 Task: Check a repository's "Templates" to create issues, pull requests, and more.
Action: Mouse moved to (1198, 428)
Screenshot: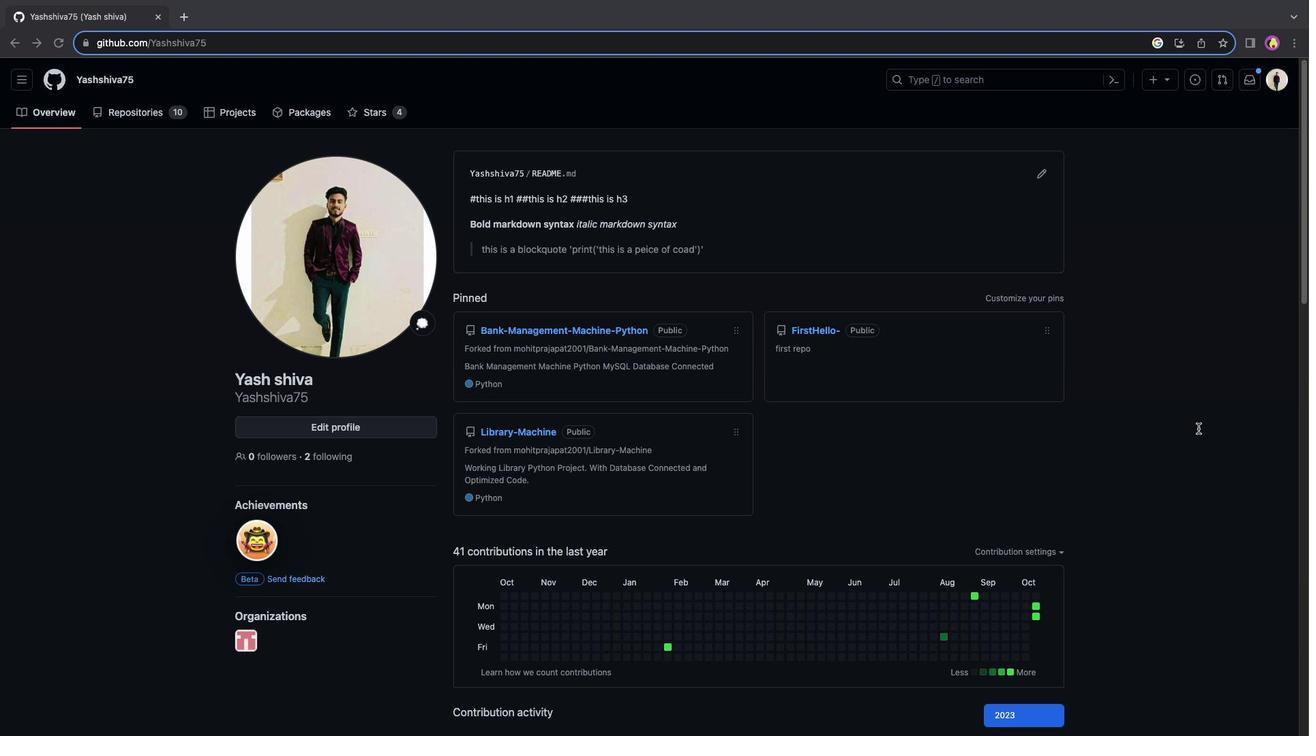 
Action: Mouse scrolled (1198, 428) with delta (0, 0)
Screenshot: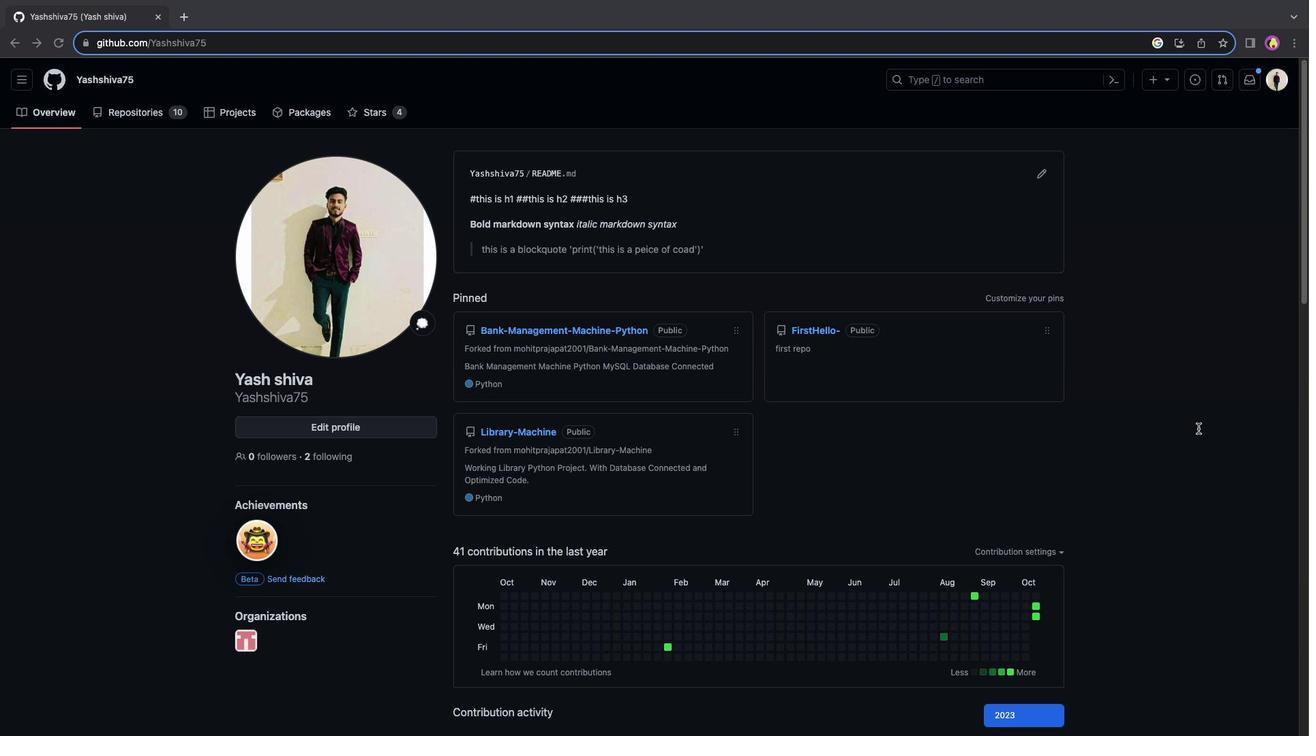 
Action: Mouse scrolled (1198, 428) with delta (0, 0)
Screenshot: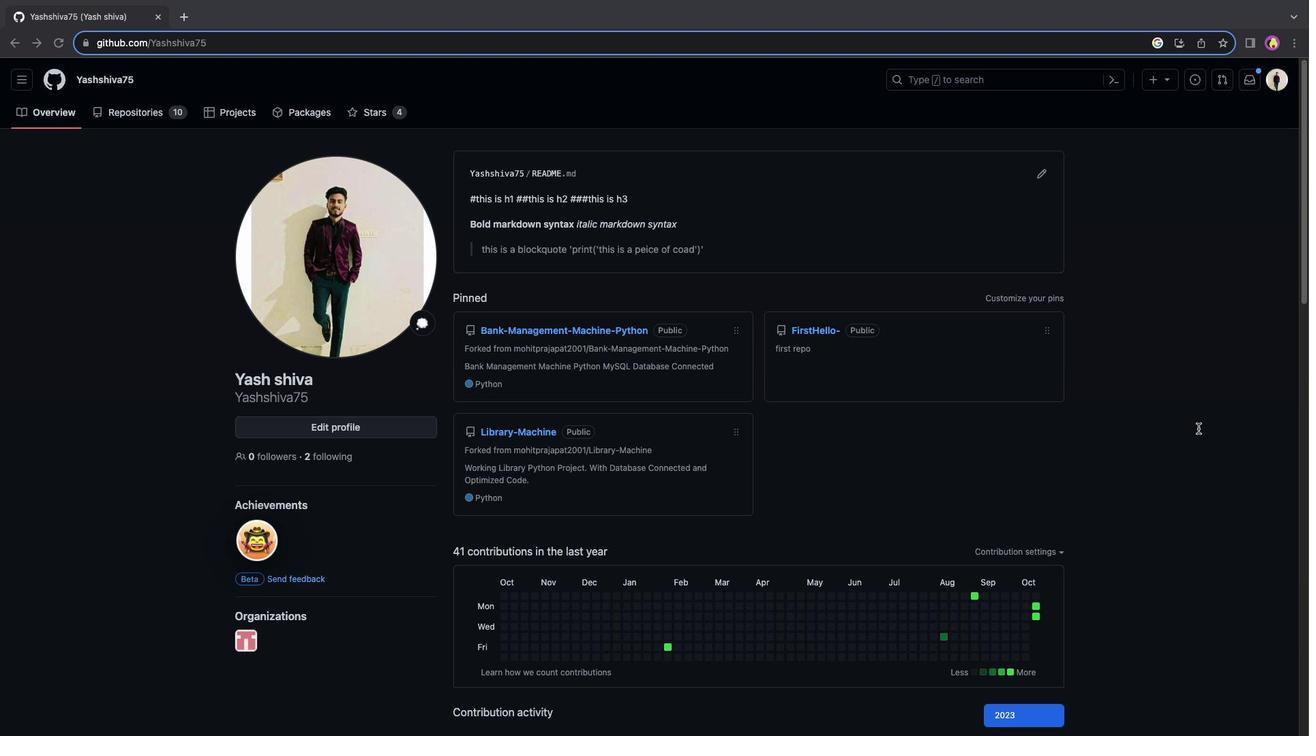 
Action: Mouse scrolled (1198, 428) with delta (0, -1)
Screenshot: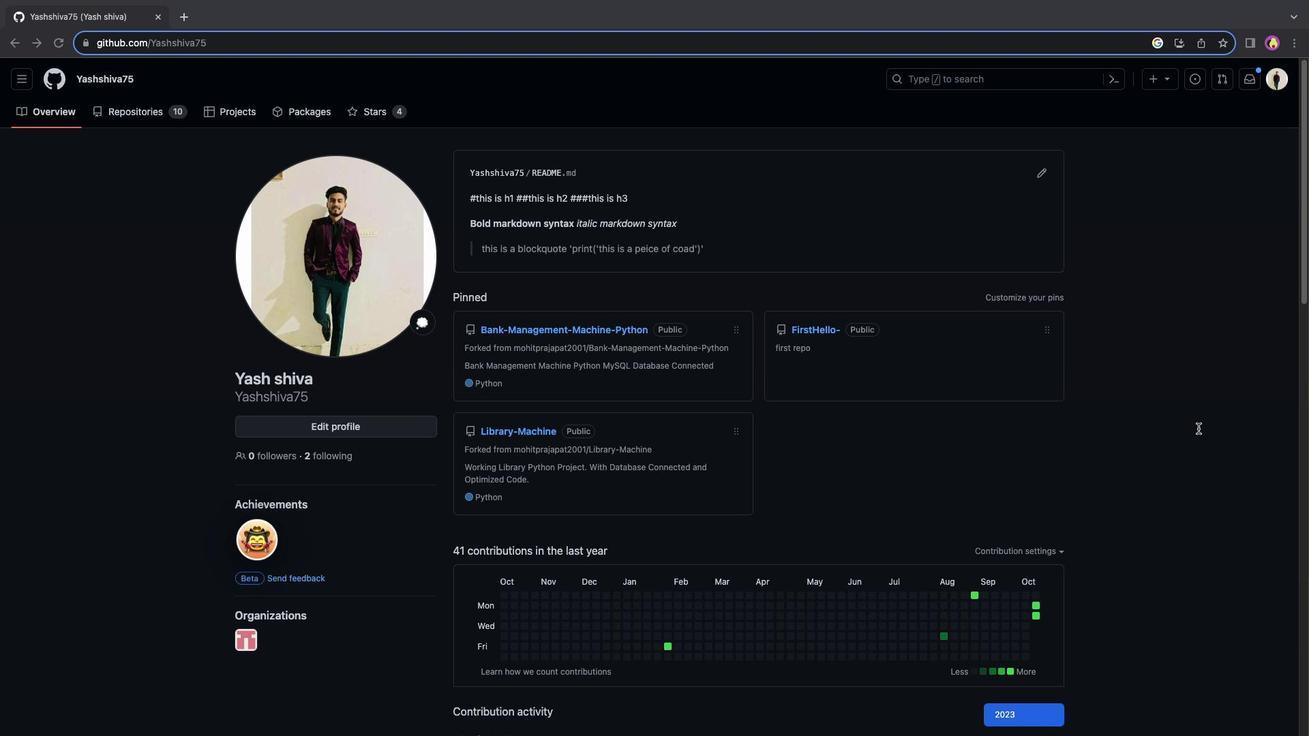 
Action: Mouse moved to (1135, 414)
Screenshot: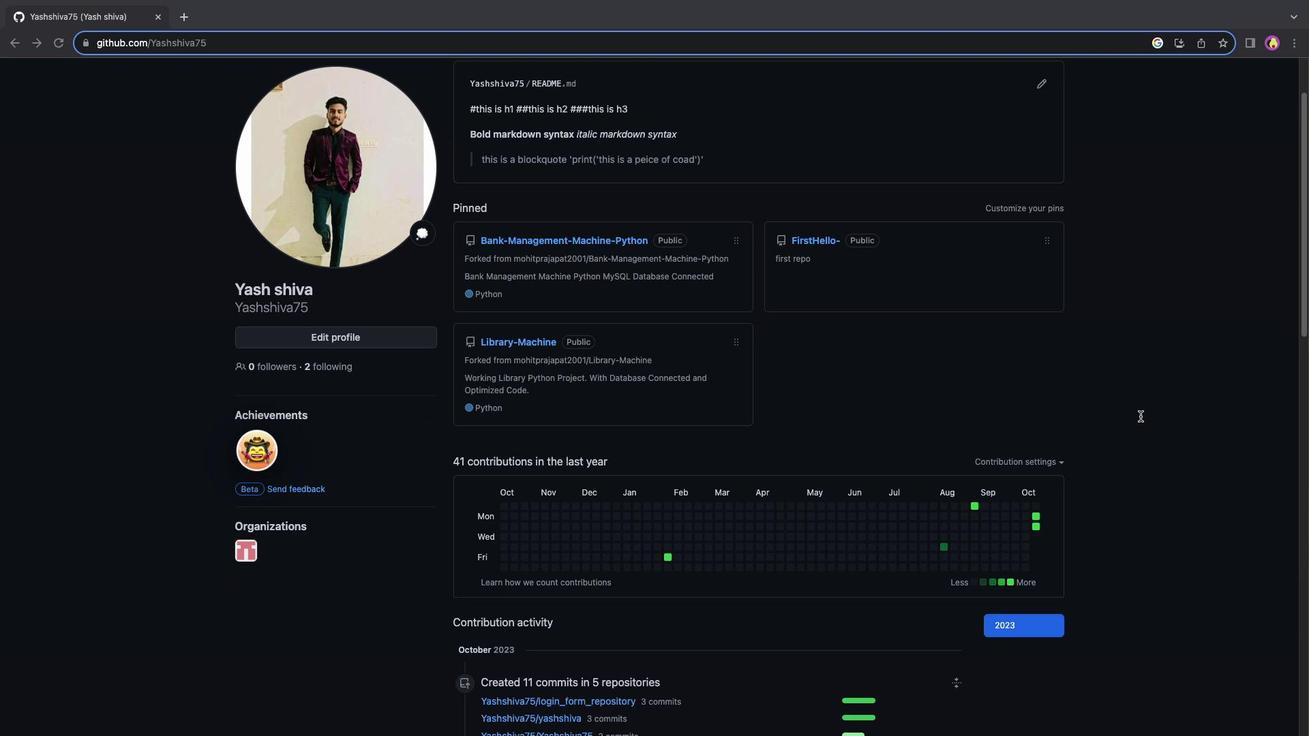 
Action: Mouse scrolled (1135, 414) with delta (0, 0)
Screenshot: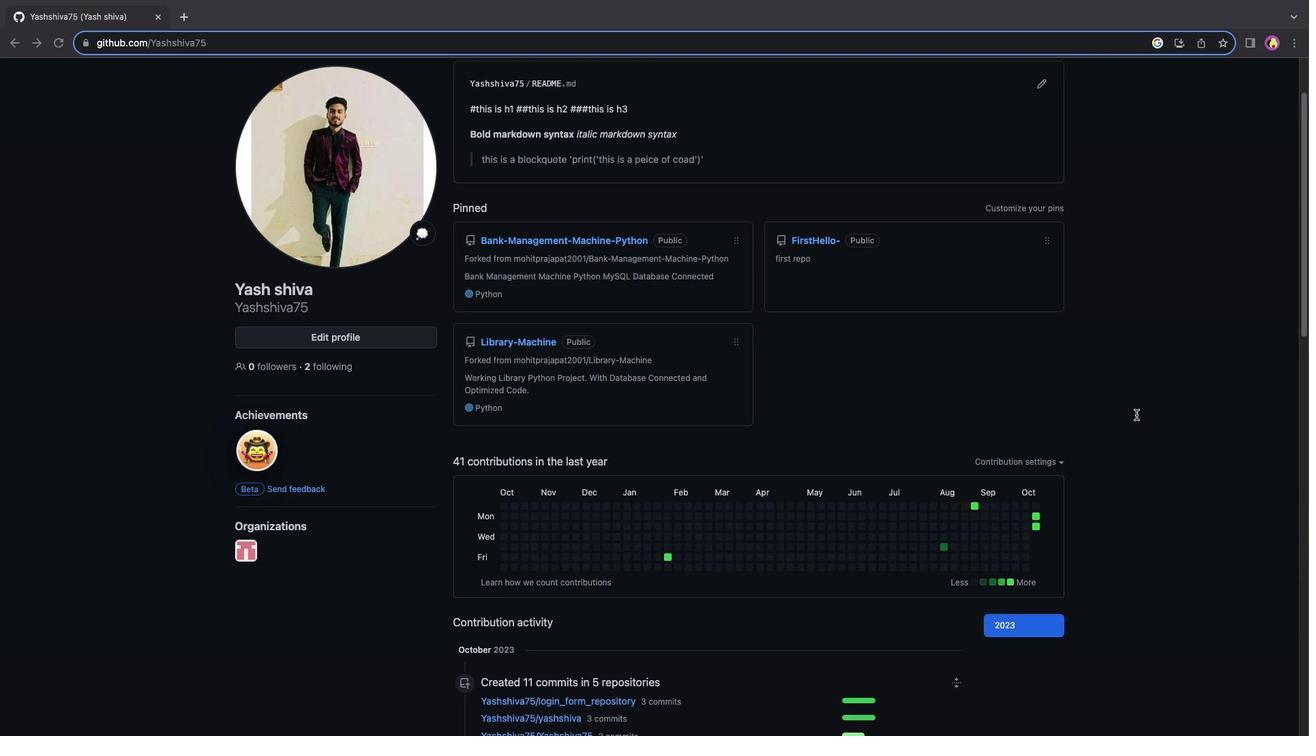 
Action: Mouse scrolled (1135, 414) with delta (0, 0)
Screenshot: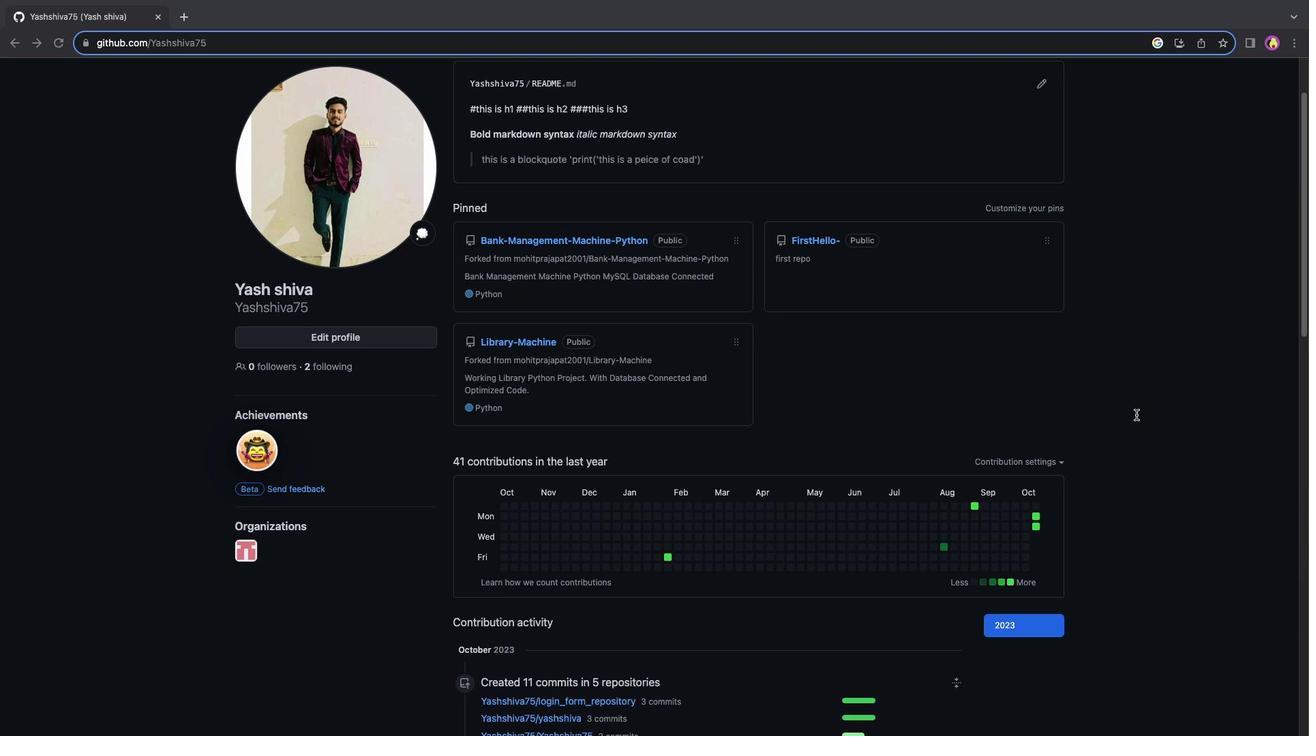 
Action: Mouse moved to (1136, 414)
Screenshot: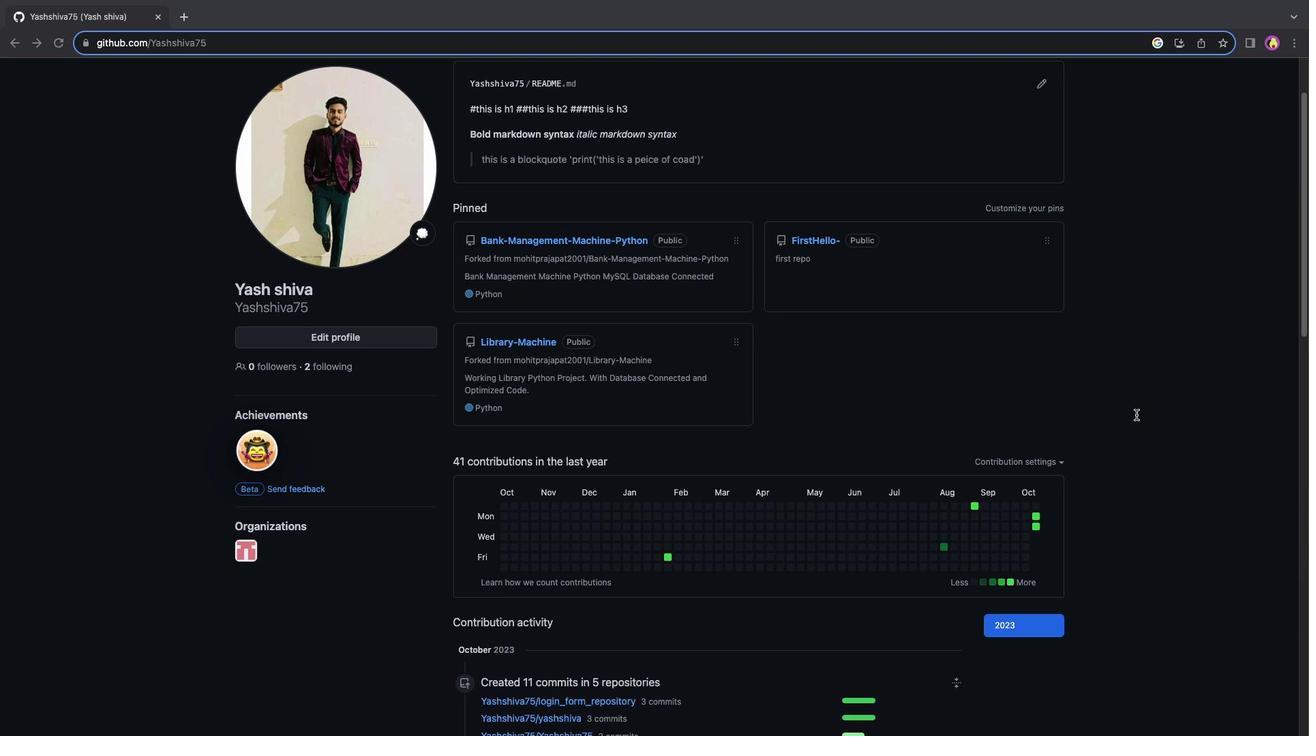 
Action: Mouse scrolled (1136, 414) with delta (0, 2)
Screenshot: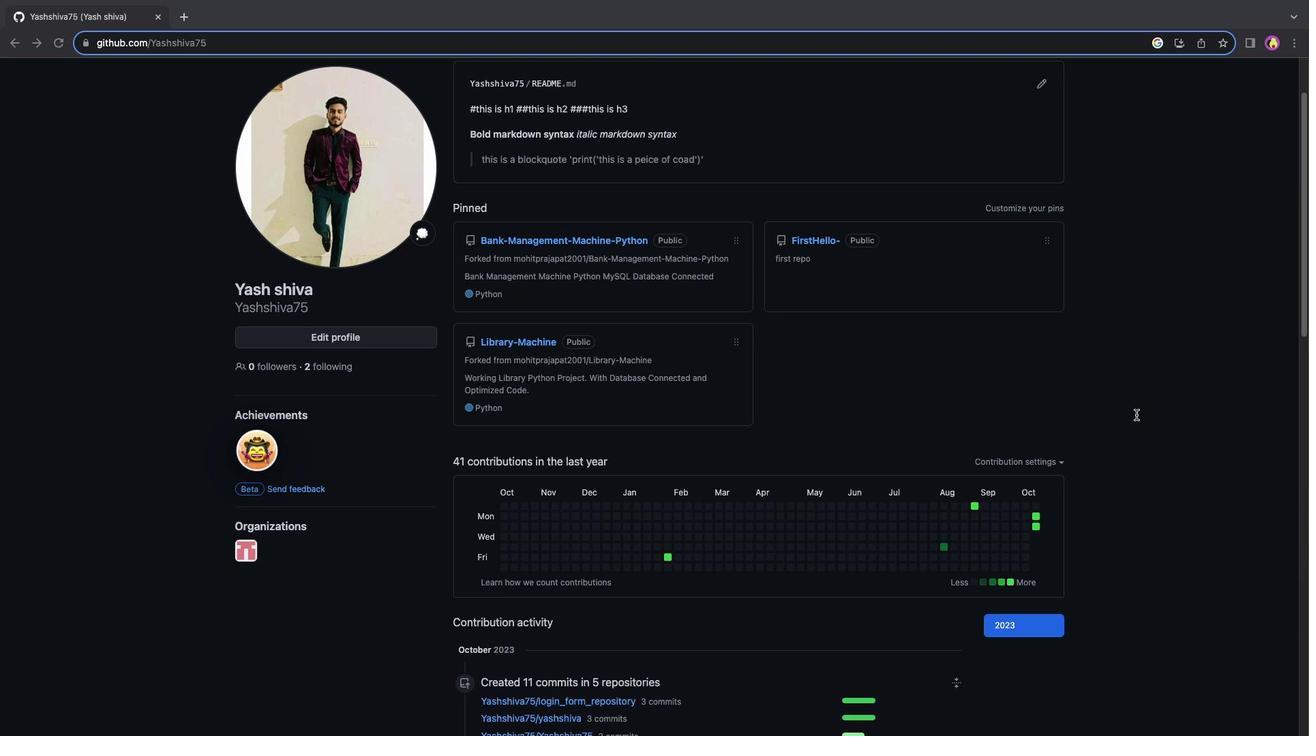 
Action: Mouse moved to (1136, 415)
Screenshot: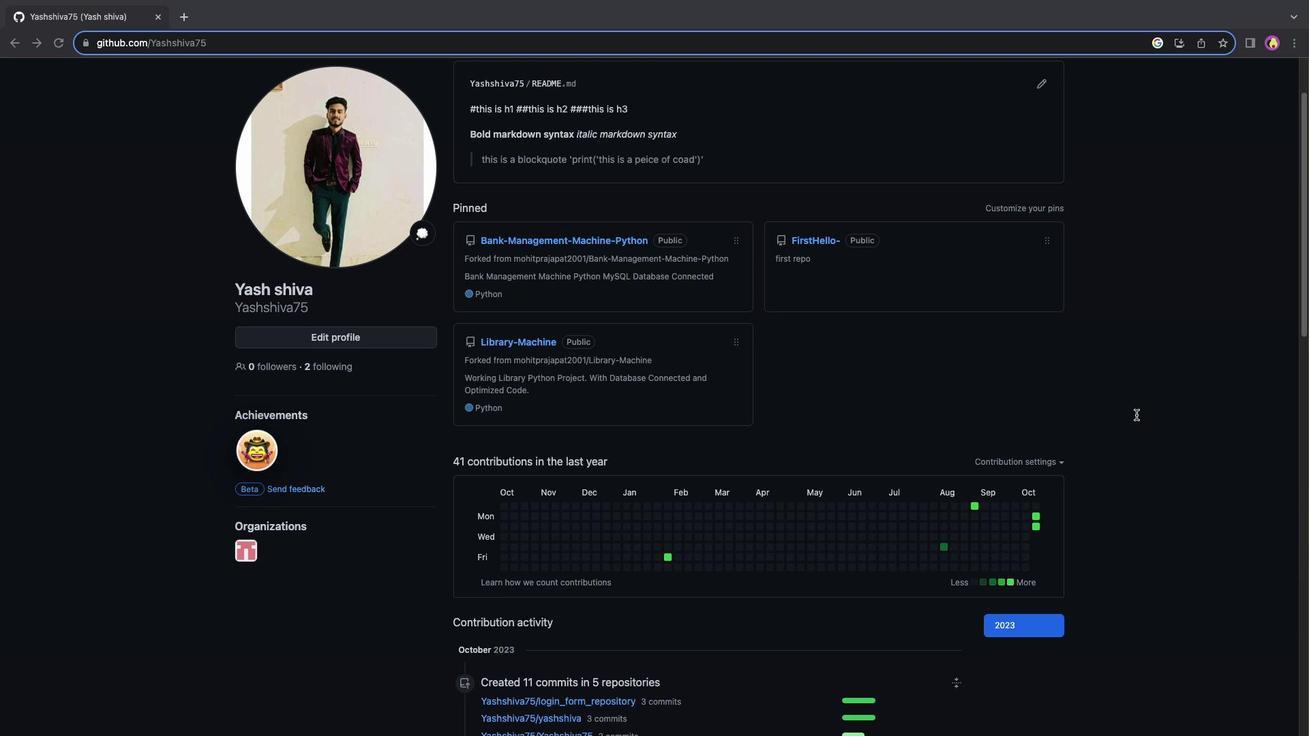 
Action: Mouse scrolled (1136, 415) with delta (0, 3)
Screenshot: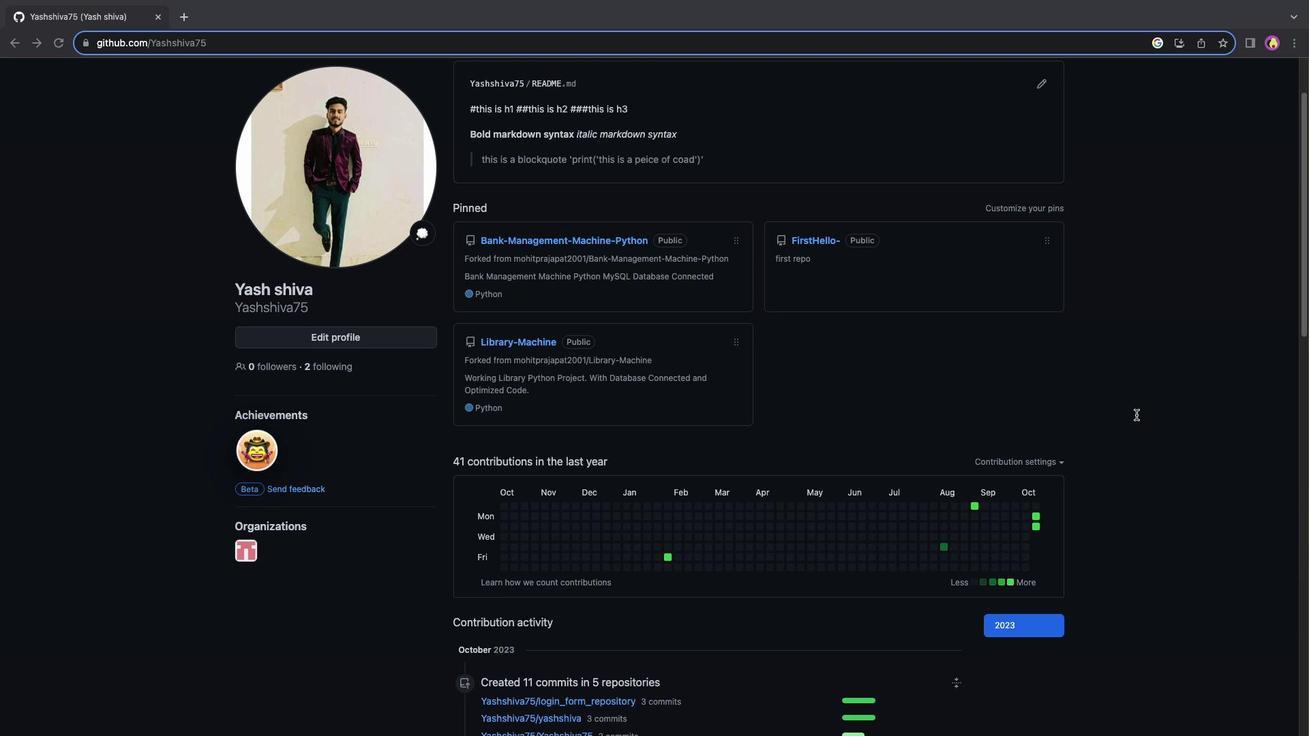 
Action: Mouse moved to (617, 334)
Screenshot: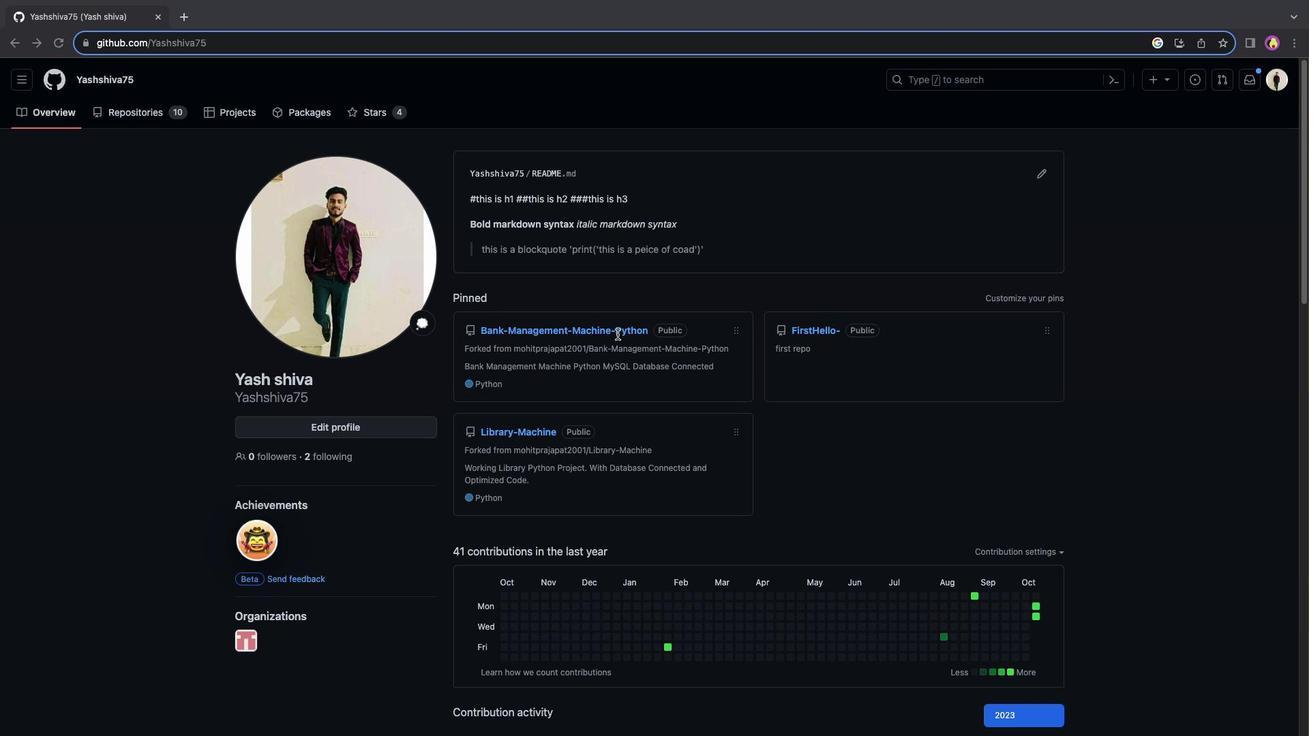 
Action: Mouse pressed left at (617, 334)
Screenshot: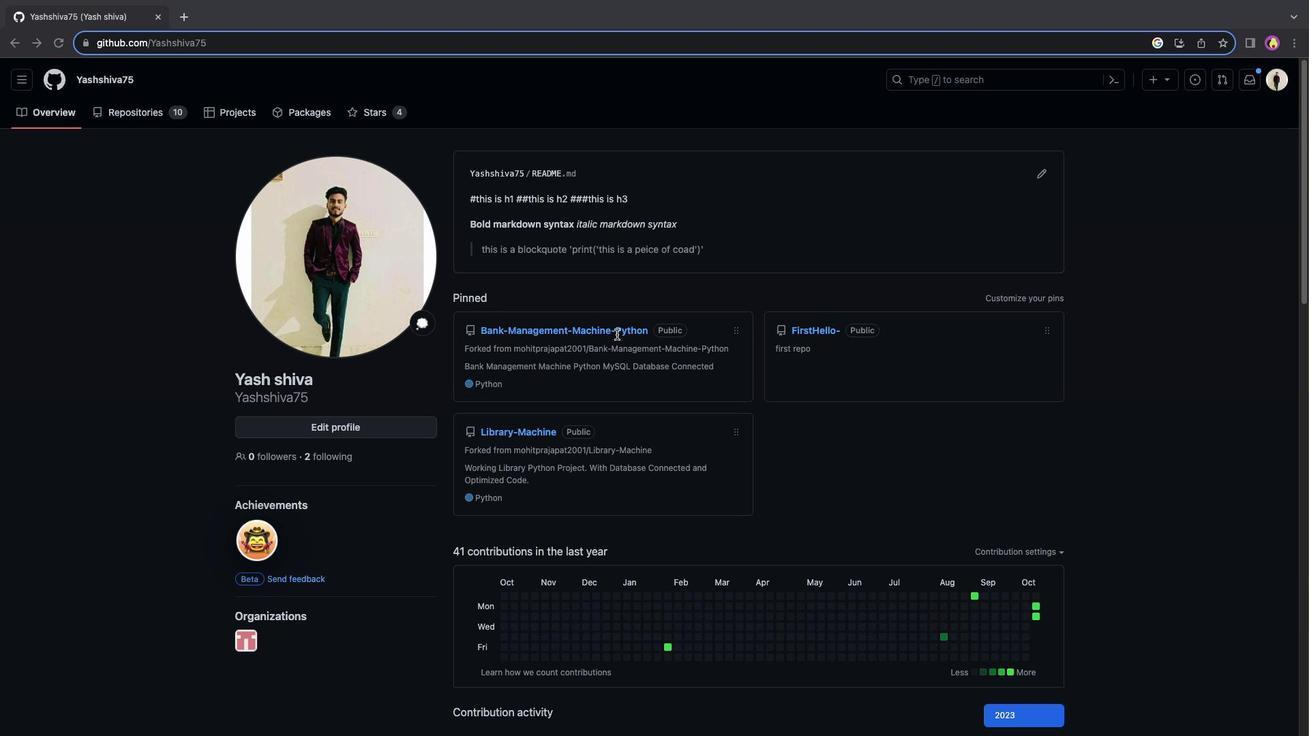 
Action: Mouse moved to (617, 331)
Screenshot: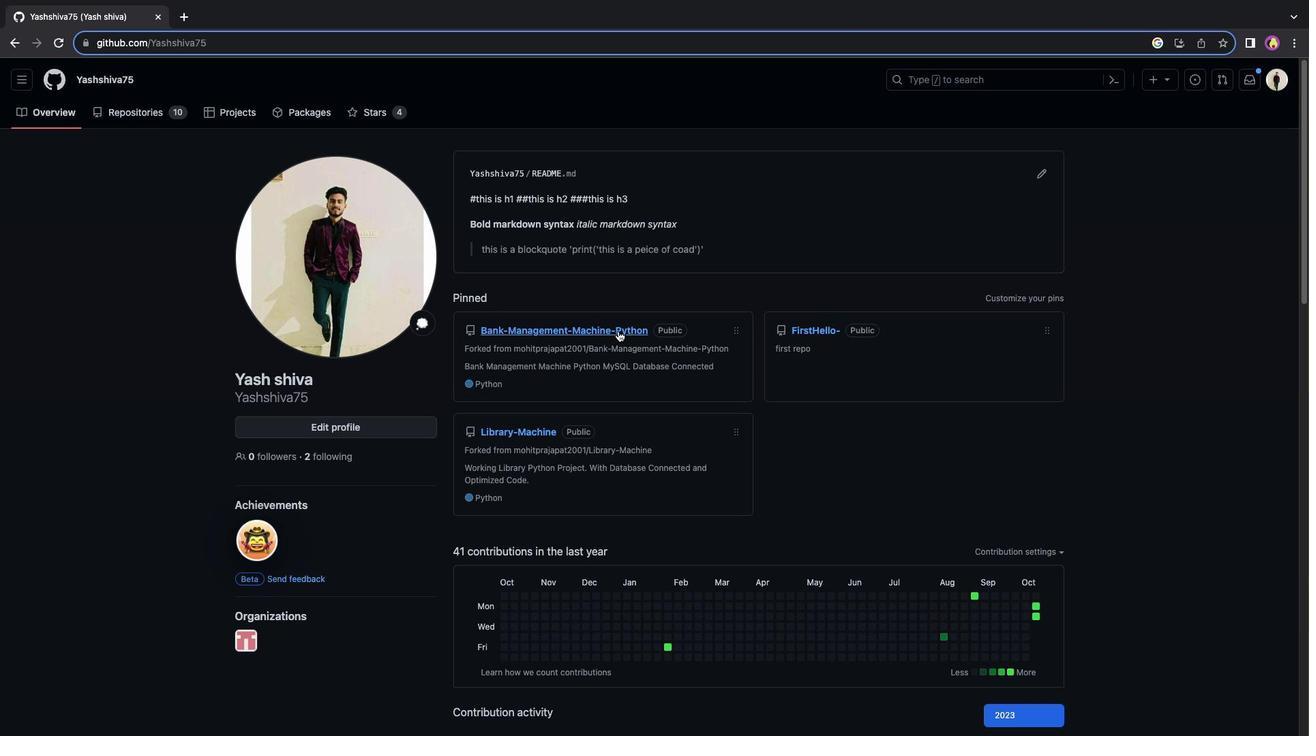 
Action: Mouse pressed left at (617, 331)
Screenshot: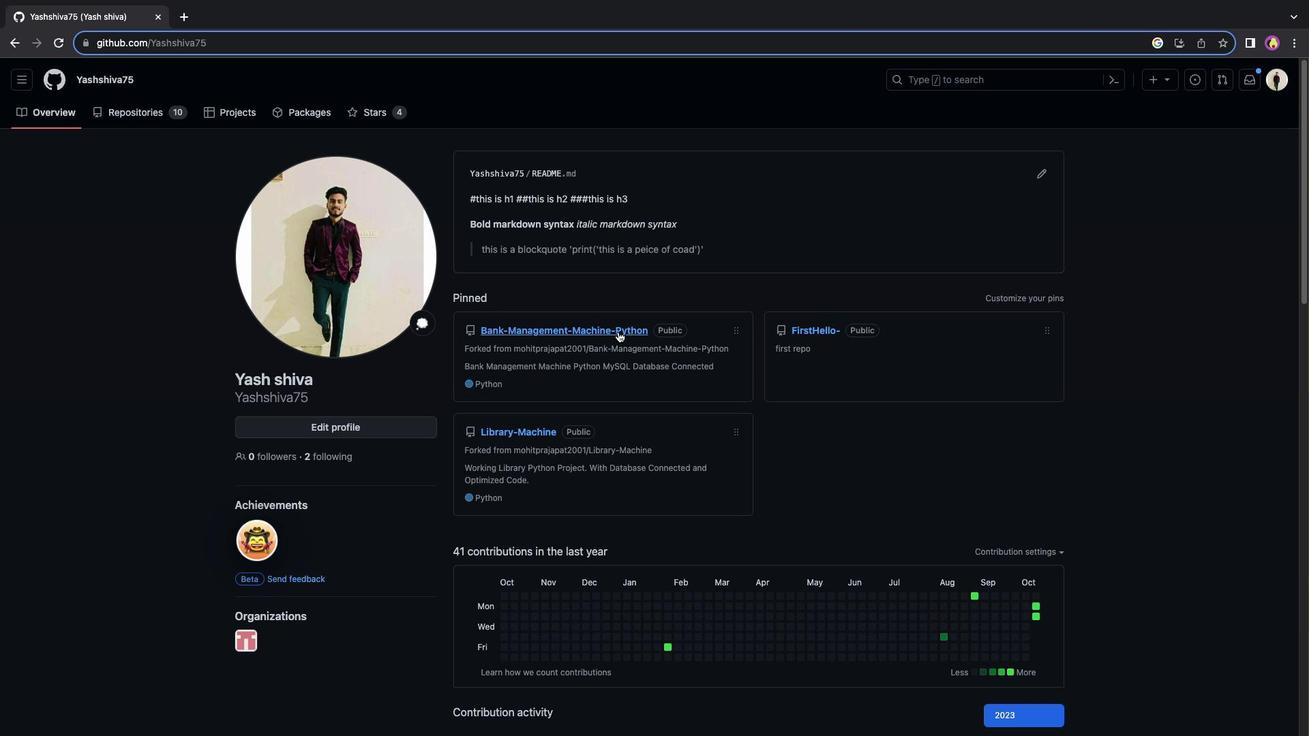 
Action: Mouse moved to (96, 111)
Screenshot: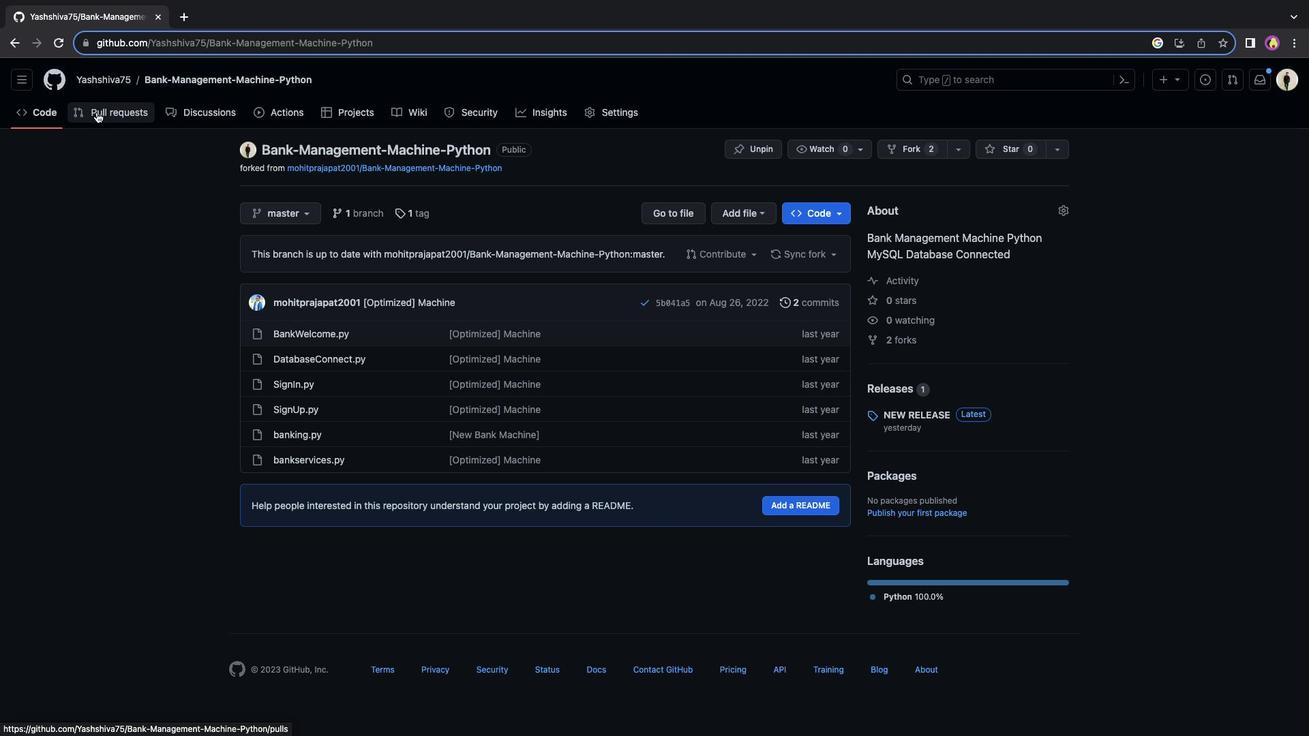 
Action: Mouse pressed left at (96, 111)
Screenshot: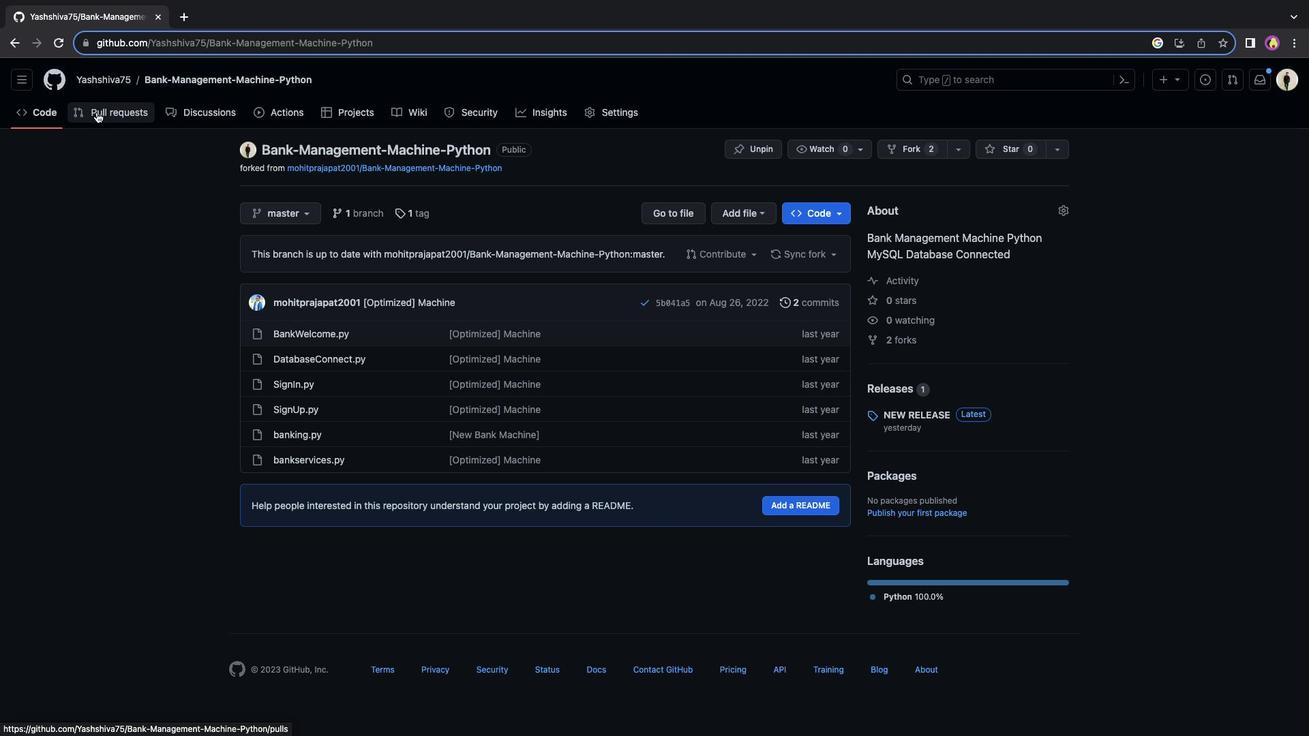 
Action: Mouse moved to (169, 77)
Screenshot: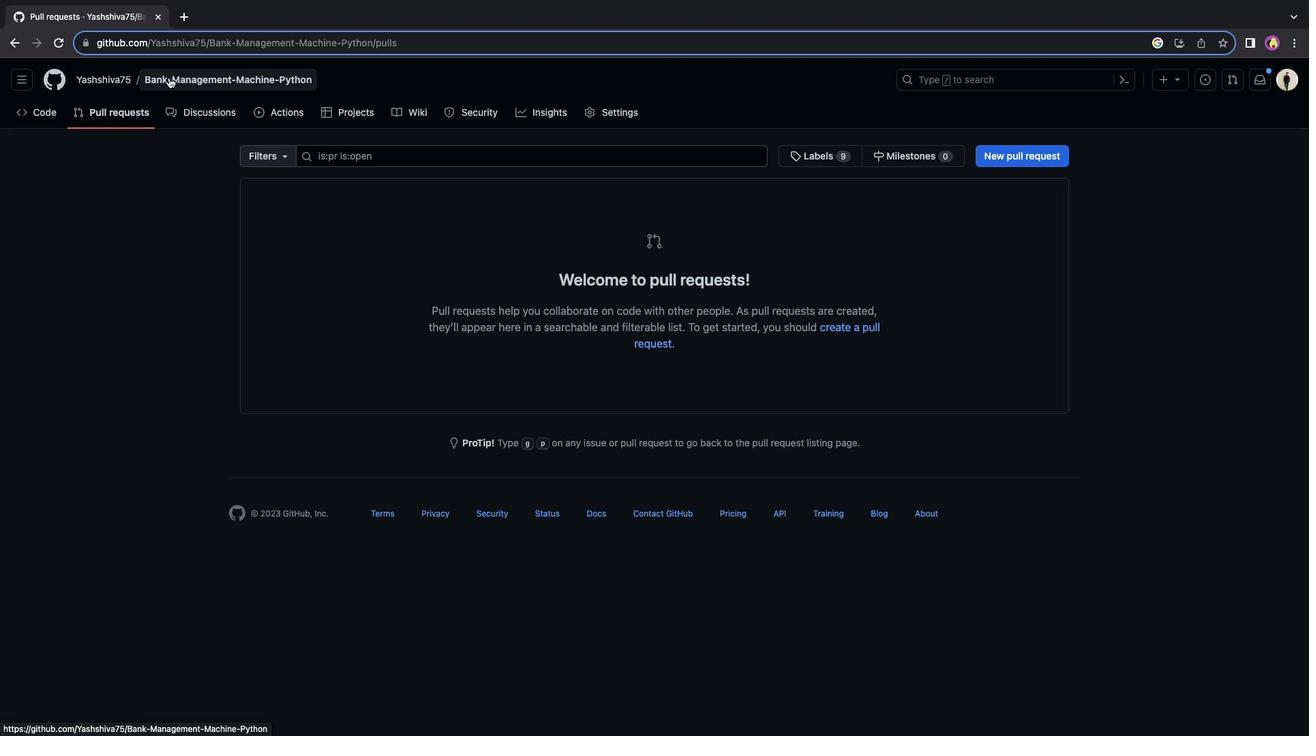 
Action: Mouse pressed left at (169, 77)
Screenshot: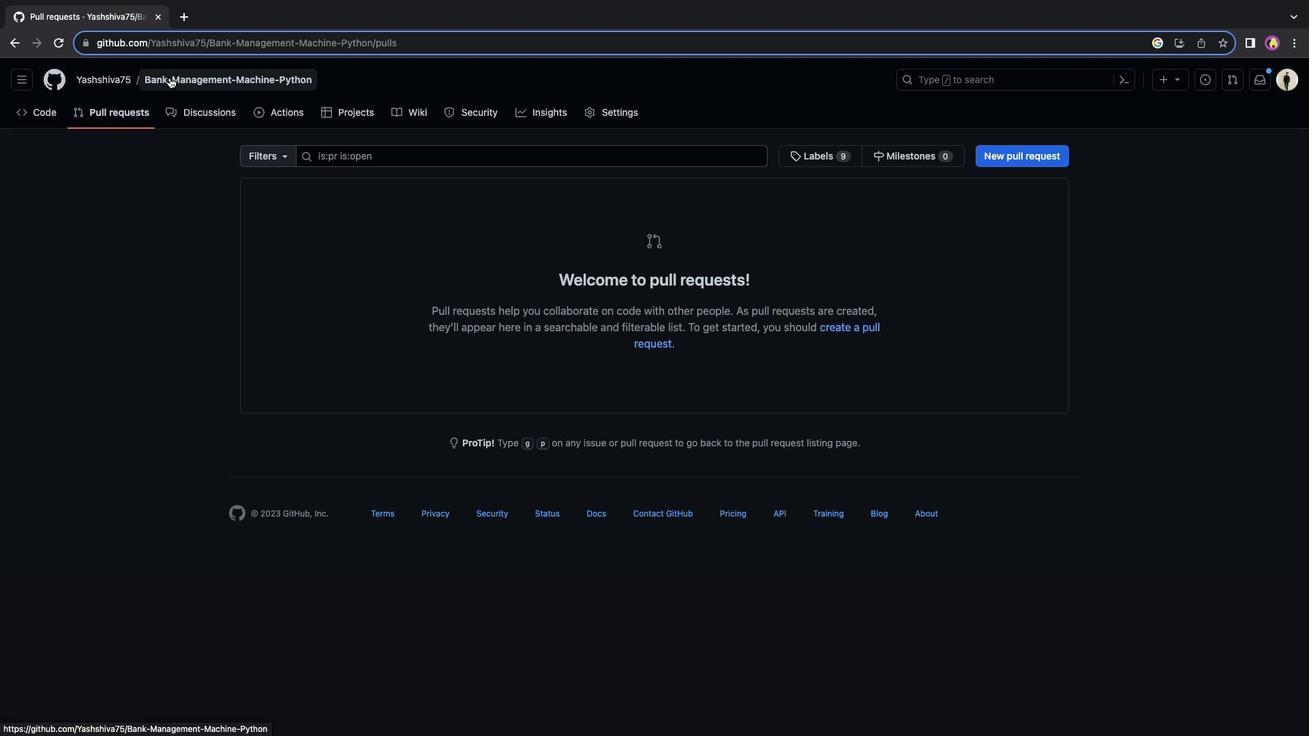 
Action: Mouse moved to (396, 47)
Screenshot: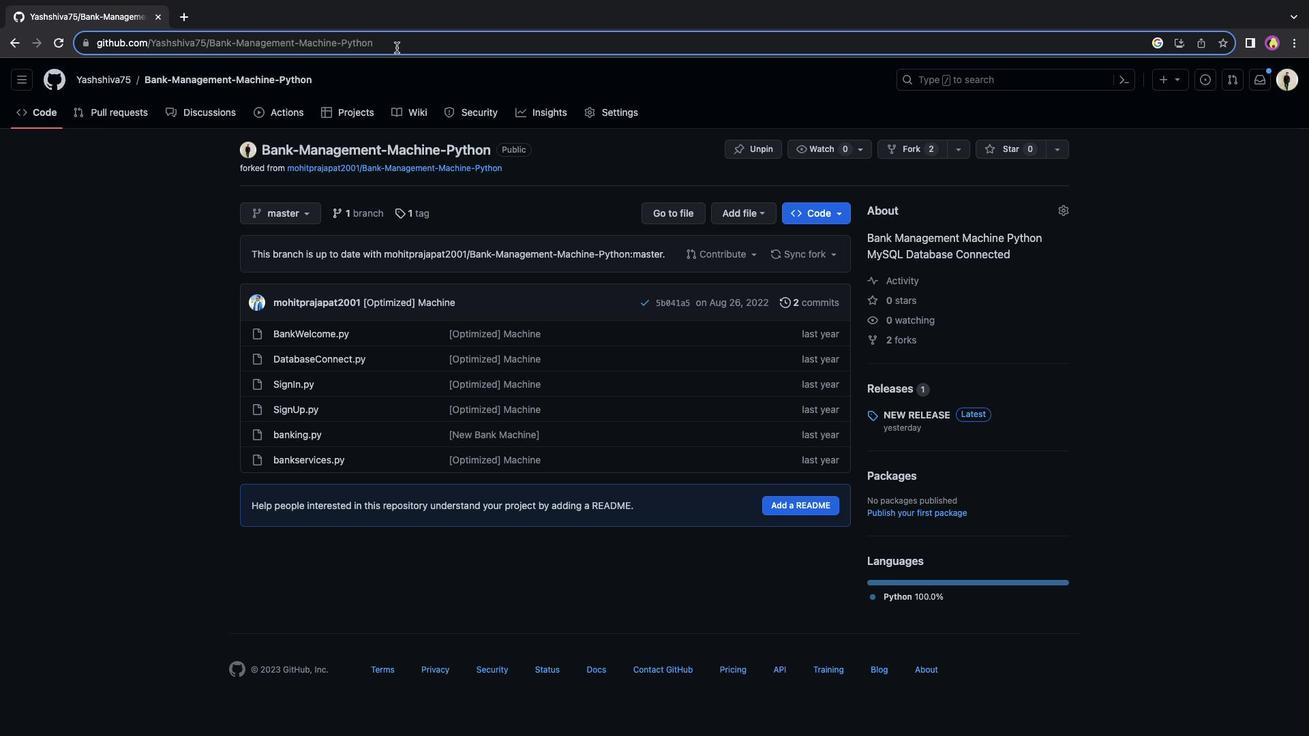 
Action: Mouse pressed left at (396, 47)
Screenshot: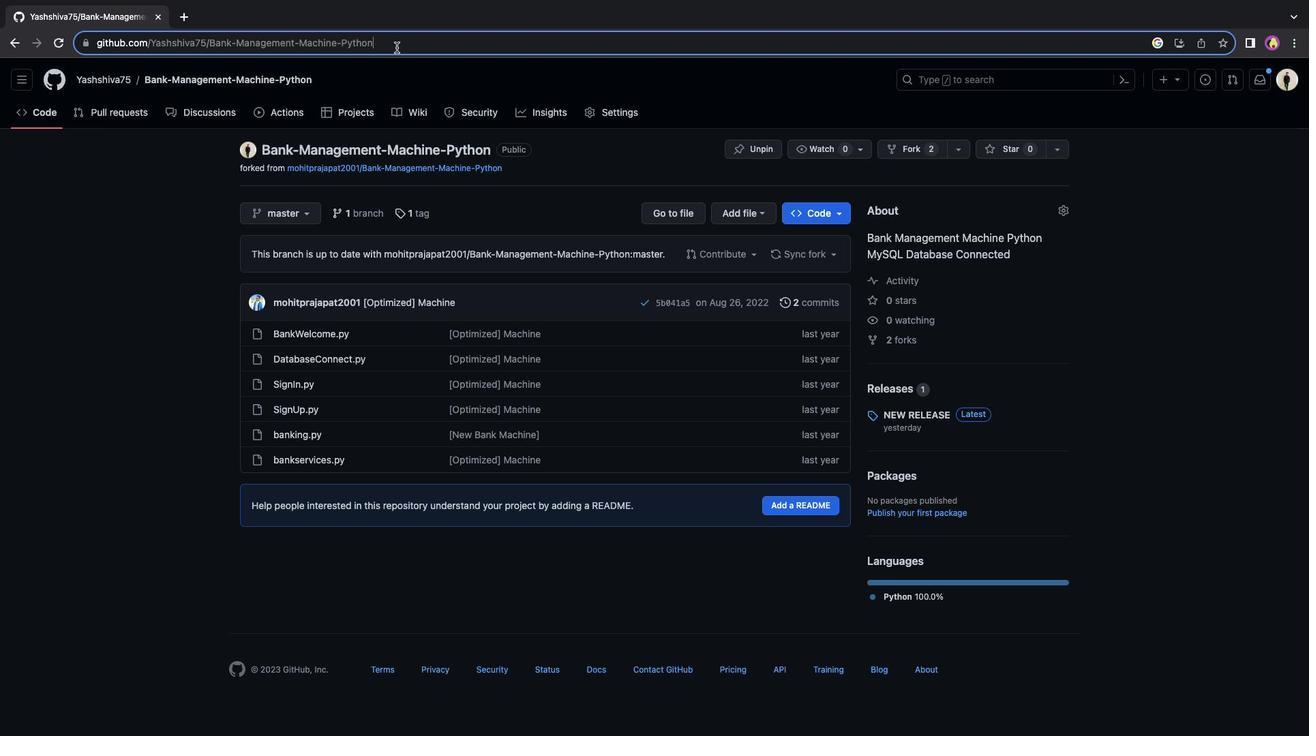 
Action: Mouse moved to (395, 47)
Screenshot: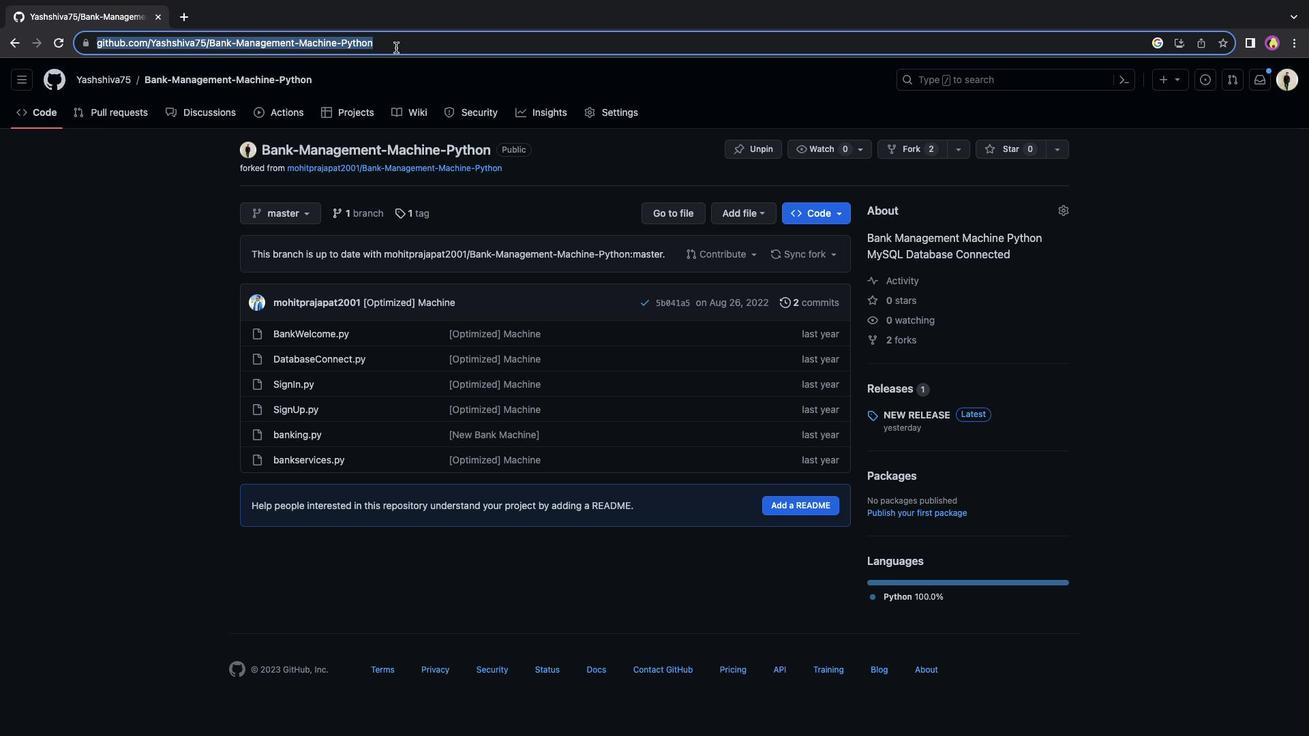
Action: Mouse pressed left at (395, 47)
Screenshot: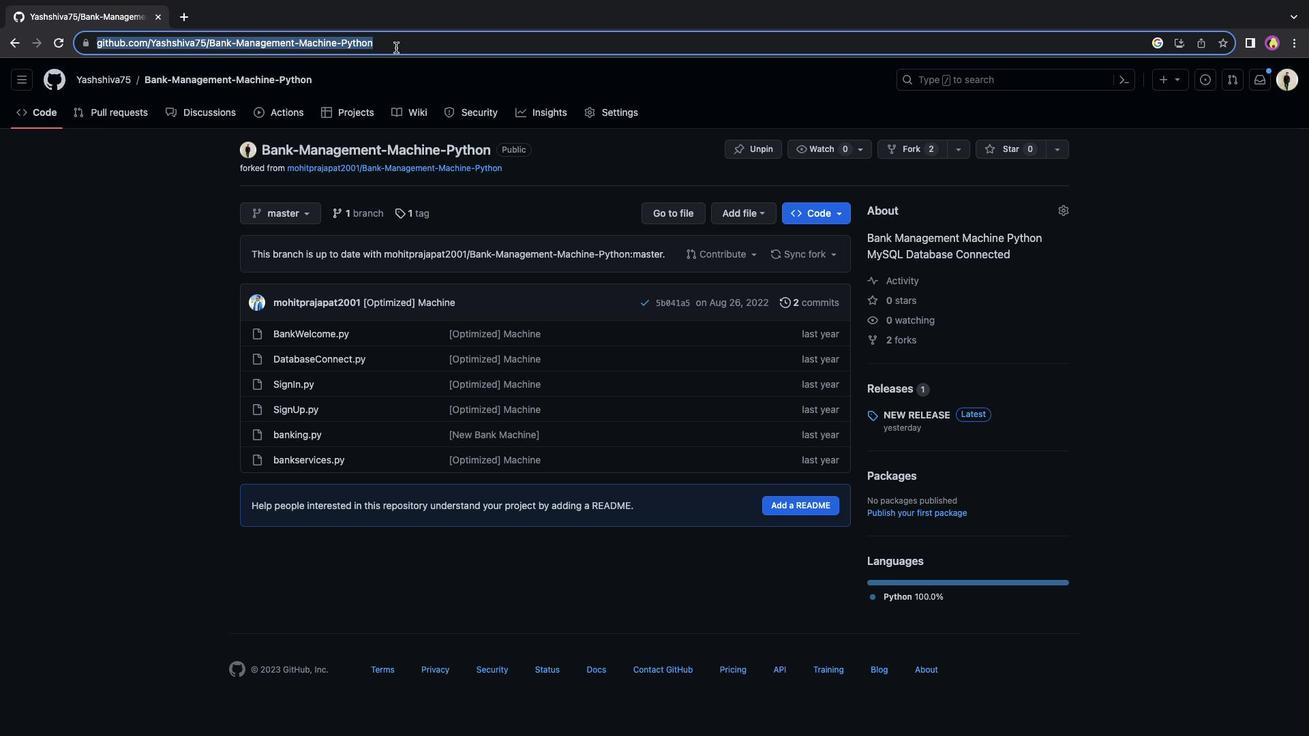 
Action: Mouse moved to (395, 47)
Screenshot: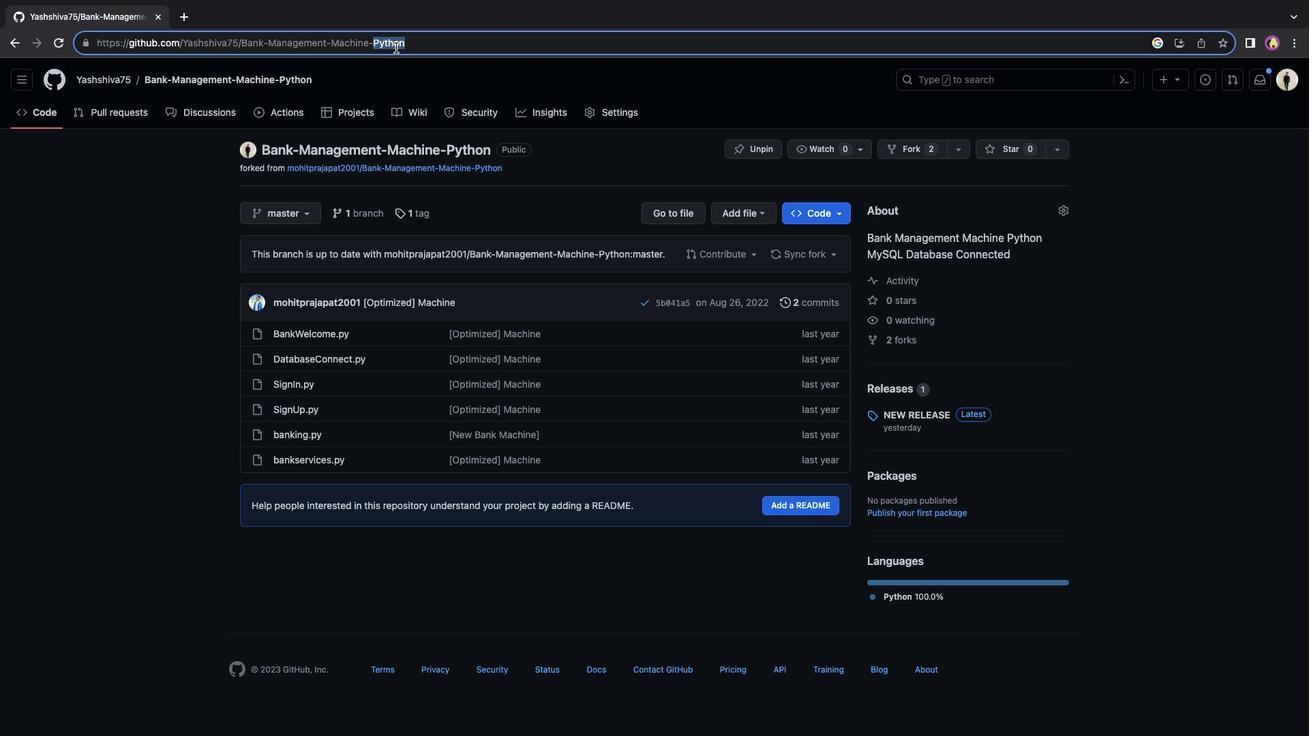 
Action: Mouse pressed left at (395, 47)
Screenshot: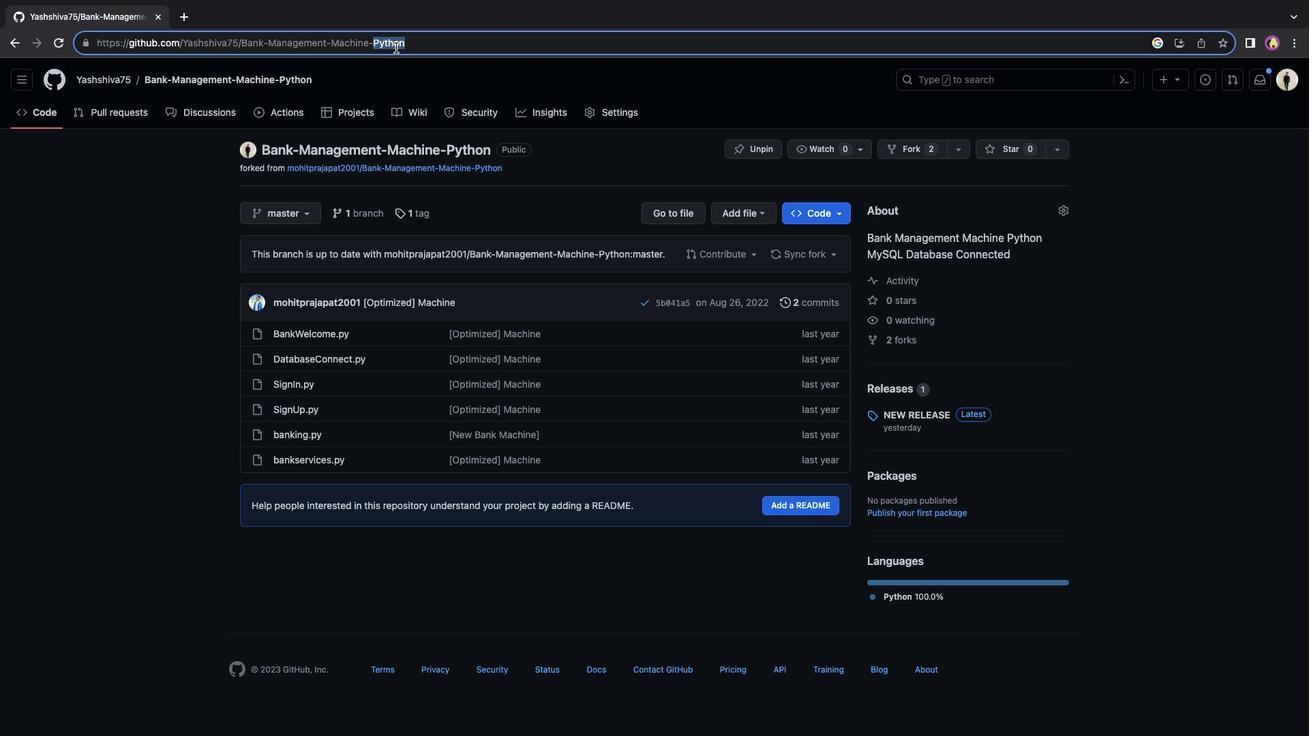 
Action: Mouse pressed left at (395, 47)
Screenshot: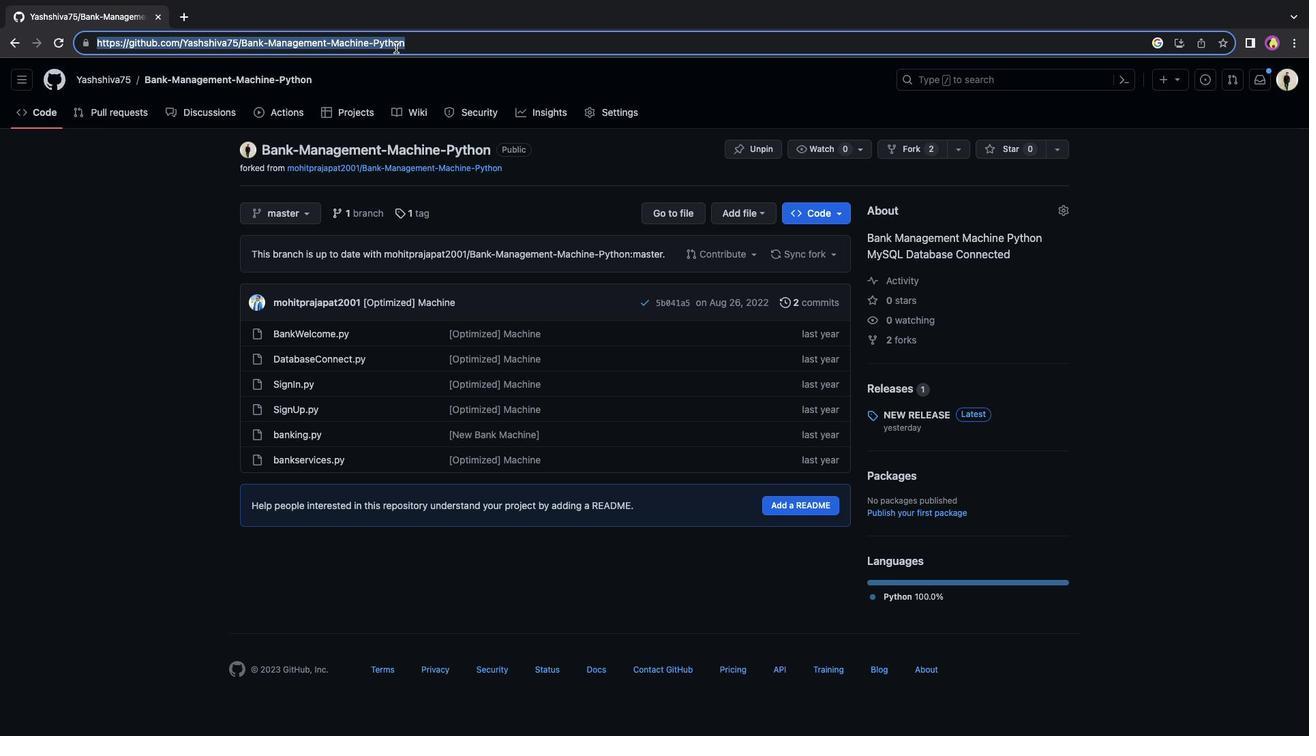 
Action: Mouse moved to (394, 47)
Screenshot: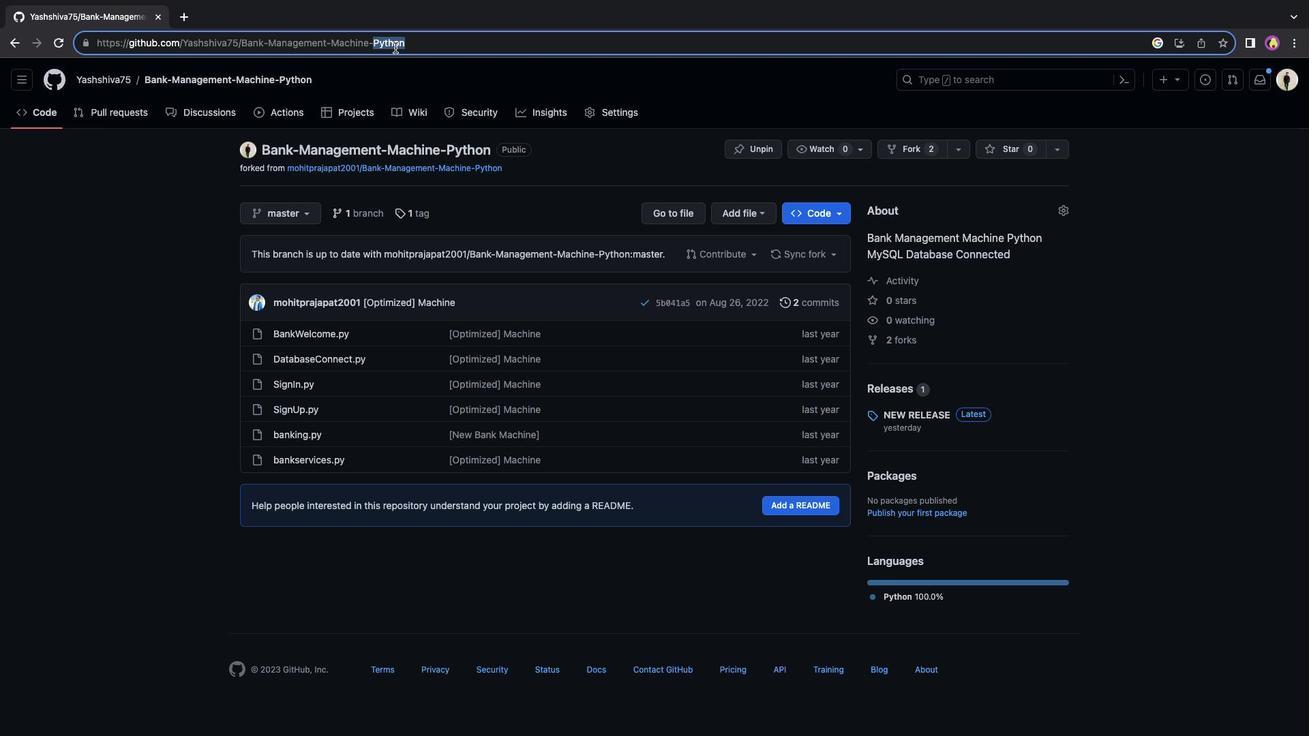 
Action: Mouse pressed left at (394, 47)
Screenshot: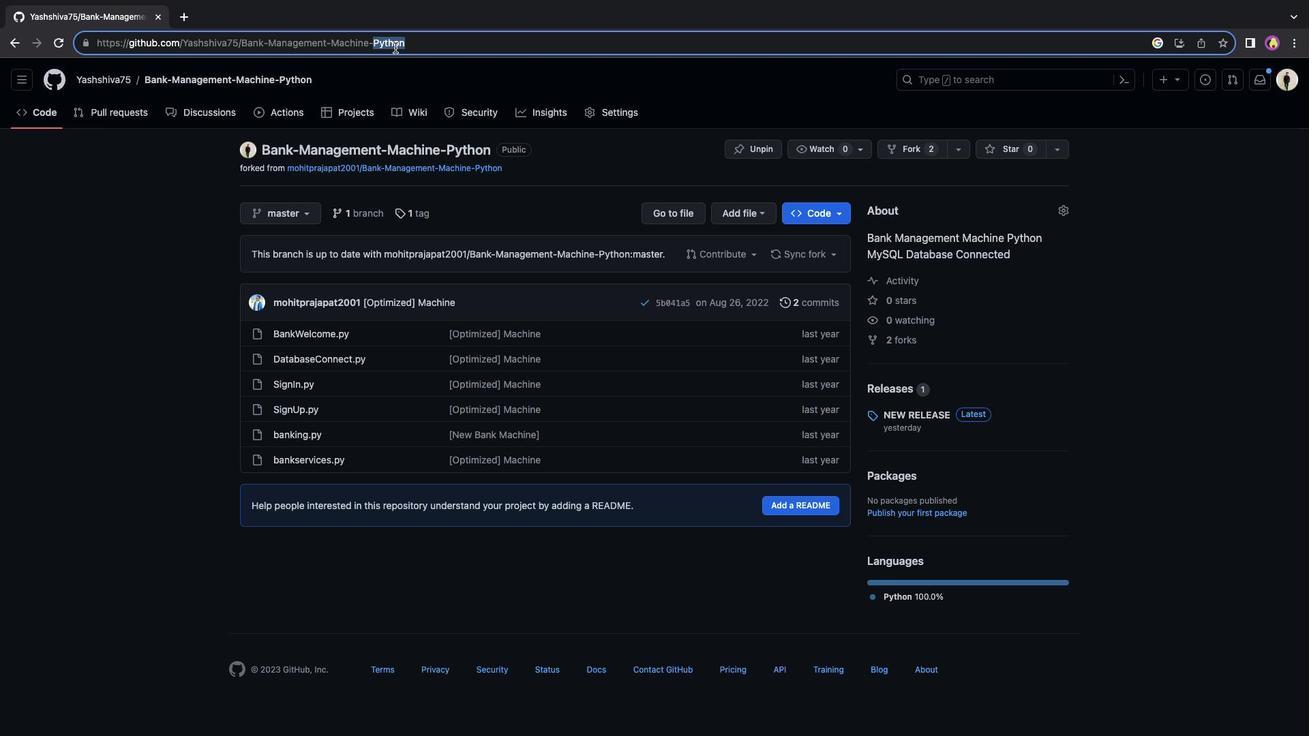 
Action: Mouse moved to (415, 39)
Screenshot: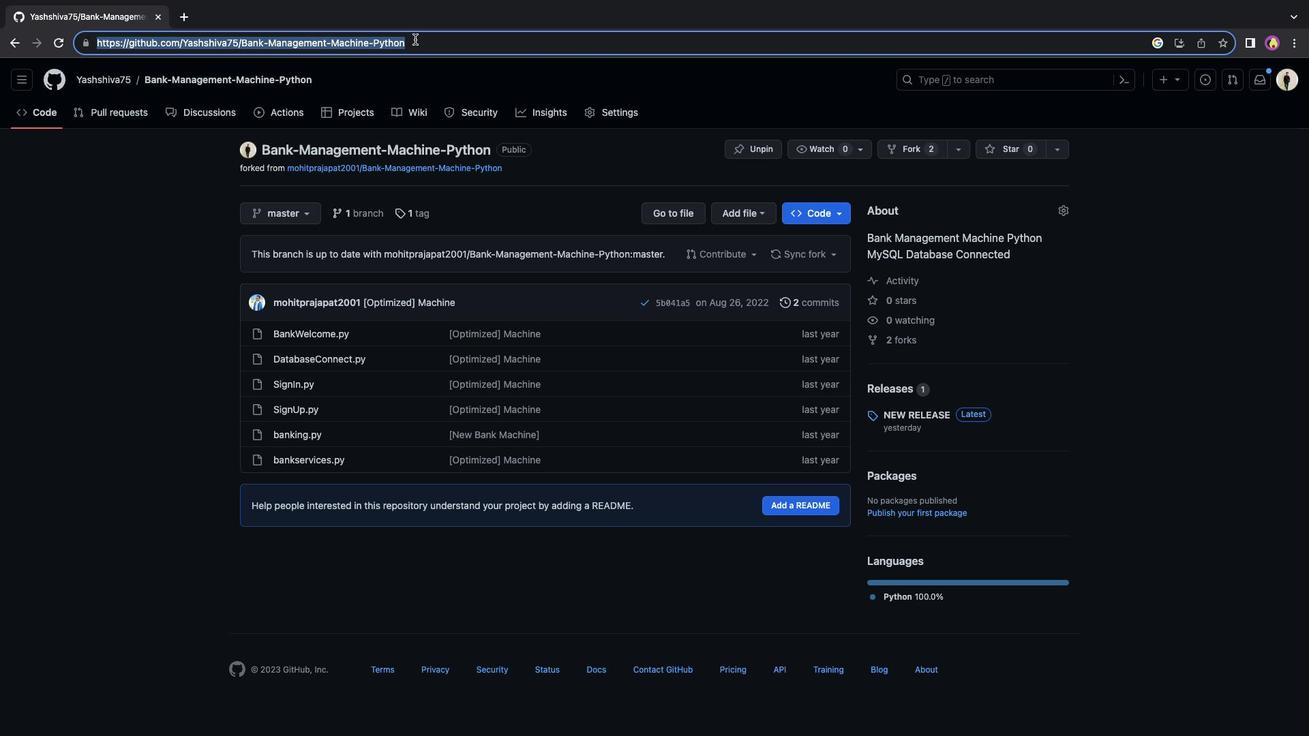 
Action: Mouse pressed left at (415, 39)
Screenshot: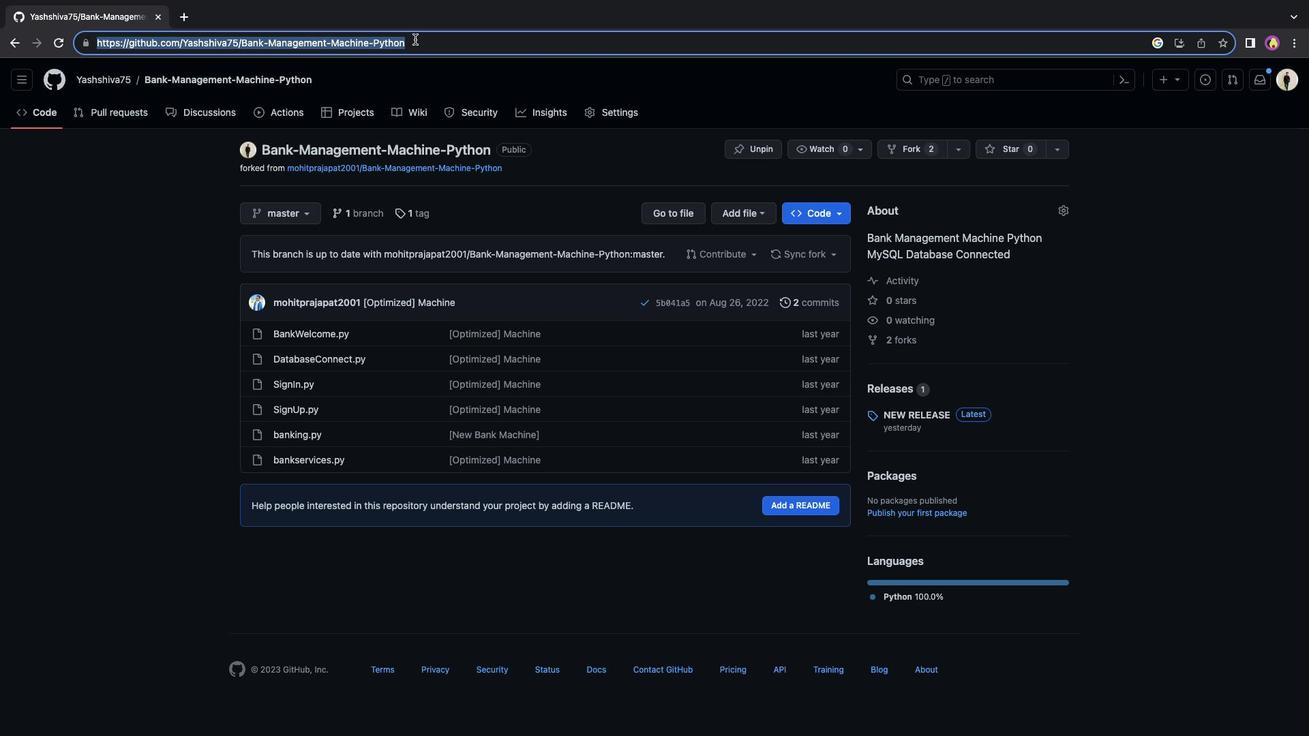 
Action: Mouse moved to (415, 39)
Screenshot: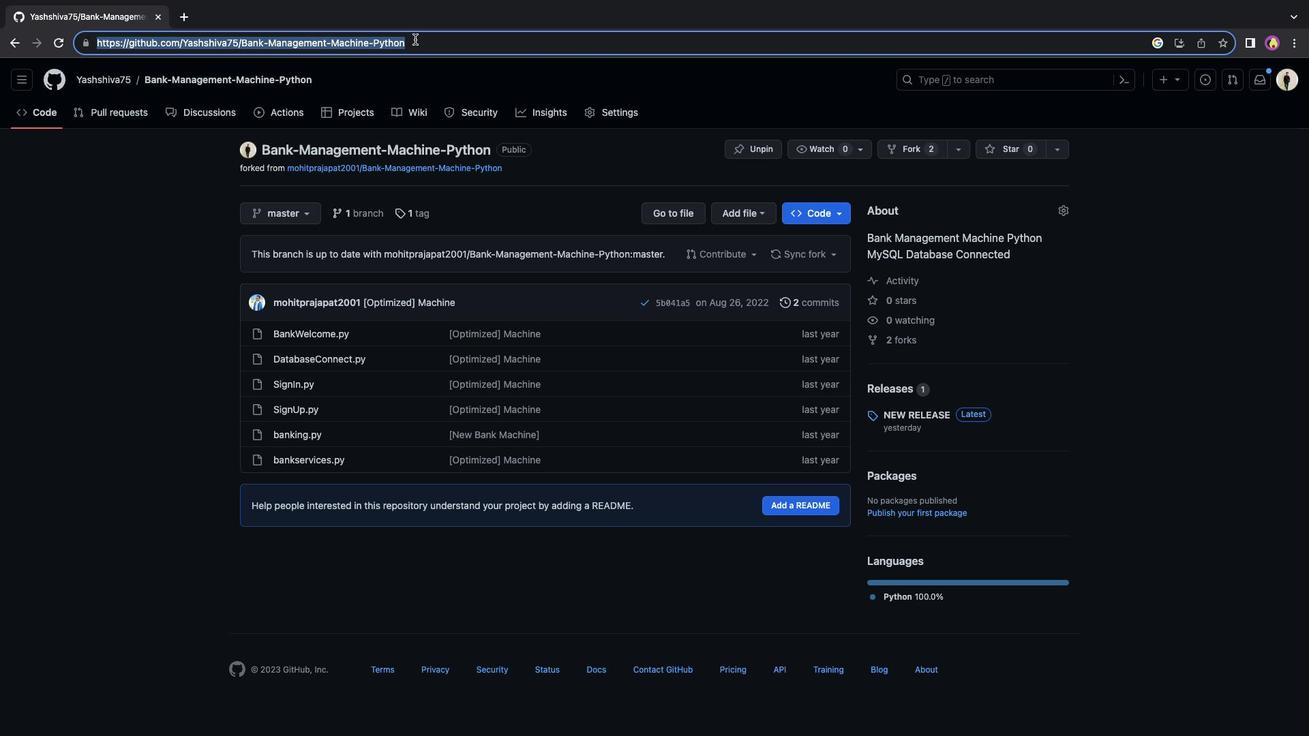 
Action: Mouse pressed left at (415, 39)
Screenshot: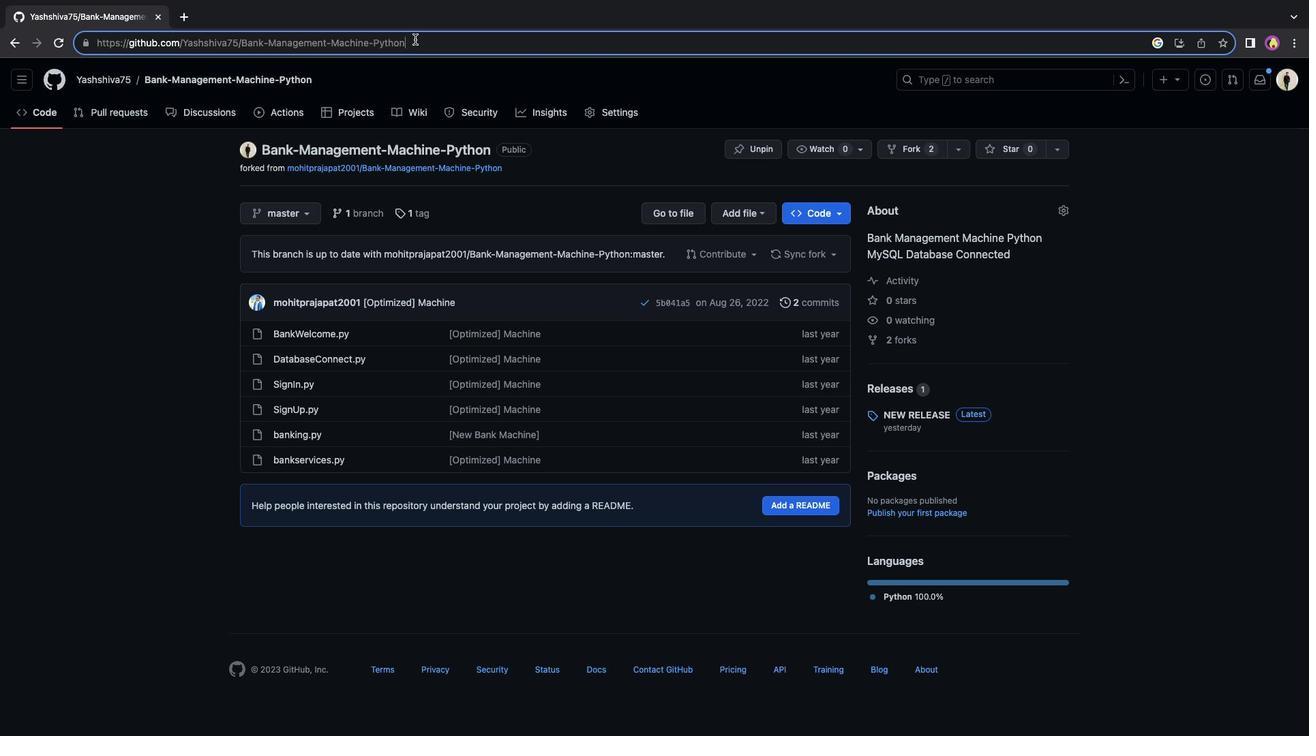 
Action: Mouse moved to (212, 40)
Screenshot: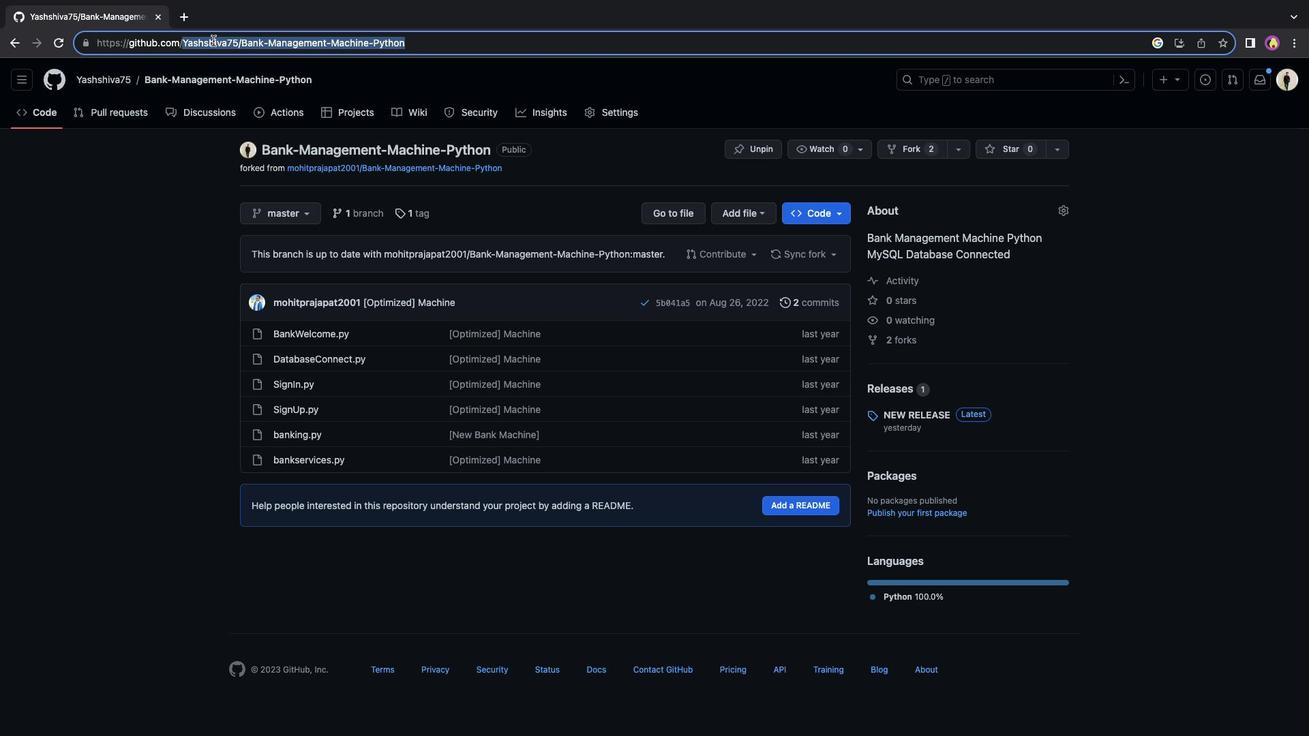 
Action: Key pressed 'F'Key.enter
Screenshot: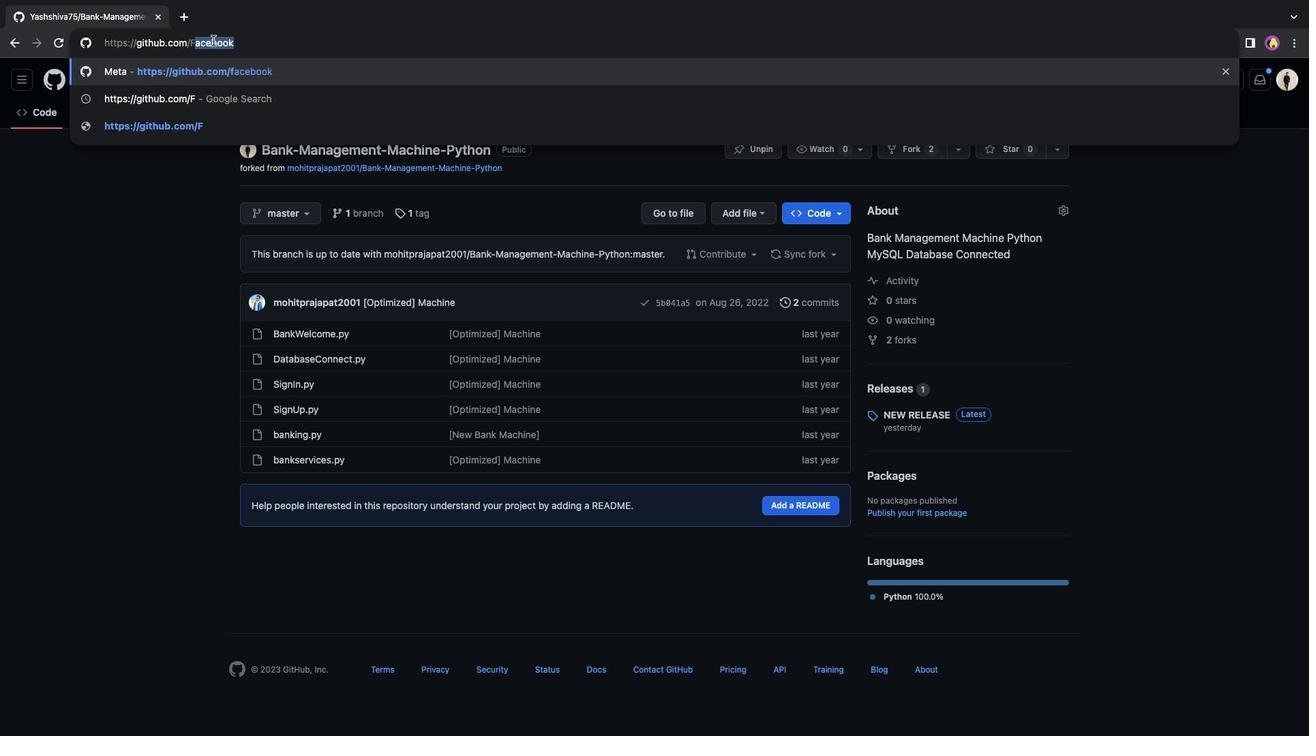 
Action: Mouse moved to (267, 289)
Screenshot: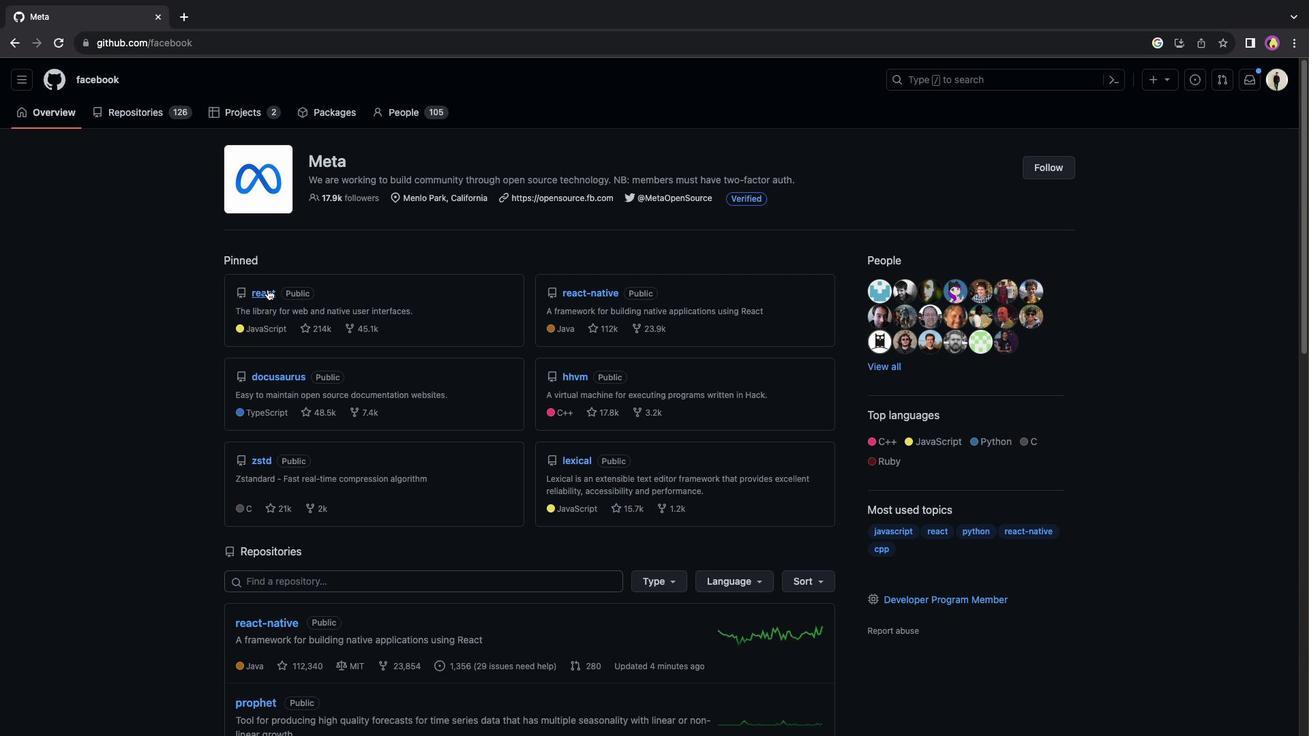 
Action: Mouse pressed left at (267, 289)
Screenshot: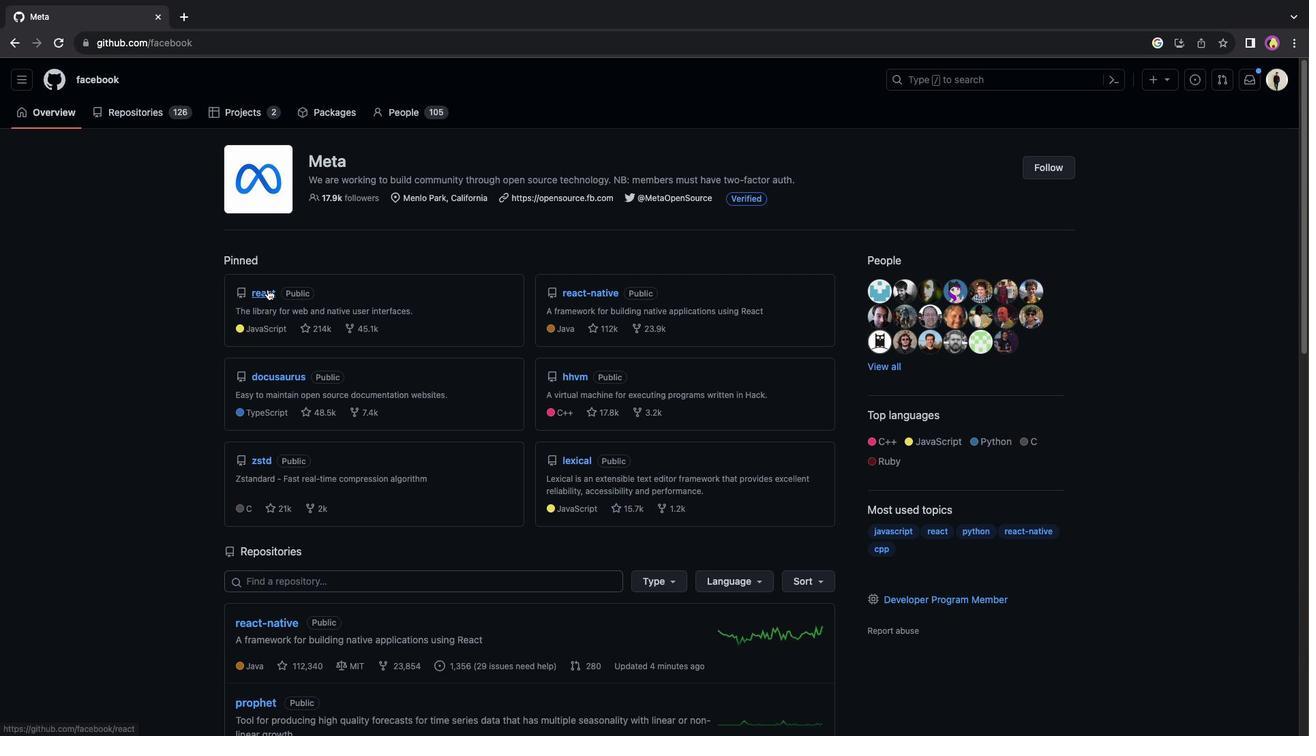 
Action: Mouse moved to (124, 120)
Screenshot: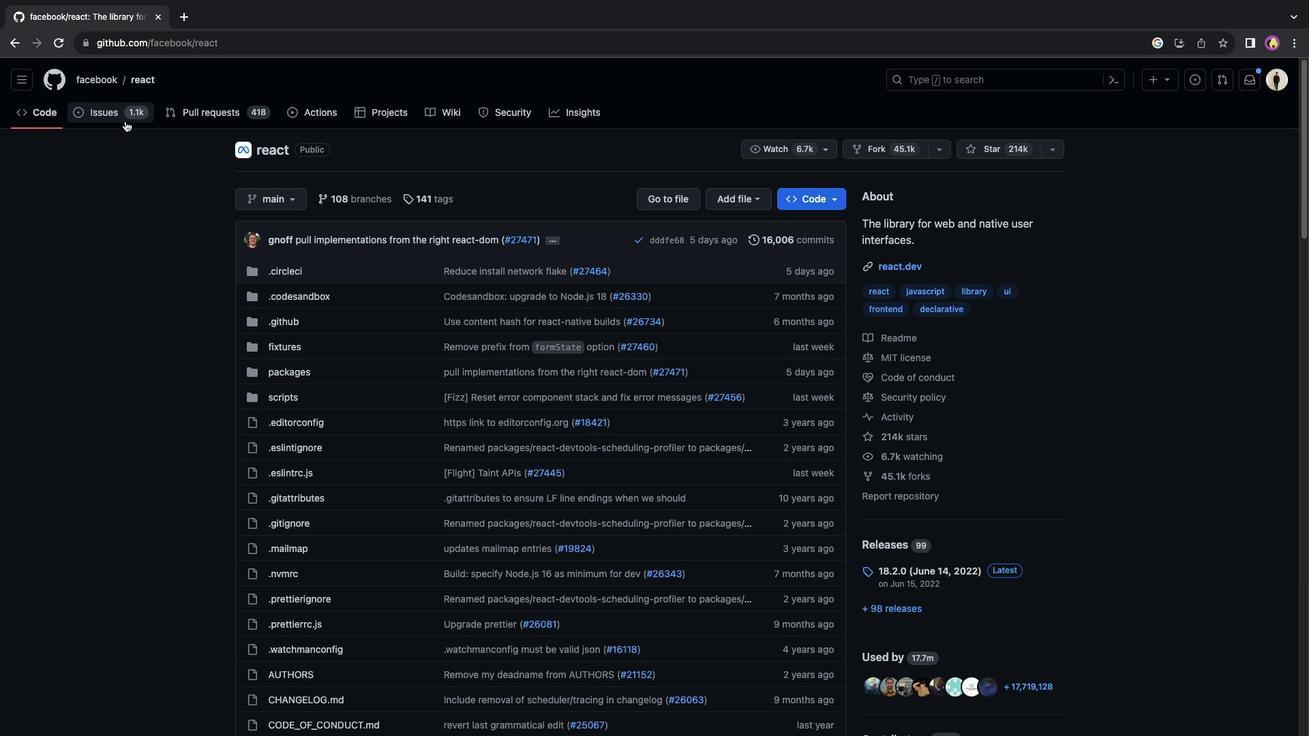 
Action: Mouse pressed left at (124, 120)
Screenshot: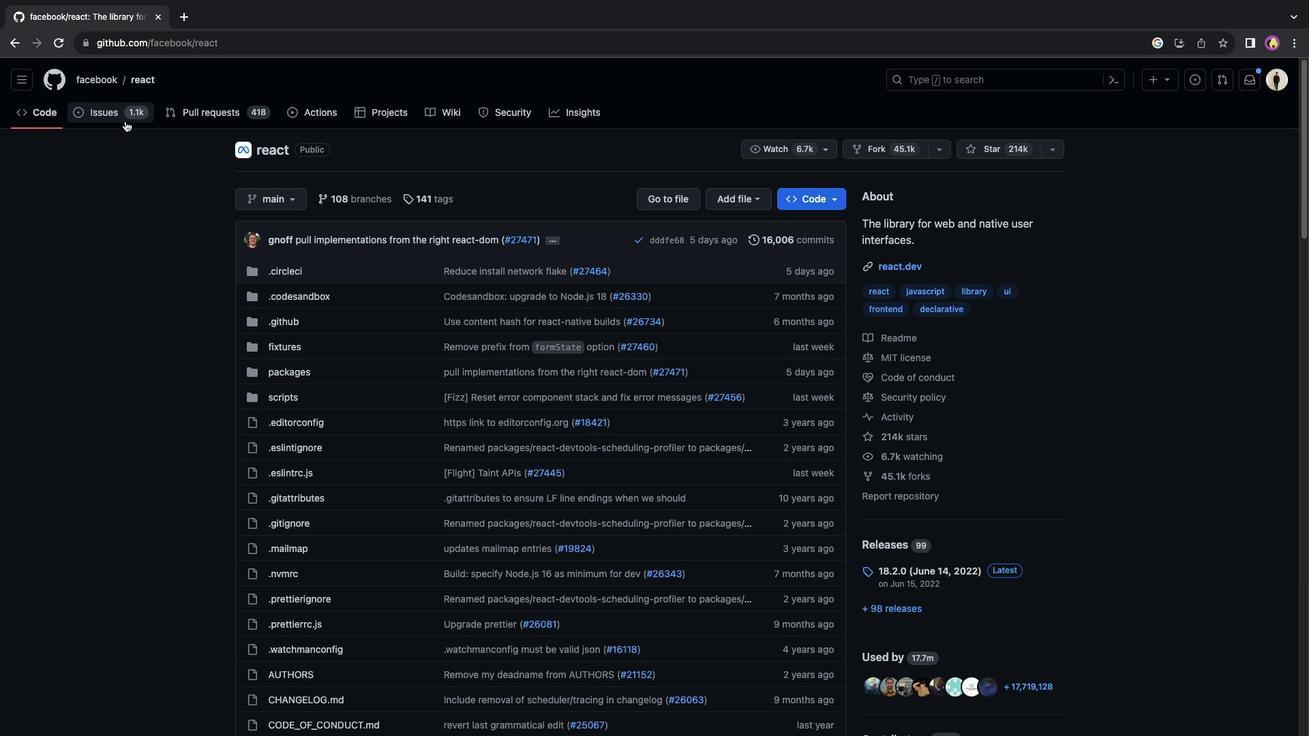
Action: Mouse moved to (303, 227)
Screenshot: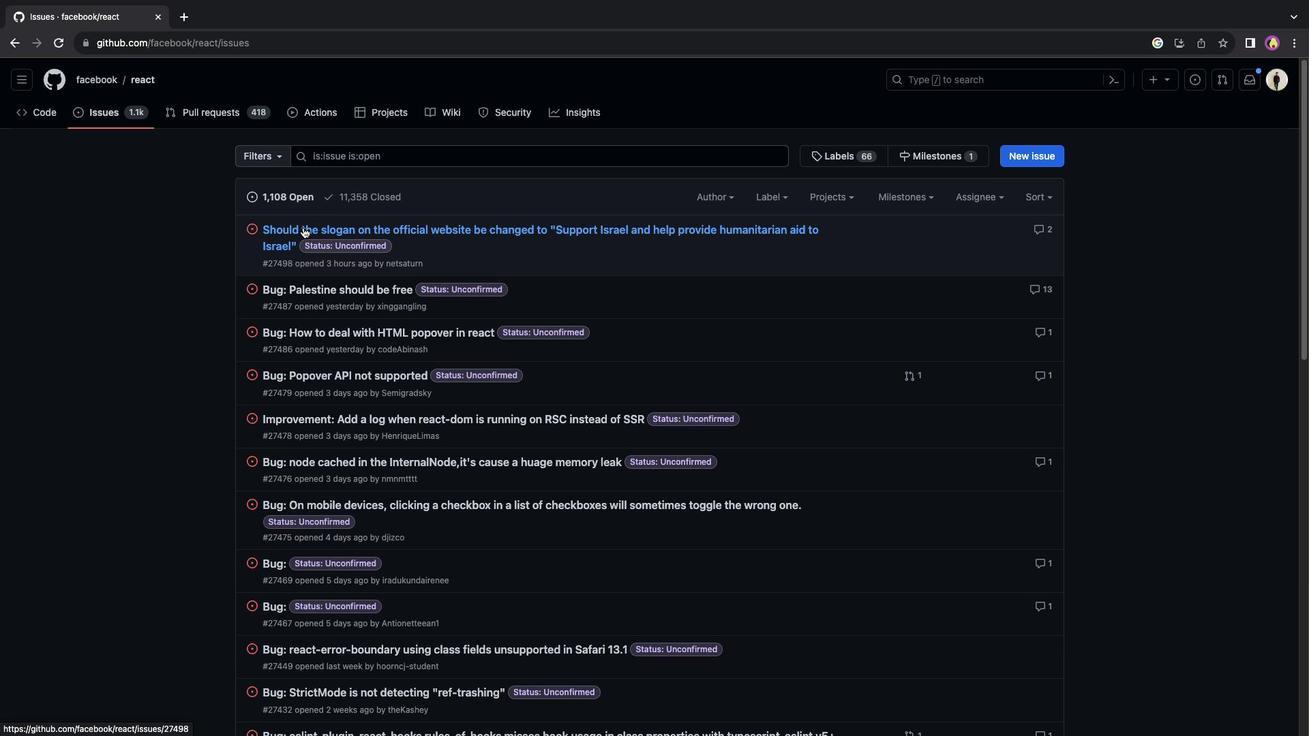 
Action: Mouse pressed left at (303, 227)
Screenshot: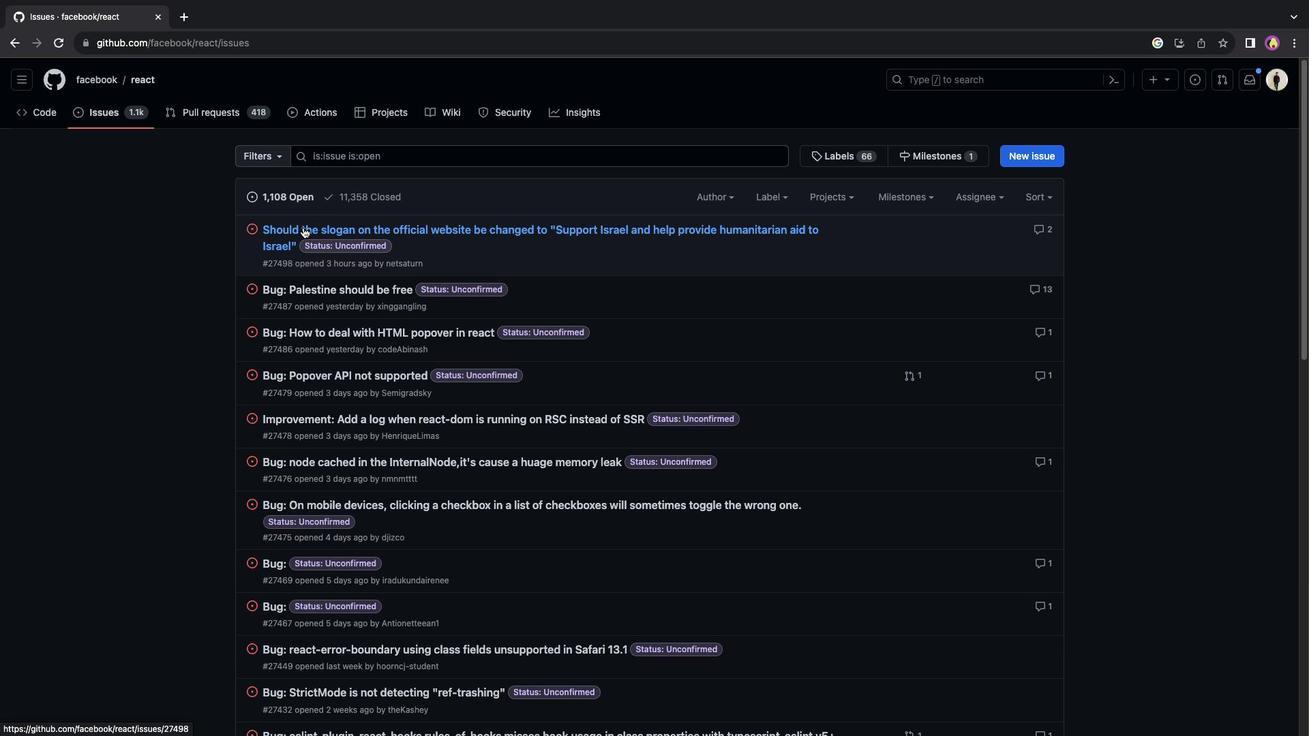 
Action: Mouse moved to (703, 362)
Screenshot: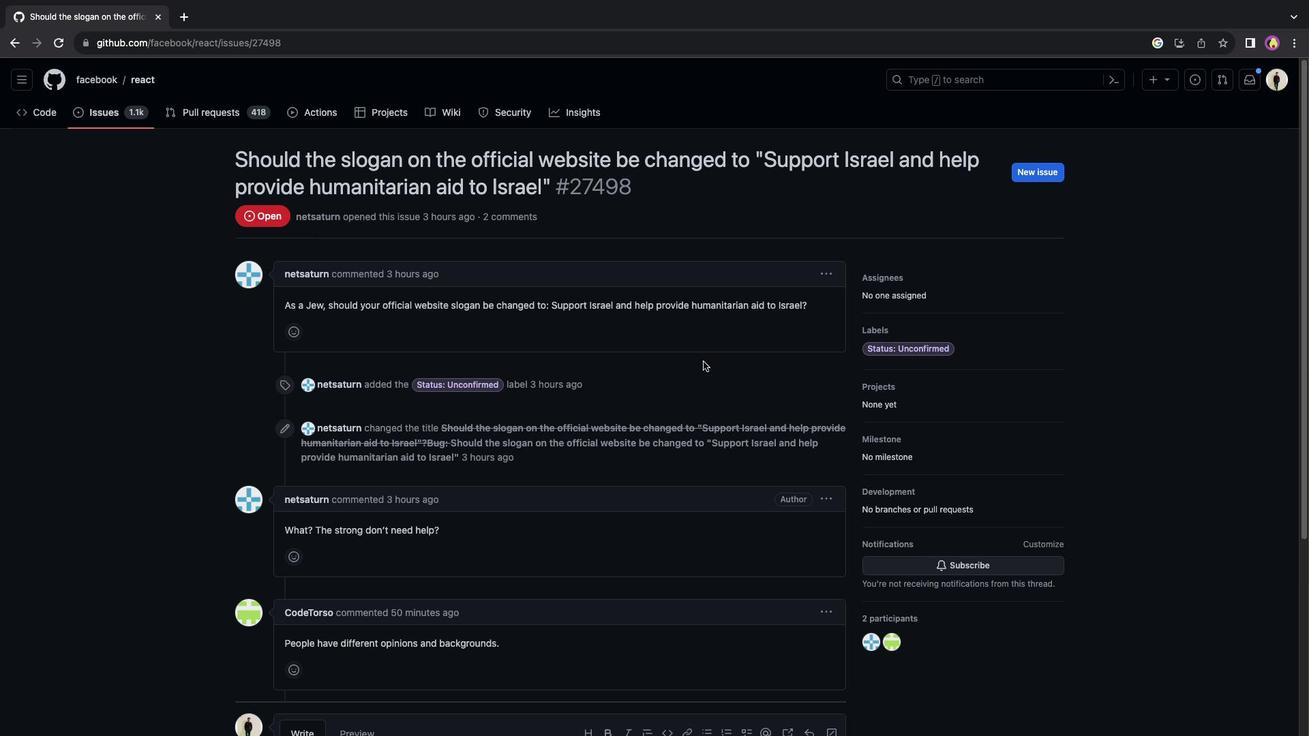 
Action: Mouse scrolled (703, 362) with delta (0, 0)
Screenshot: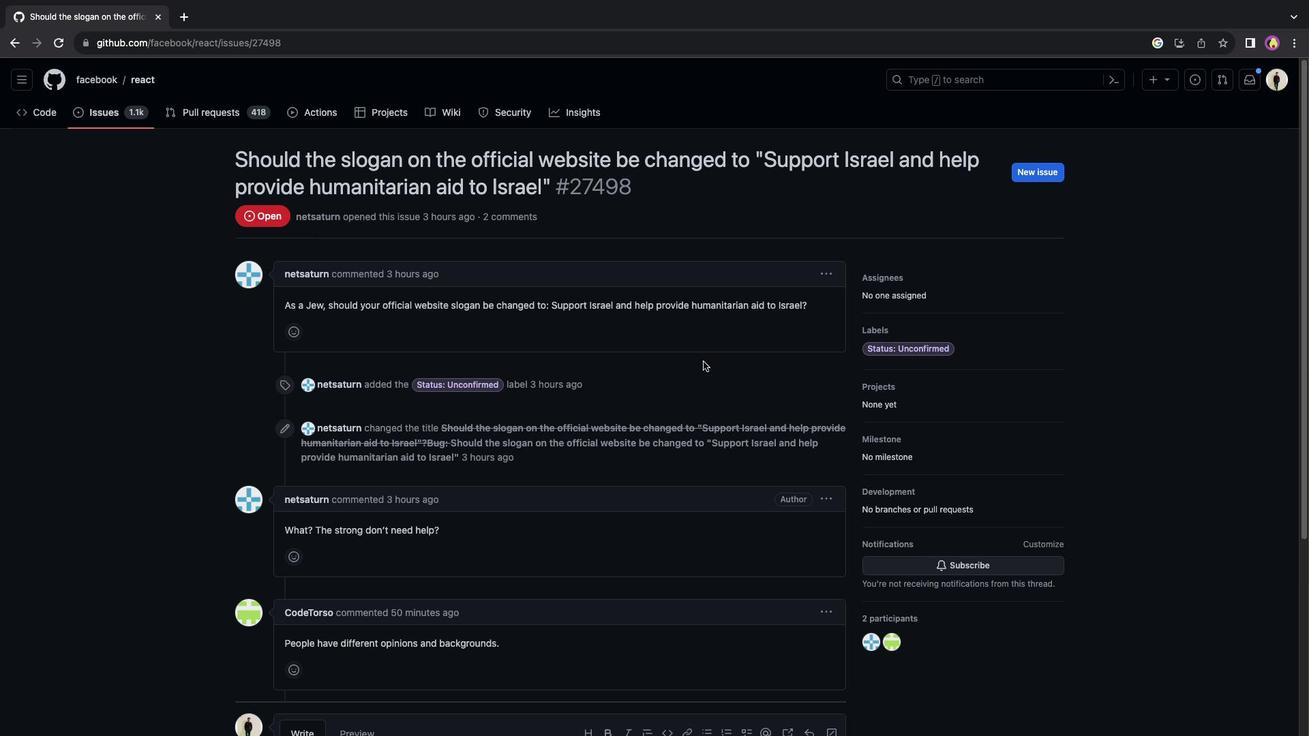 
Action: Mouse scrolled (703, 362) with delta (0, 0)
Screenshot: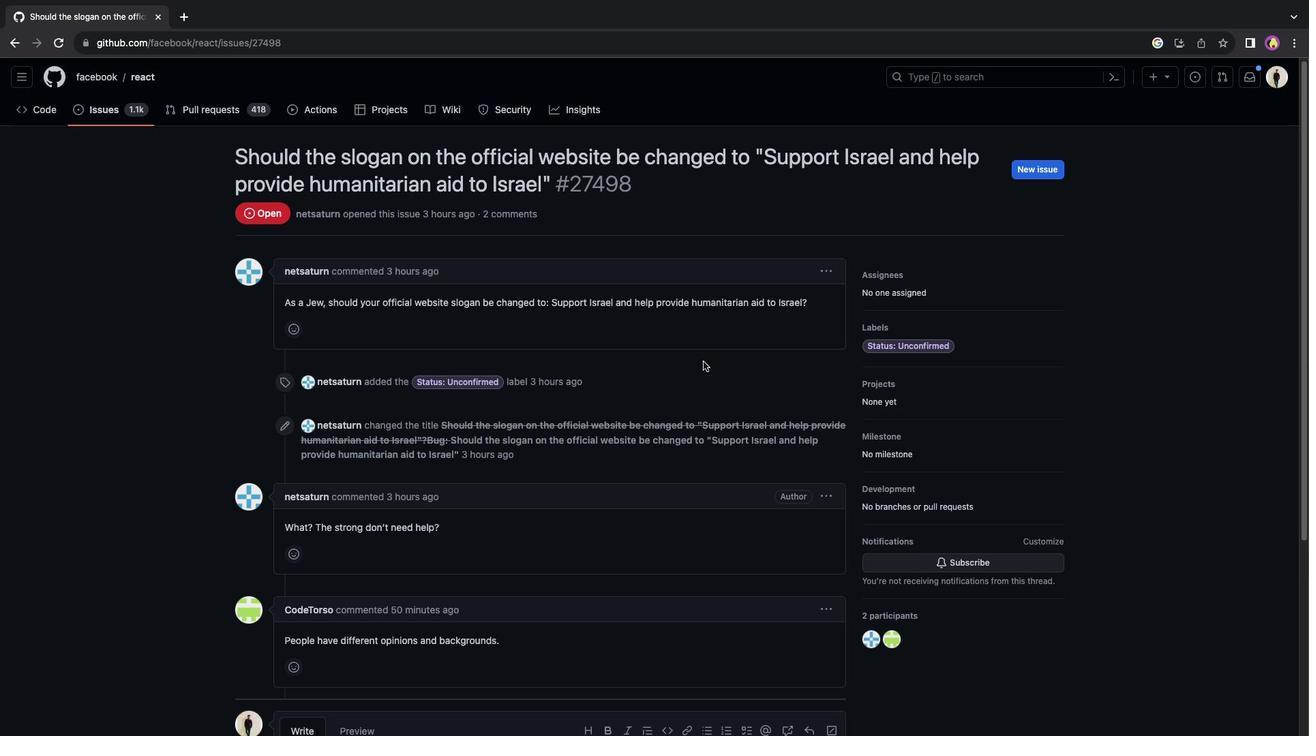 
Action: Mouse scrolled (703, 362) with delta (0, 0)
Screenshot: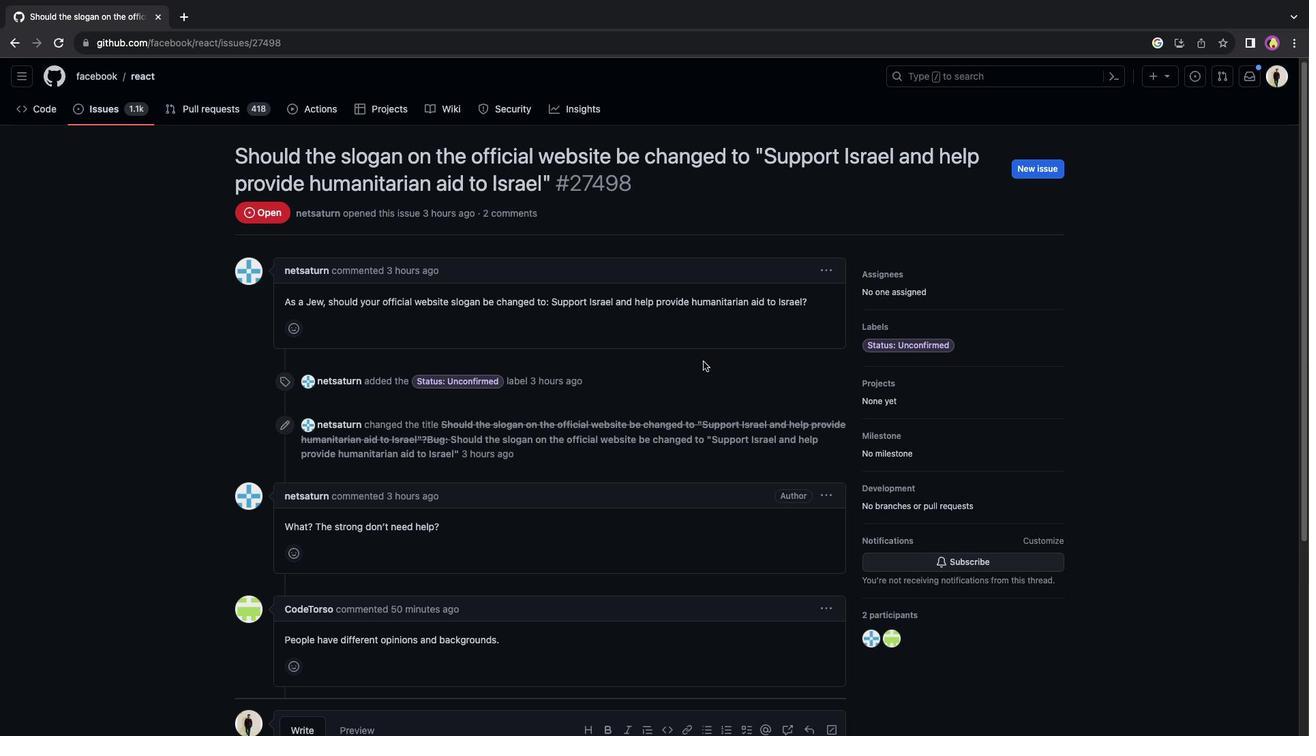 
Action: Mouse moved to (702, 364)
Screenshot: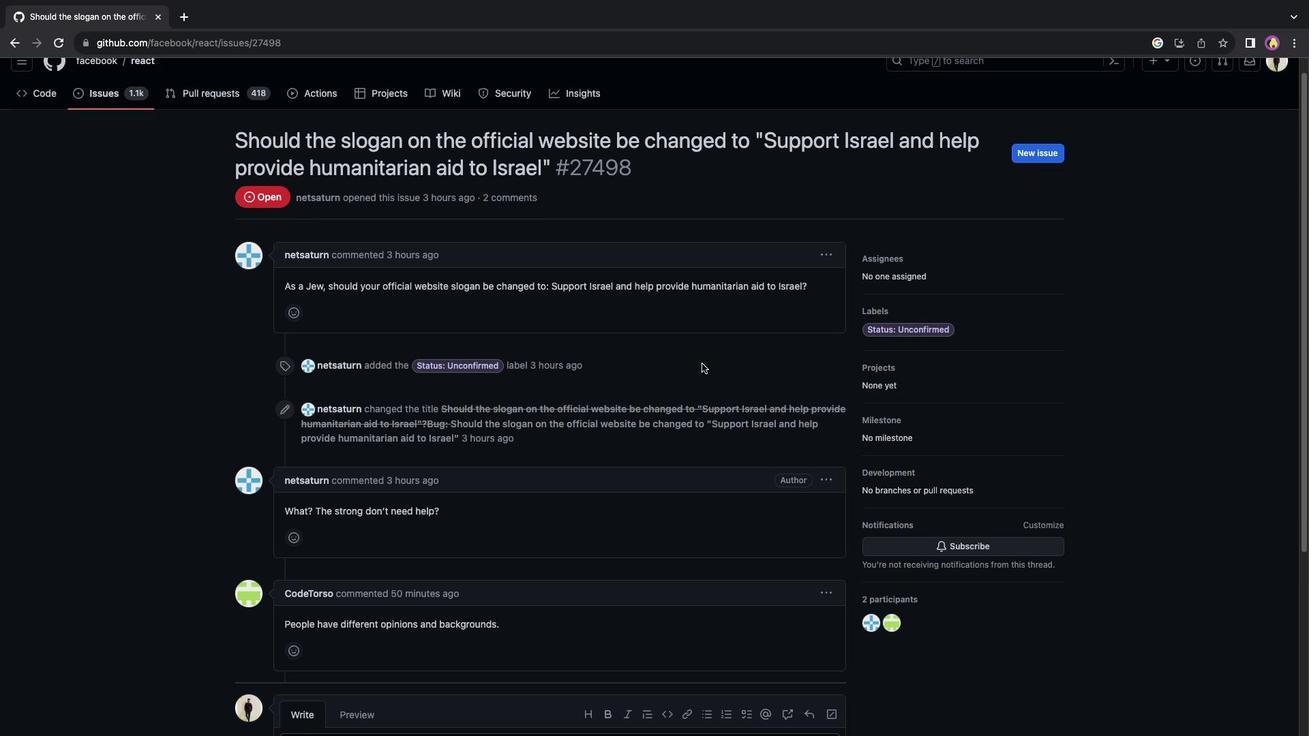 
Action: Mouse scrolled (702, 364) with delta (0, 0)
Screenshot: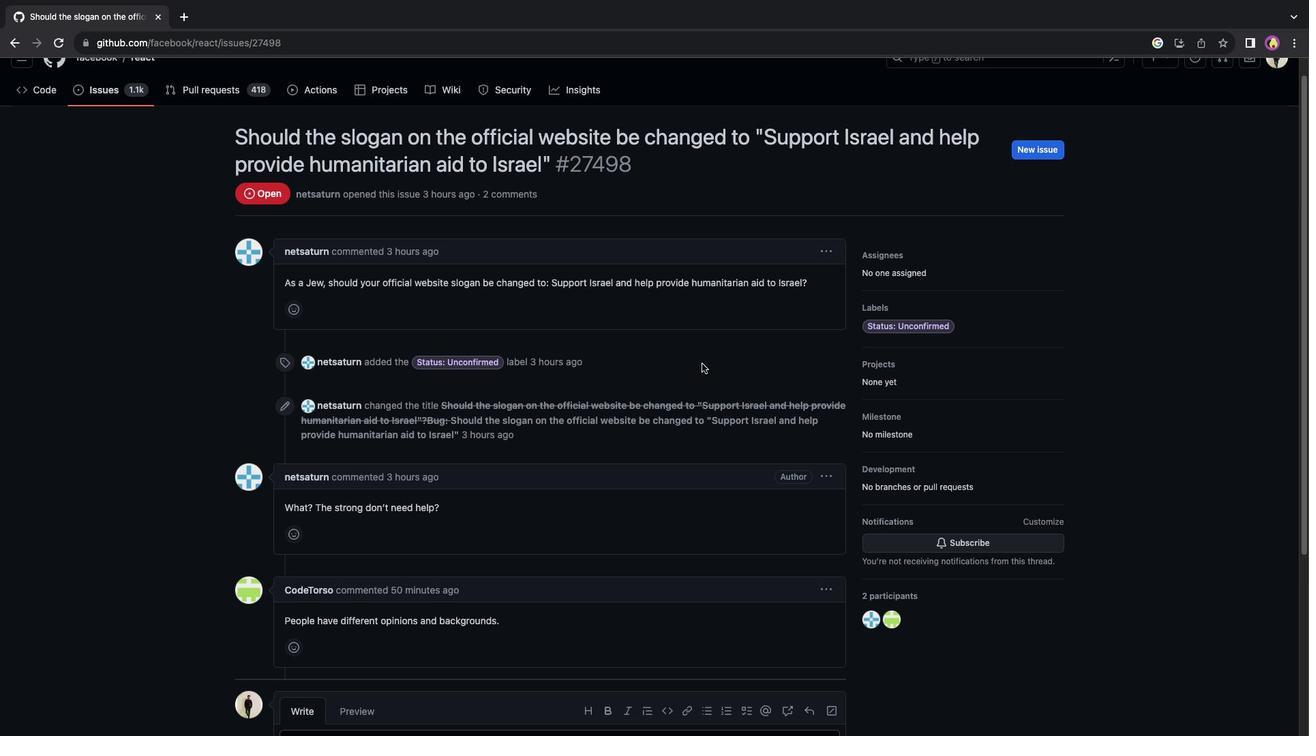 
Action: Mouse scrolled (702, 364) with delta (0, 0)
Screenshot: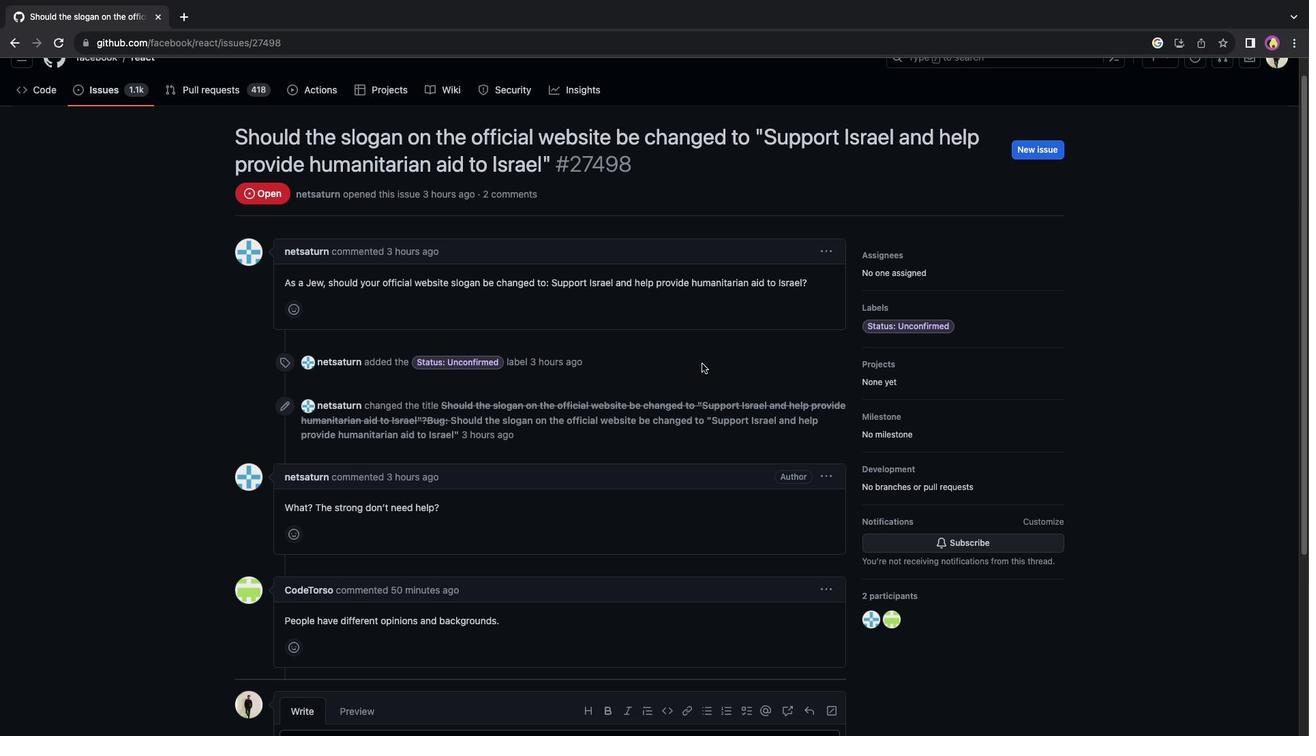 
Action: Mouse scrolled (702, 364) with delta (0, -1)
Screenshot: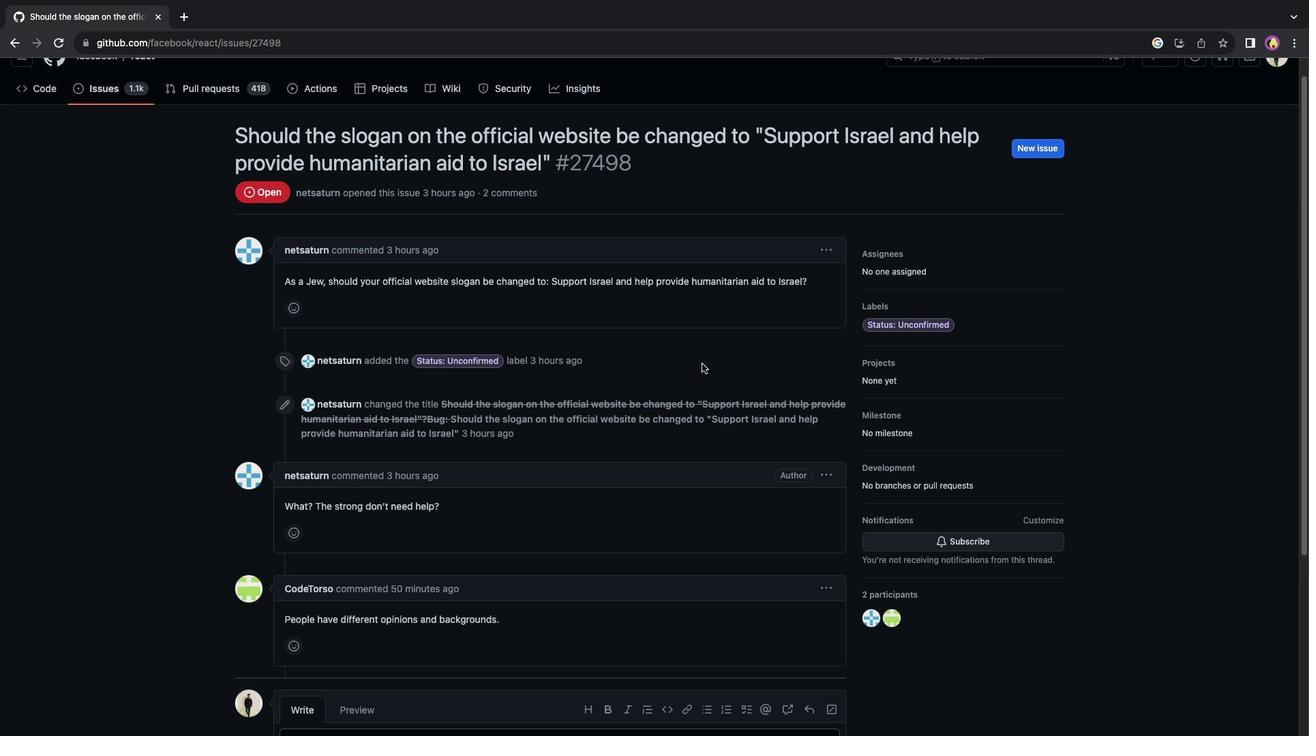 
Action: Mouse scrolled (702, 364) with delta (0, 0)
Screenshot: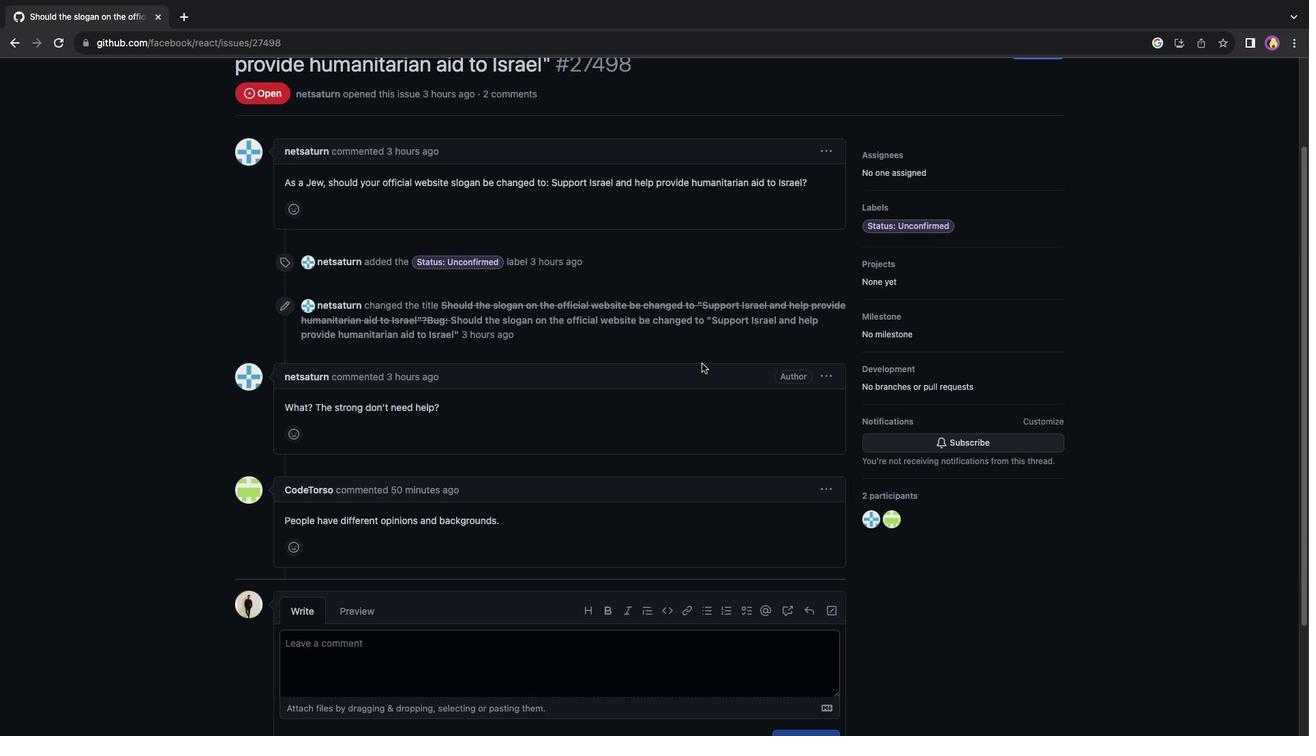 
Action: Mouse scrolled (702, 364) with delta (0, 0)
Screenshot: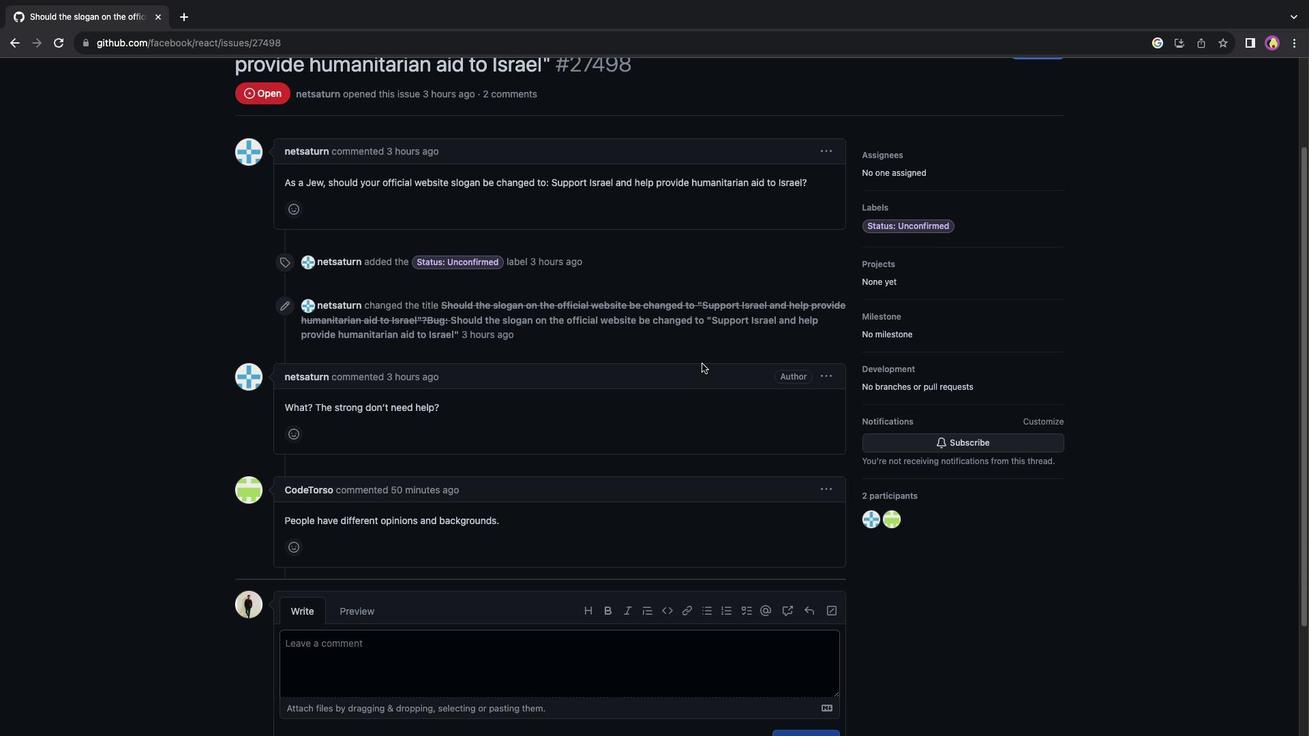 
Action: Mouse scrolled (702, 364) with delta (0, -1)
Screenshot: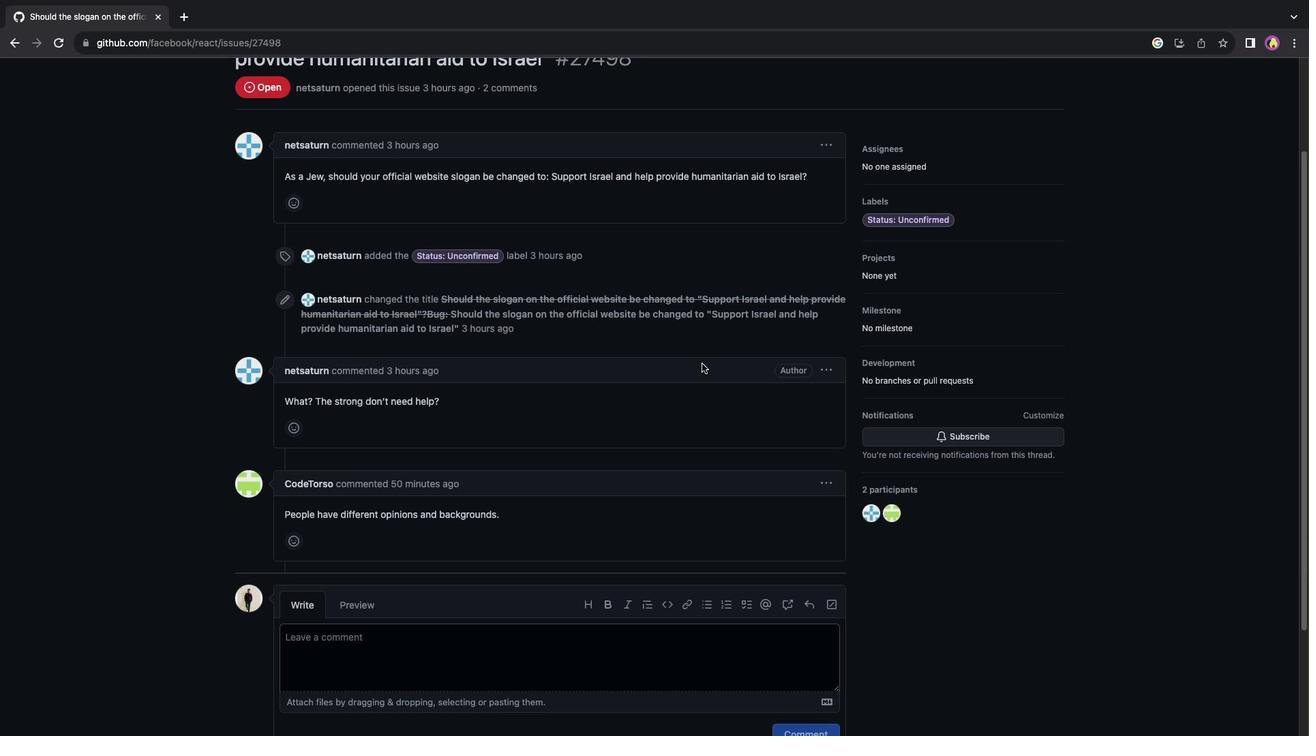 
Action: Mouse scrolled (702, 364) with delta (0, 0)
Screenshot: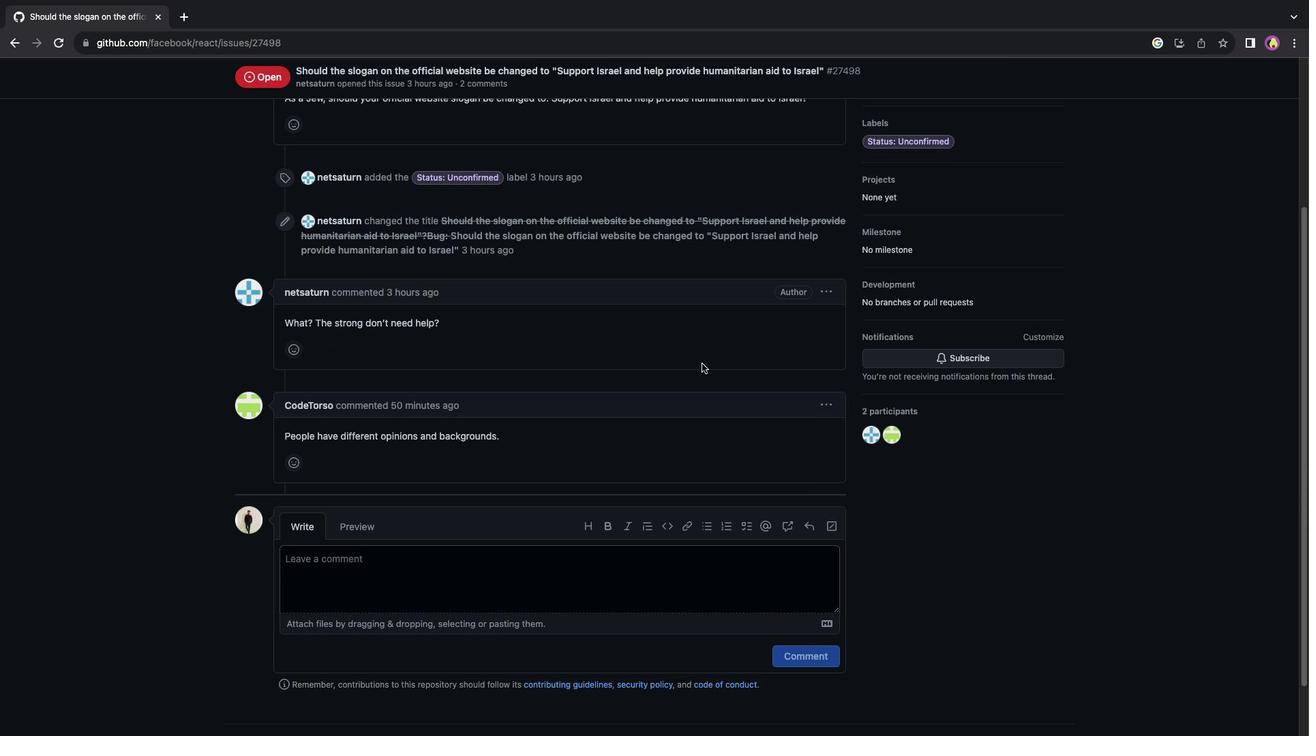 
Action: Mouse scrolled (702, 364) with delta (0, 0)
Screenshot: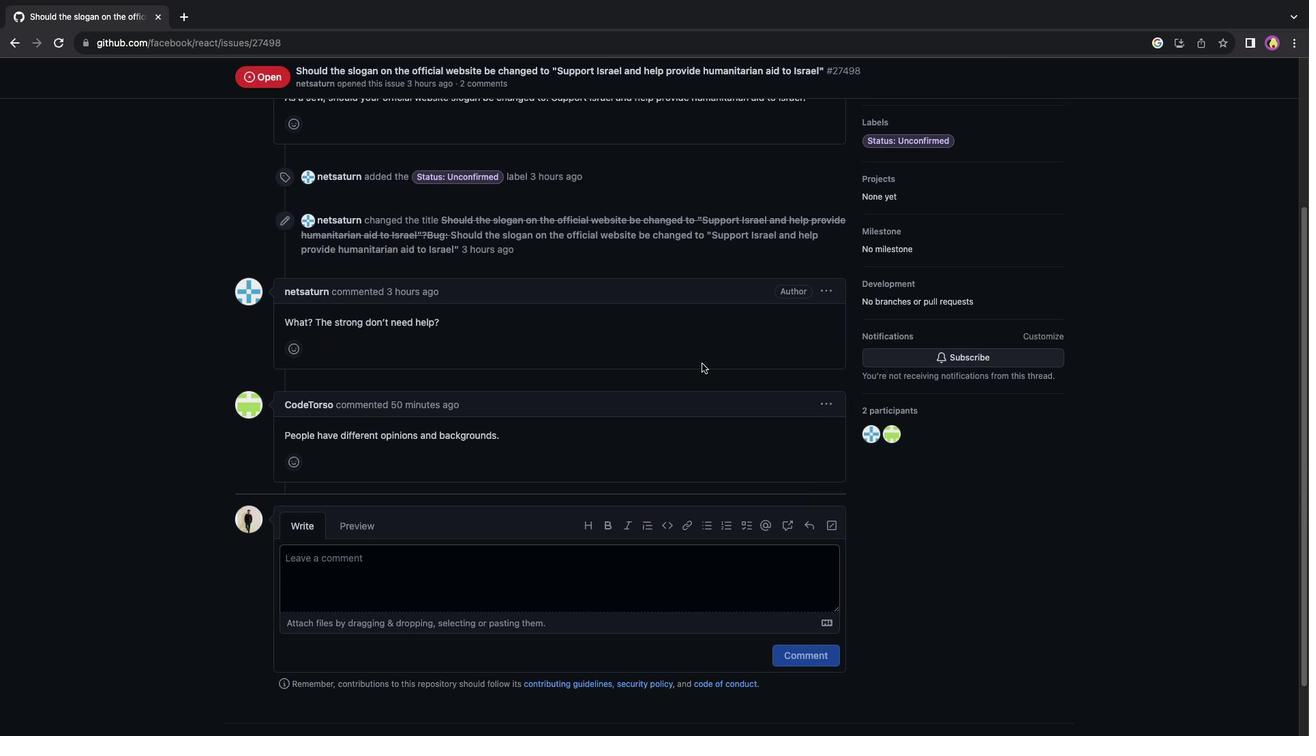 
Action: Mouse scrolled (702, 364) with delta (0, -1)
Screenshot: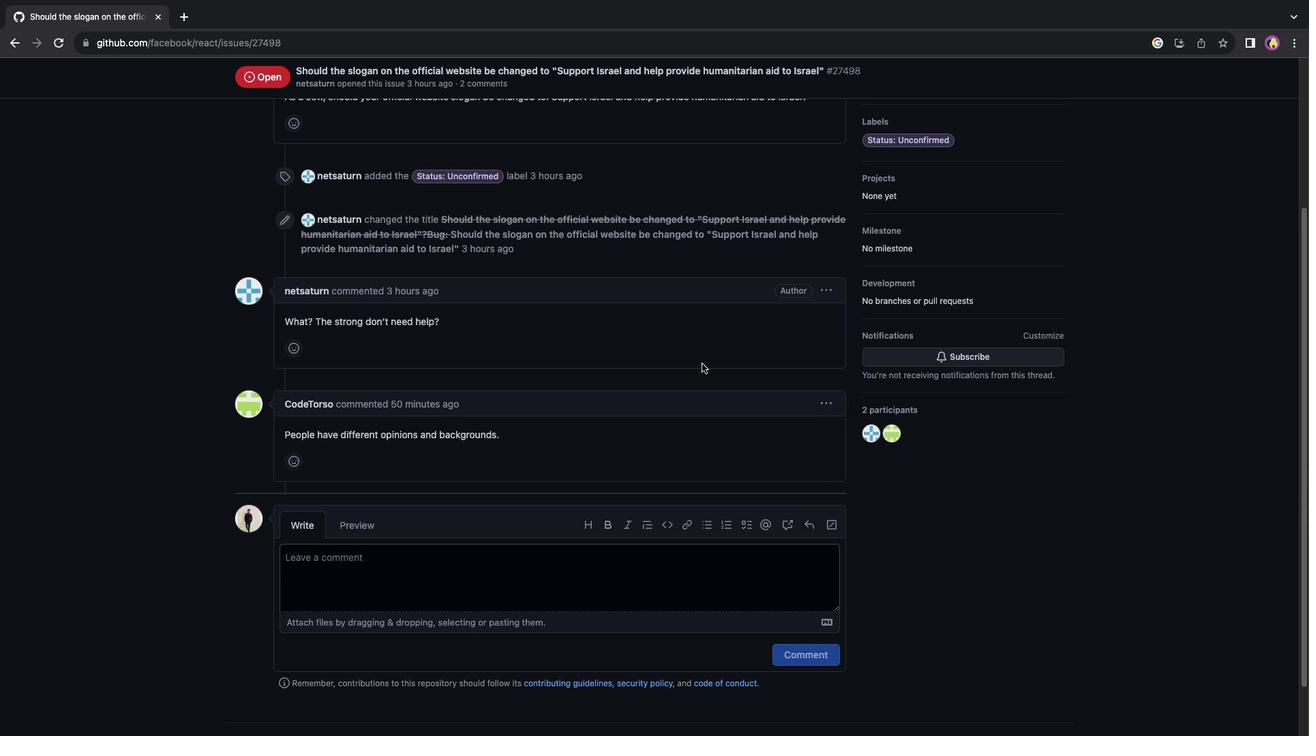 
Action: Mouse scrolled (702, 364) with delta (0, 0)
Screenshot: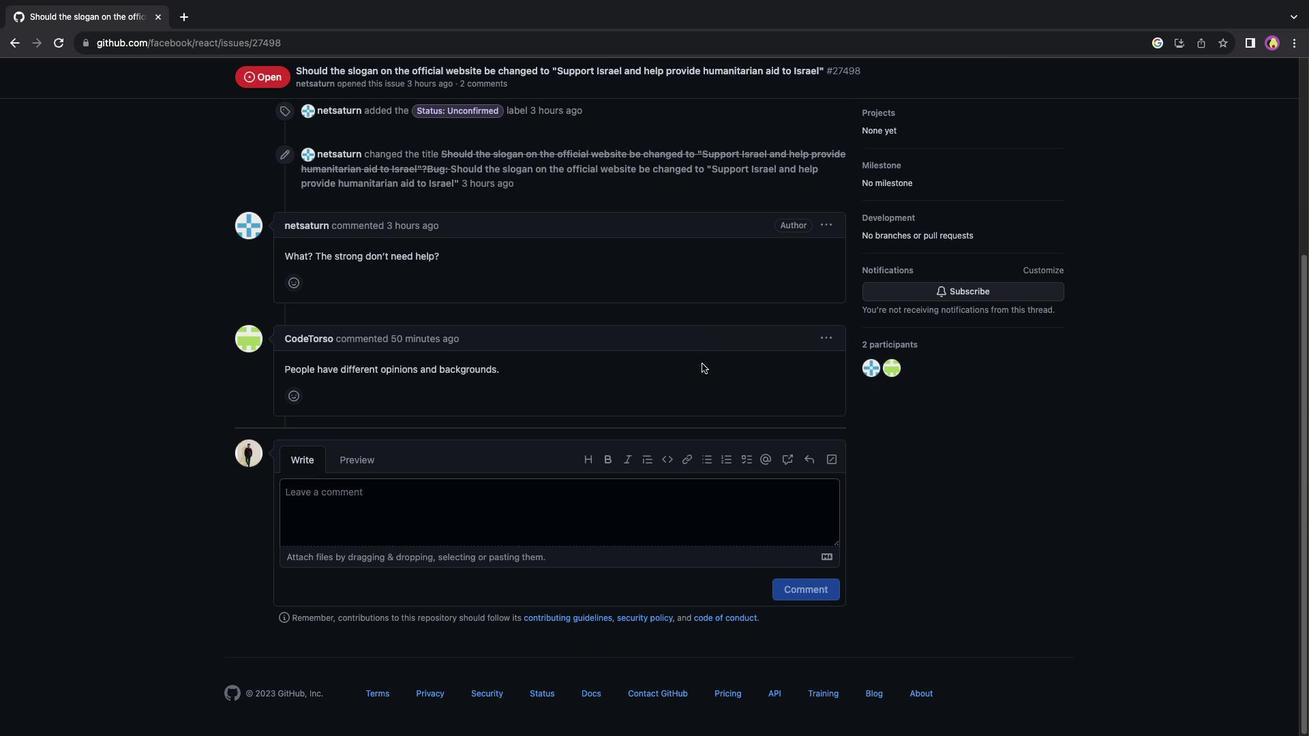 
Action: Mouse scrolled (702, 364) with delta (0, 0)
Screenshot: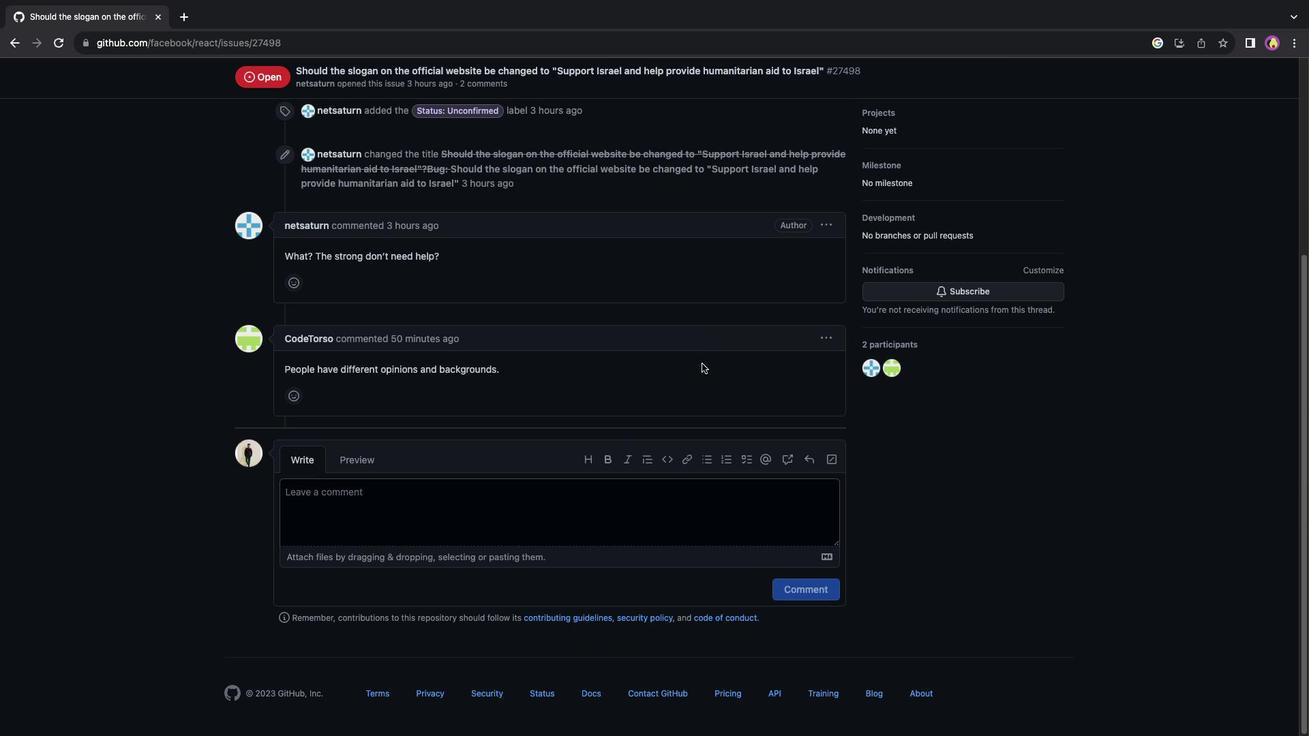 
Action: Mouse scrolled (702, 364) with delta (0, 0)
Screenshot: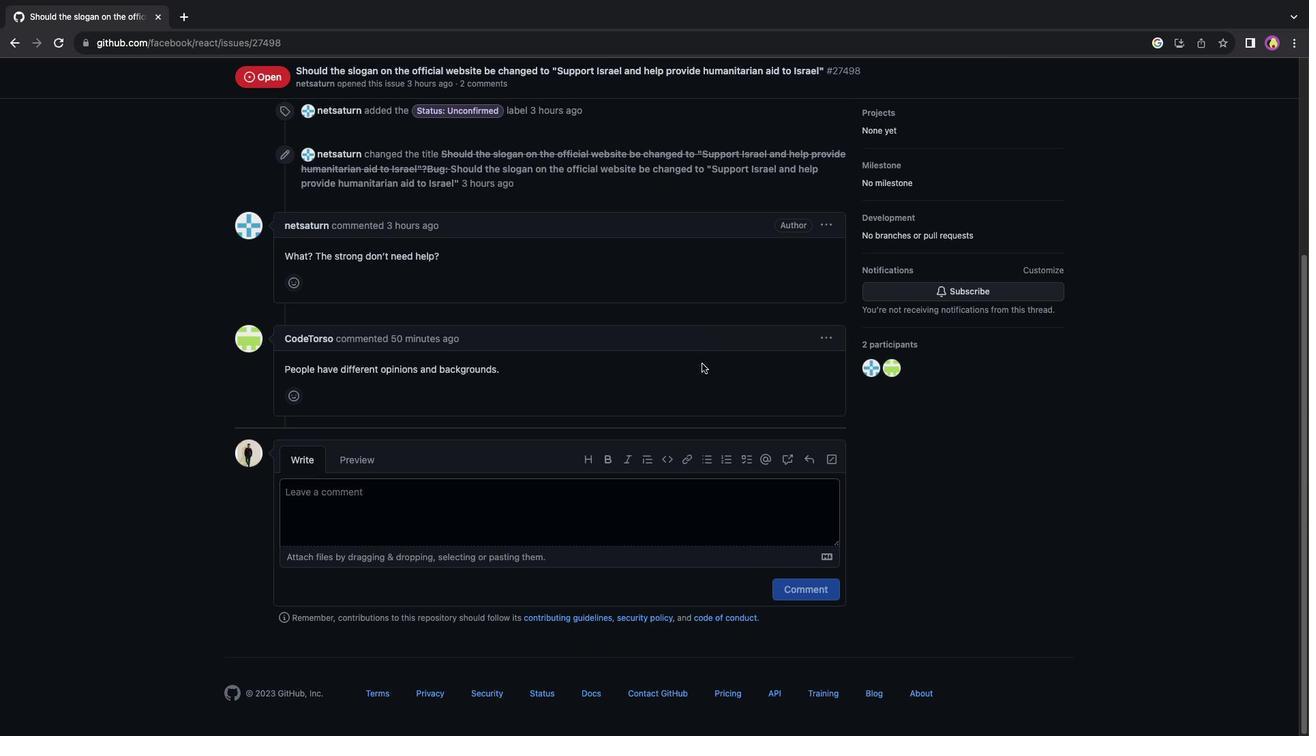 
Action: Mouse scrolled (702, 364) with delta (0, 0)
Screenshot: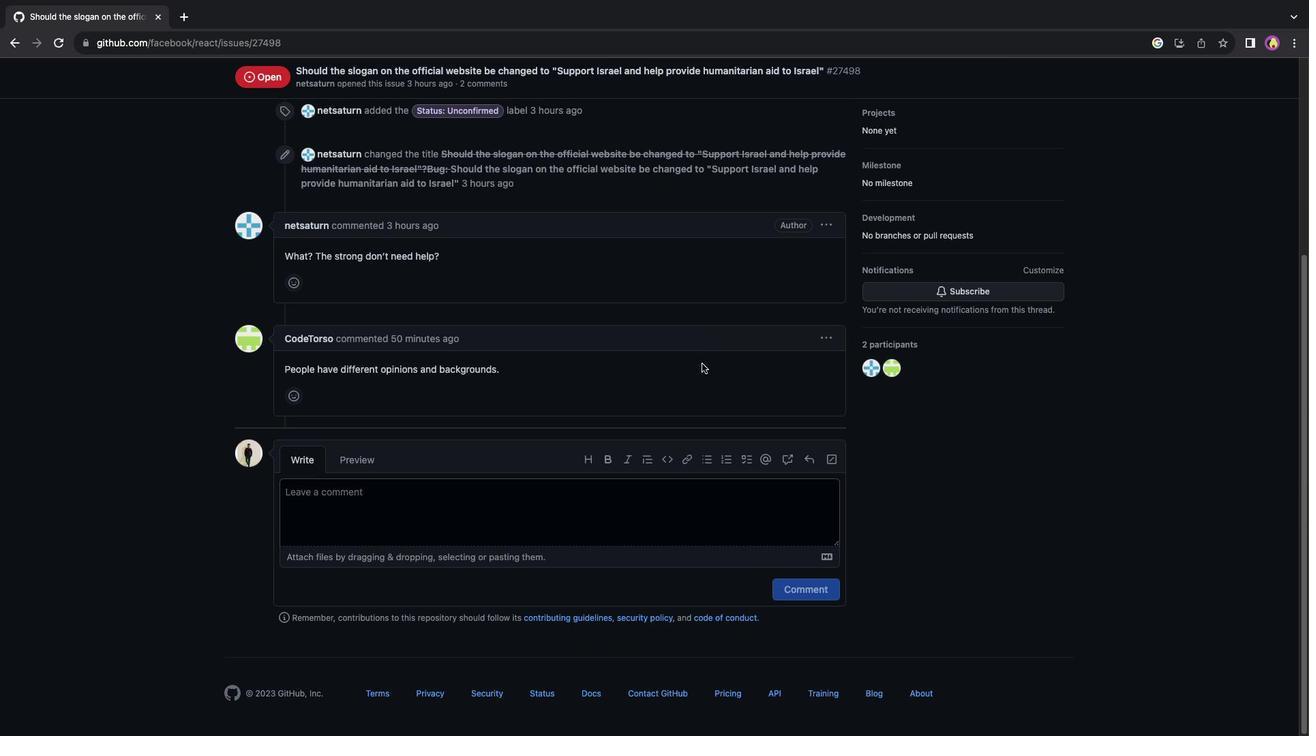 
Action: Mouse scrolled (702, 364) with delta (0, 0)
Screenshot: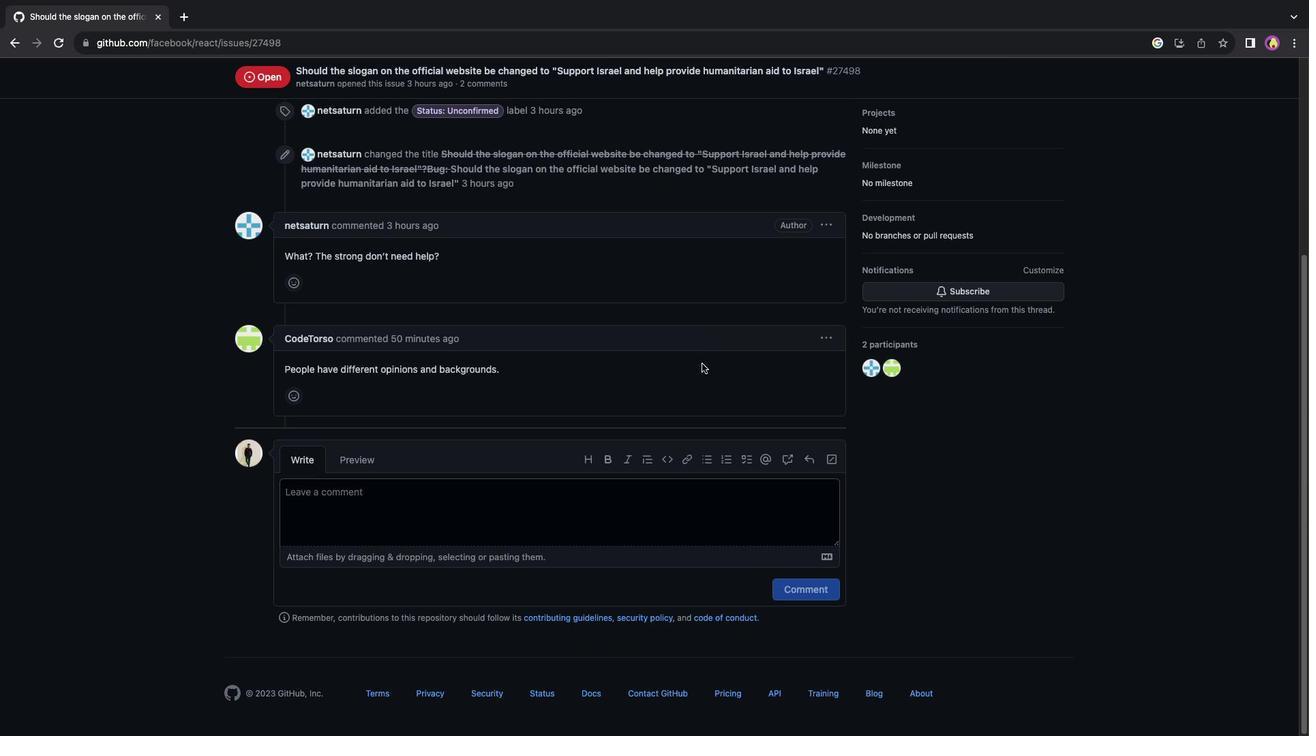 
Action: Mouse scrolled (702, 364) with delta (0, -1)
Screenshot: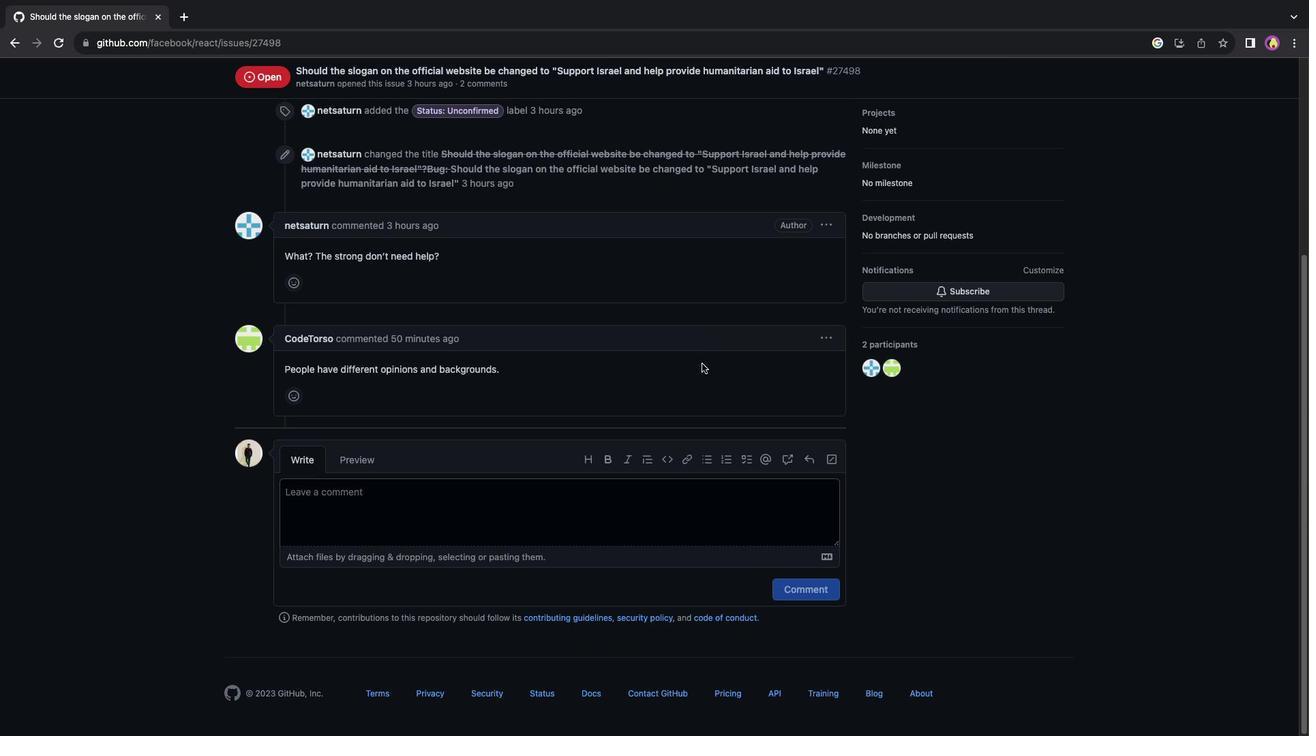 
Action: Mouse moved to (578, 317)
Screenshot: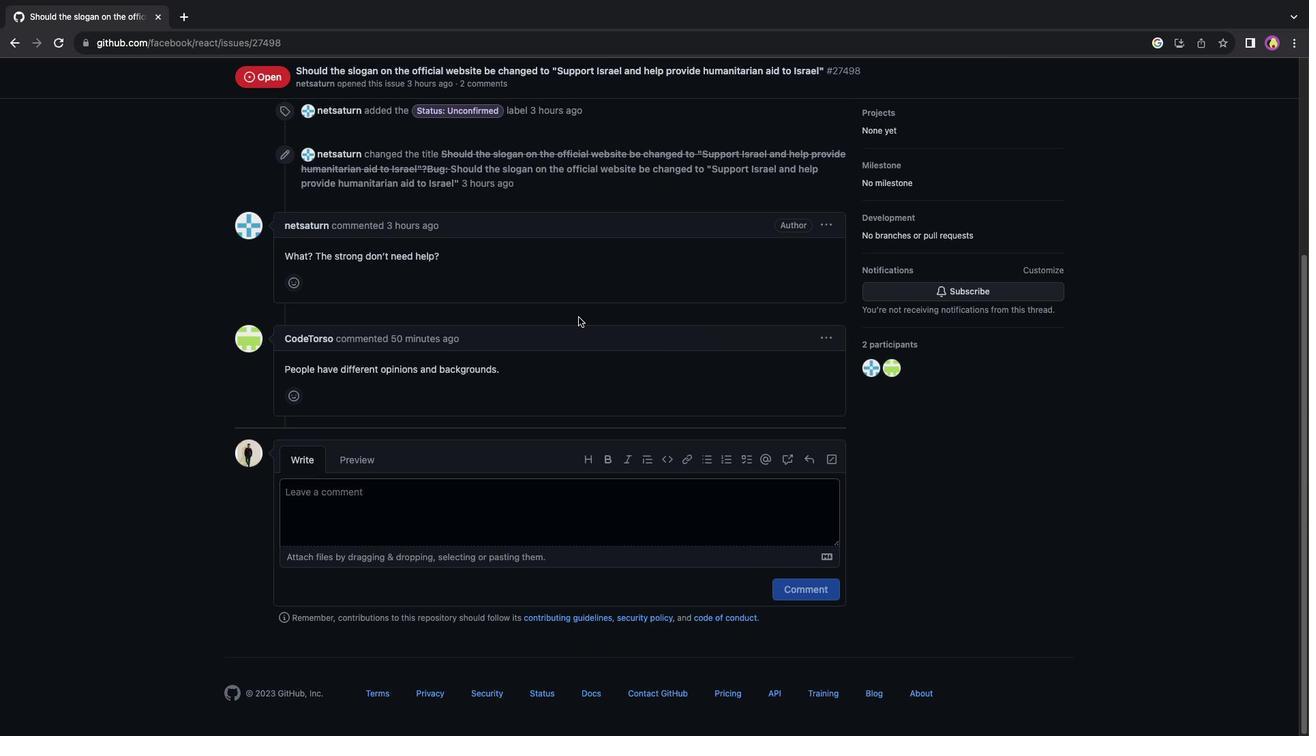 
Action: Mouse scrolled (578, 317) with delta (0, 0)
Screenshot: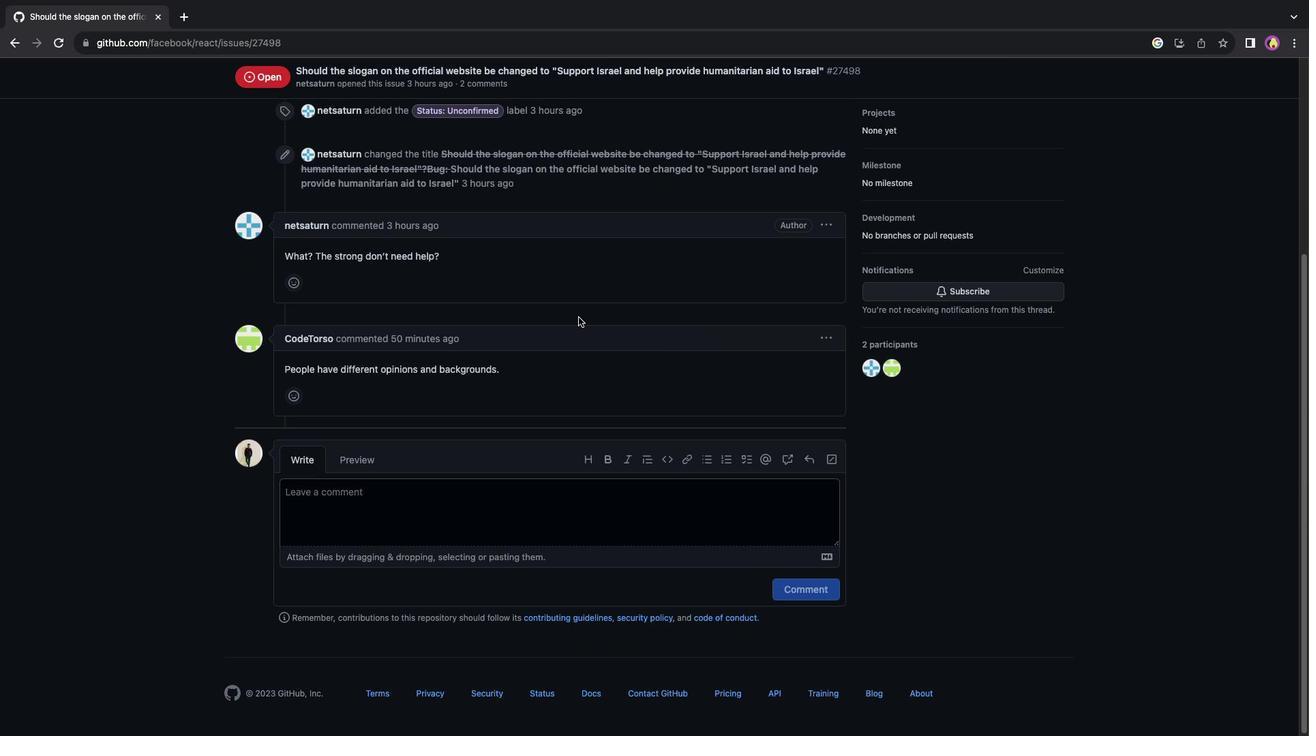 
Action: Mouse scrolled (578, 317) with delta (0, 0)
Screenshot: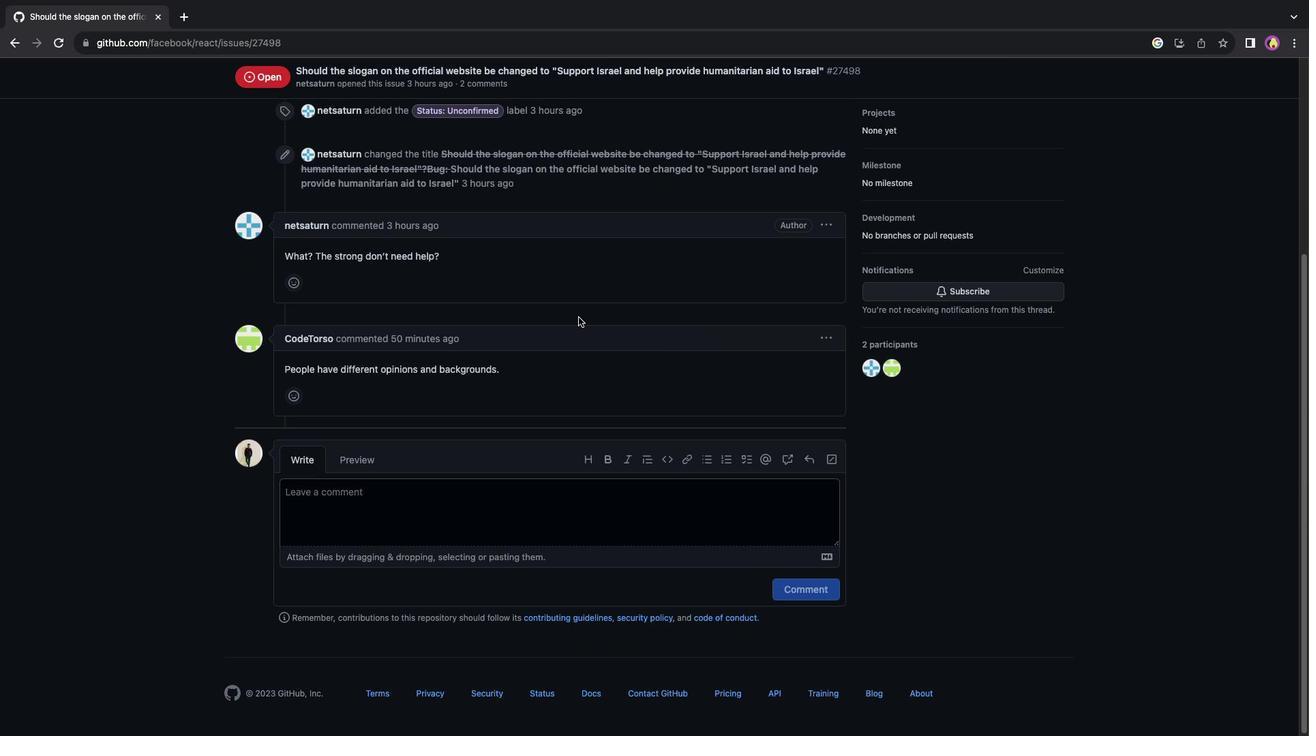 
Action: Mouse scrolled (578, 317) with delta (0, 2)
Screenshot: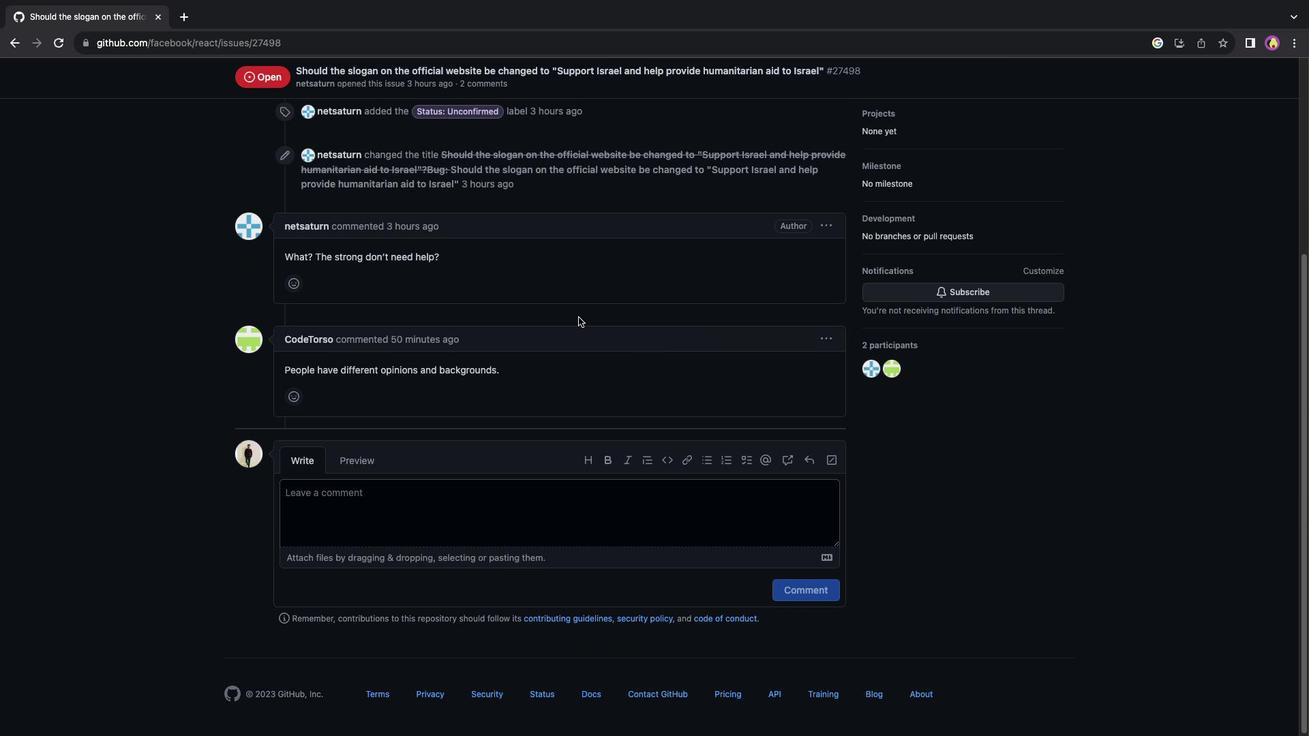 
Action: Mouse scrolled (578, 317) with delta (0, 2)
Screenshot: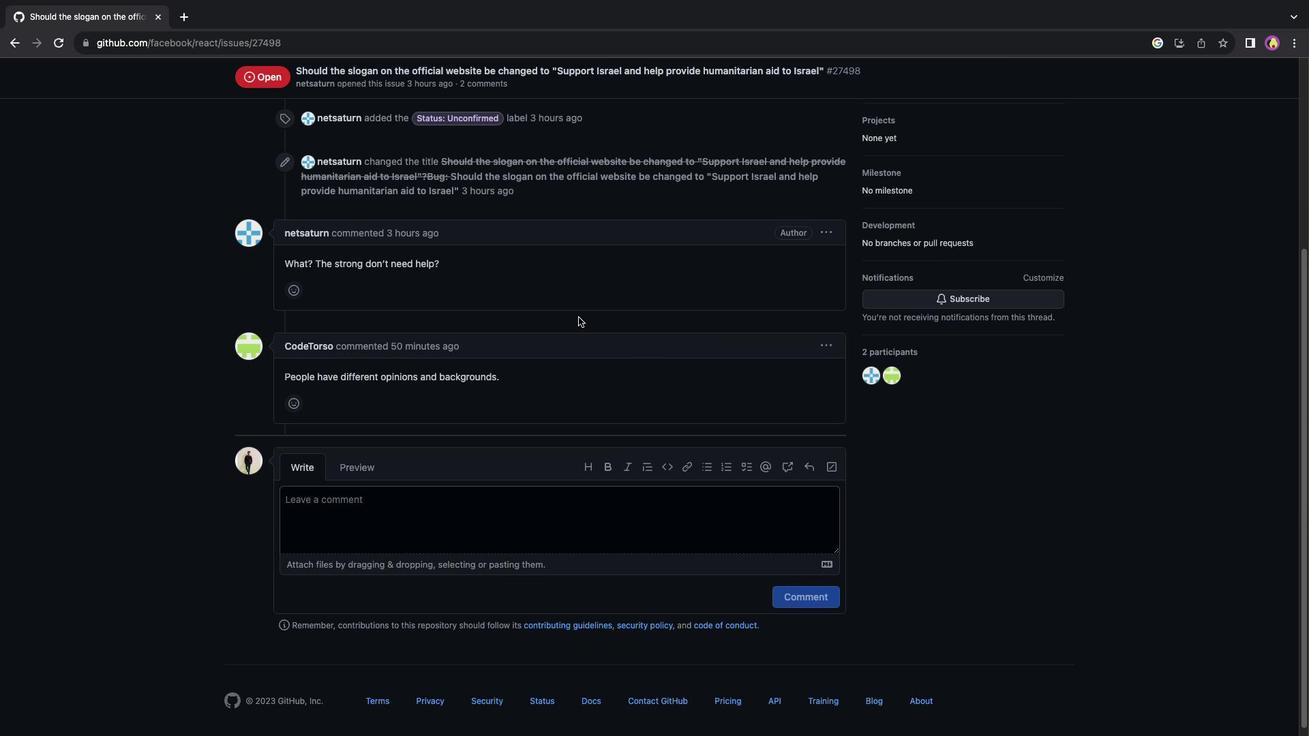 
Action: Mouse scrolled (578, 317) with delta (0, 0)
Screenshot: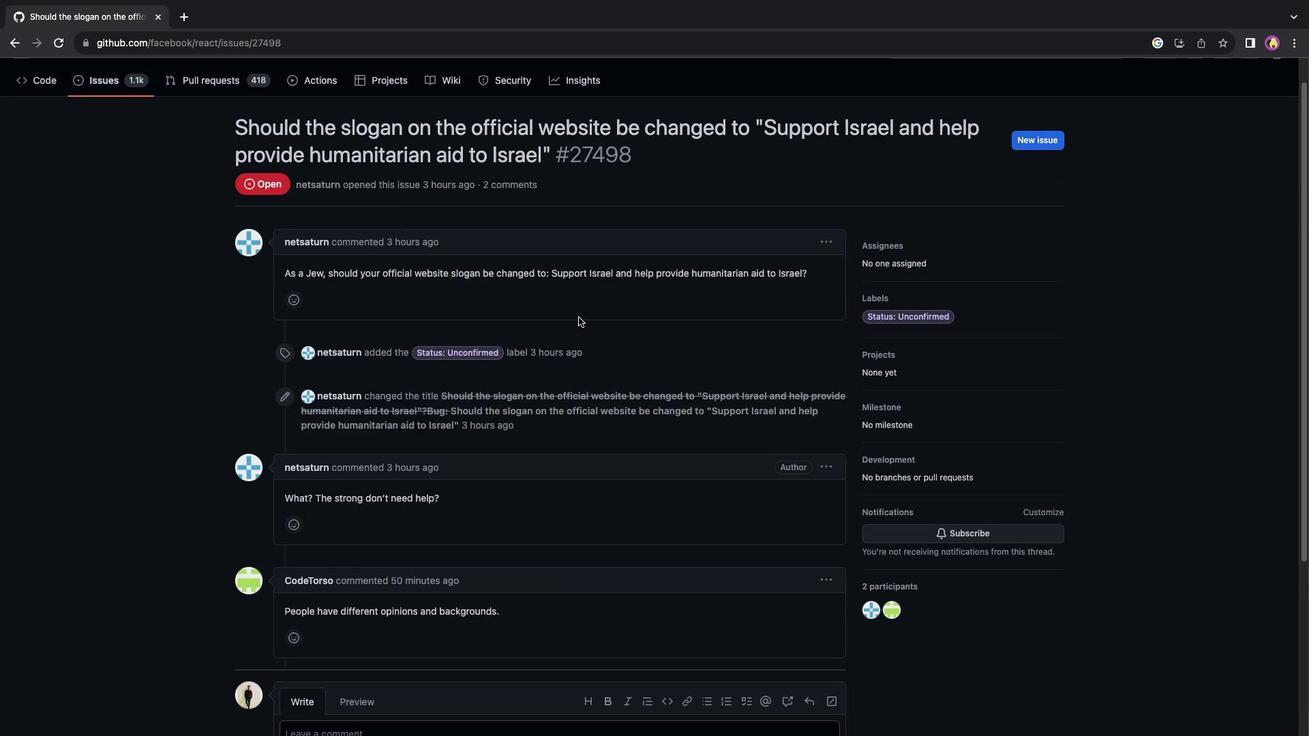 
Action: Mouse scrolled (578, 317) with delta (0, 0)
Screenshot: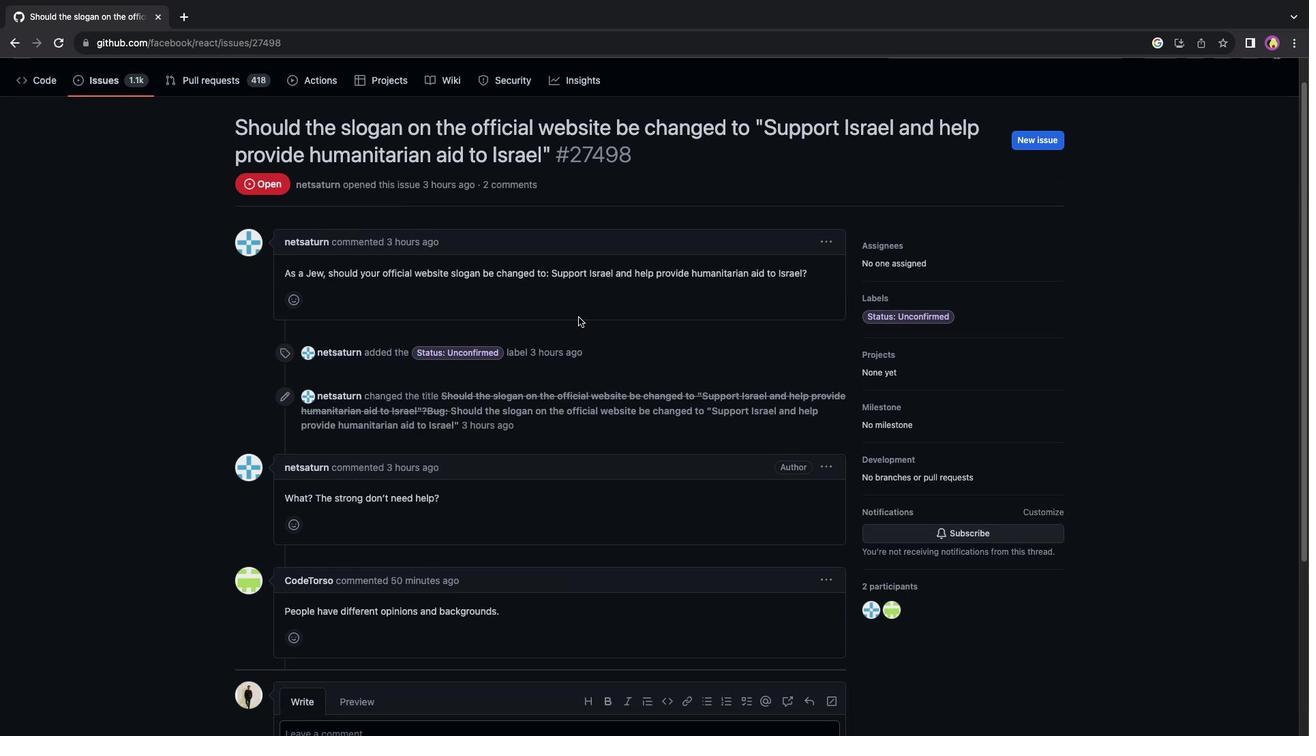
Action: Mouse scrolled (578, 317) with delta (0, 2)
Screenshot: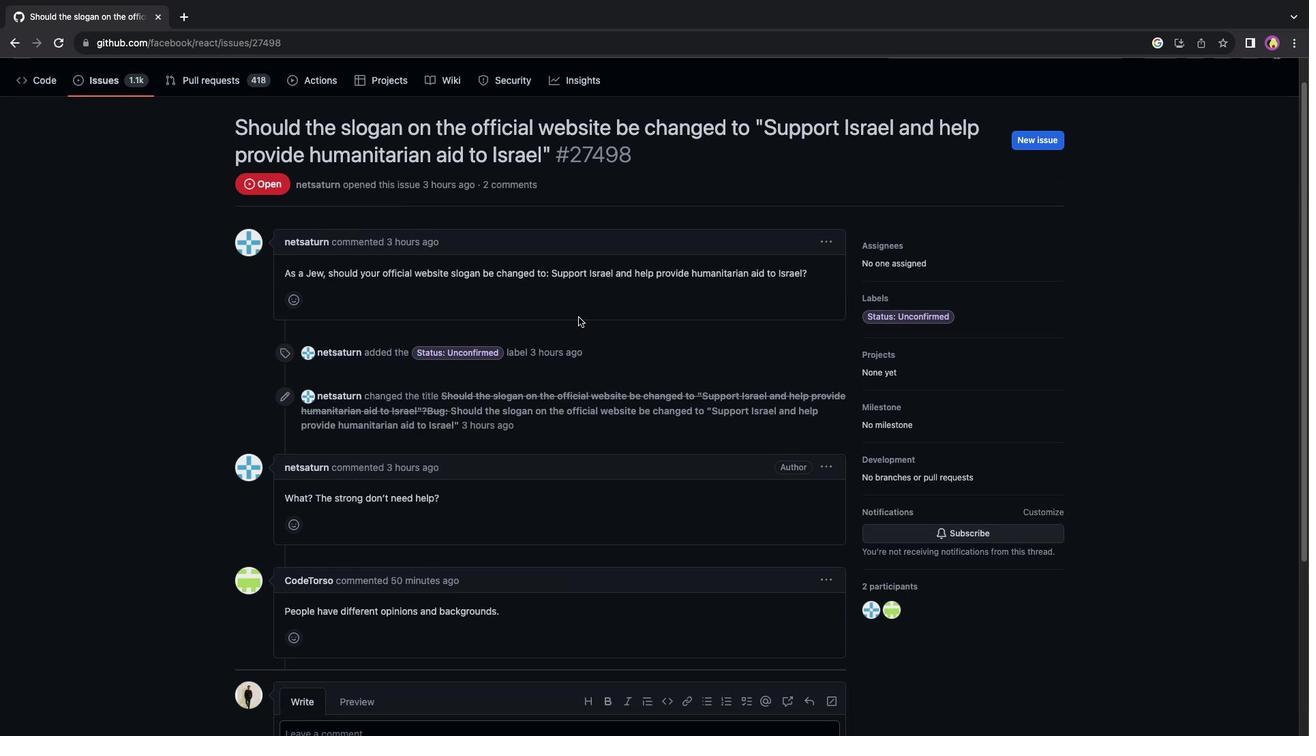
Action: Mouse scrolled (578, 317) with delta (0, 3)
Screenshot: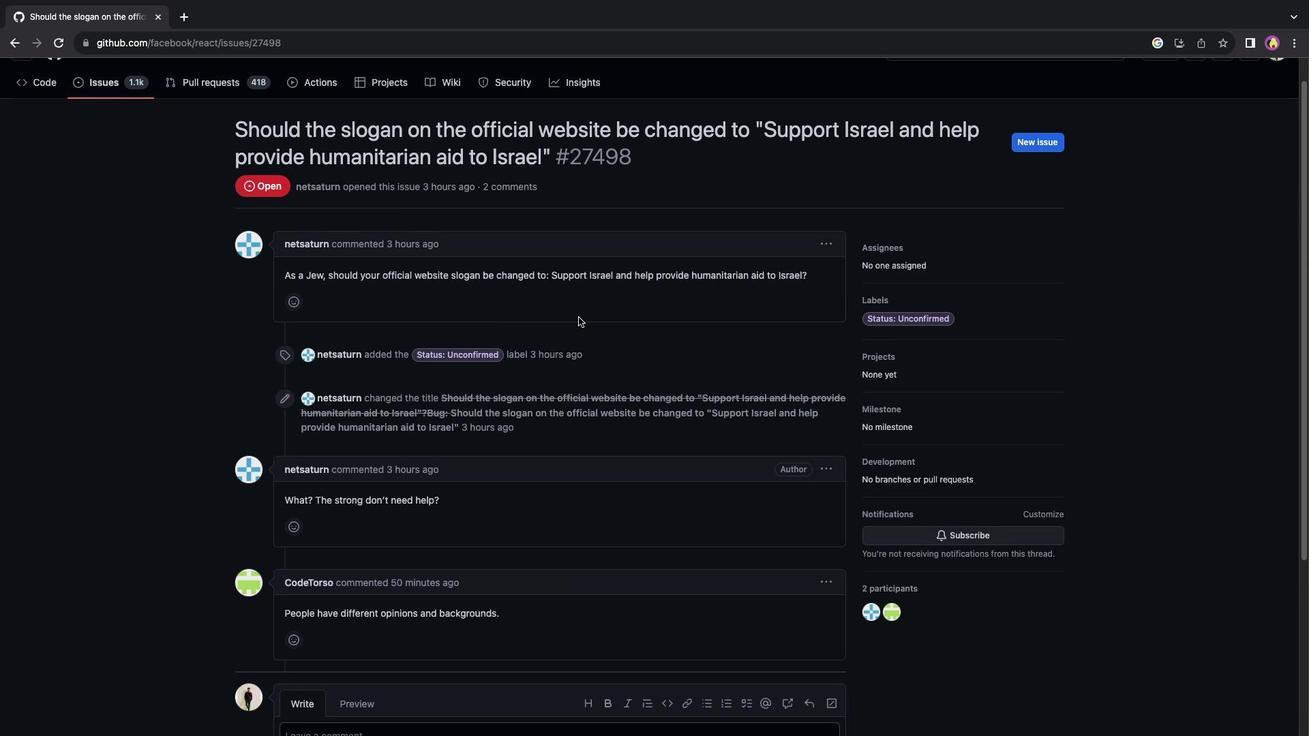 
Action: Mouse scrolled (578, 317) with delta (0, 4)
Screenshot: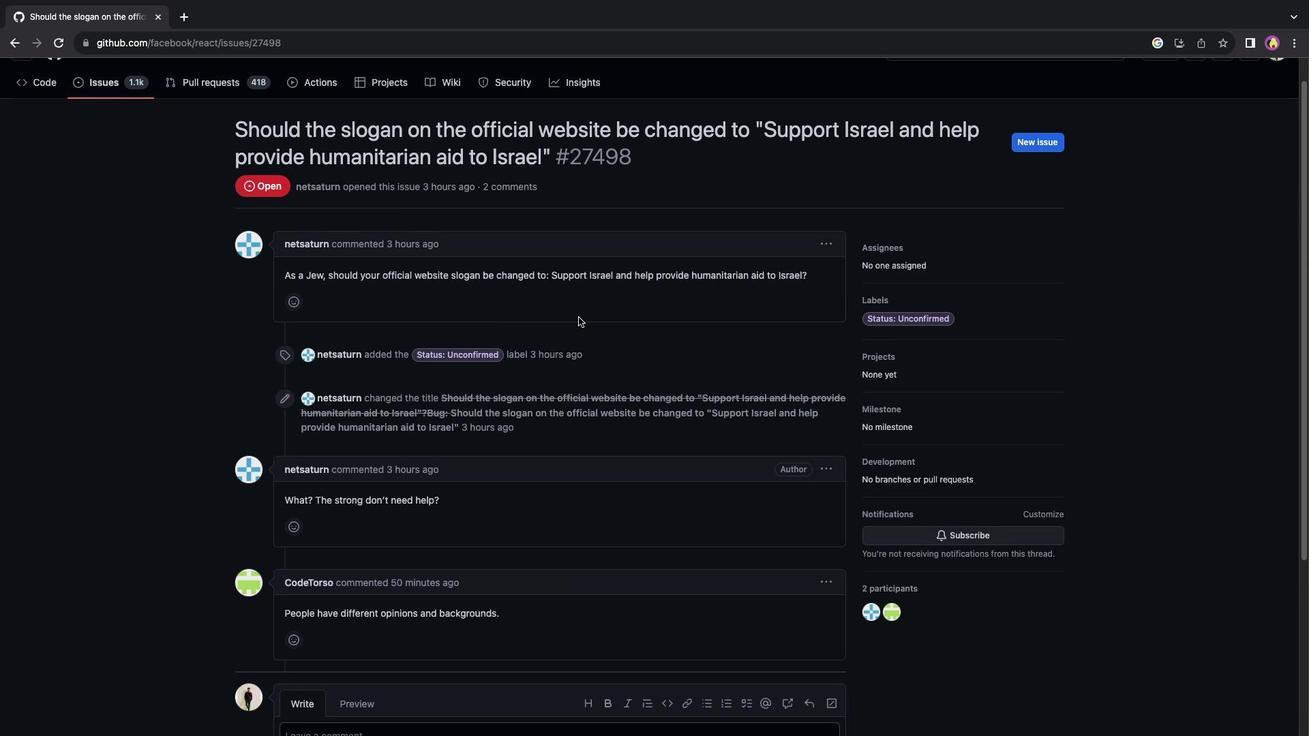 
Action: Mouse scrolled (578, 317) with delta (0, 0)
Screenshot: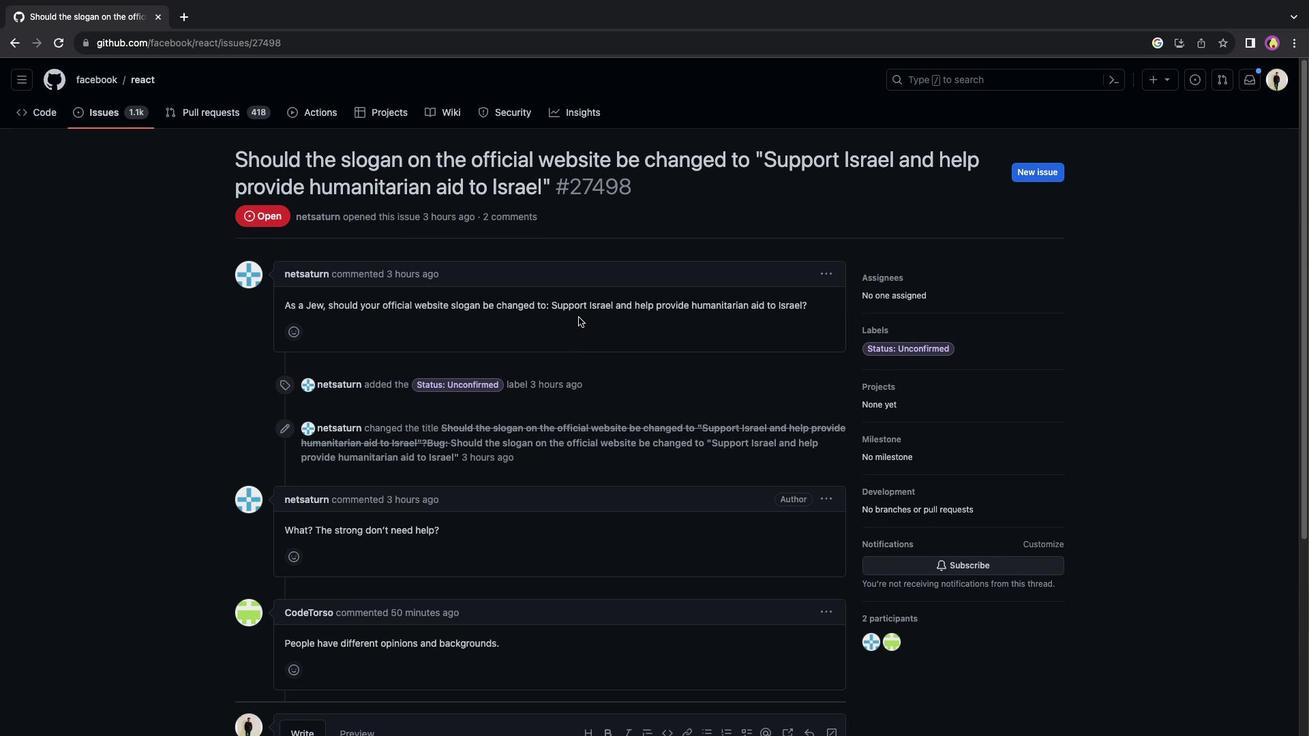 
Action: Mouse scrolled (578, 317) with delta (0, 0)
Screenshot: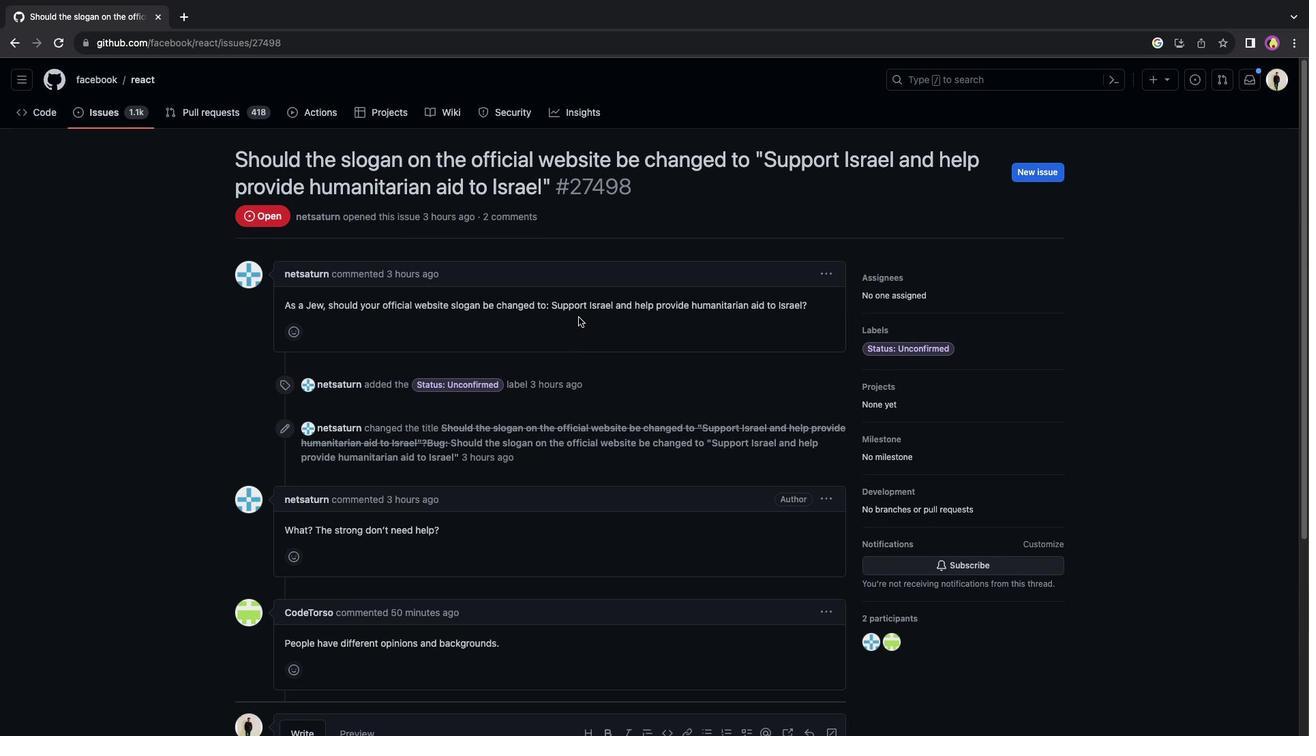 
Action: Mouse scrolled (578, 317) with delta (0, 2)
Screenshot: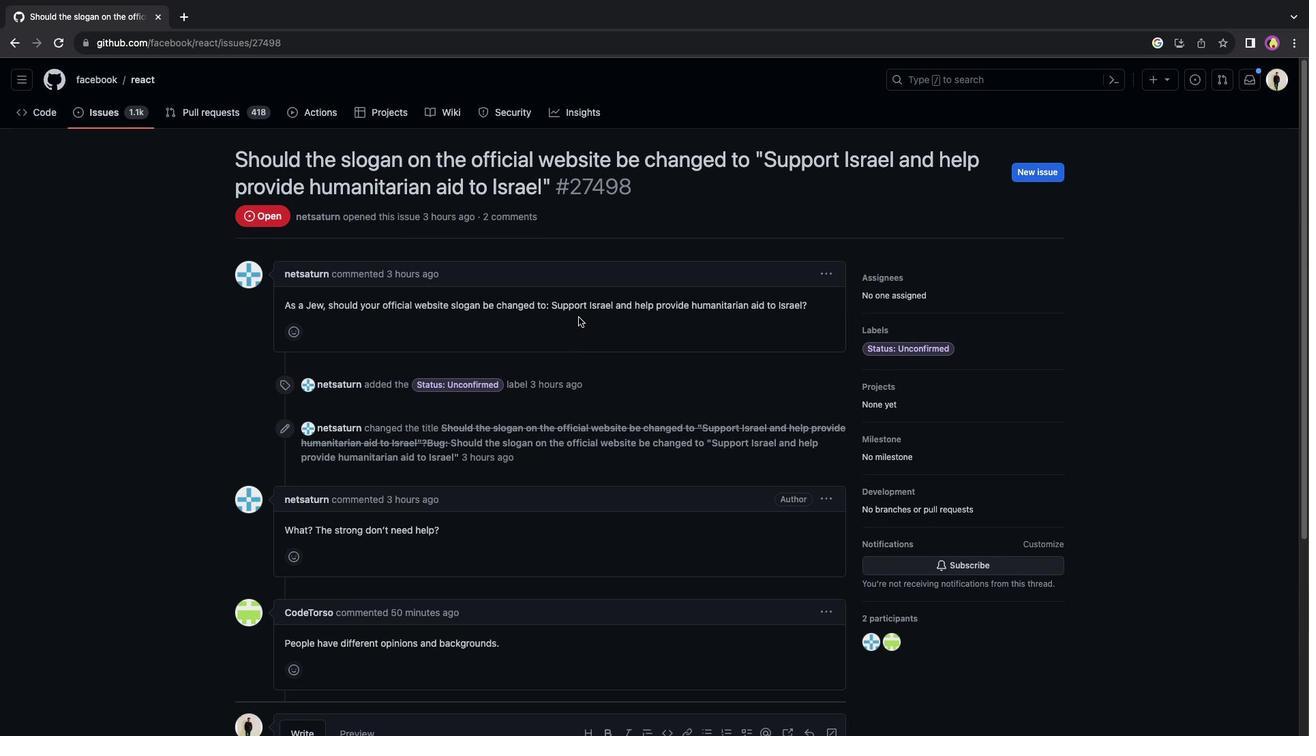 
Action: Mouse scrolled (578, 317) with delta (0, 3)
Screenshot: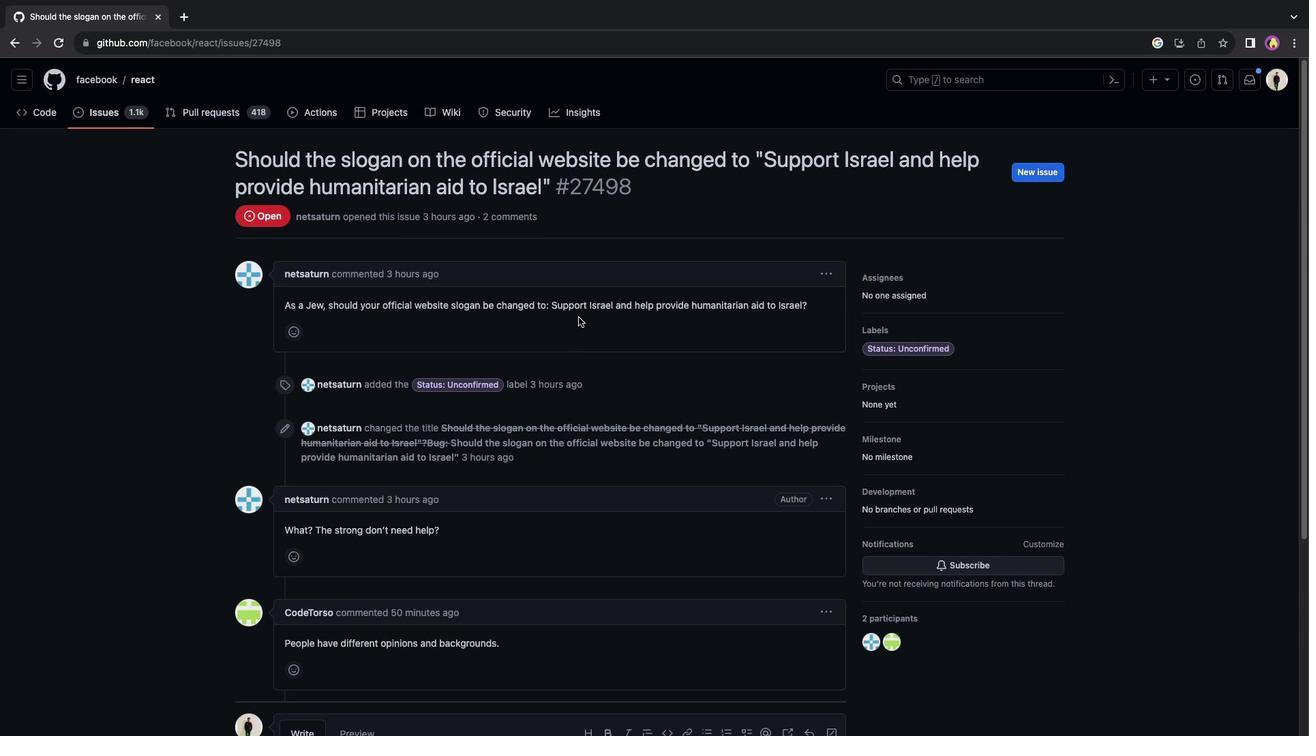 
Action: Mouse scrolled (578, 317) with delta (0, 4)
Screenshot: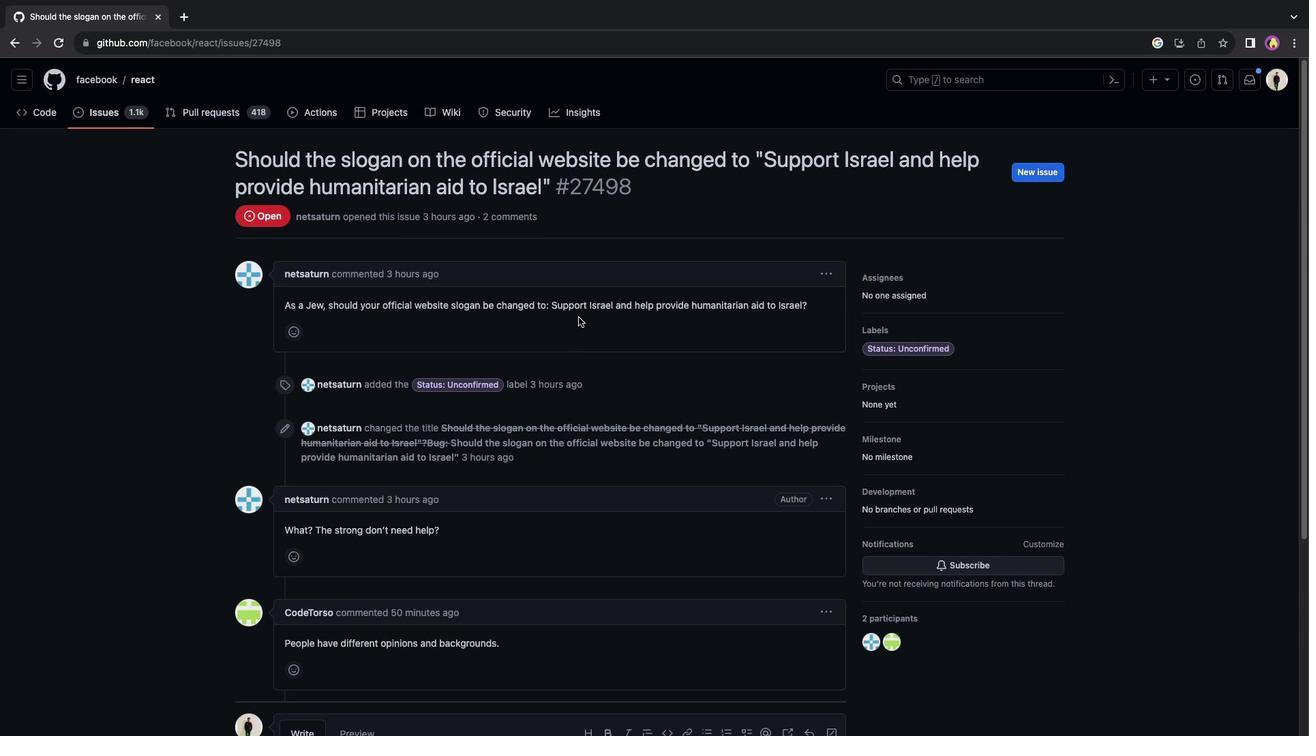 
Action: Mouse scrolled (578, 317) with delta (0, 4)
Screenshot: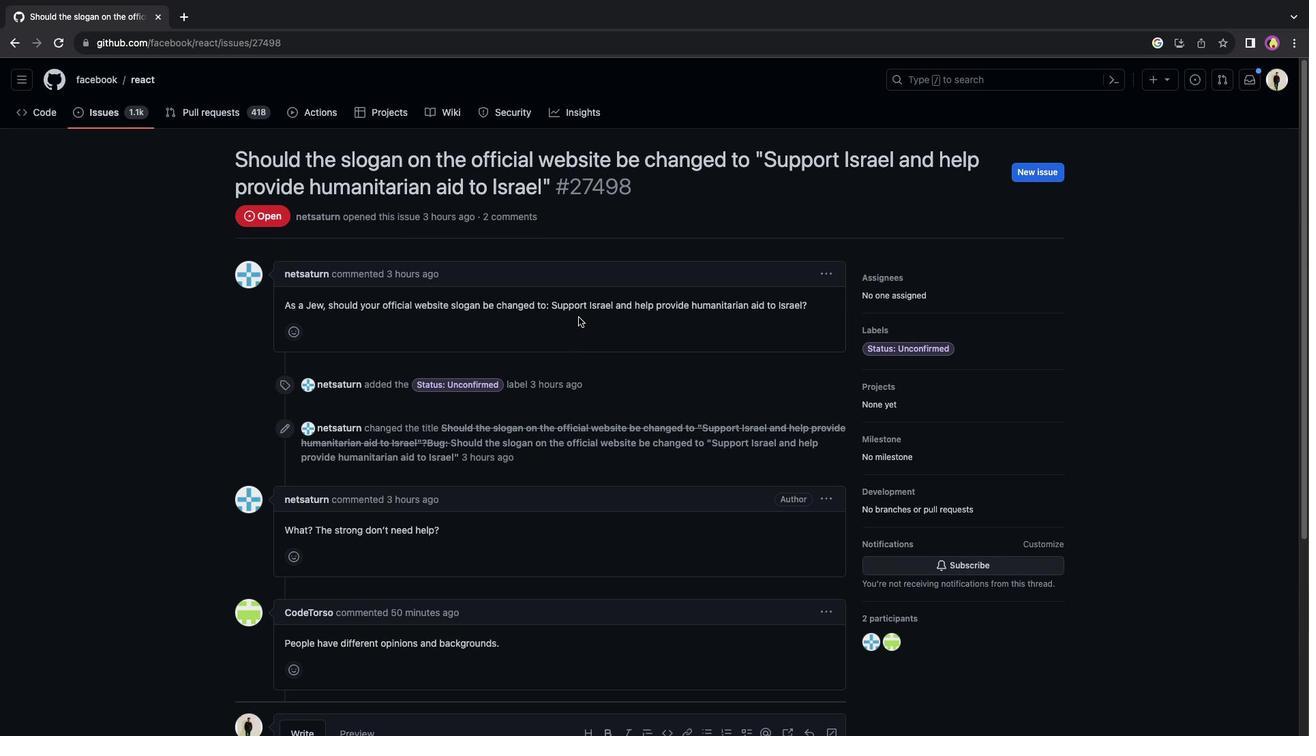 
Action: Mouse moved to (105, 87)
Screenshot: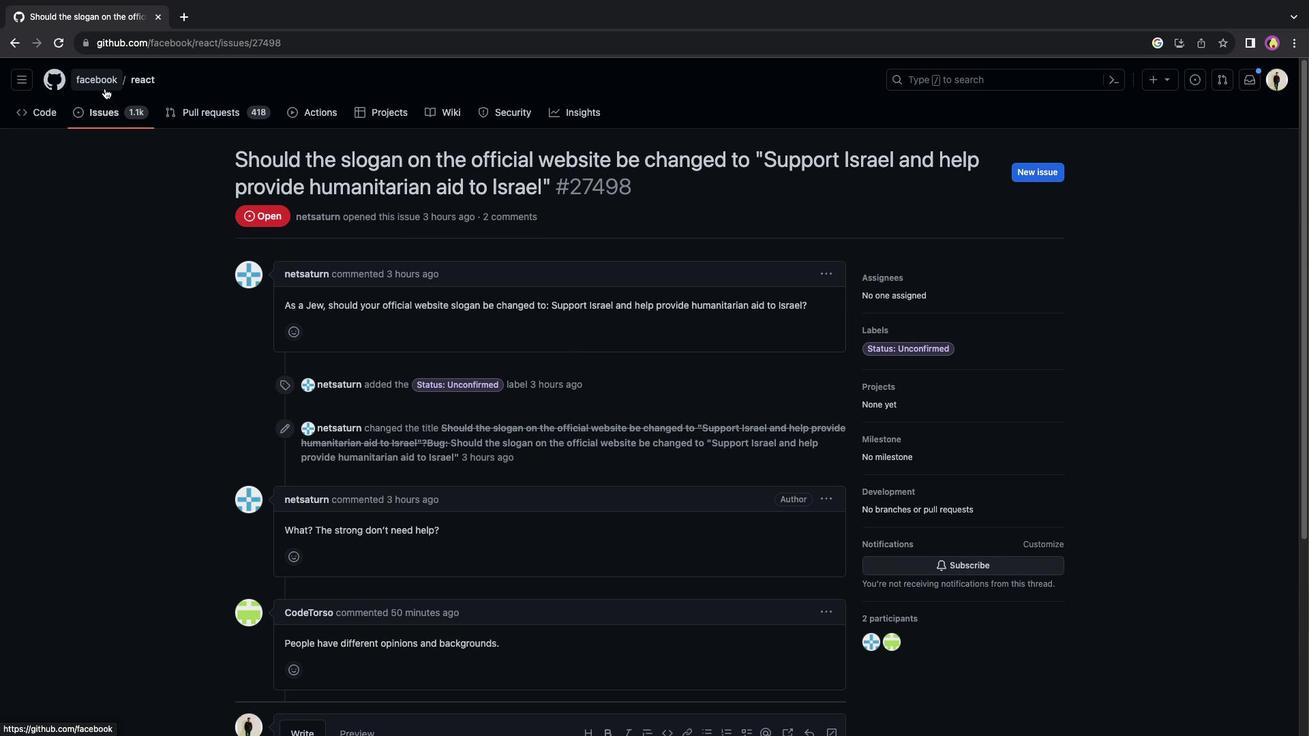 
Action: Mouse pressed left at (105, 87)
Screenshot: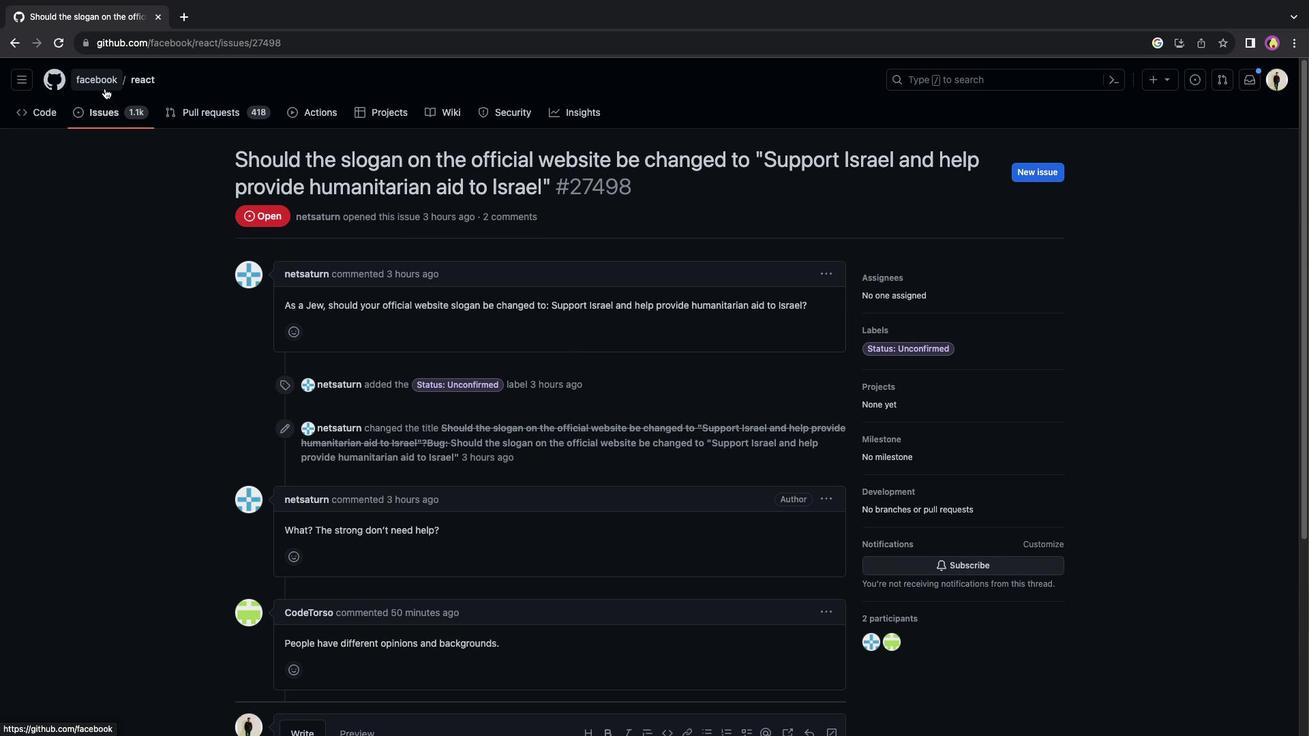 
Action: Mouse moved to (593, 293)
Screenshot: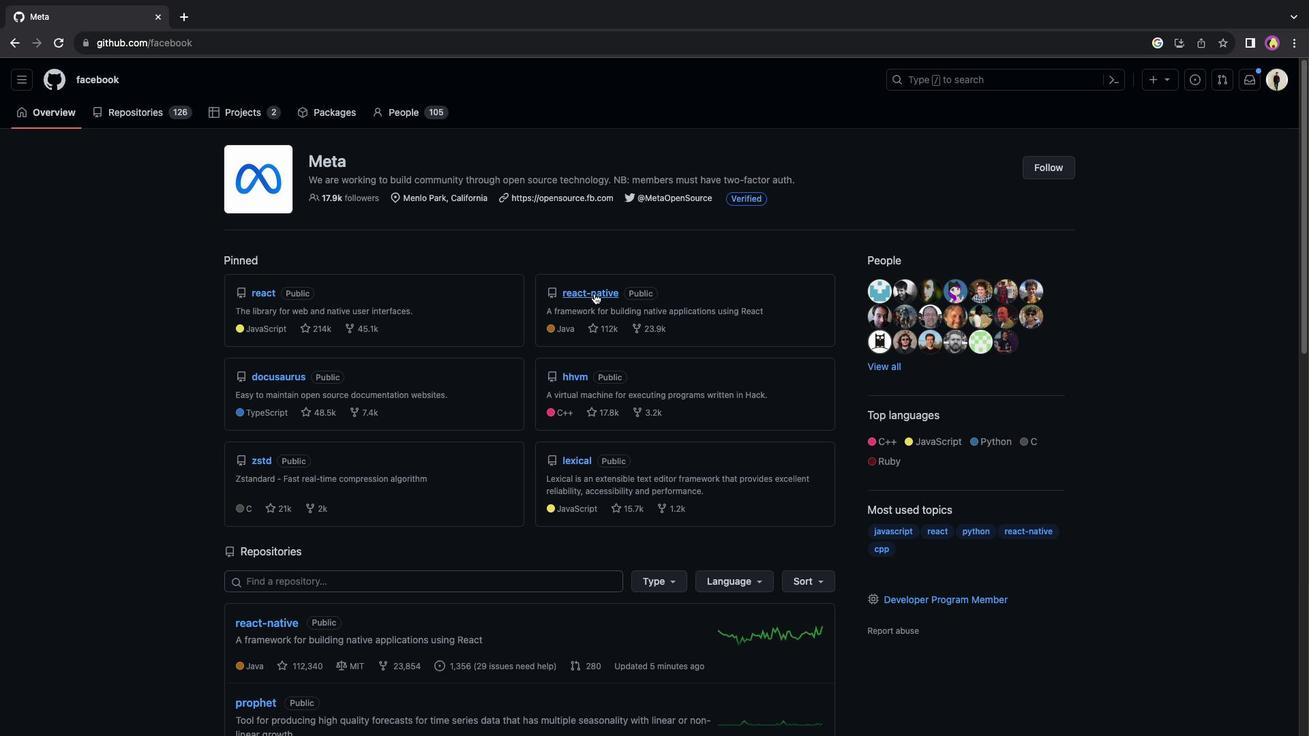 
Action: Mouse pressed left at (593, 293)
Screenshot: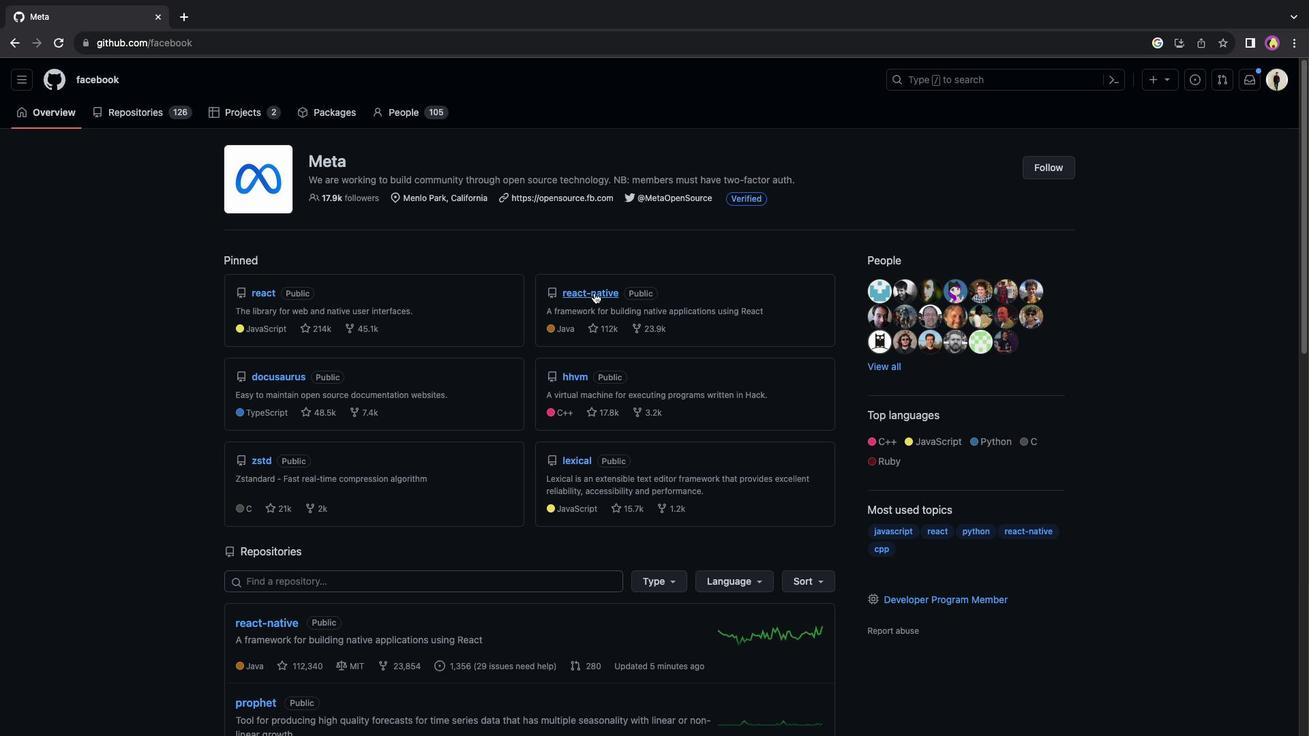 
Action: Mouse moved to (130, 111)
Screenshot: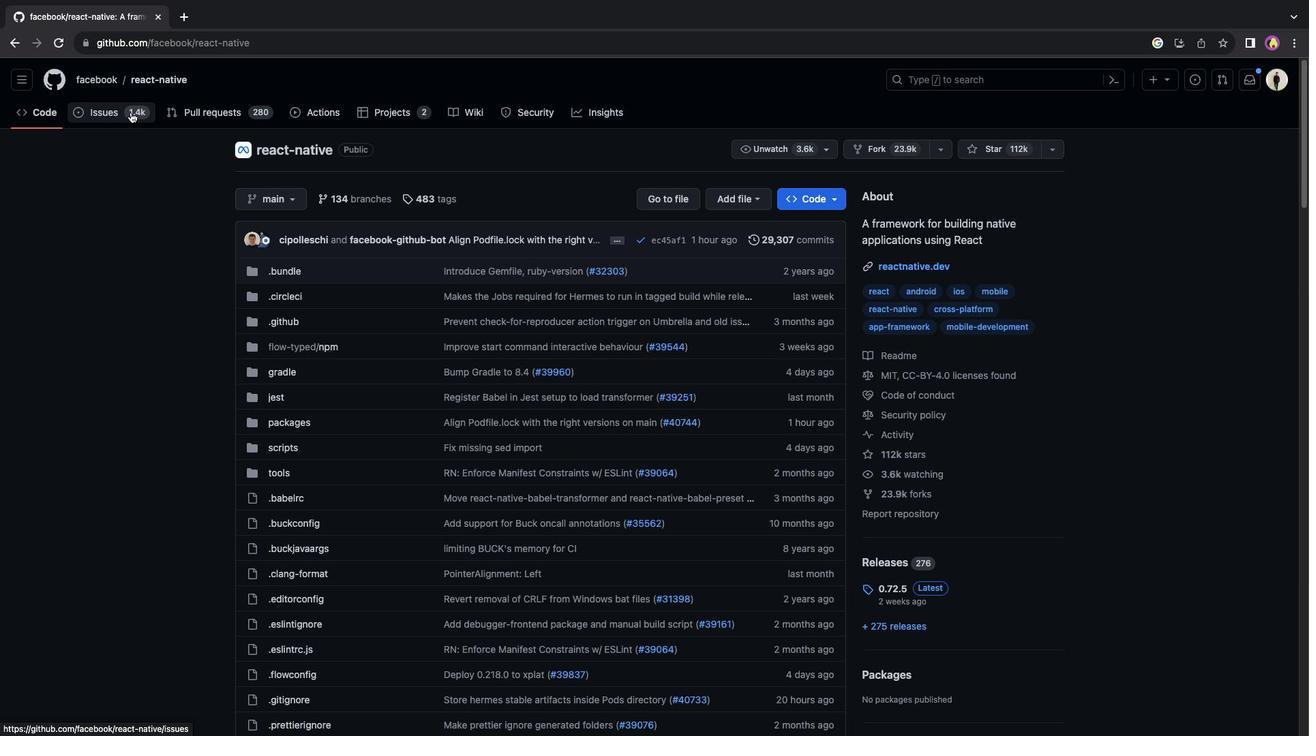 
Action: Mouse pressed left at (130, 111)
Screenshot: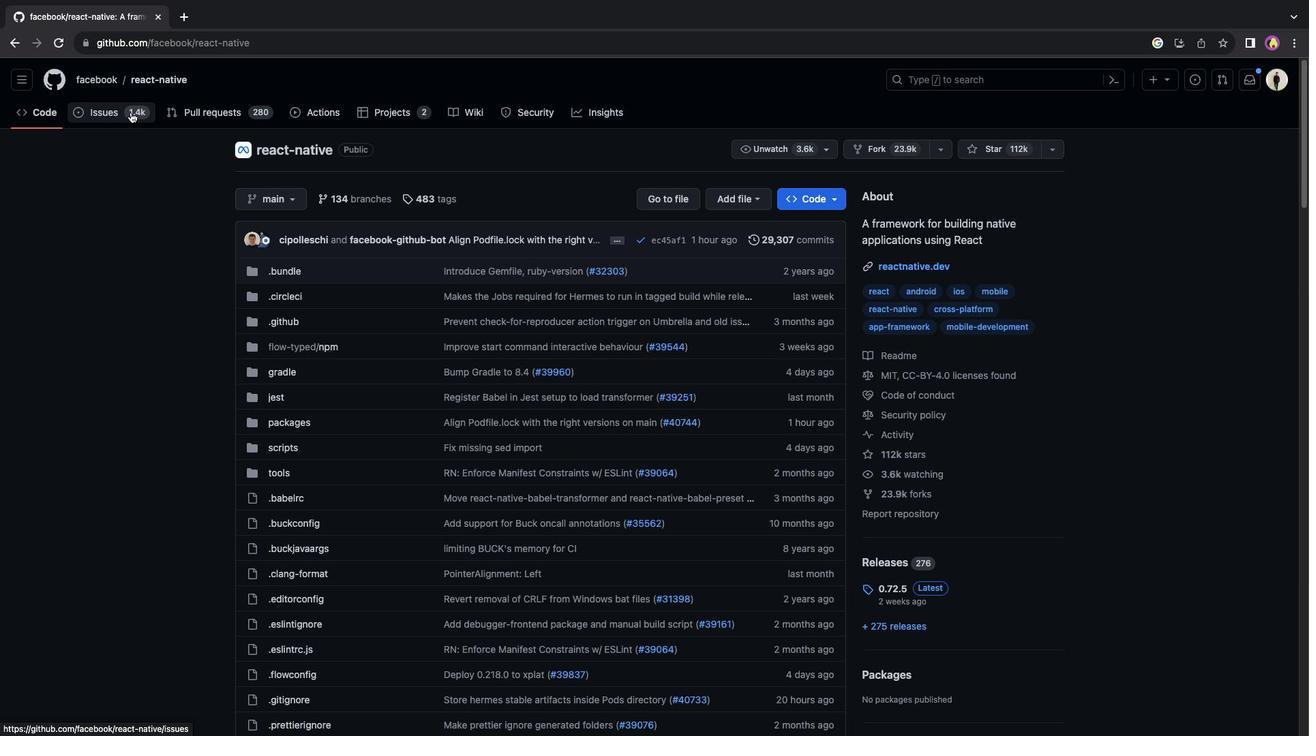 
Action: Mouse moved to (602, 304)
Screenshot: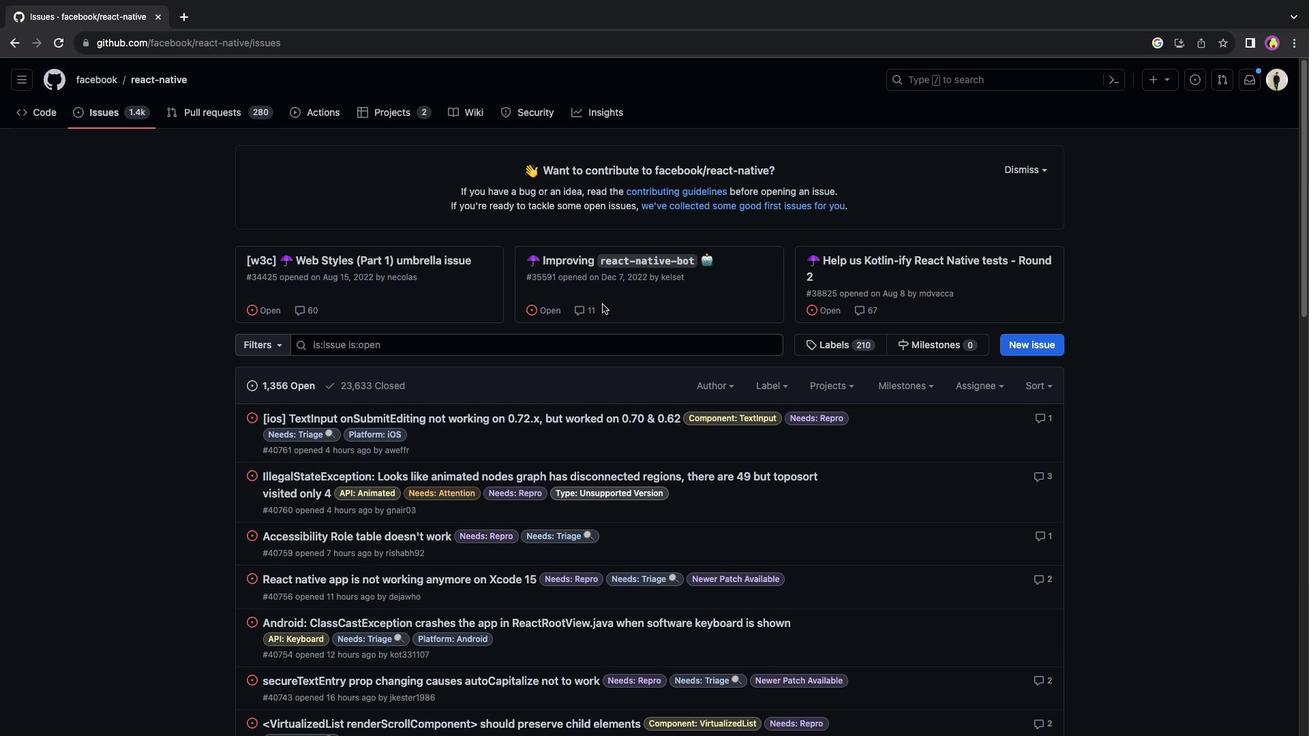 
Action: Mouse scrolled (602, 304) with delta (0, 0)
Screenshot: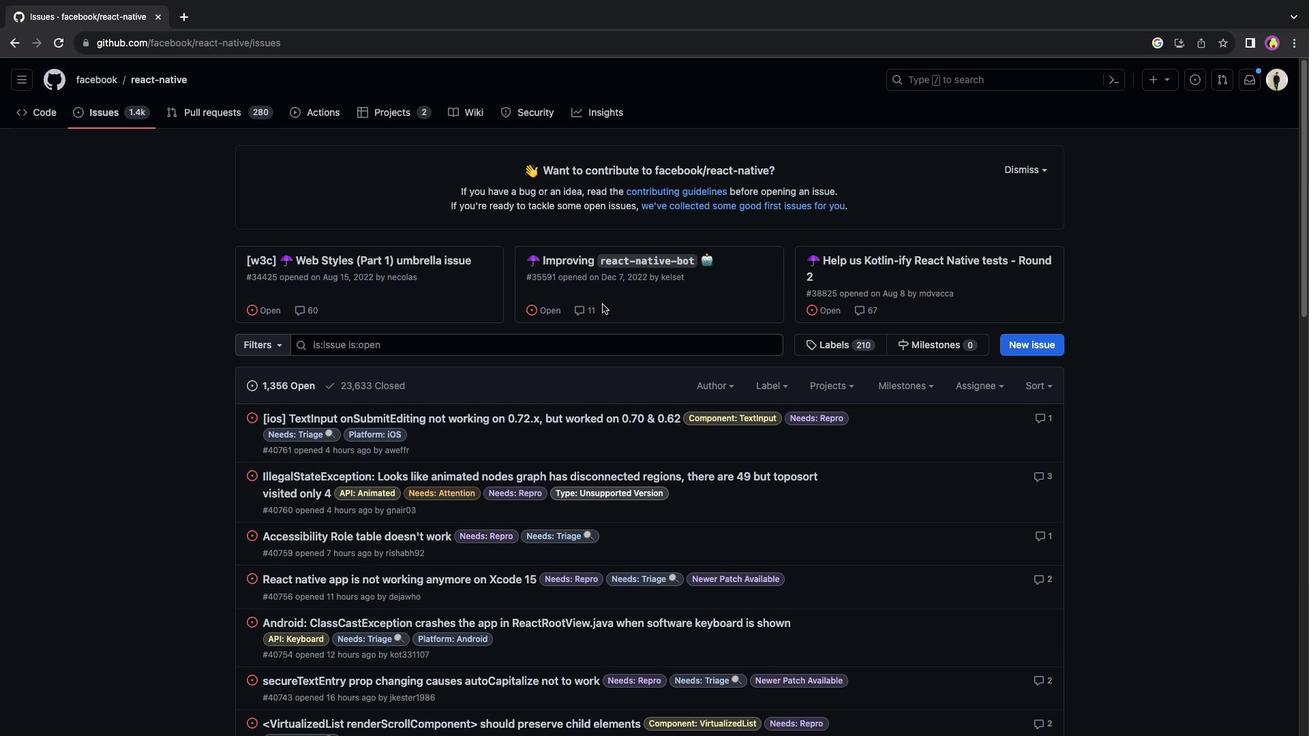 
Action: Mouse scrolled (602, 304) with delta (0, 0)
Screenshot: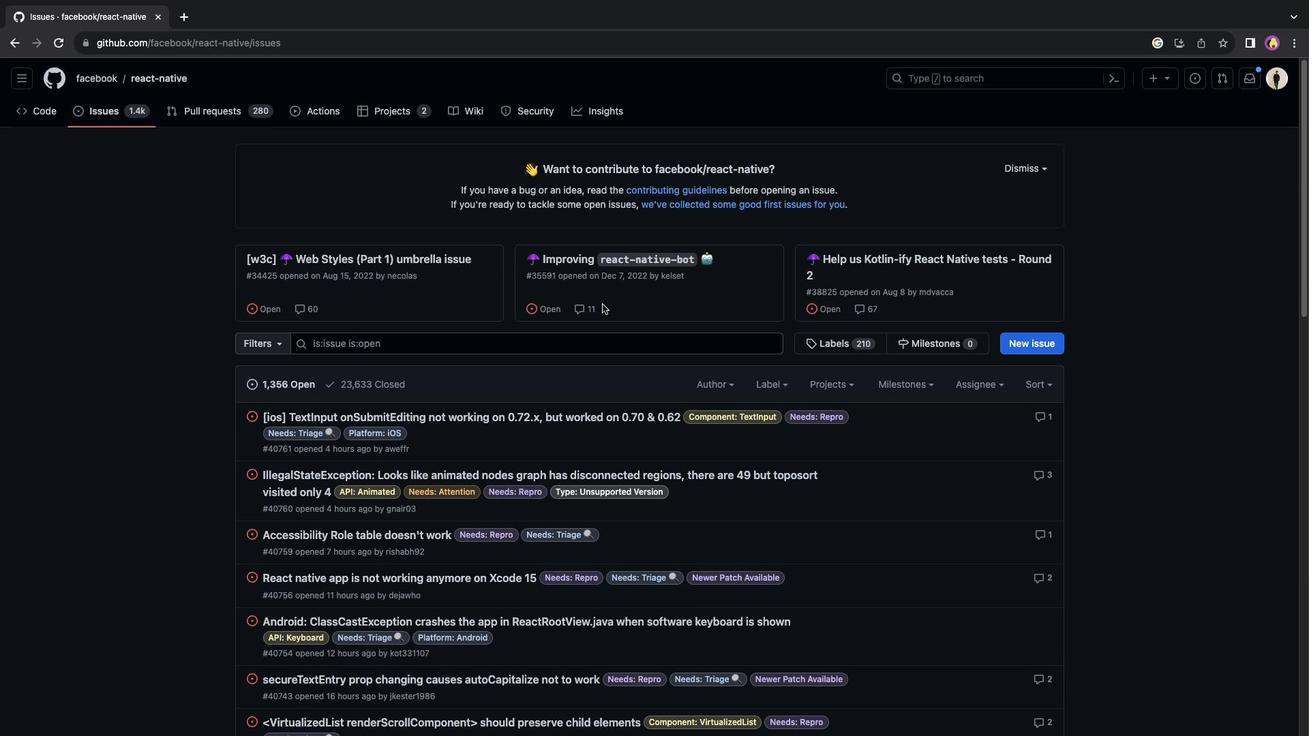 
Action: Mouse scrolled (602, 304) with delta (0, -1)
Screenshot: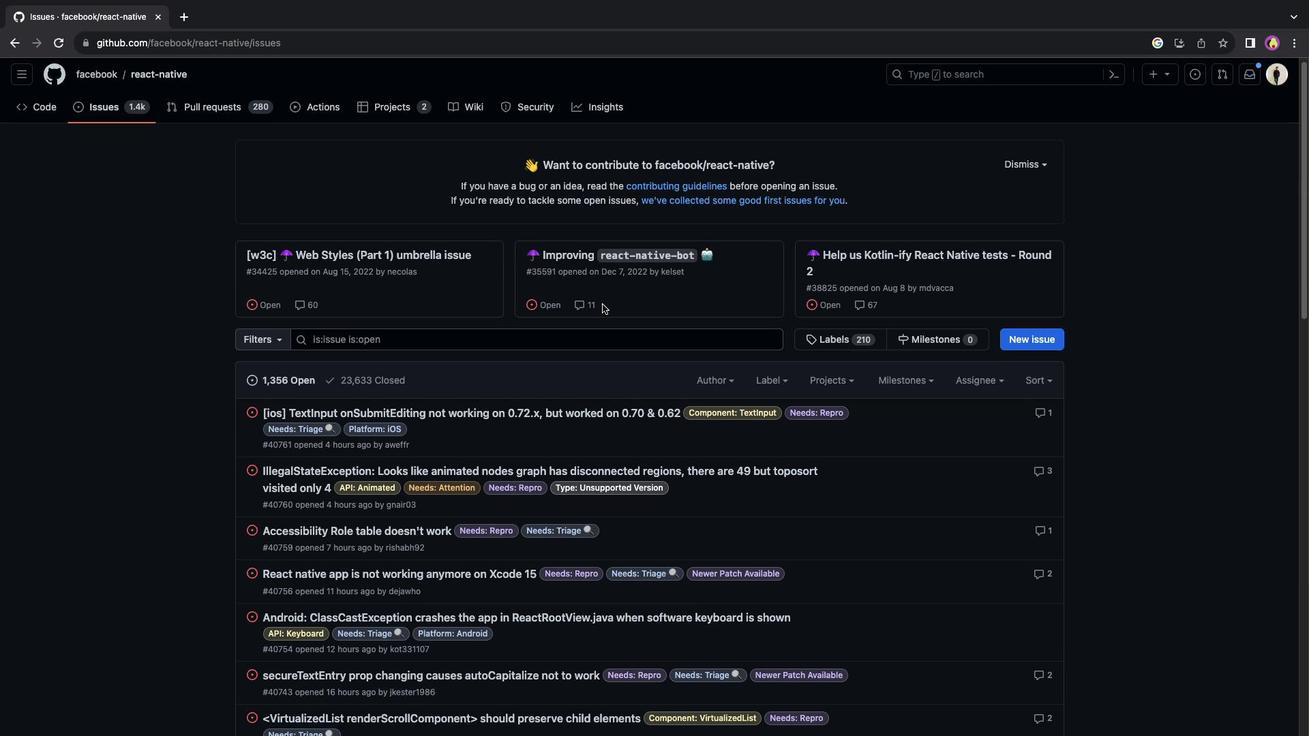 
Action: Mouse moved to (556, 319)
Screenshot: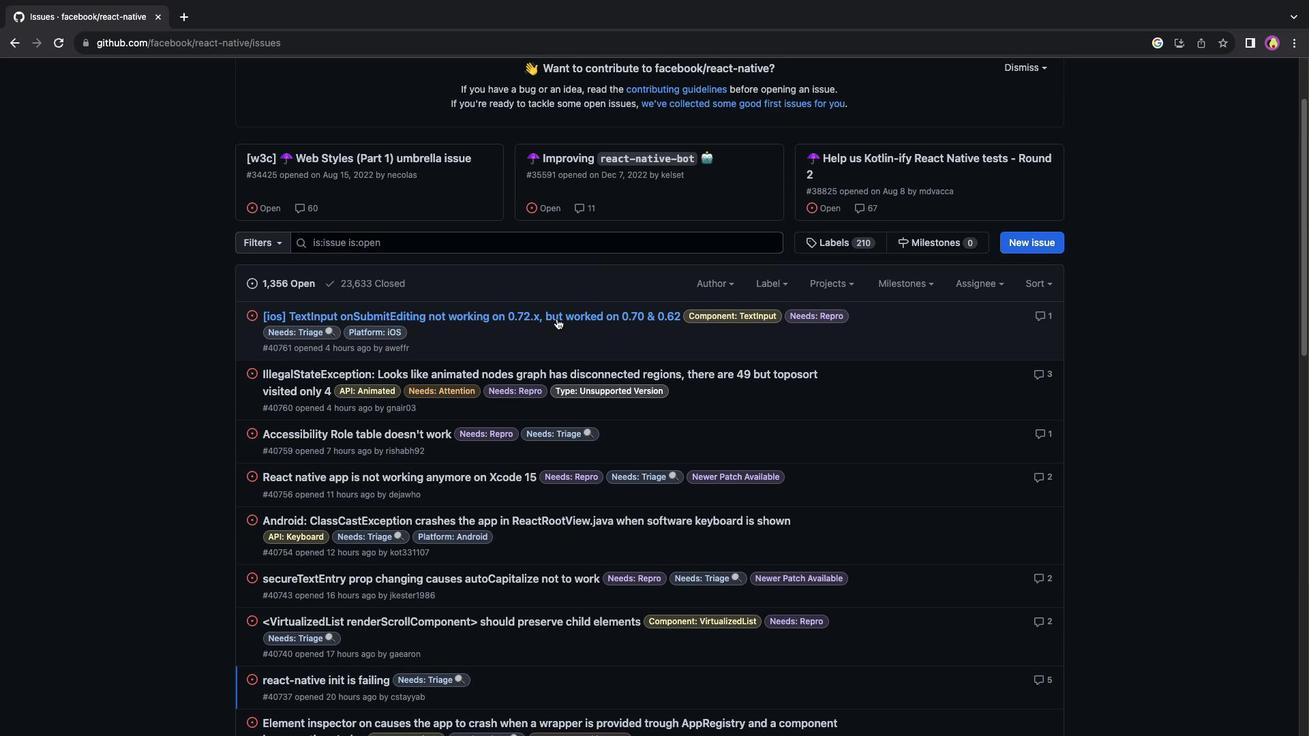 
Action: Mouse scrolled (556, 319) with delta (0, 0)
Screenshot: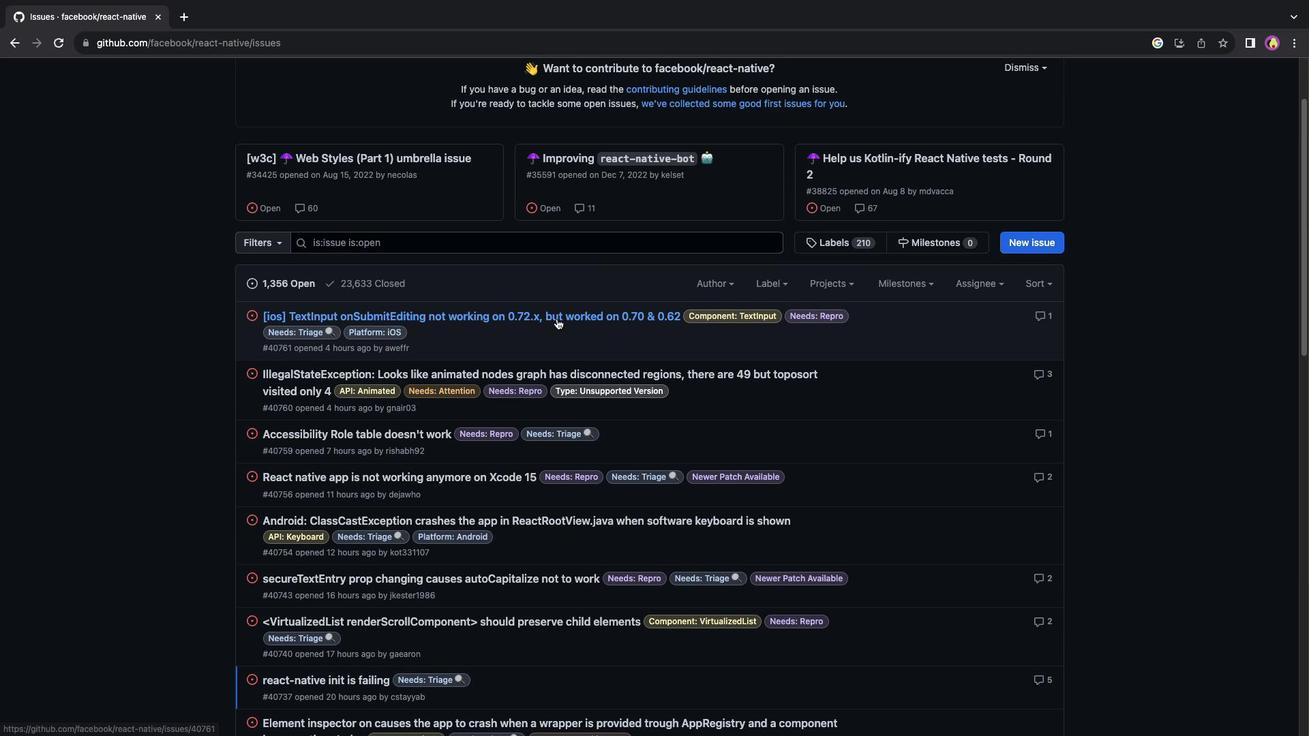 
Action: Mouse scrolled (556, 319) with delta (0, 0)
Screenshot: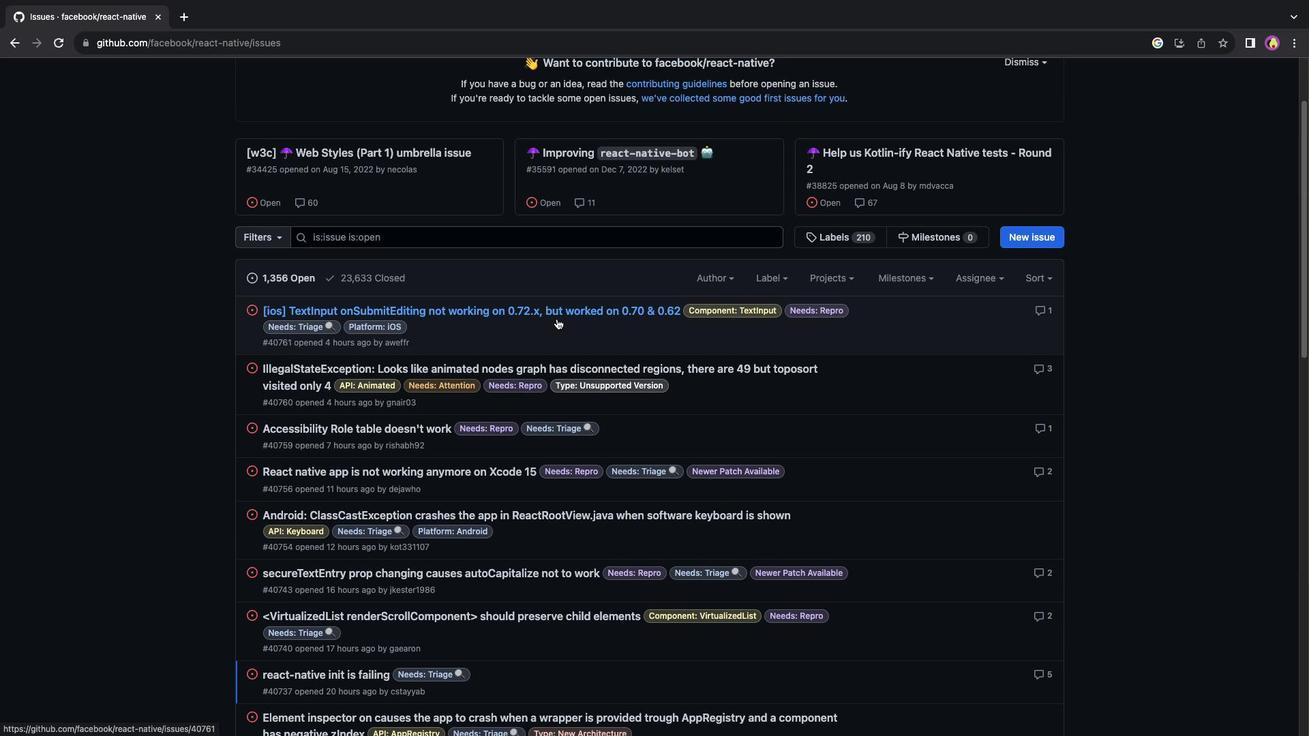 
Action: Mouse scrolled (556, 319) with delta (0, -2)
Screenshot: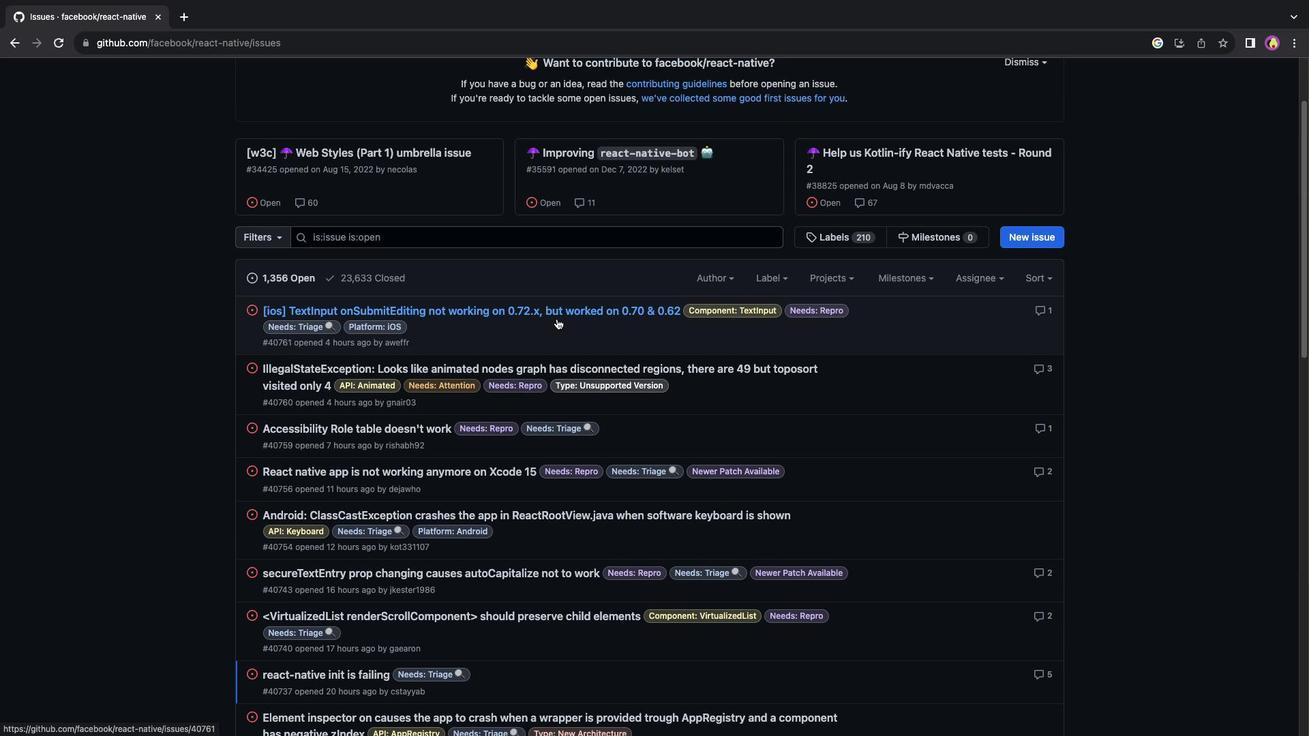 
Action: Mouse scrolled (556, 319) with delta (0, -3)
Screenshot: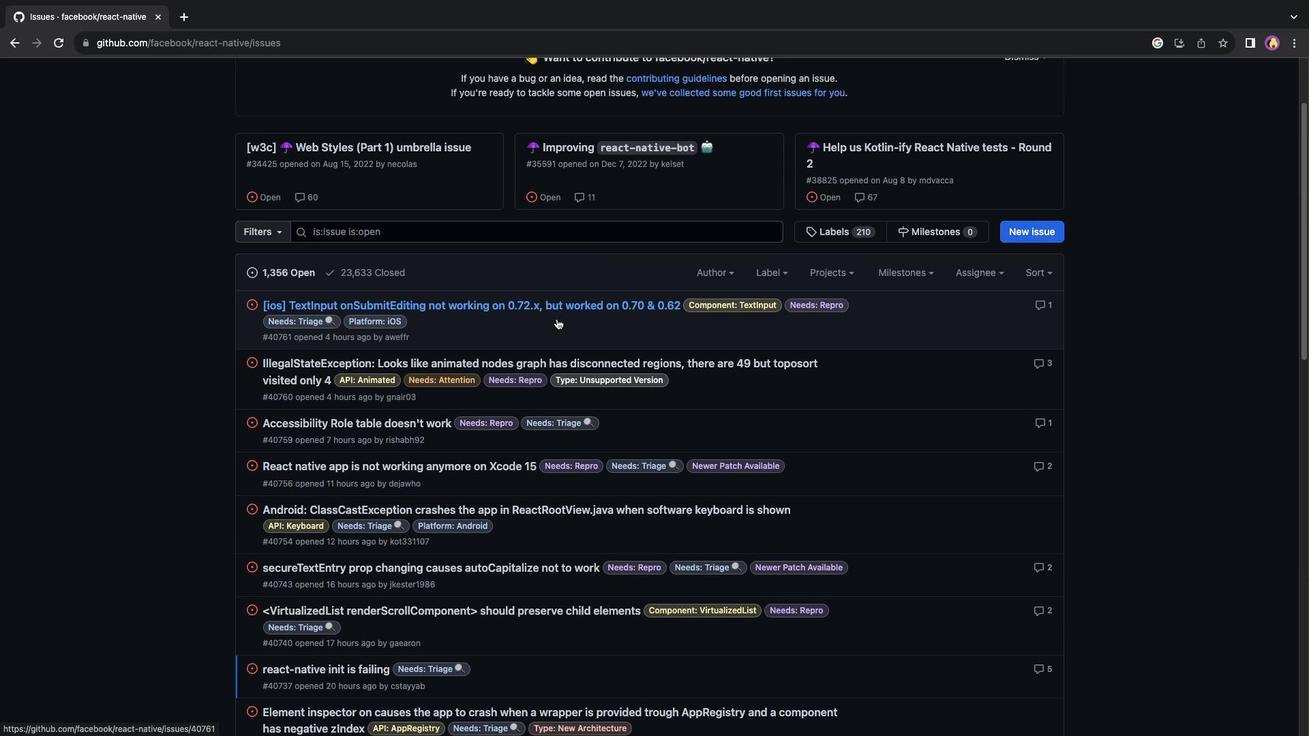 
Action: Mouse moved to (430, 347)
Screenshot: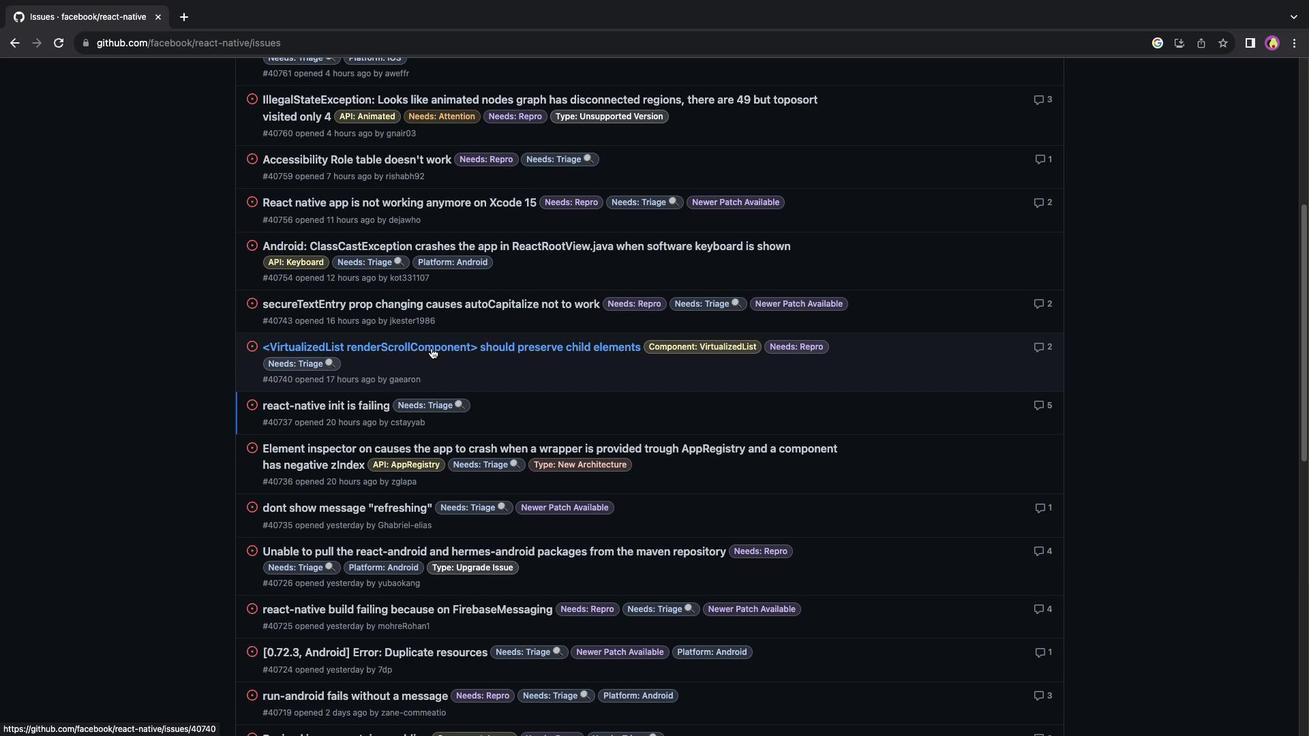 
Action: Mouse pressed left at (430, 347)
Screenshot: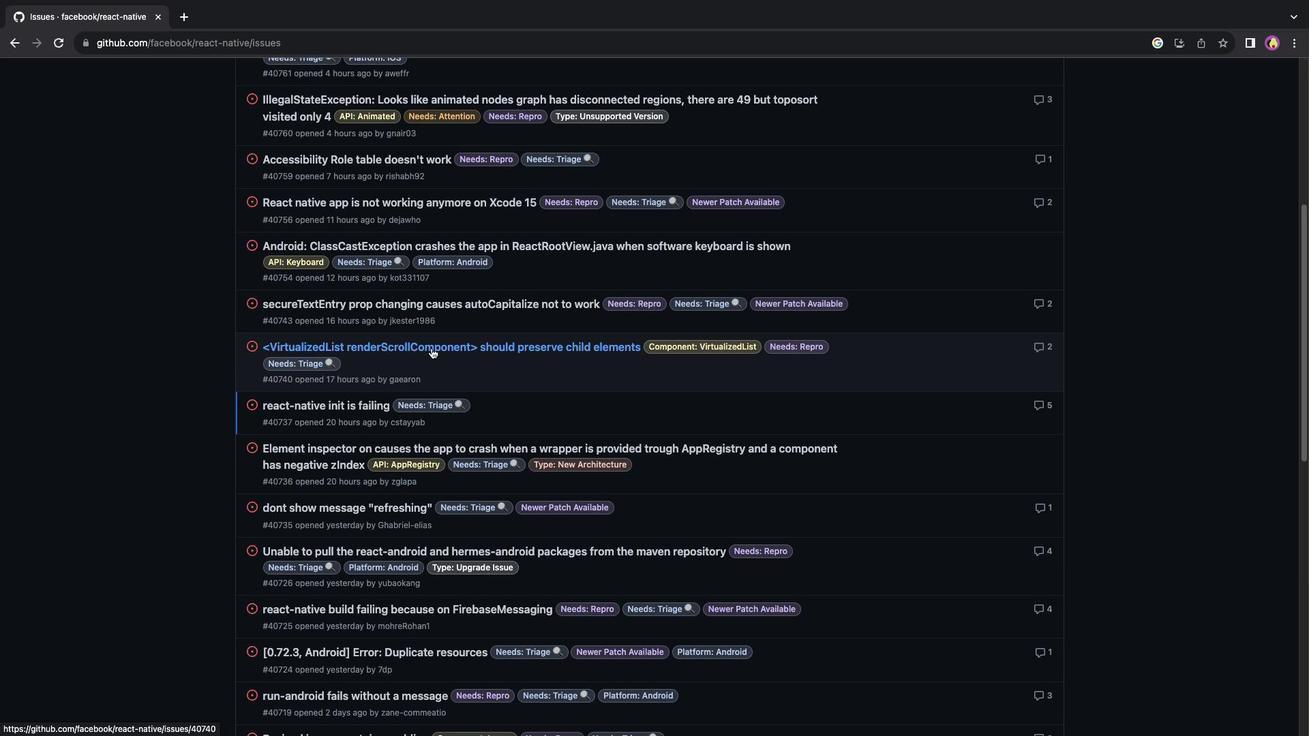 
Action: Mouse moved to (573, 351)
Screenshot: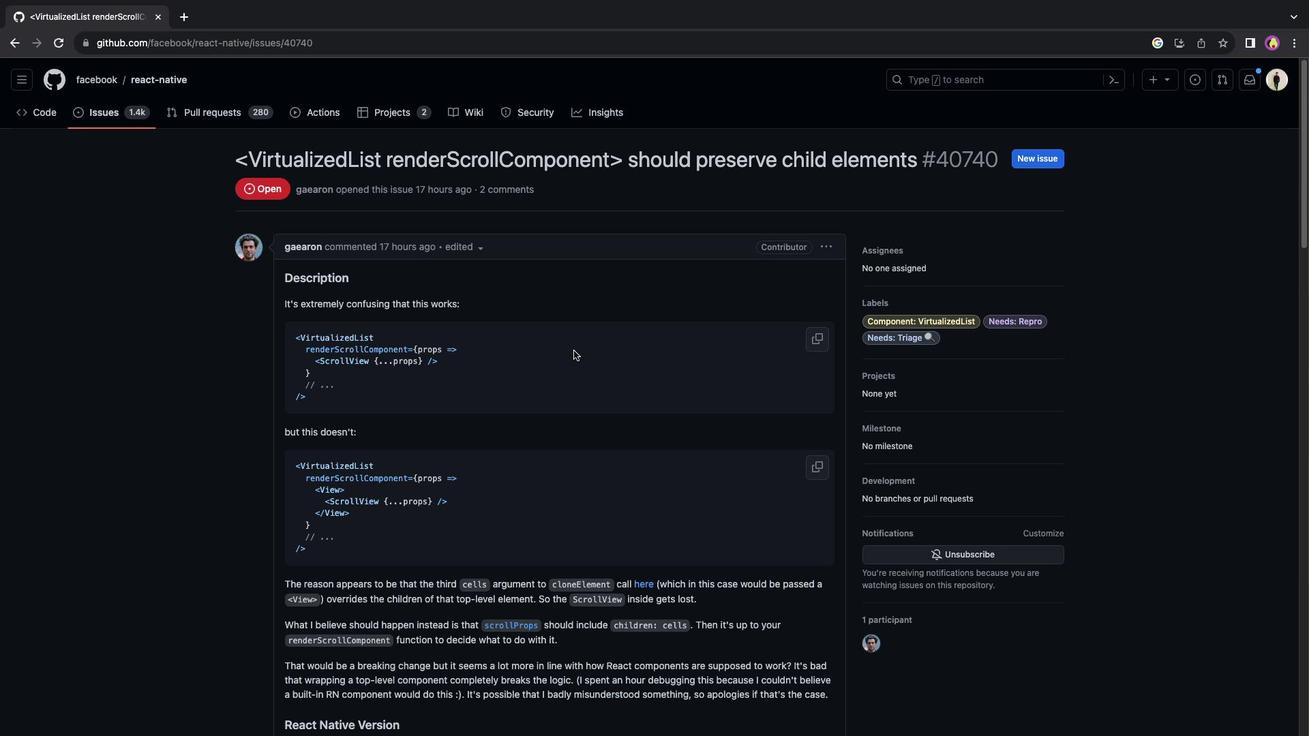 
Action: Mouse scrolled (573, 351) with delta (0, 0)
Screenshot: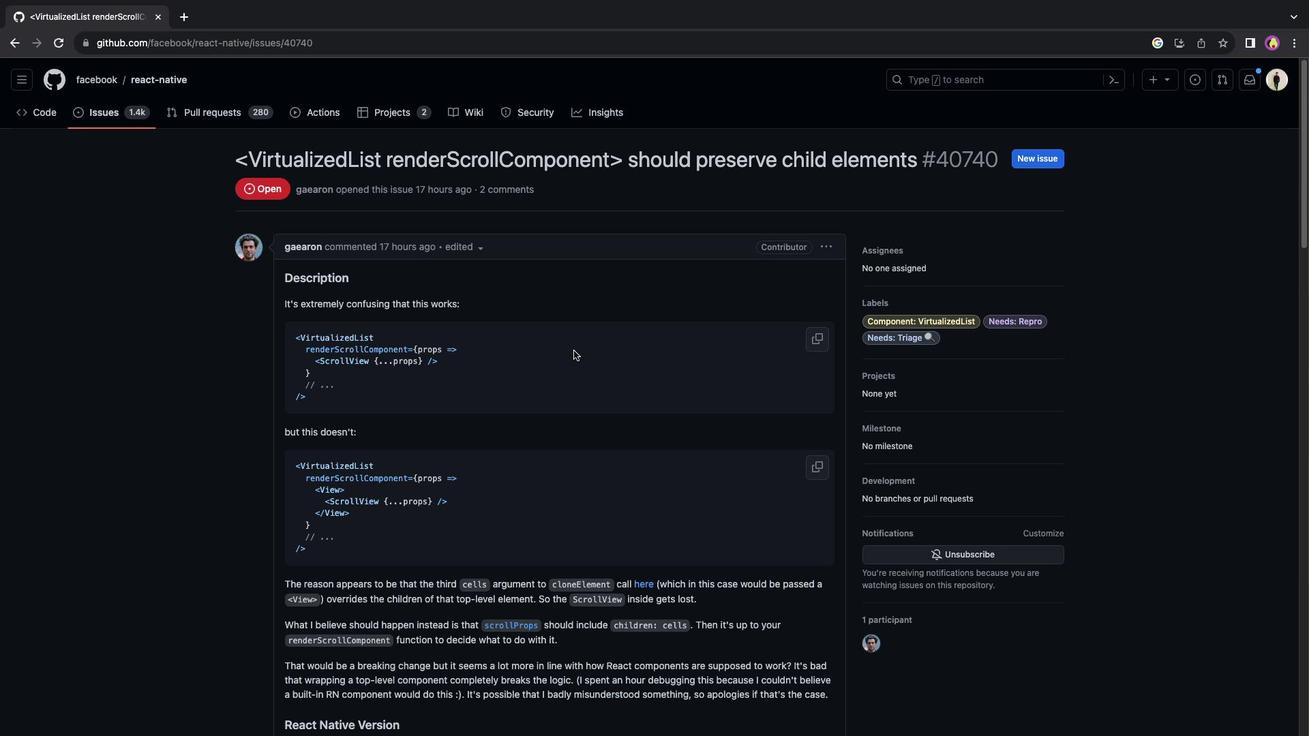 
Action: Mouse scrolled (573, 351) with delta (0, 0)
Screenshot: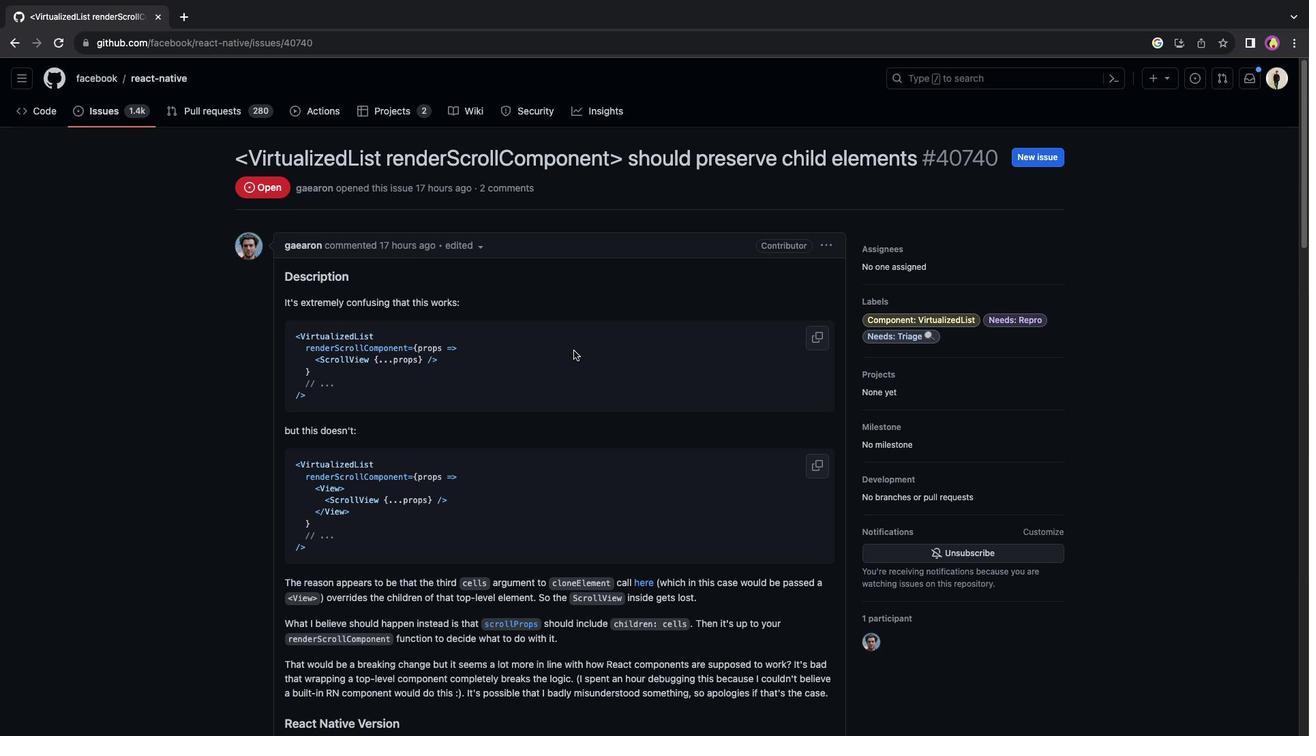 
Action: Mouse scrolled (573, 351) with delta (0, 0)
Screenshot: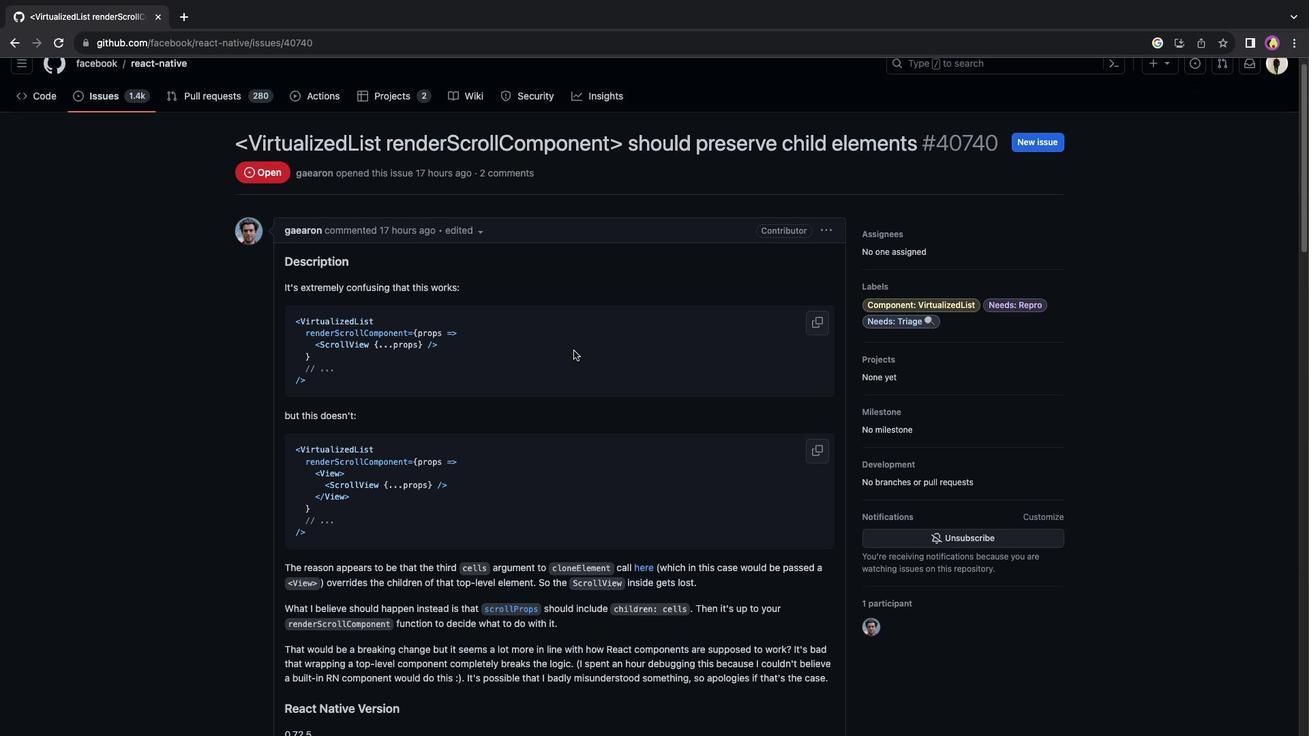 
Action: Mouse scrolled (573, 351) with delta (0, 0)
Screenshot: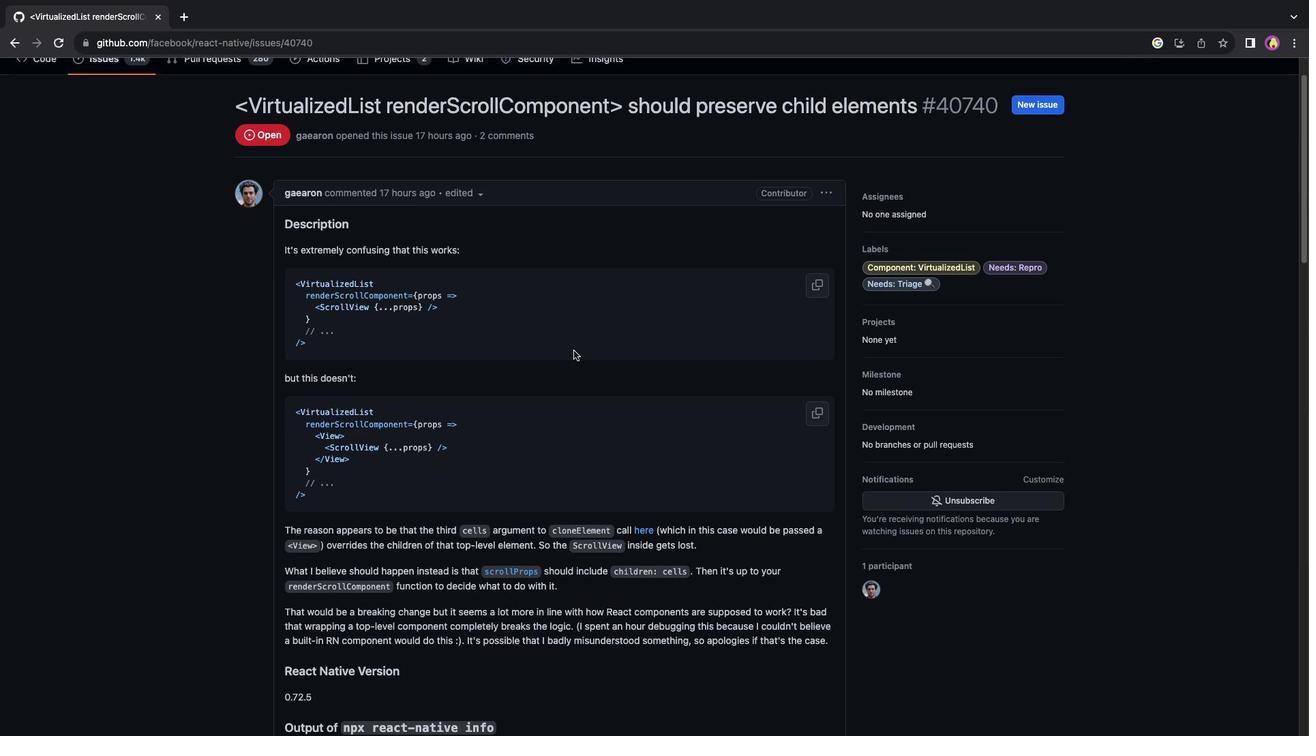
Action: Mouse scrolled (573, 351) with delta (0, 0)
Screenshot: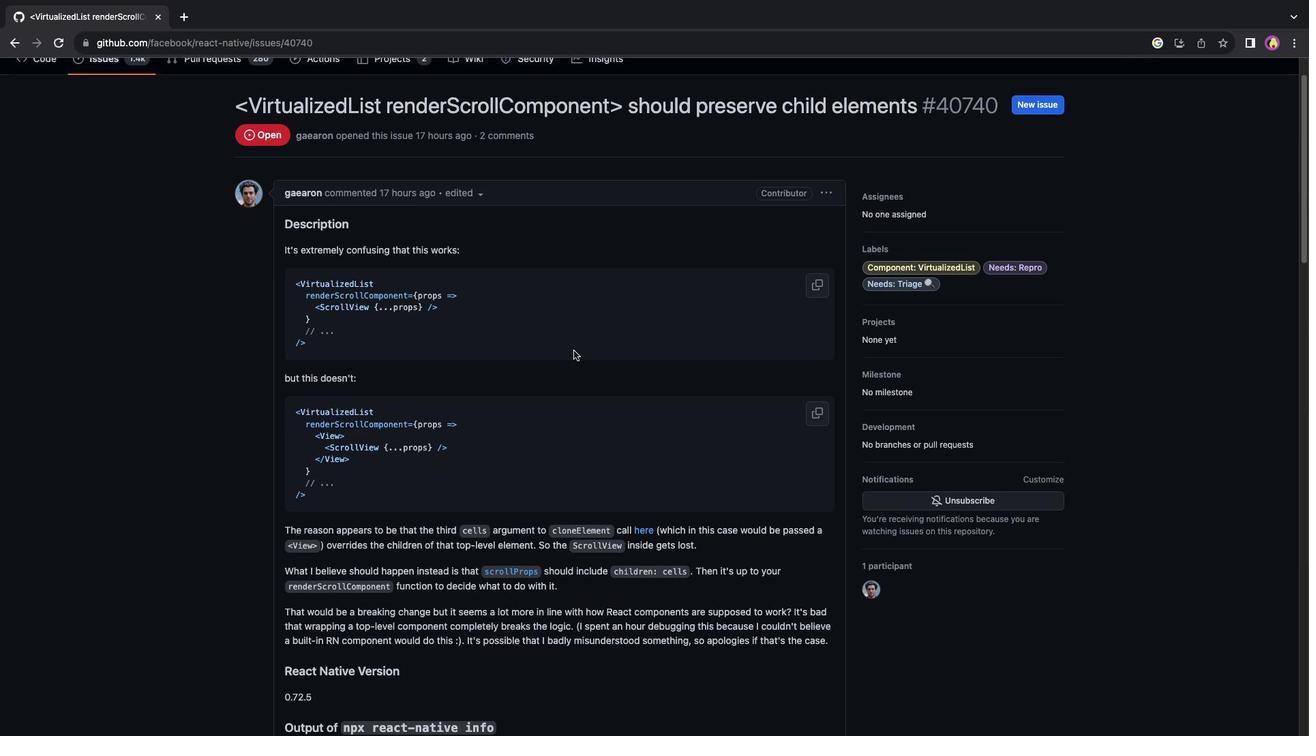 
Action: Mouse scrolled (573, 351) with delta (0, -2)
Screenshot: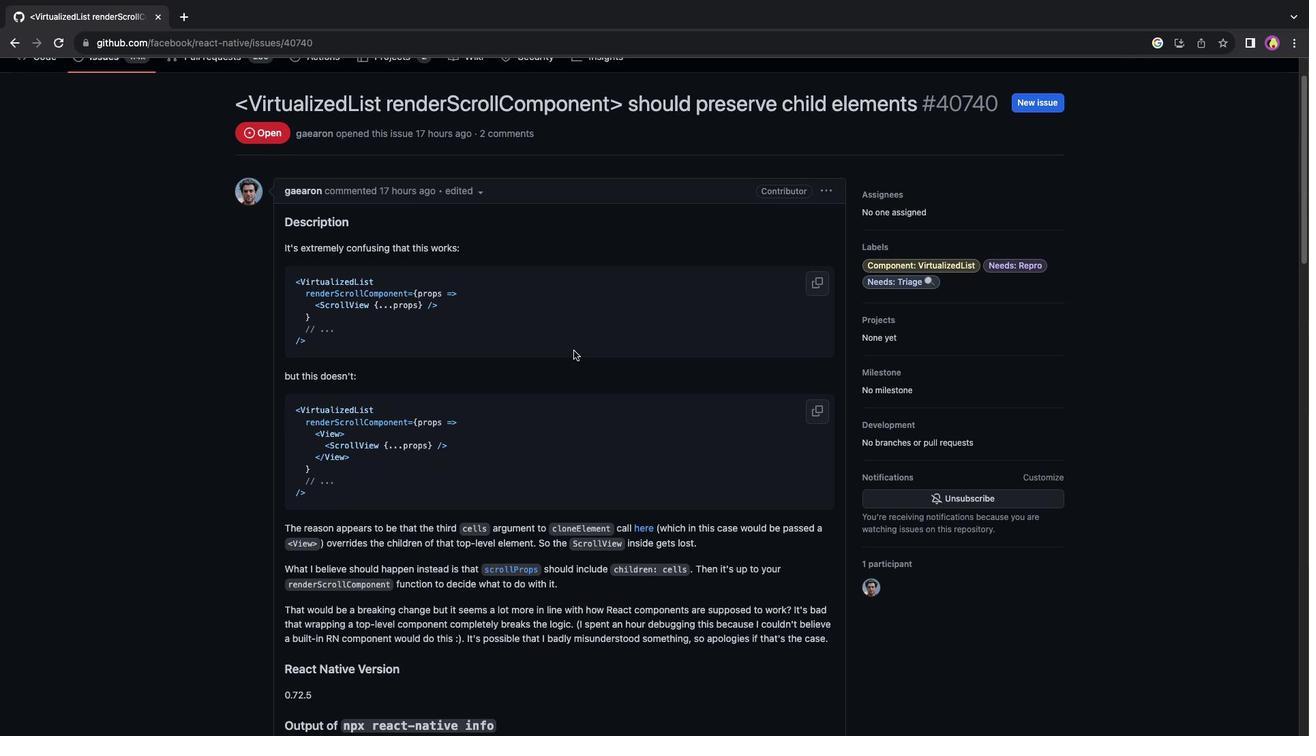 
Action: Mouse scrolled (573, 351) with delta (0, -2)
Screenshot: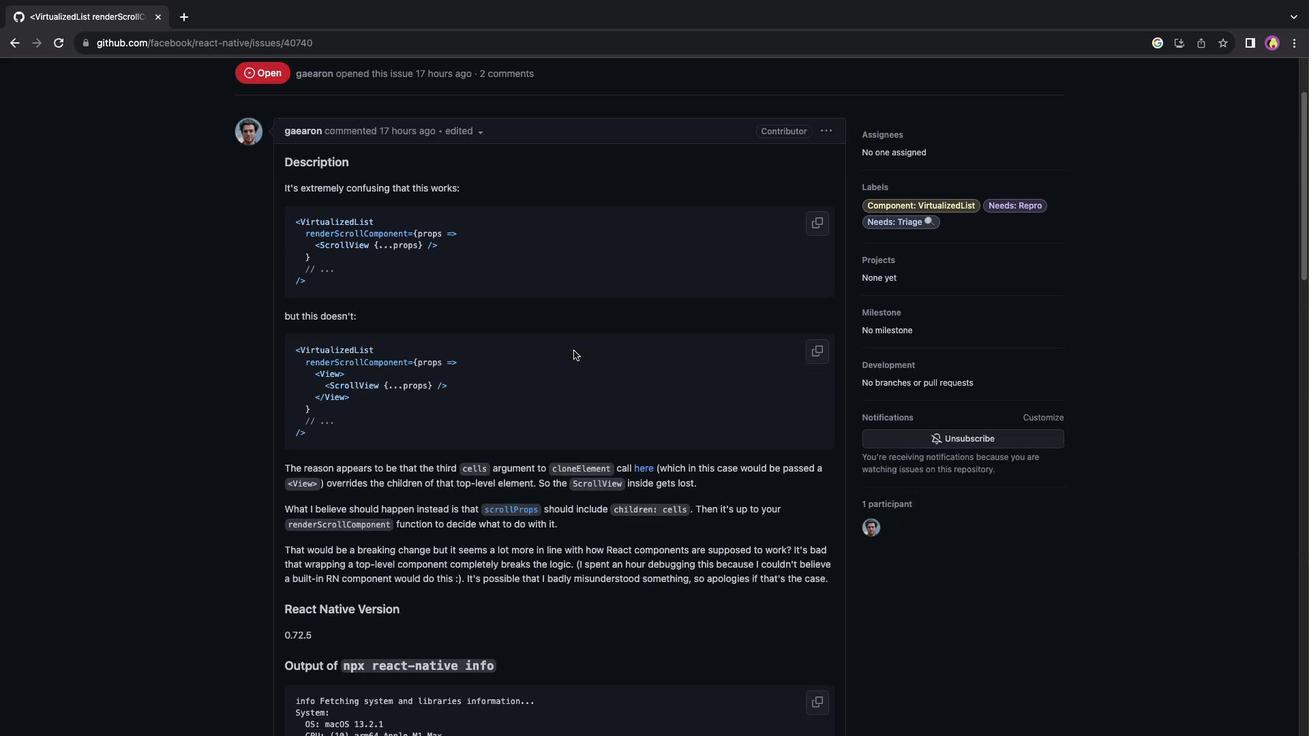 
Action: Mouse scrolled (573, 351) with delta (0, 0)
Screenshot: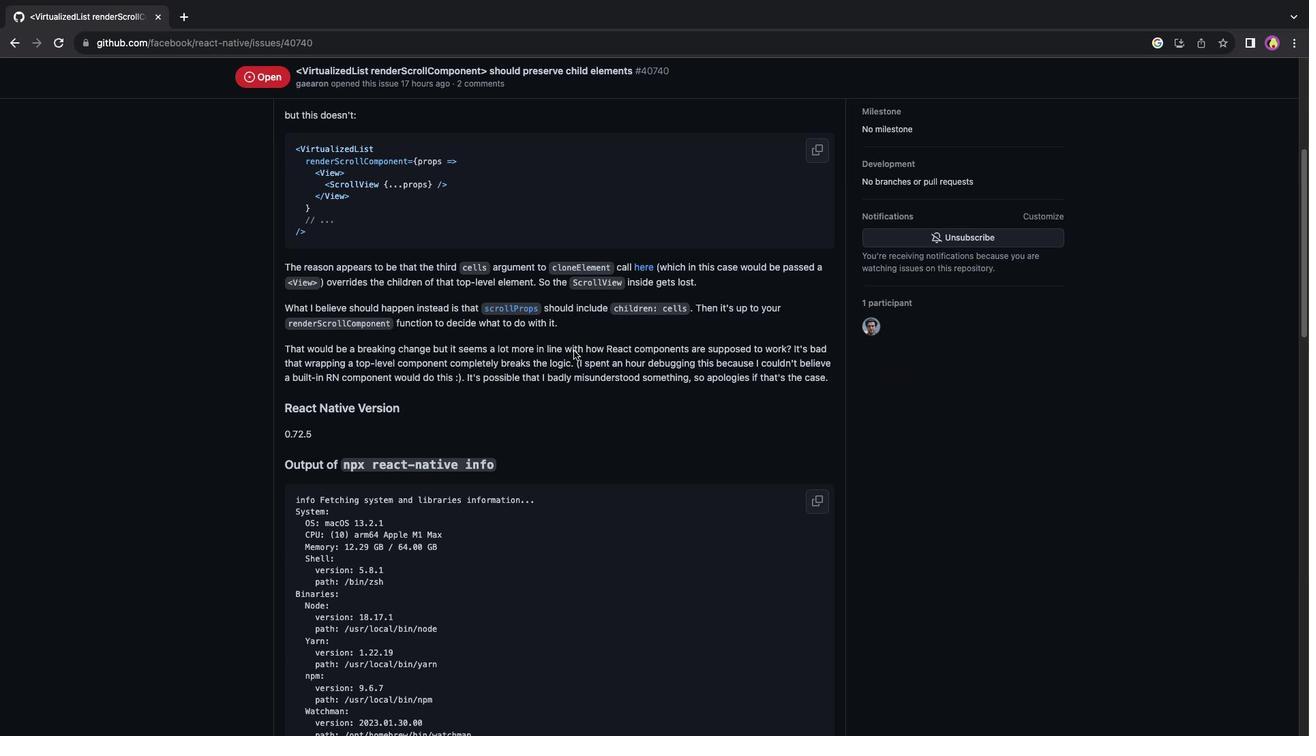 
Action: Mouse scrolled (573, 351) with delta (0, 0)
Screenshot: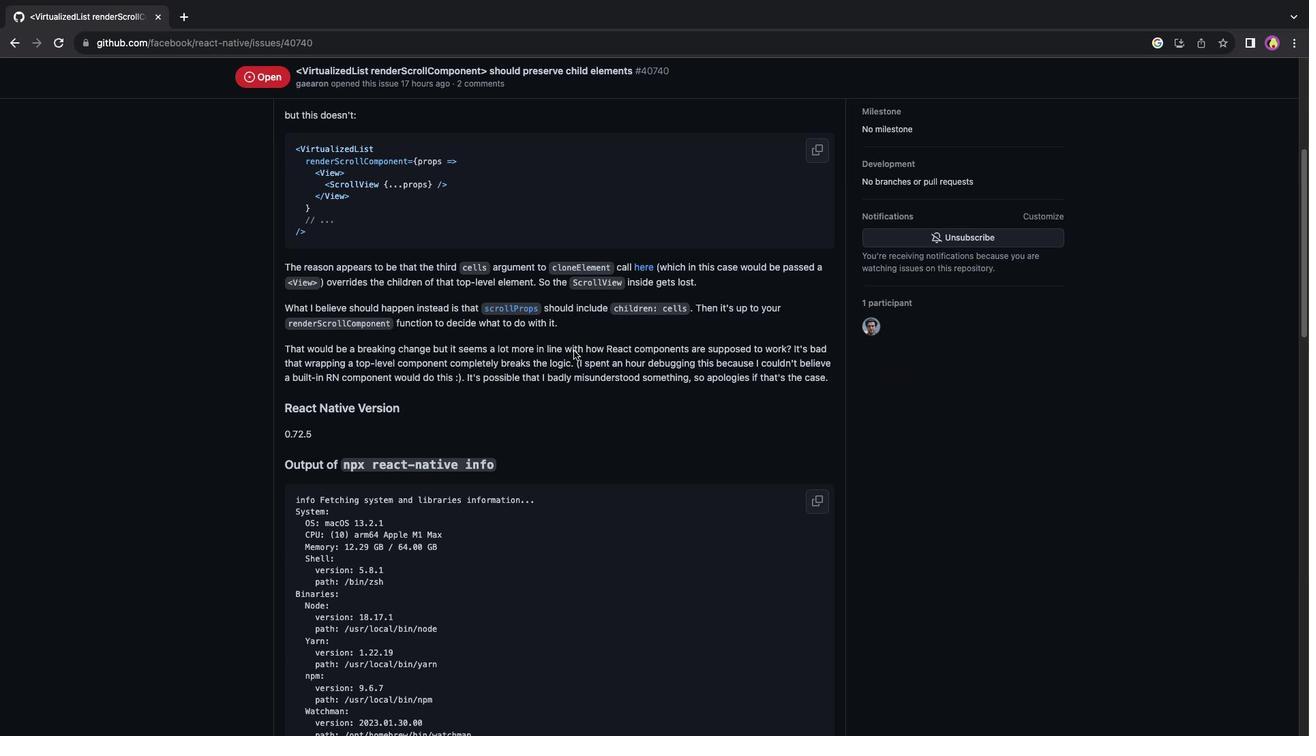 
Action: Mouse scrolled (573, 351) with delta (0, -2)
Screenshot: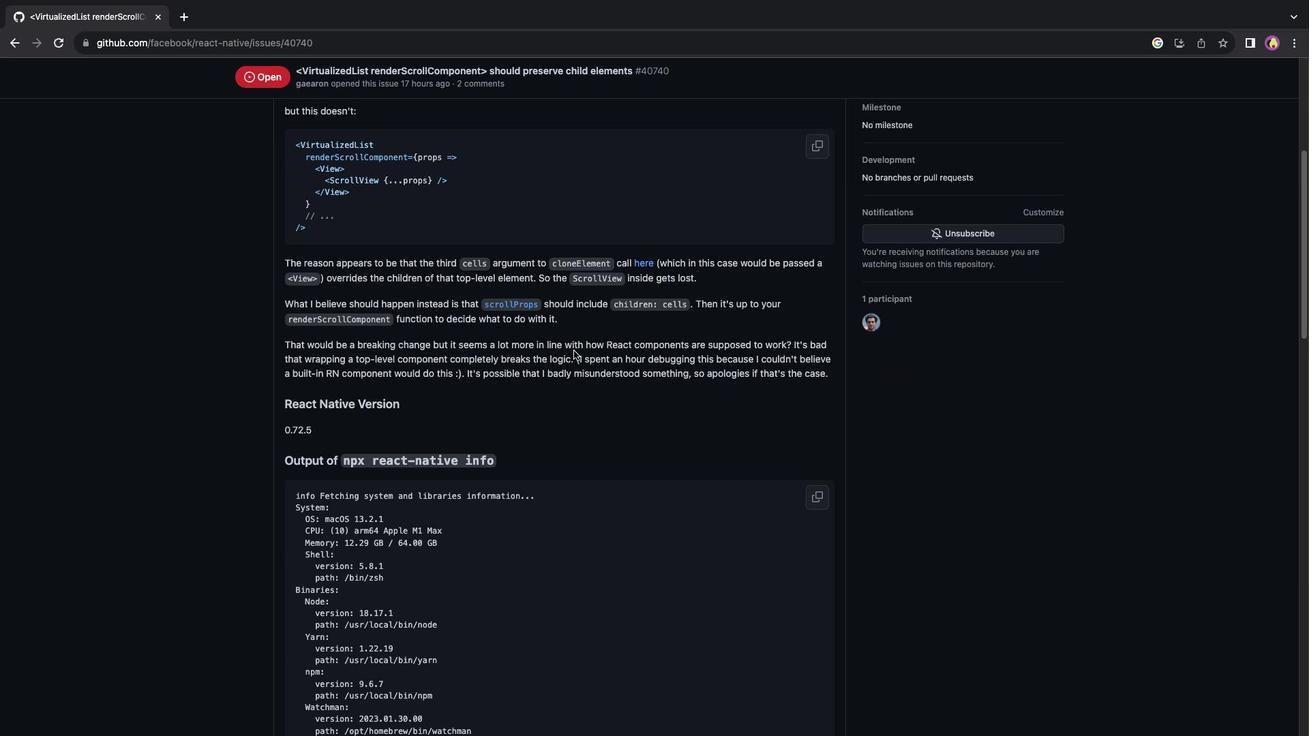 
Action: Mouse scrolled (573, 351) with delta (0, 0)
Screenshot: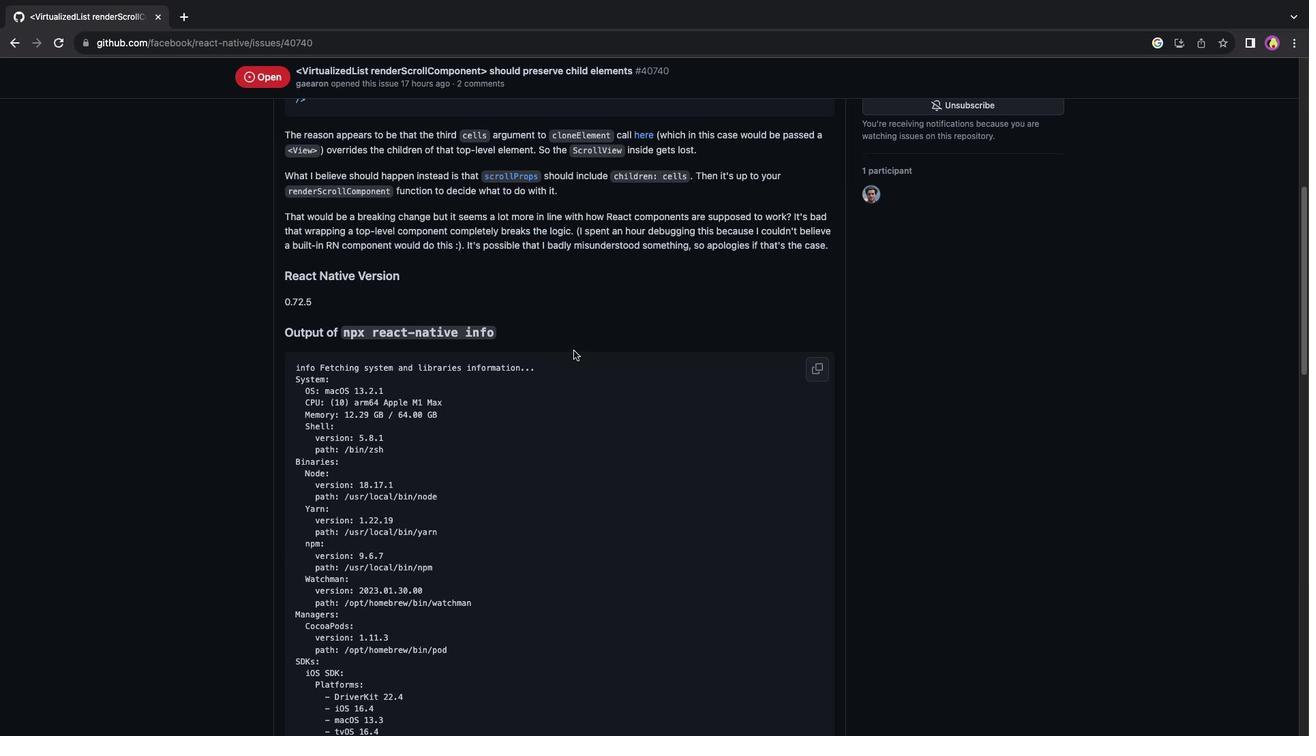 
Action: Mouse scrolled (573, 351) with delta (0, 0)
Screenshot: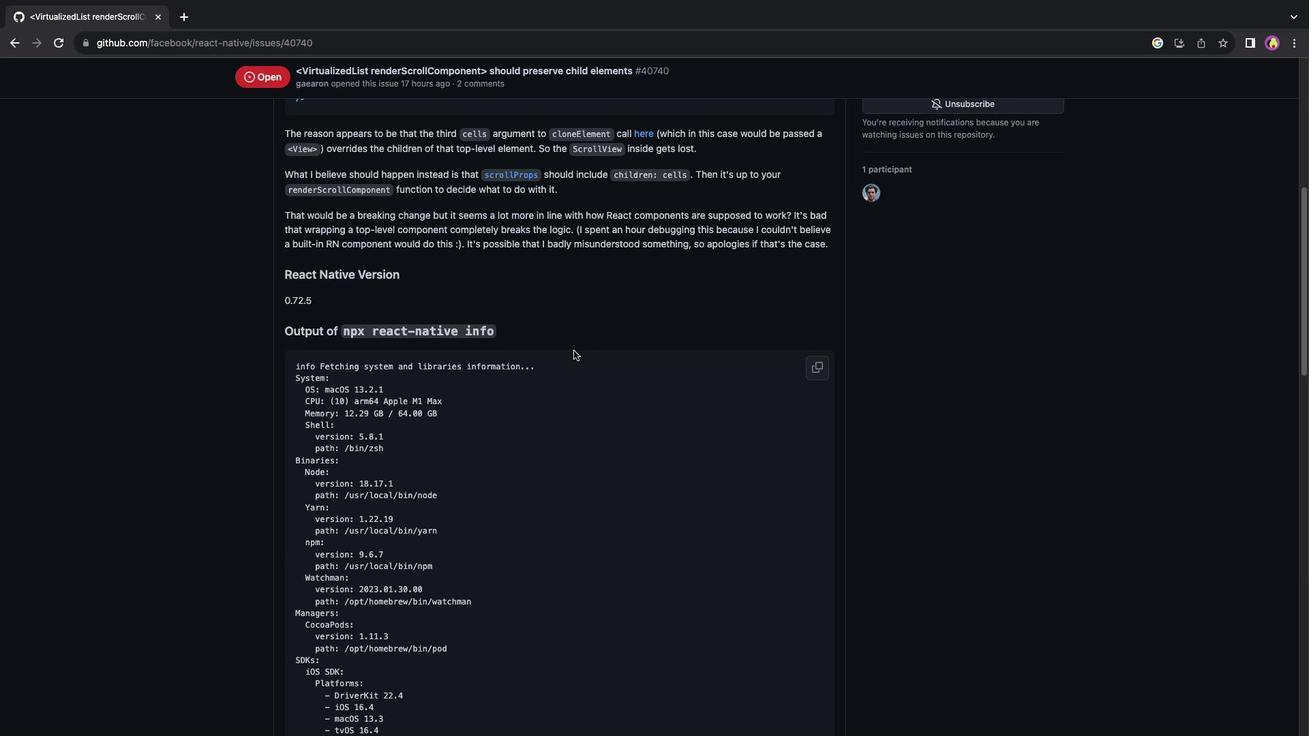 
Action: Mouse scrolled (573, 351) with delta (0, -2)
Screenshot: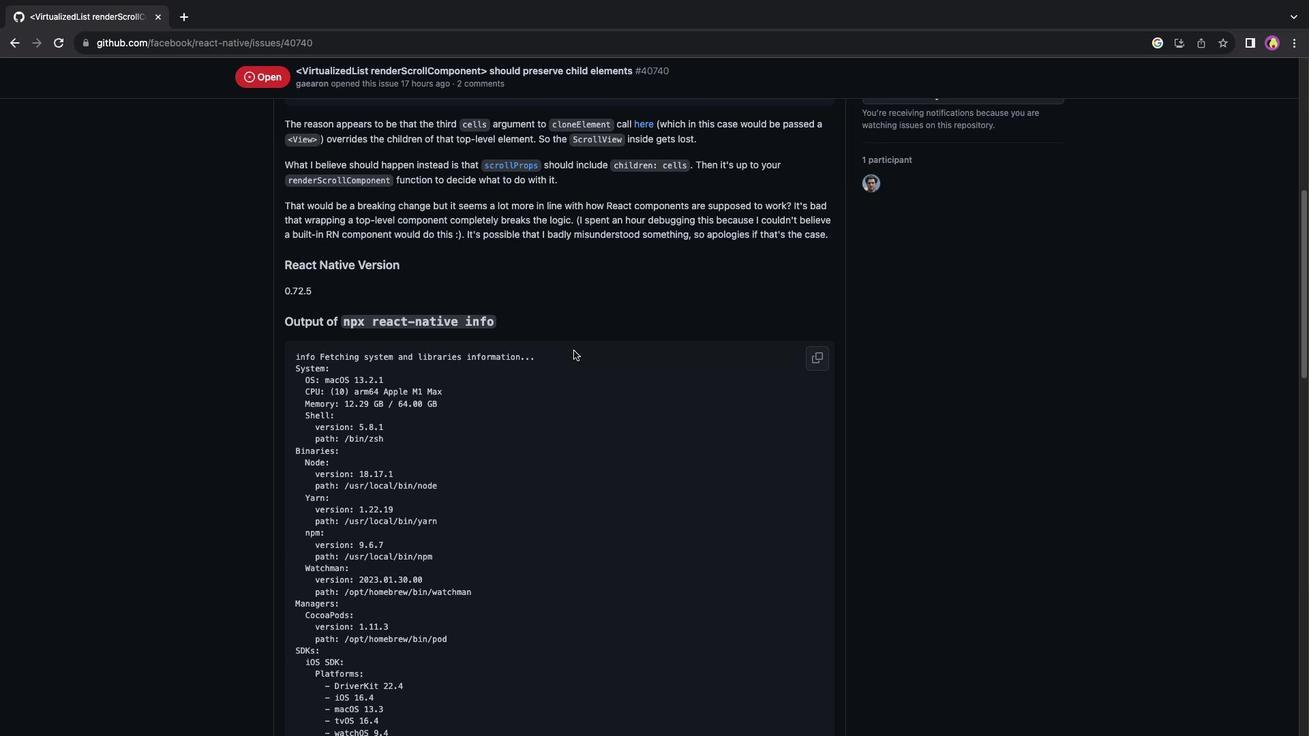 
Action: Mouse moved to (573, 351)
Screenshot: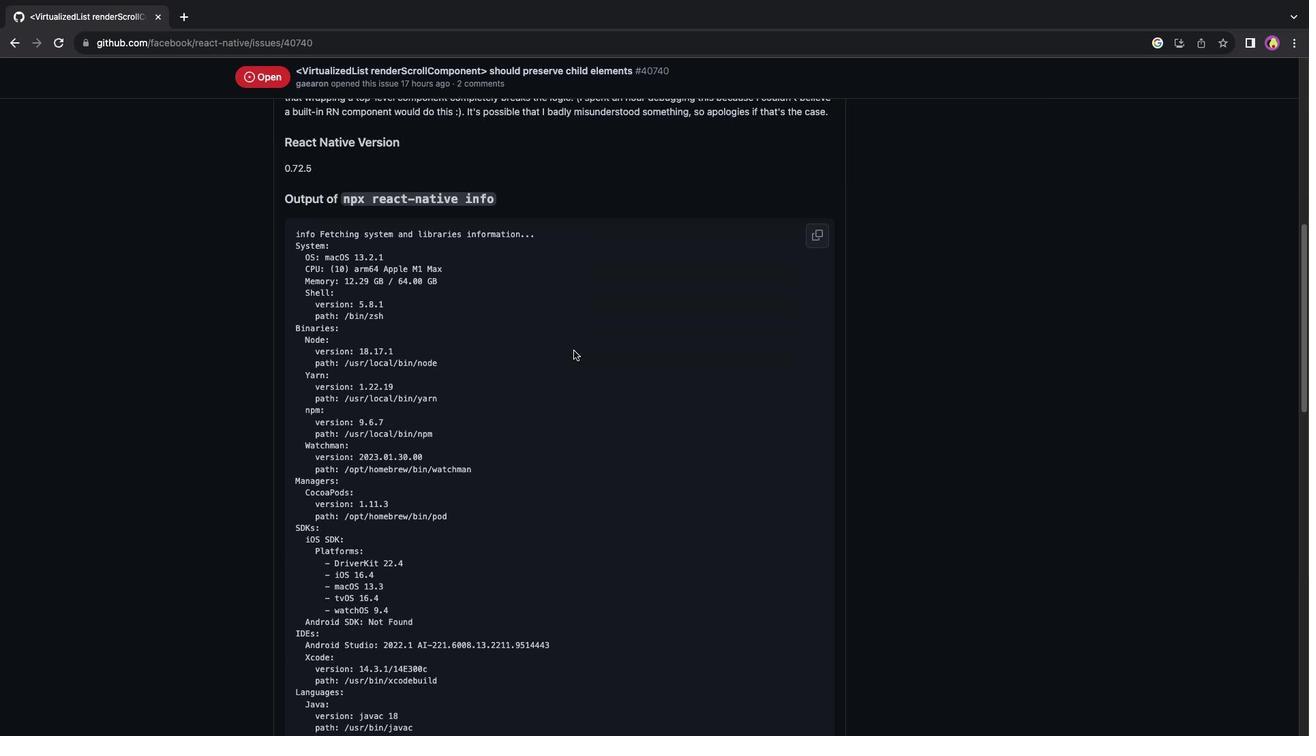 
Action: Mouse scrolled (573, 351) with delta (0, 0)
Screenshot: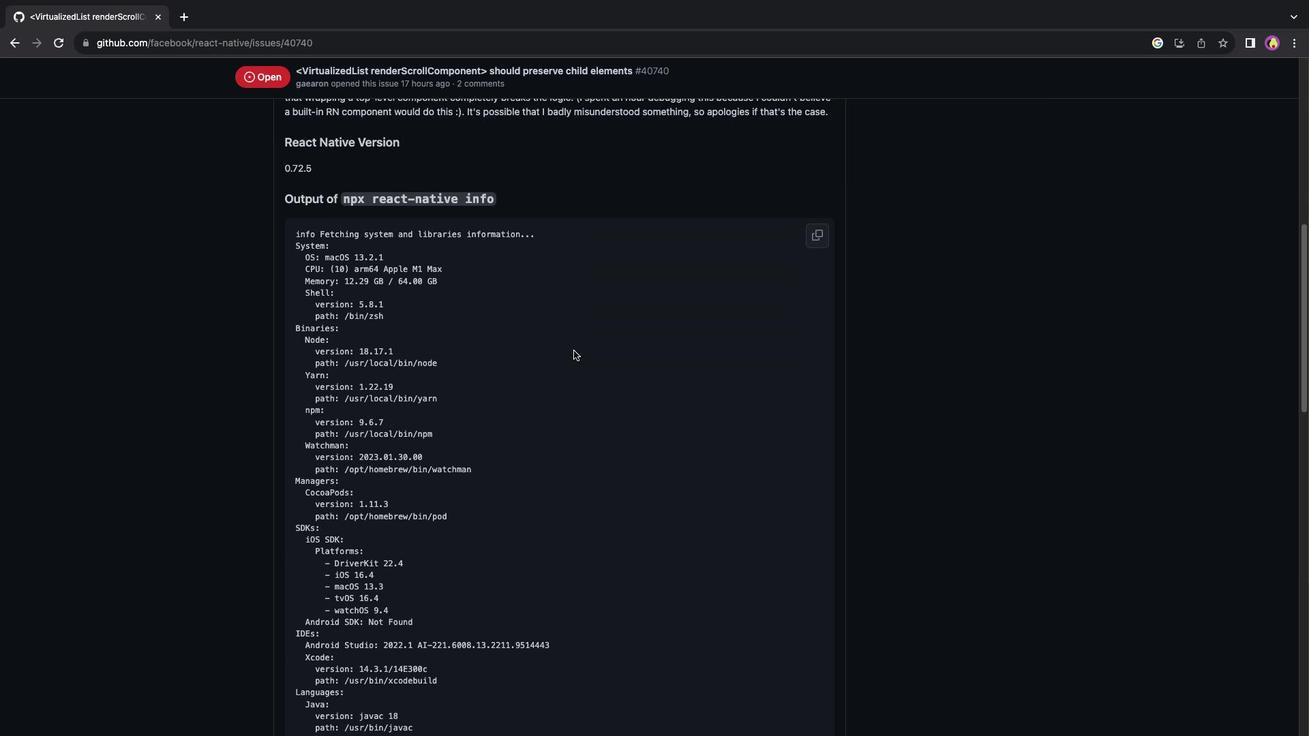 
Action: Mouse scrolled (573, 351) with delta (0, 0)
Screenshot: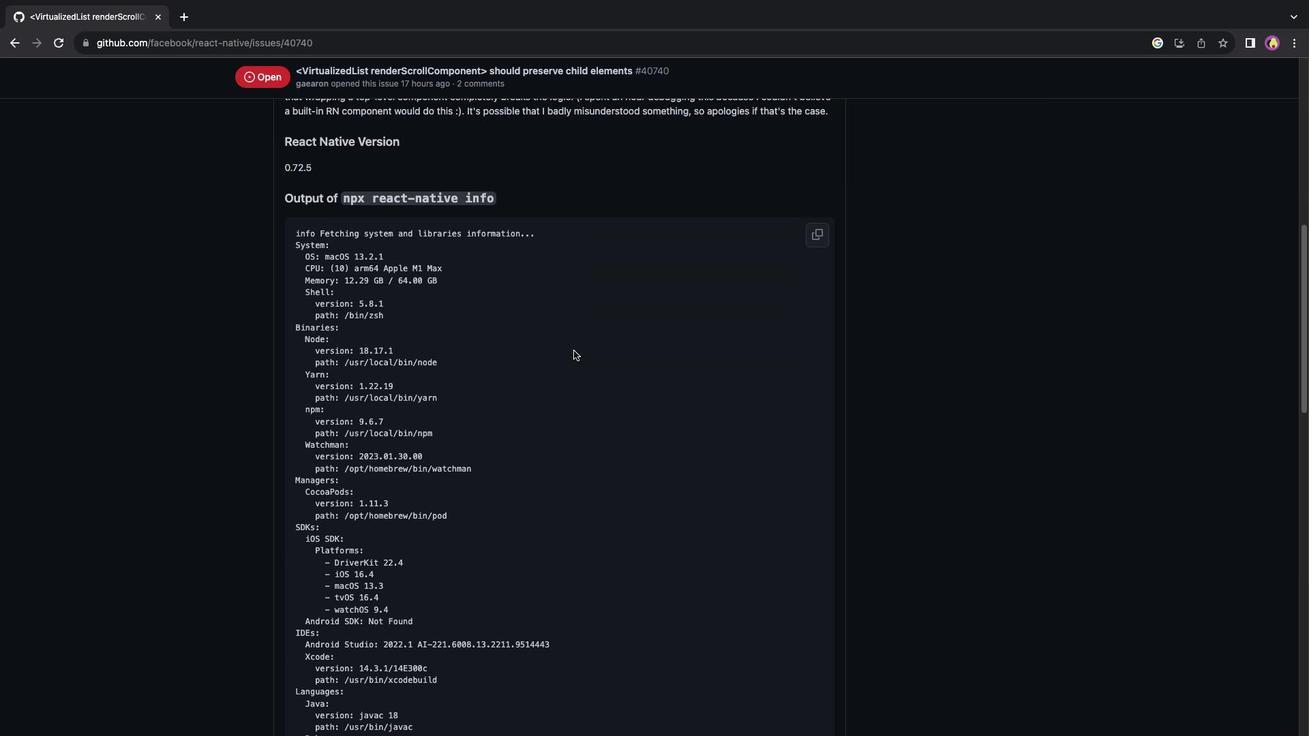 
Action: Mouse scrolled (573, 351) with delta (0, -2)
Screenshot: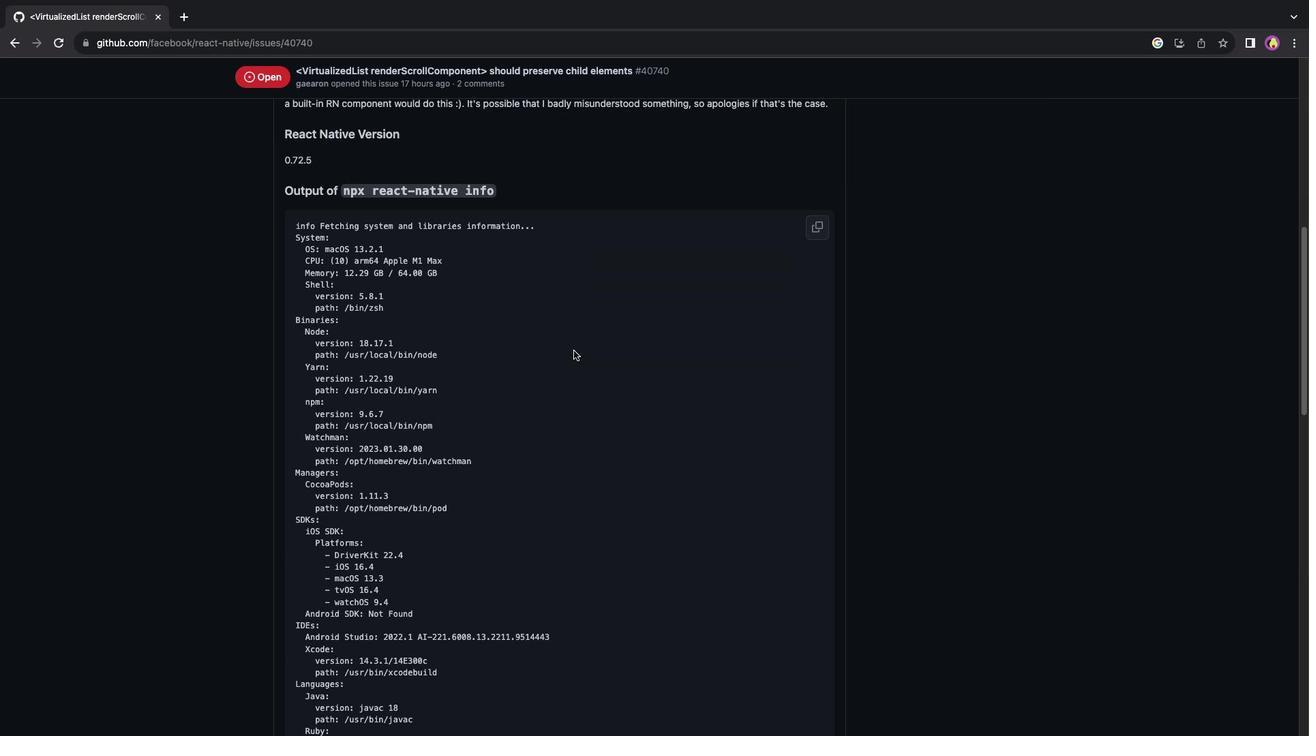 
Action: Mouse moved to (570, 351)
Screenshot: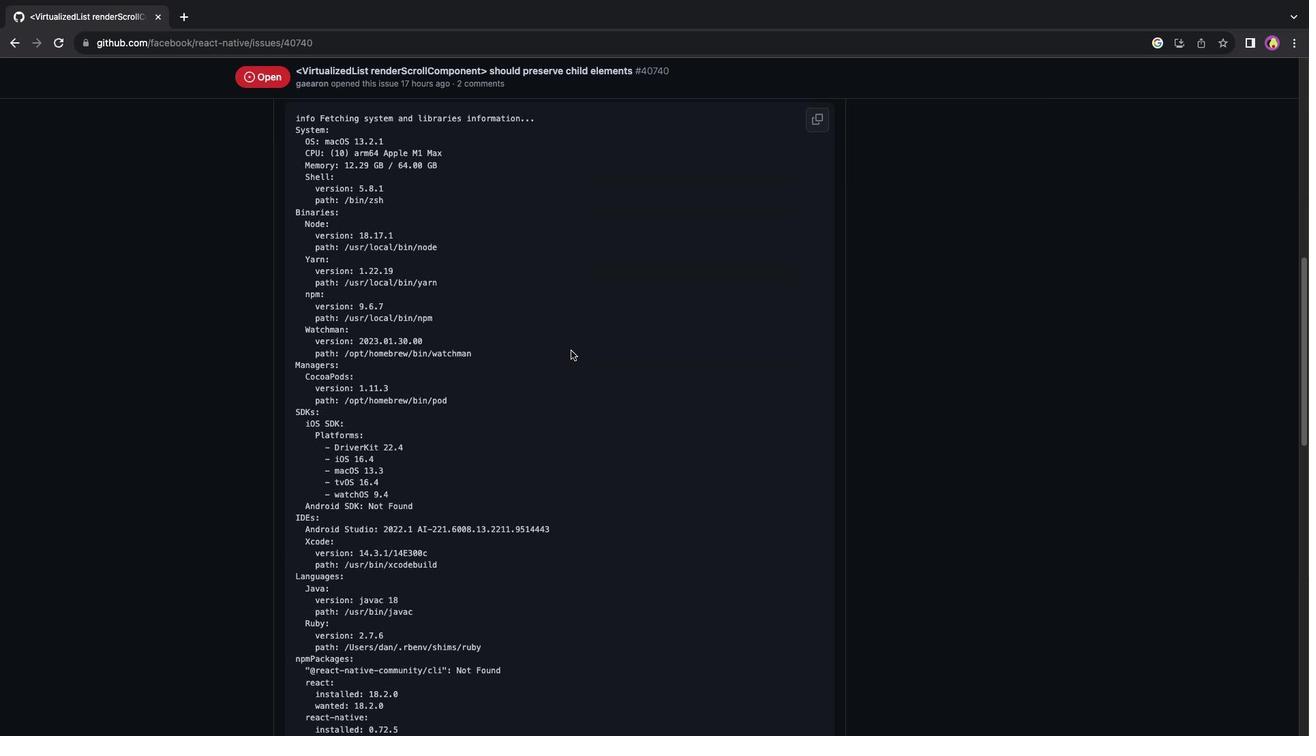 
Action: Mouse scrolled (570, 351) with delta (0, 0)
Screenshot: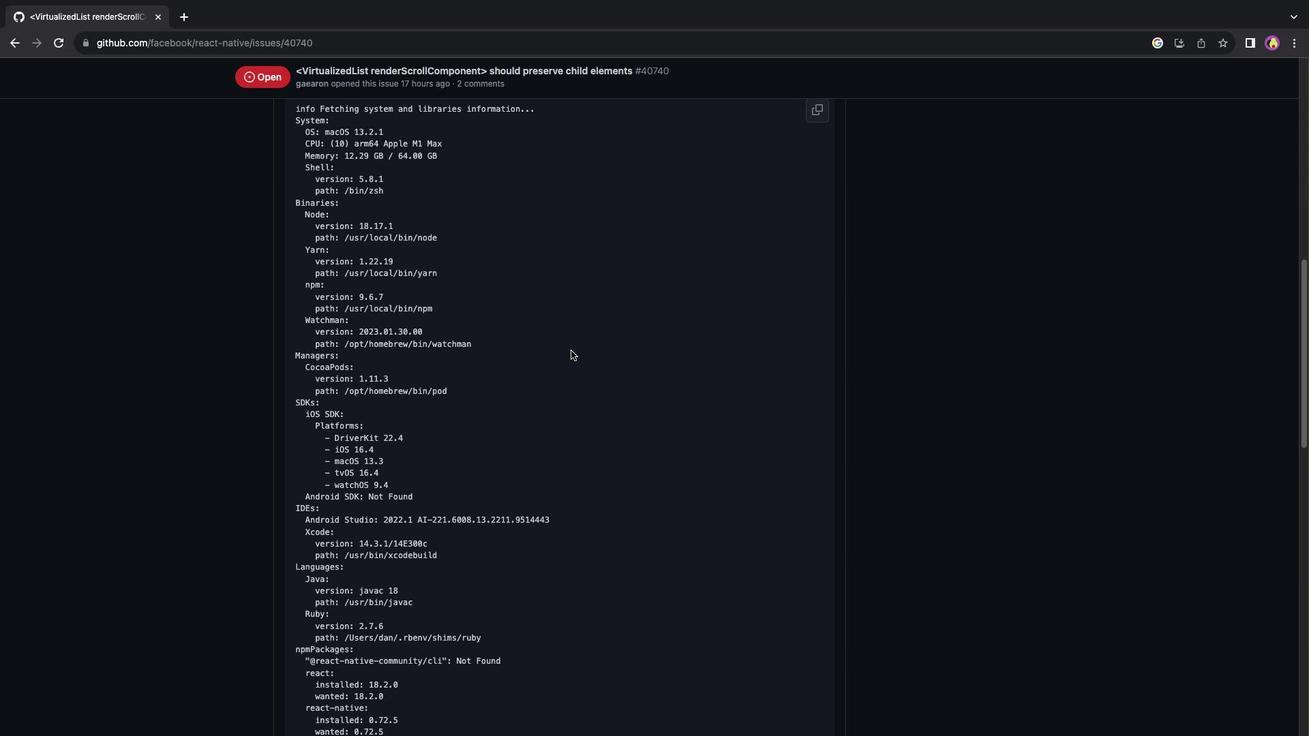 
Action: Mouse scrolled (570, 351) with delta (0, 0)
Screenshot: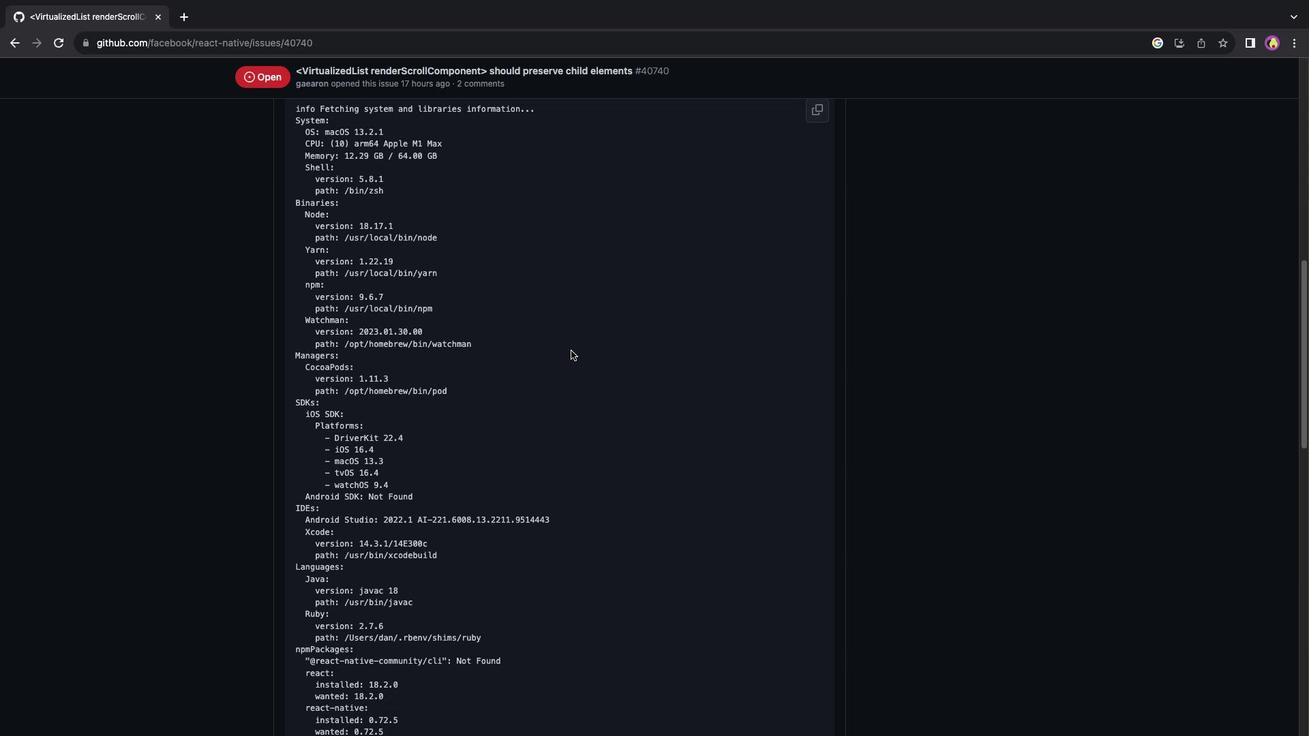 
Action: Mouse scrolled (570, 351) with delta (0, -2)
Screenshot: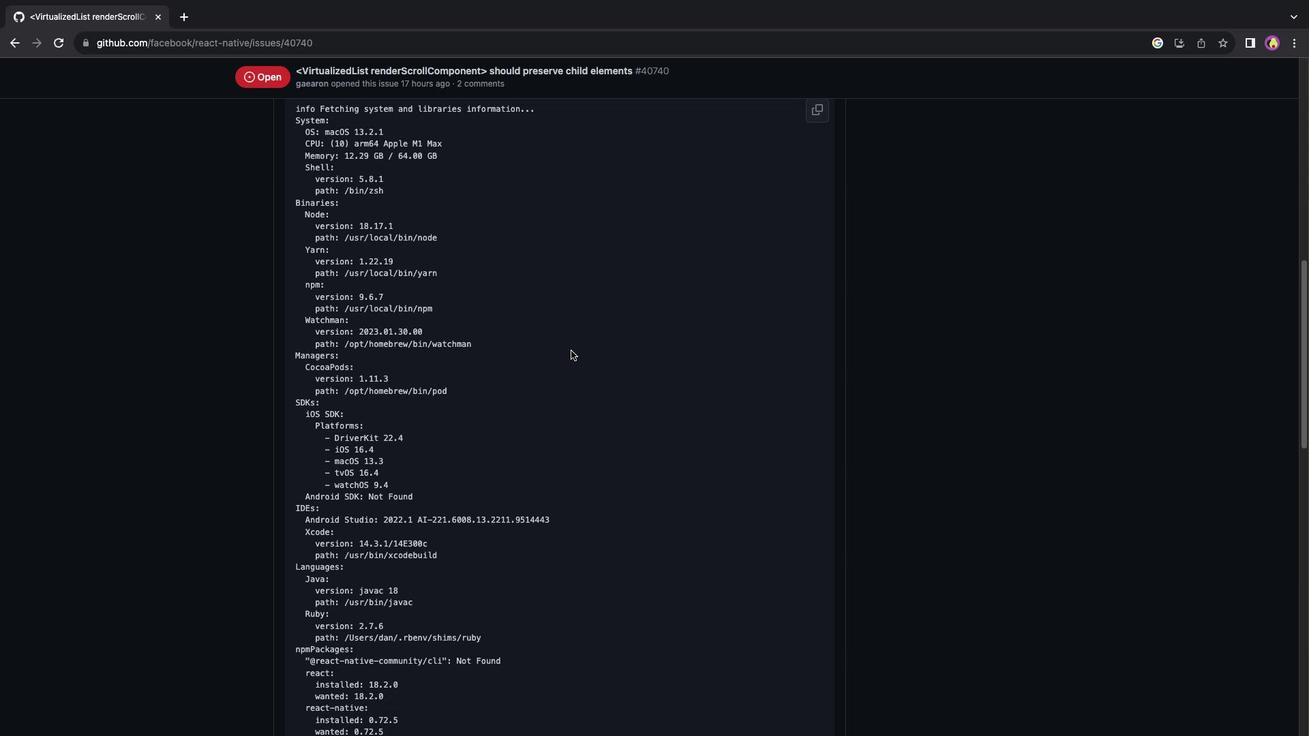 
Action: Mouse scrolled (570, 351) with delta (0, -2)
Screenshot: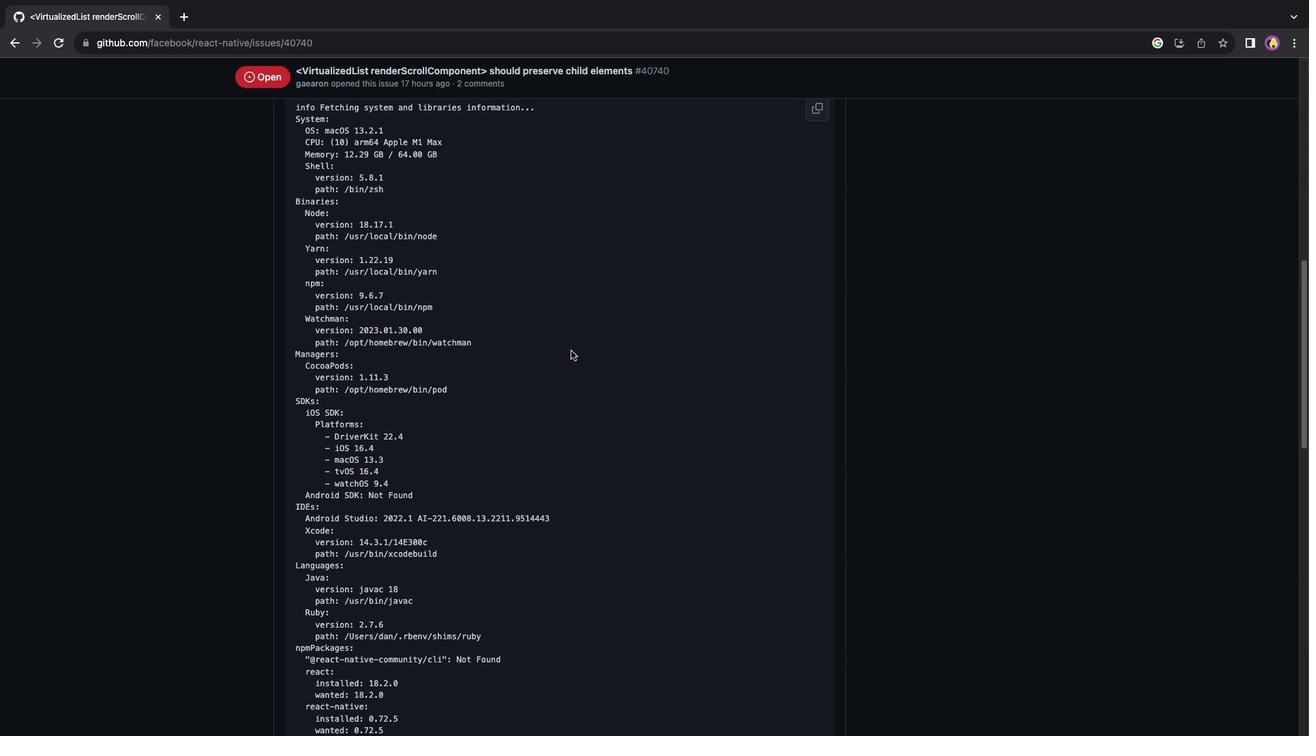 
Action: Mouse scrolled (570, 351) with delta (0, 0)
Screenshot: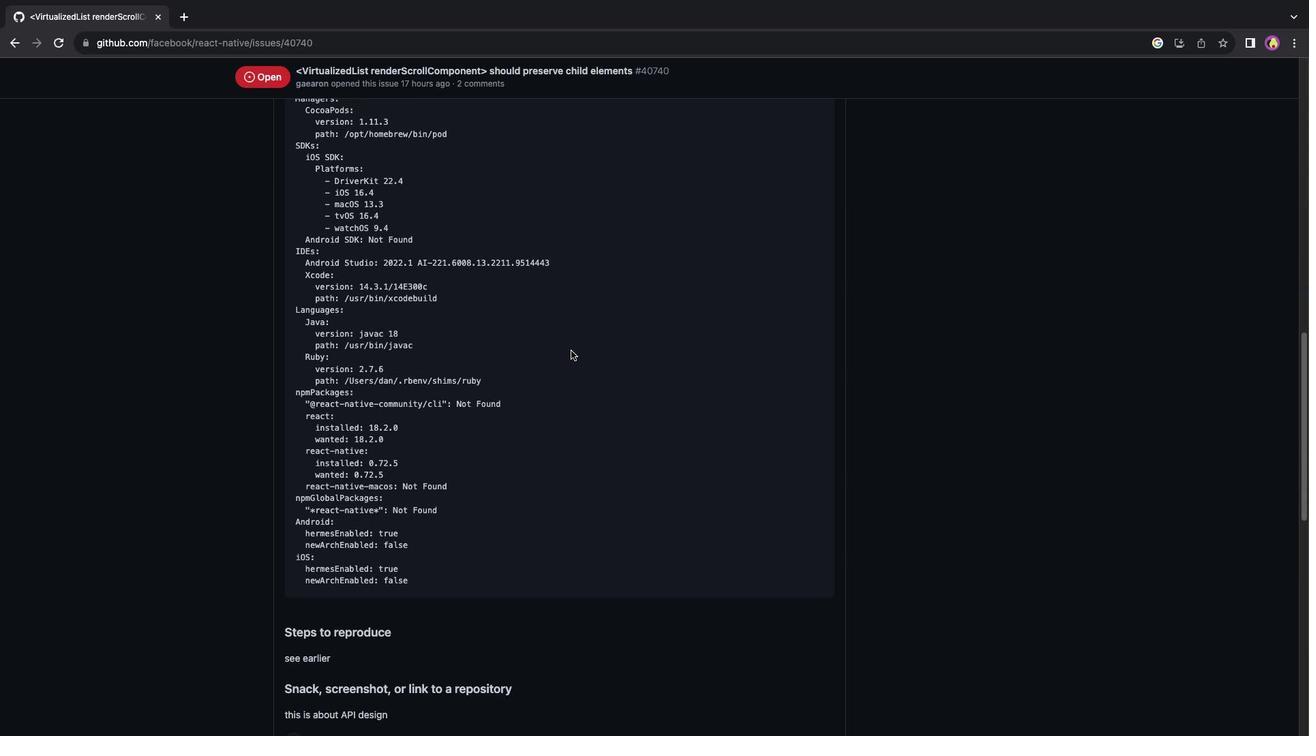
Action: Mouse scrolled (570, 351) with delta (0, 0)
Screenshot: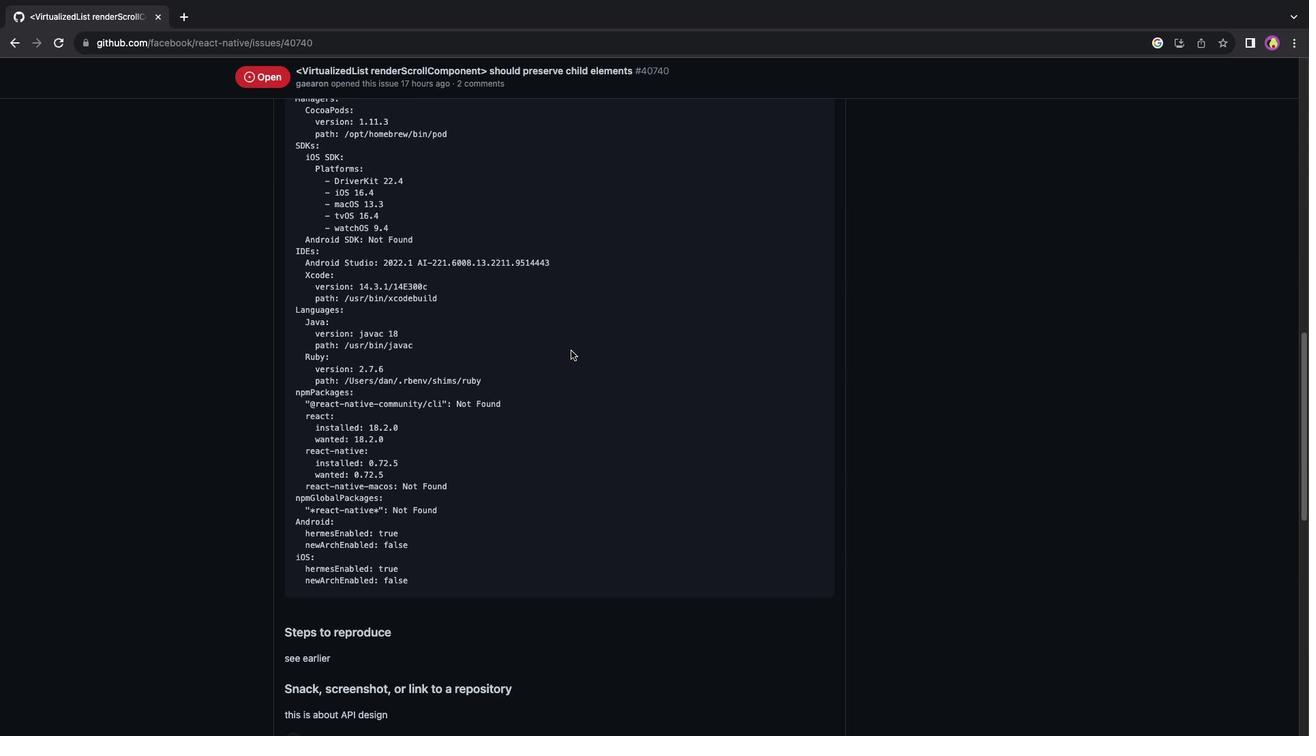 
Action: Mouse scrolled (570, 351) with delta (0, -2)
Screenshot: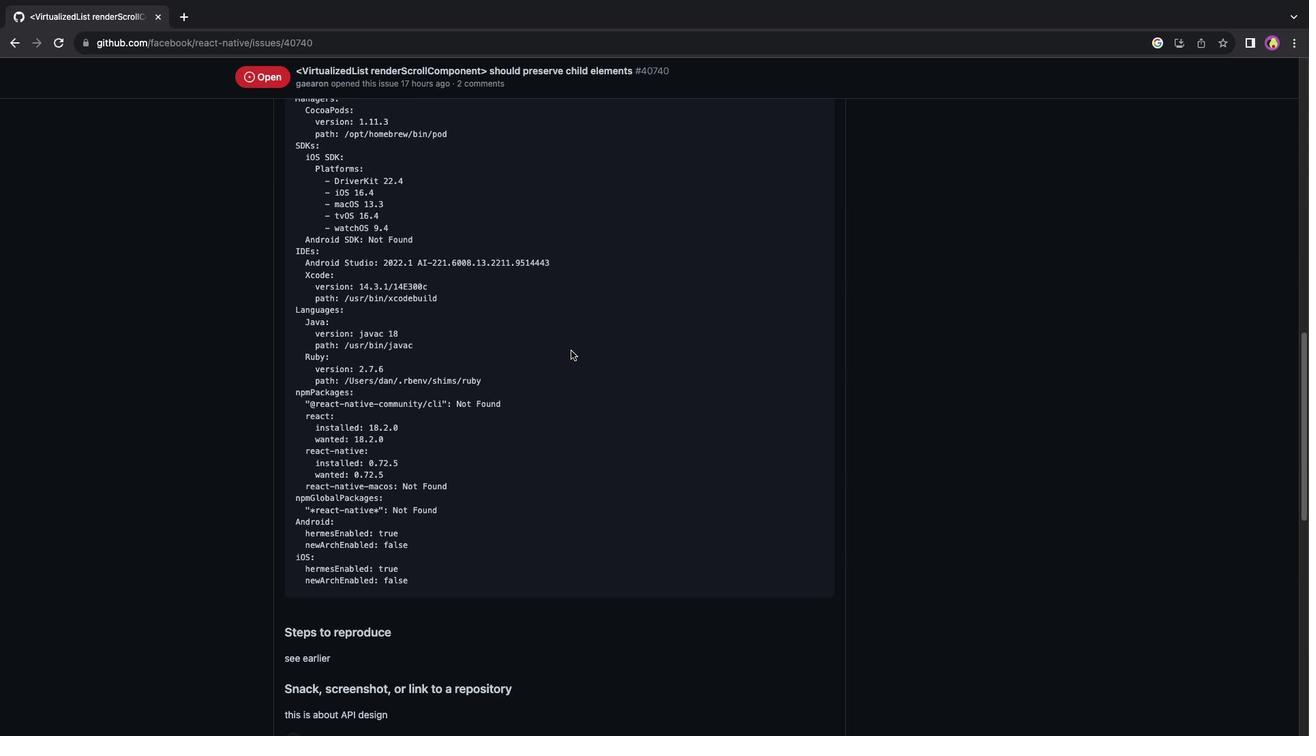 
Action: Mouse scrolled (570, 351) with delta (0, -3)
Screenshot: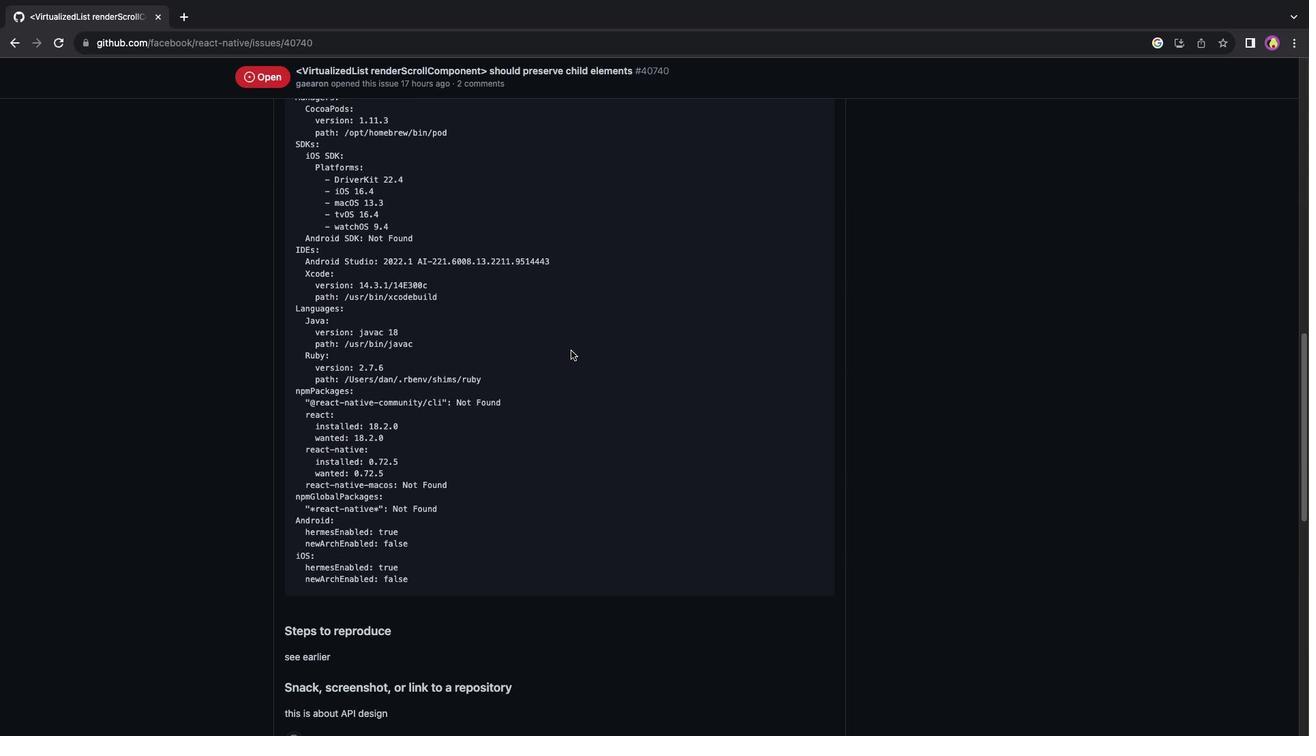 
Action: Mouse scrolled (570, 351) with delta (0, 0)
Screenshot: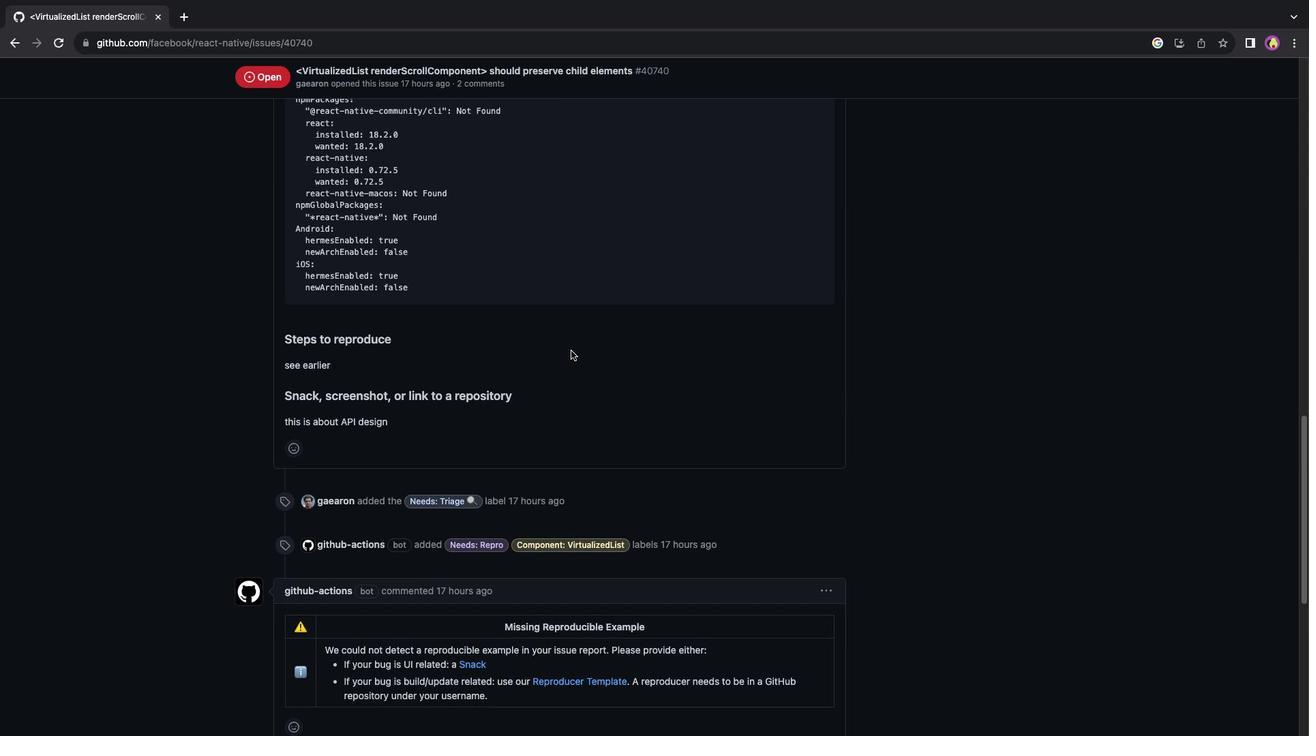 
Action: Mouse scrolled (570, 351) with delta (0, 0)
Screenshot: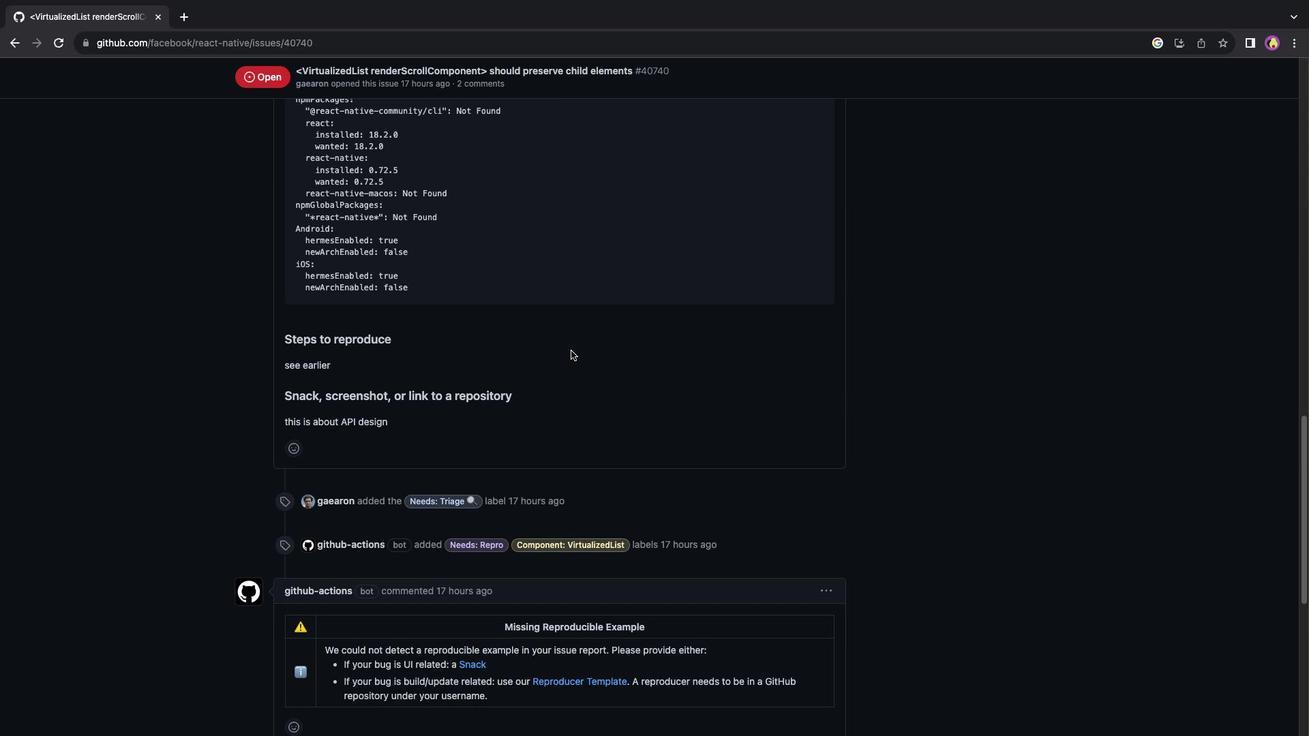 
Action: Mouse scrolled (570, 351) with delta (0, -2)
Screenshot: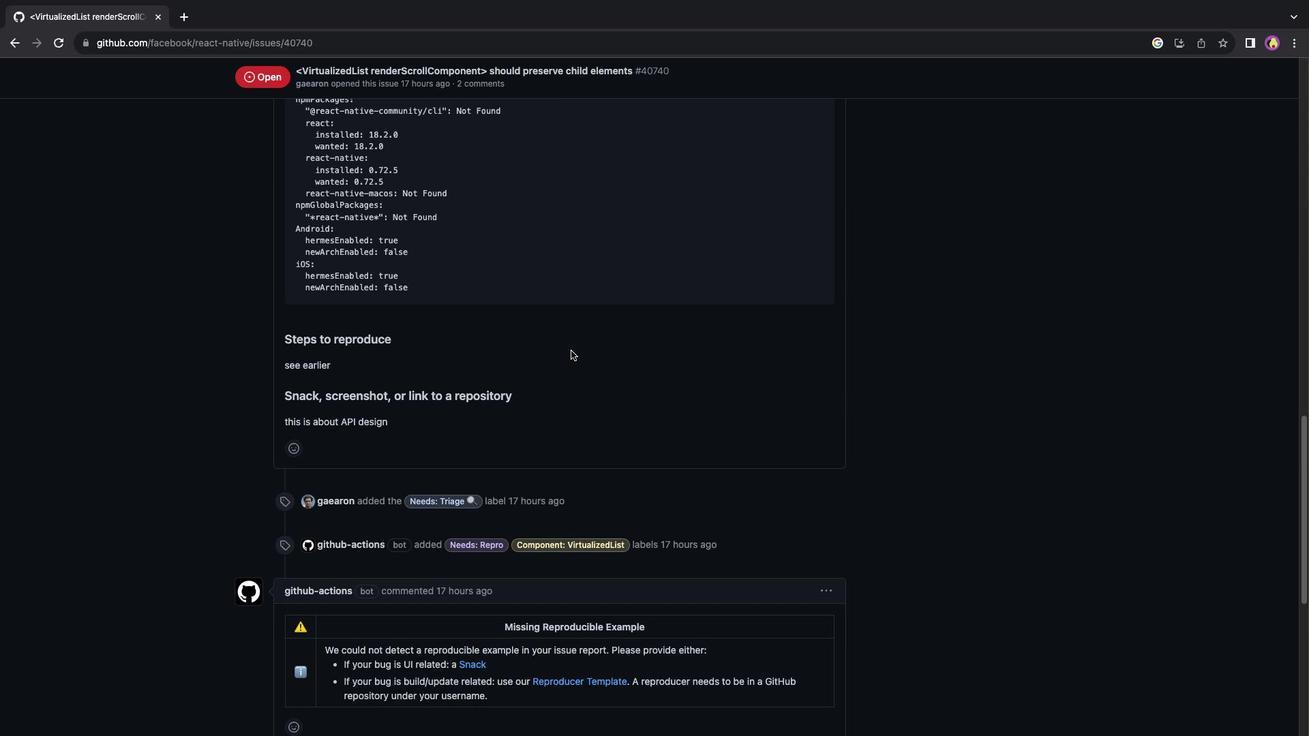 
Action: Mouse scrolled (570, 351) with delta (0, -3)
Screenshot: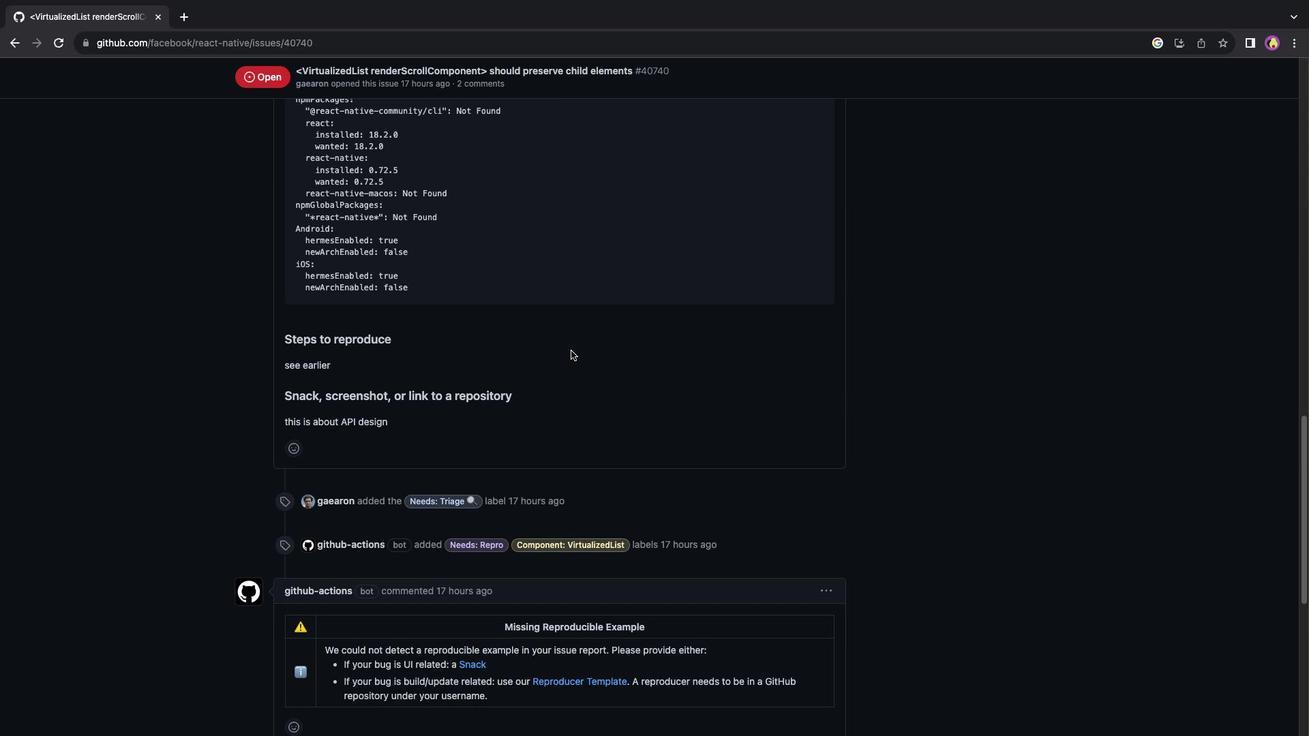 
Action: Mouse scrolled (570, 351) with delta (0, 0)
Screenshot: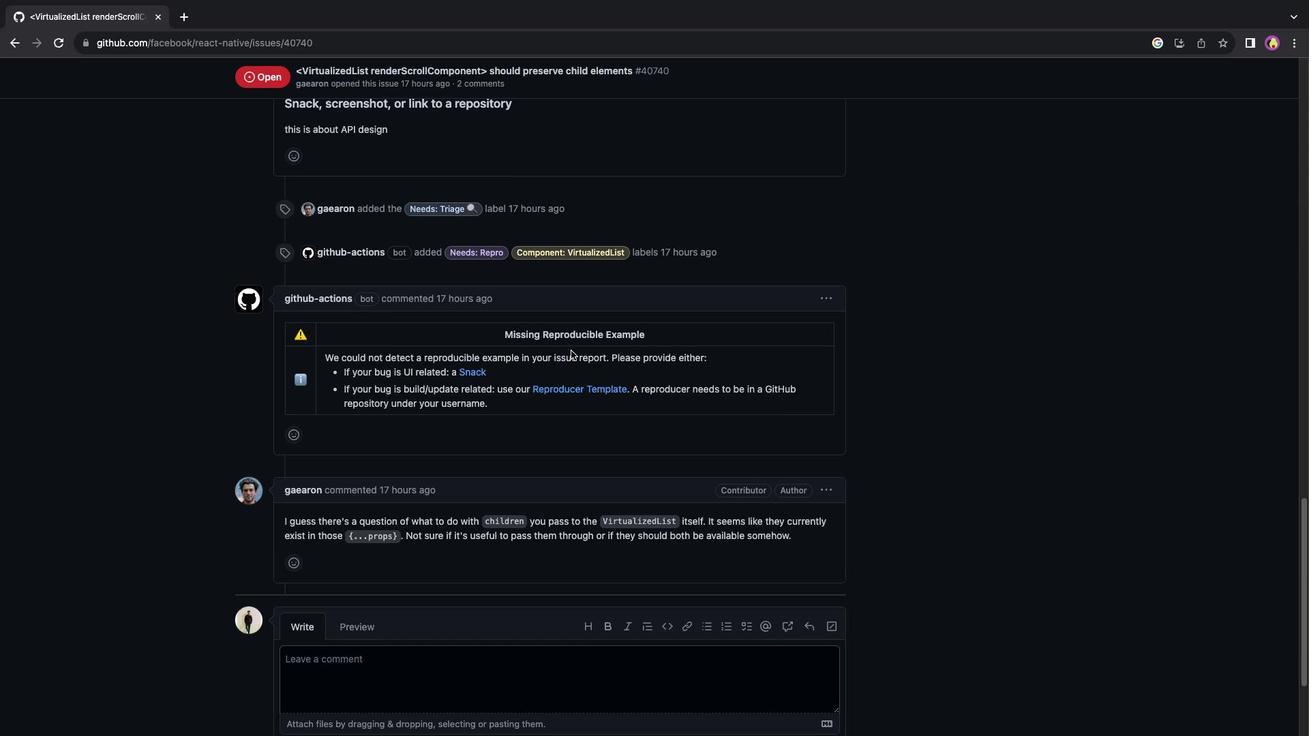 
Action: Mouse scrolled (570, 351) with delta (0, 0)
Screenshot: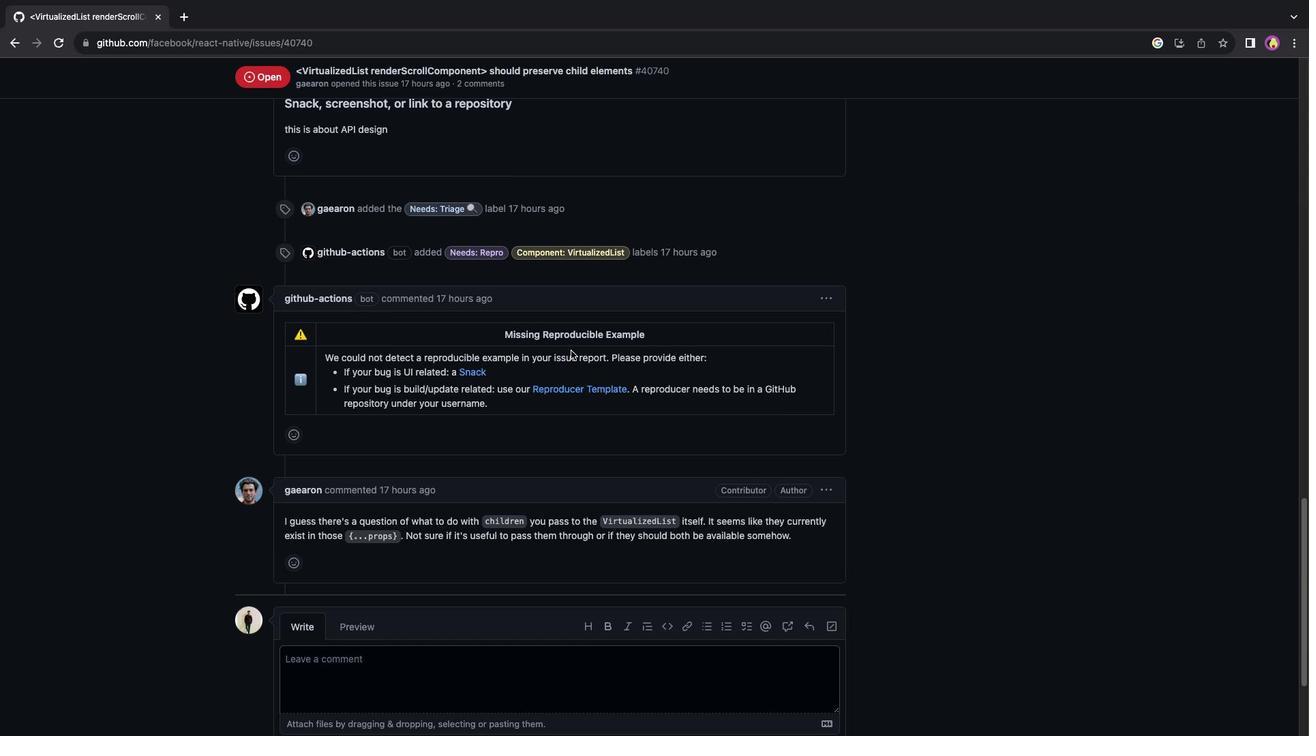 
Action: Mouse scrolled (570, 351) with delta (0, -2)
Screenshot: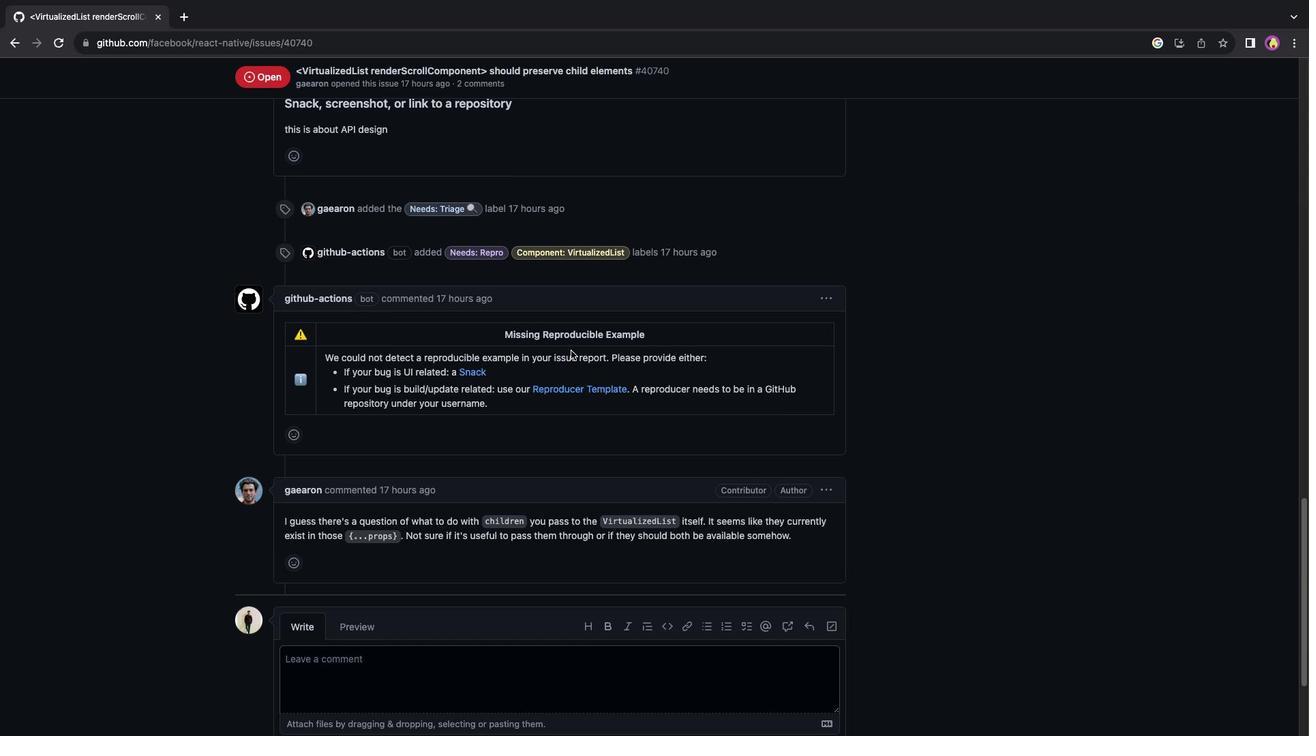 
Action: Mouse scrolled (570, 351) with delta (0, -3)
Screenshot: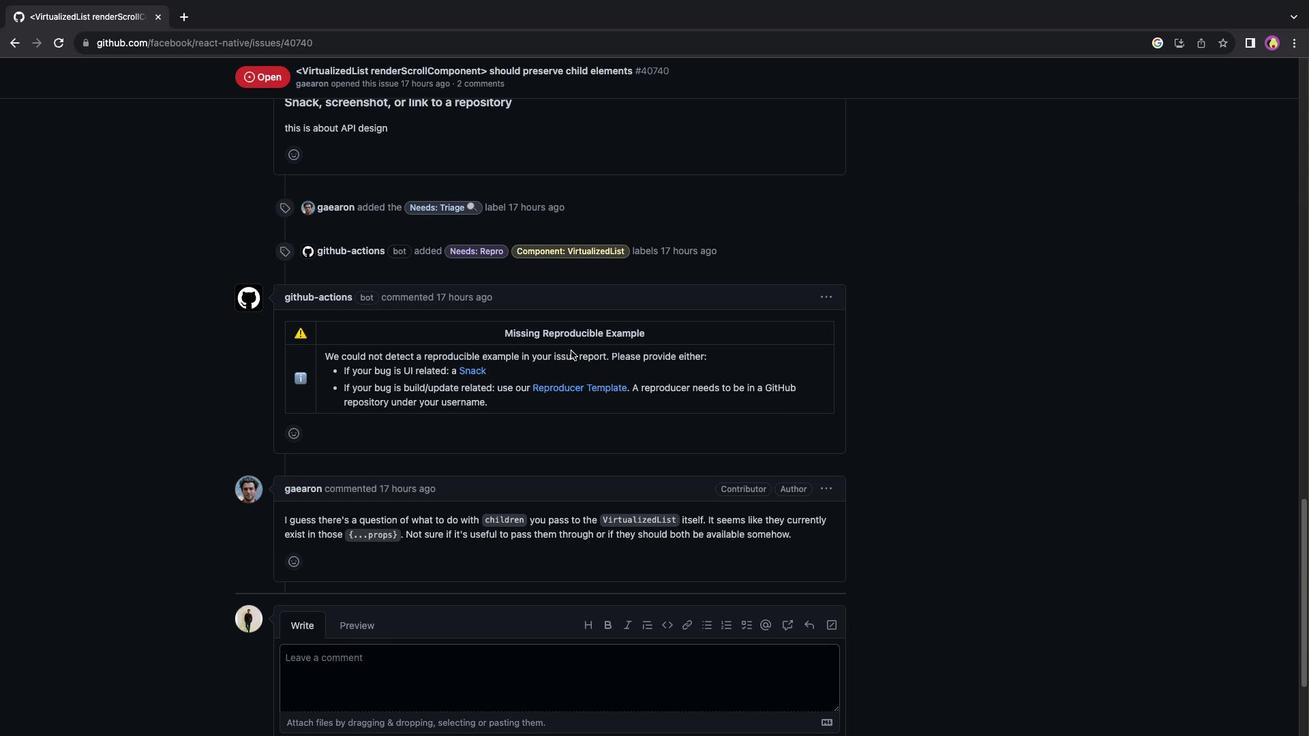
Action: Mouse scrolled (570, 351) with delta (0, -4)
Screenshot: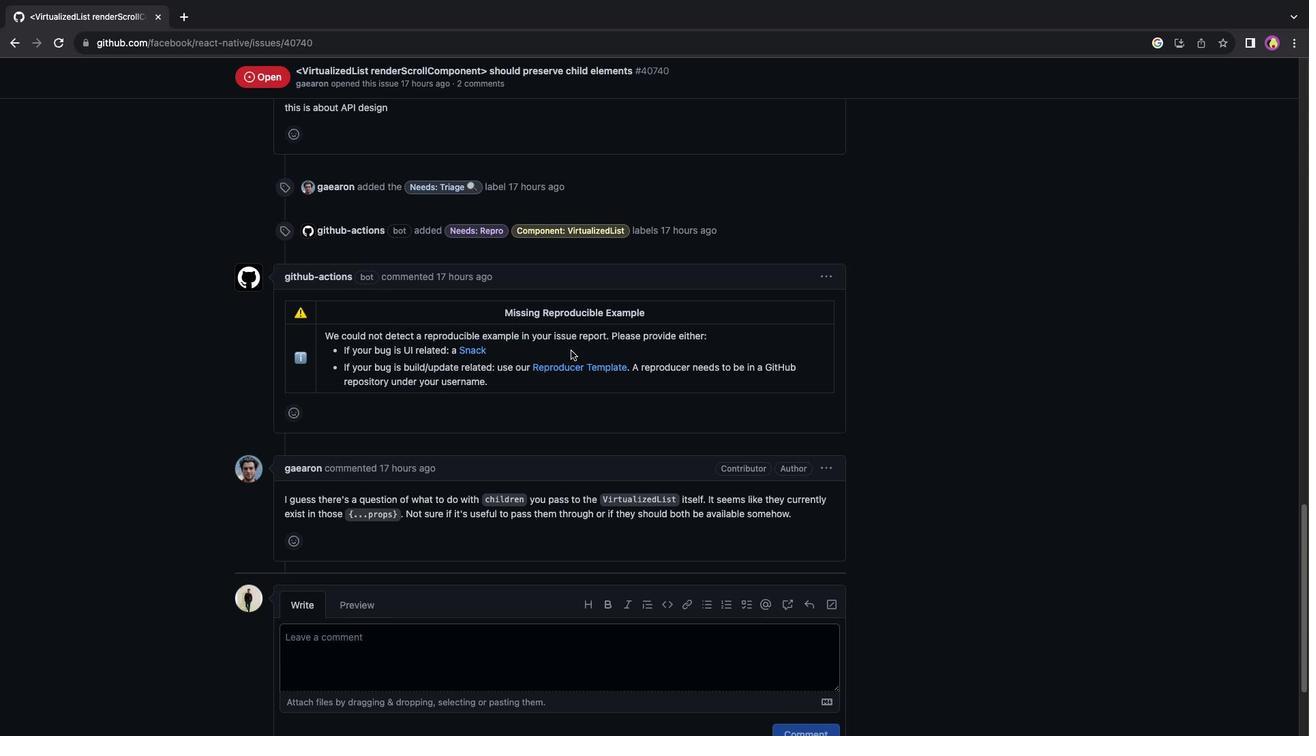 
Action: Mouse scrolled (570, 351) with delta (0, 0)
Screenshot: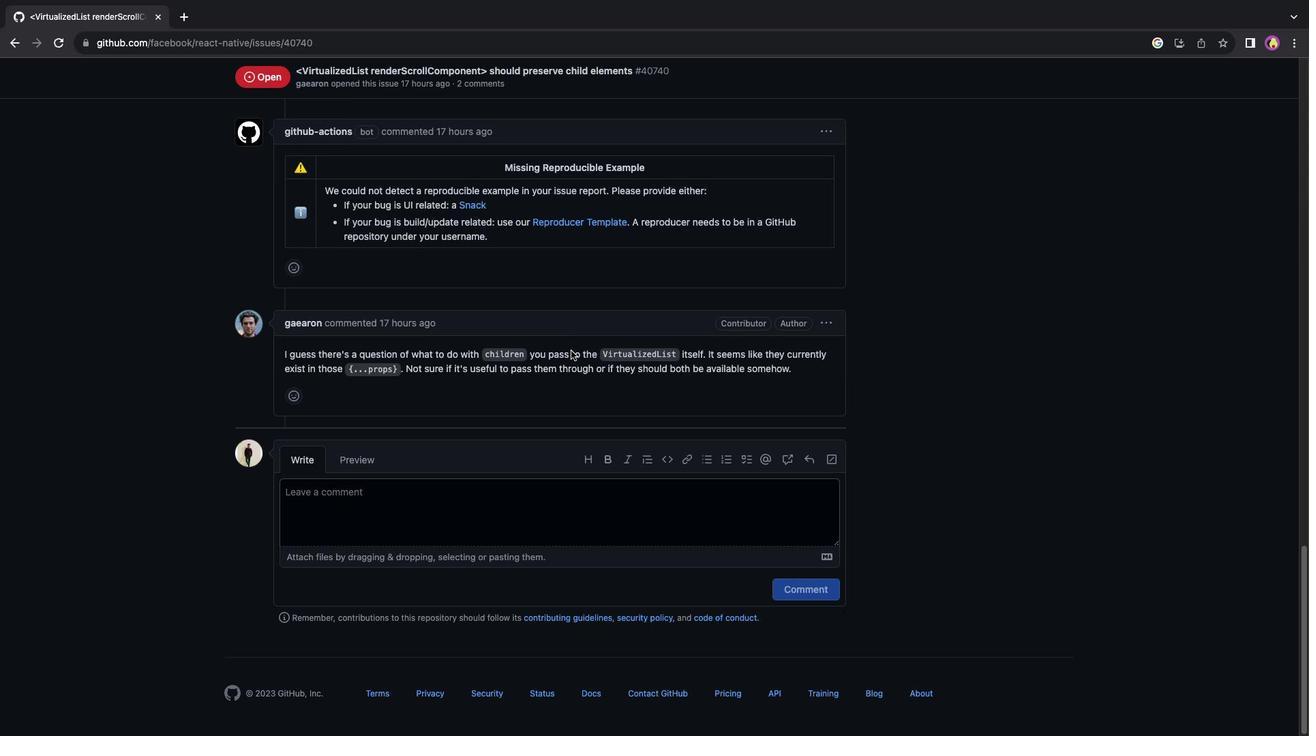 
Action: Mouse scrolled (570, 351) with delta (0, 0)
Screenshot: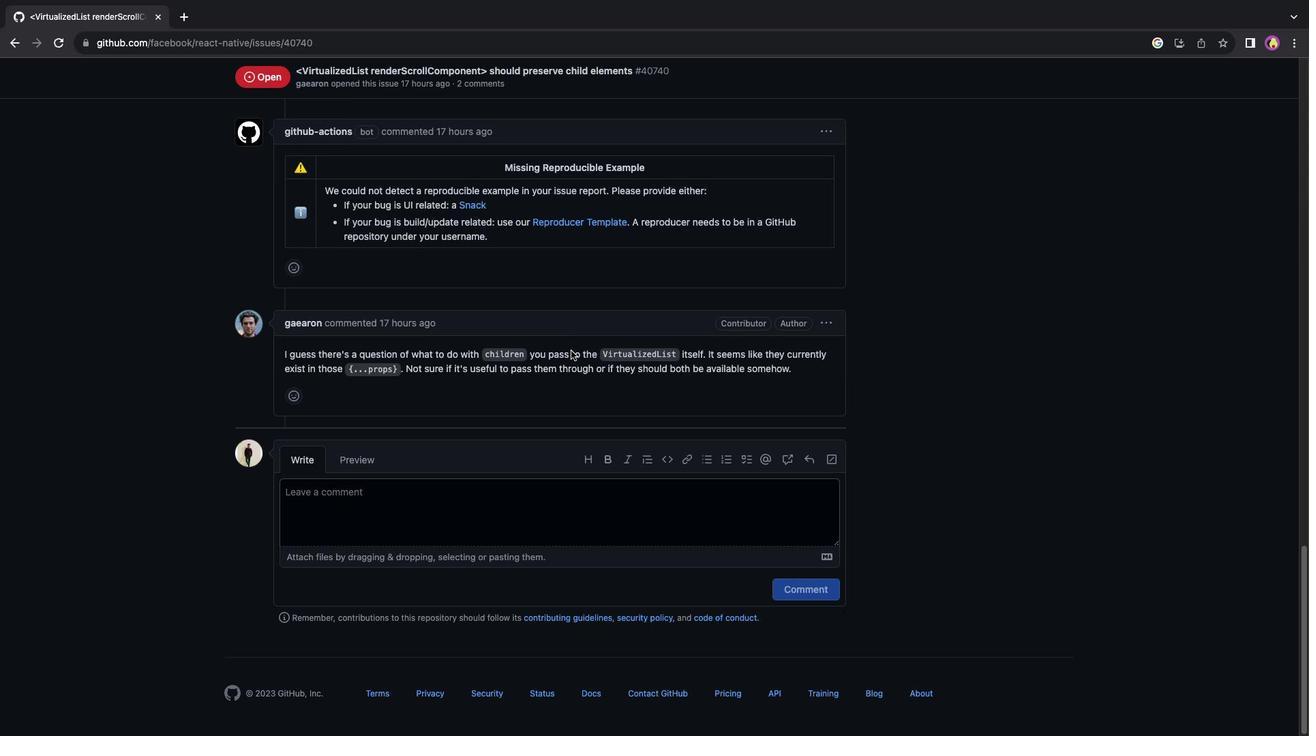 
Action: Mouse scrolled (570, 351) with delta (0, -2)
Screenshot: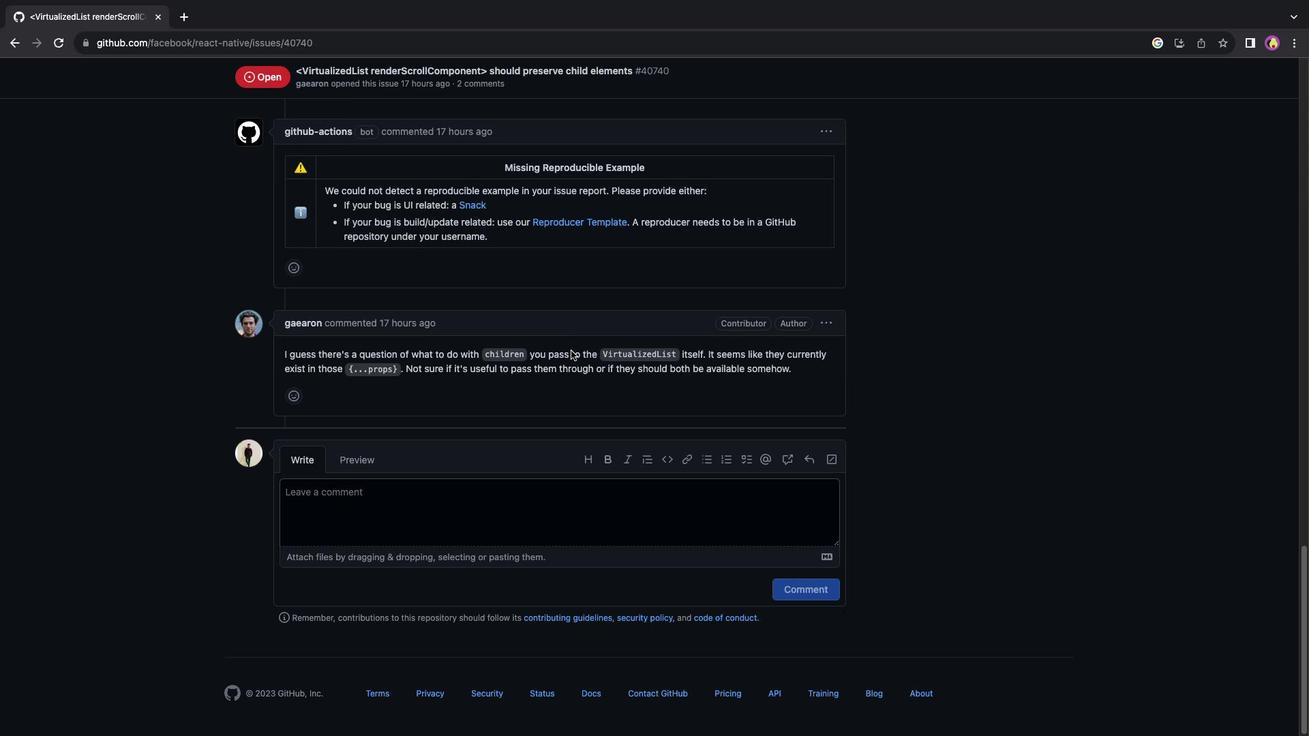 
Action: Mouse scrolled (570, 351) with delta (0, -3)
Screenshot: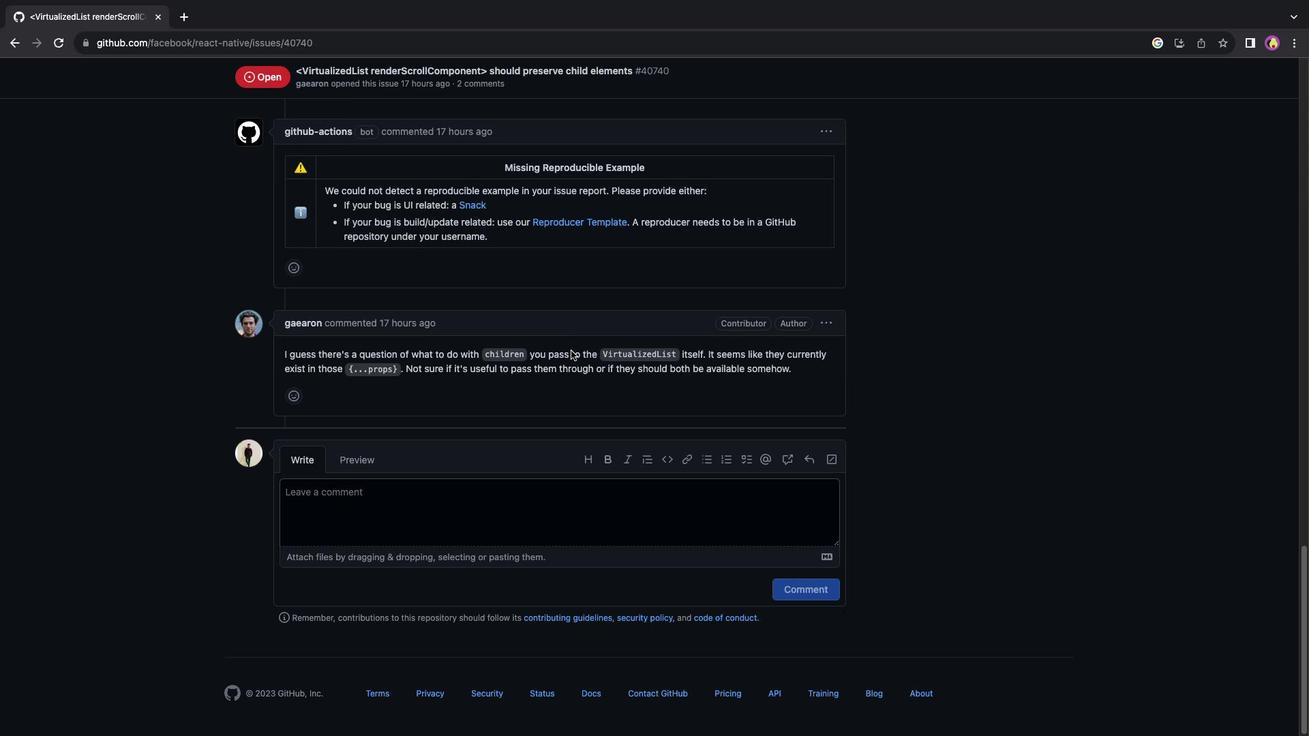 
Action: Mouse scrolled (570, 351) with delta (0, 0)
Screenshot: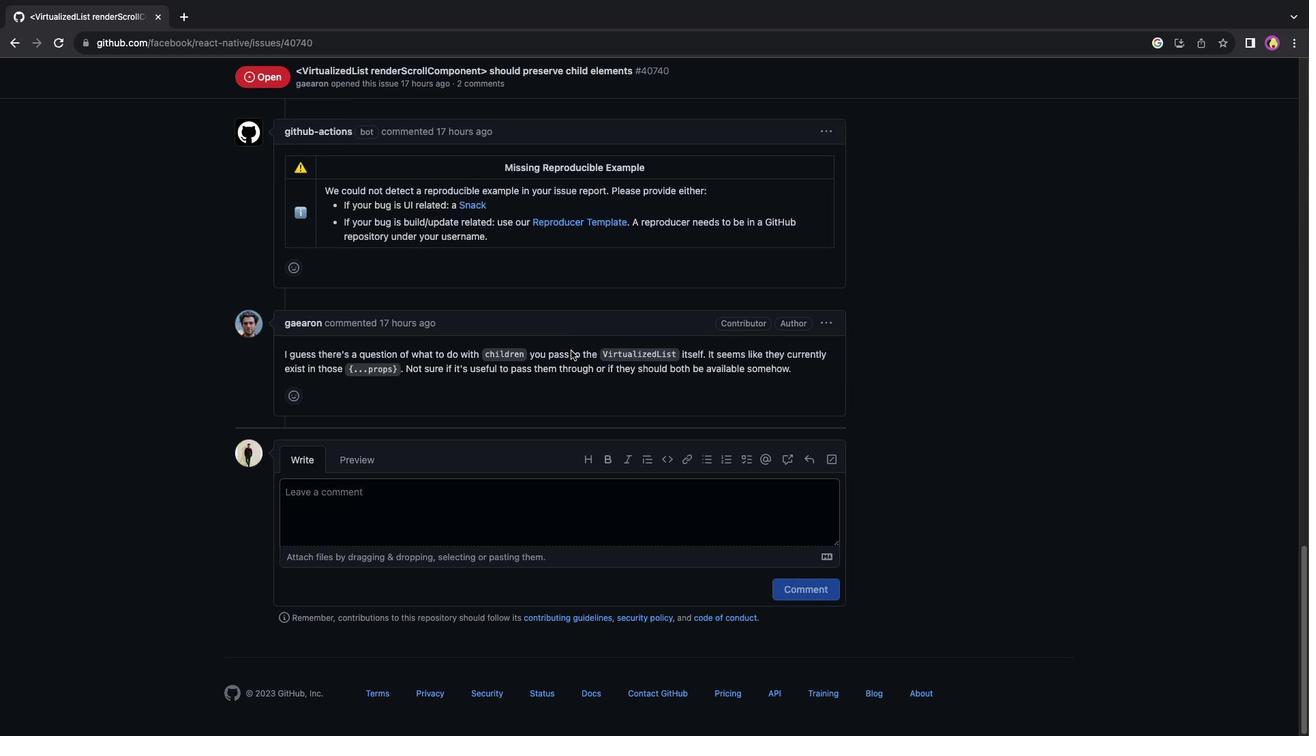 
Action: Mouse scrolled (570, 351) with delta (0, 0)
Screenshot: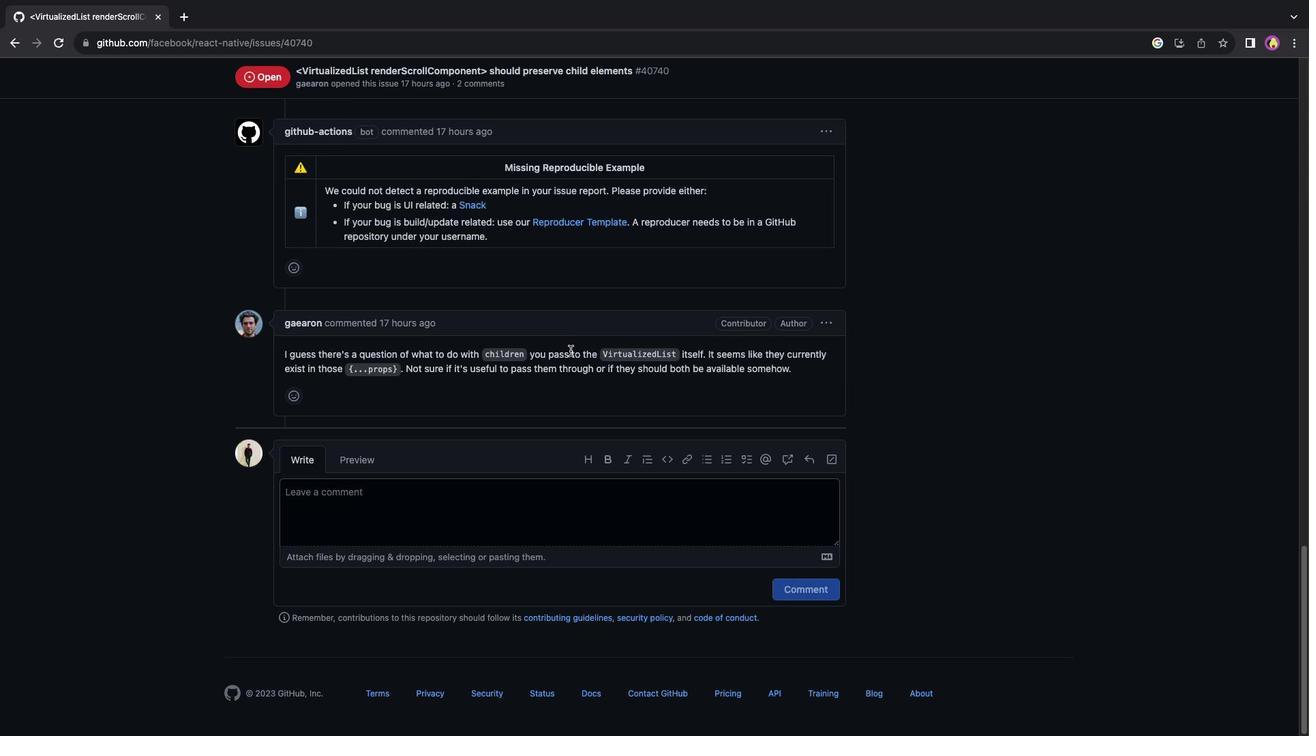 
Action: Mouse scrolled (570, 351) with delta (0, 0)
Screenshot: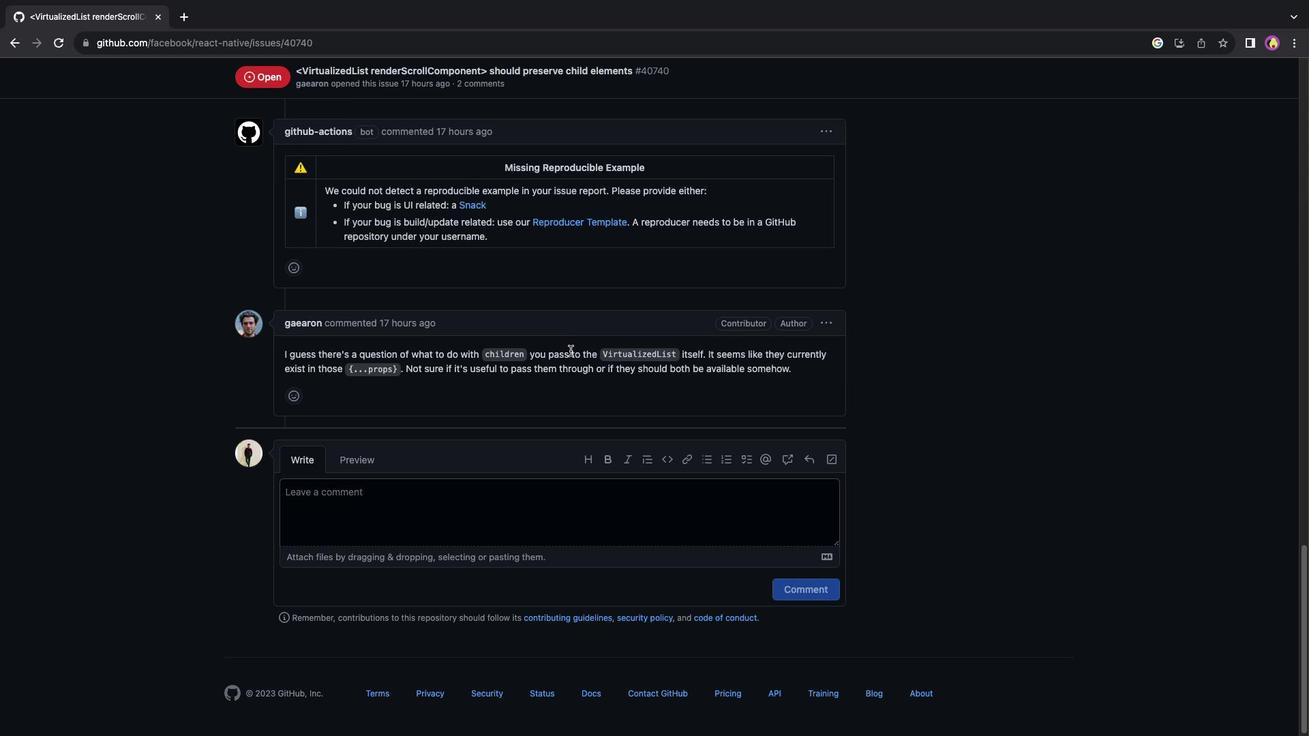 
Action: Mouse scrolled (570, 351) with delta (0, 2)
Screenshot: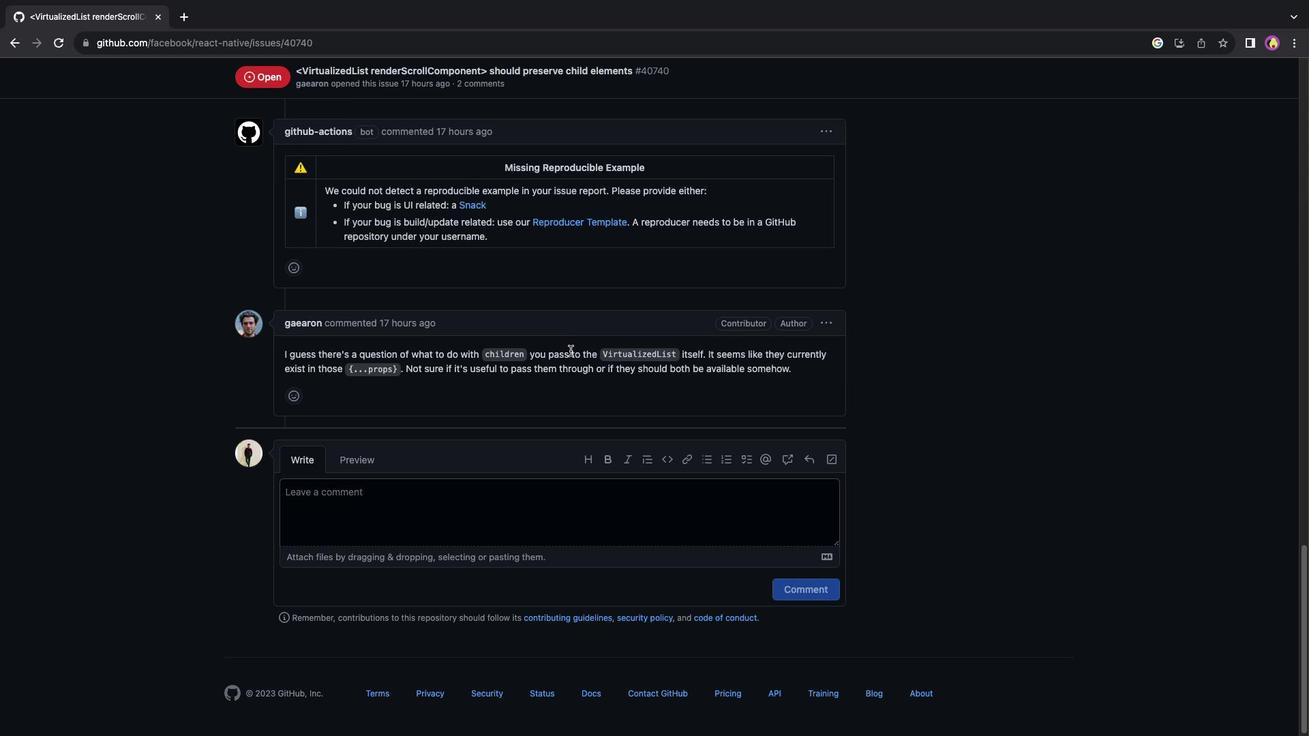 
Action: Mouse scrolled (570, 351) with delta (0, 3)
Screenshot: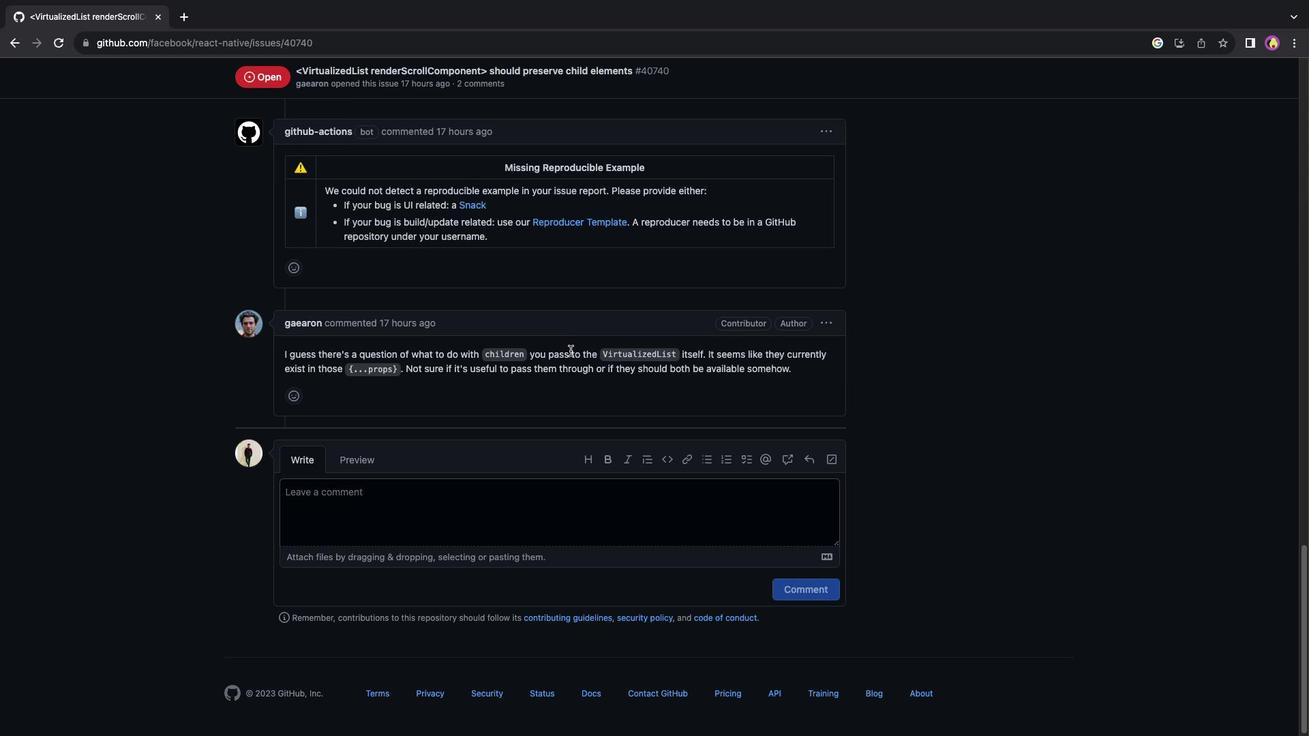 
Action: Mouse scrolled (570, 351) with delta (0, 4)
Screenshot: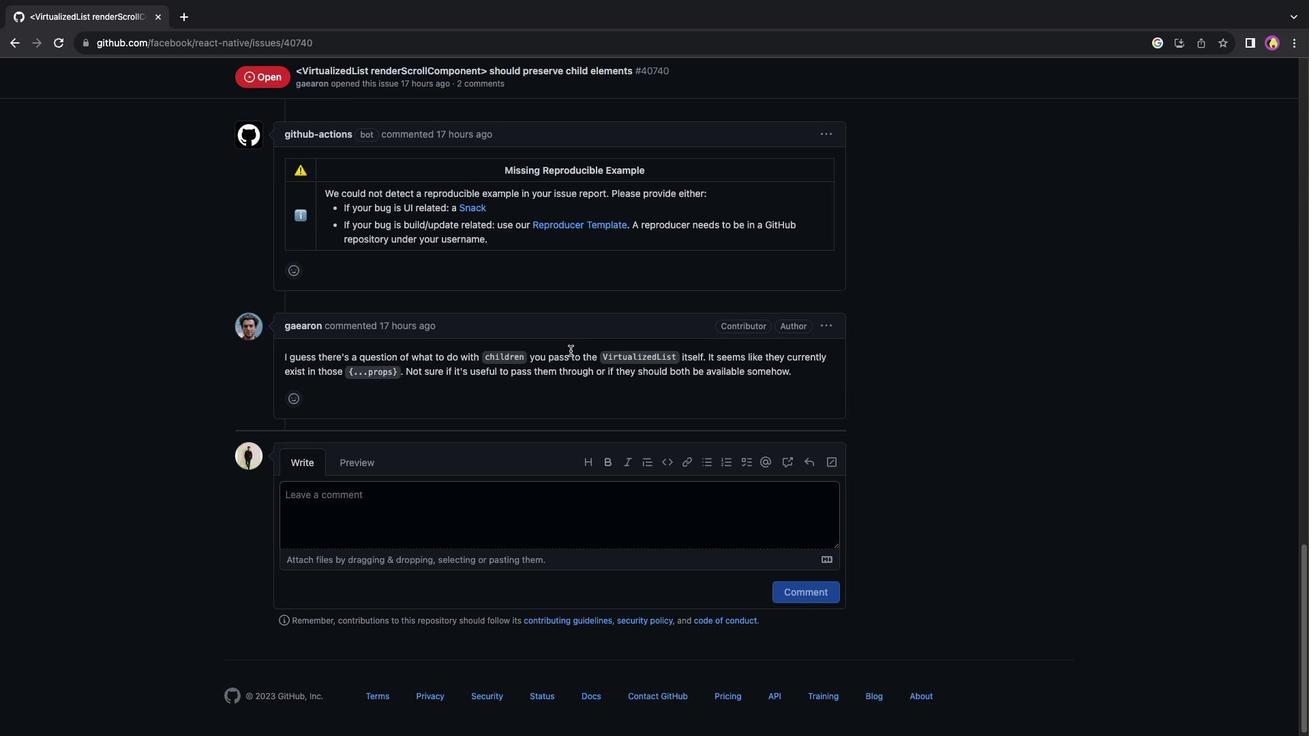 
Action: Mouse scrolled (570, 351) with delta (0, 0)
Screenshot: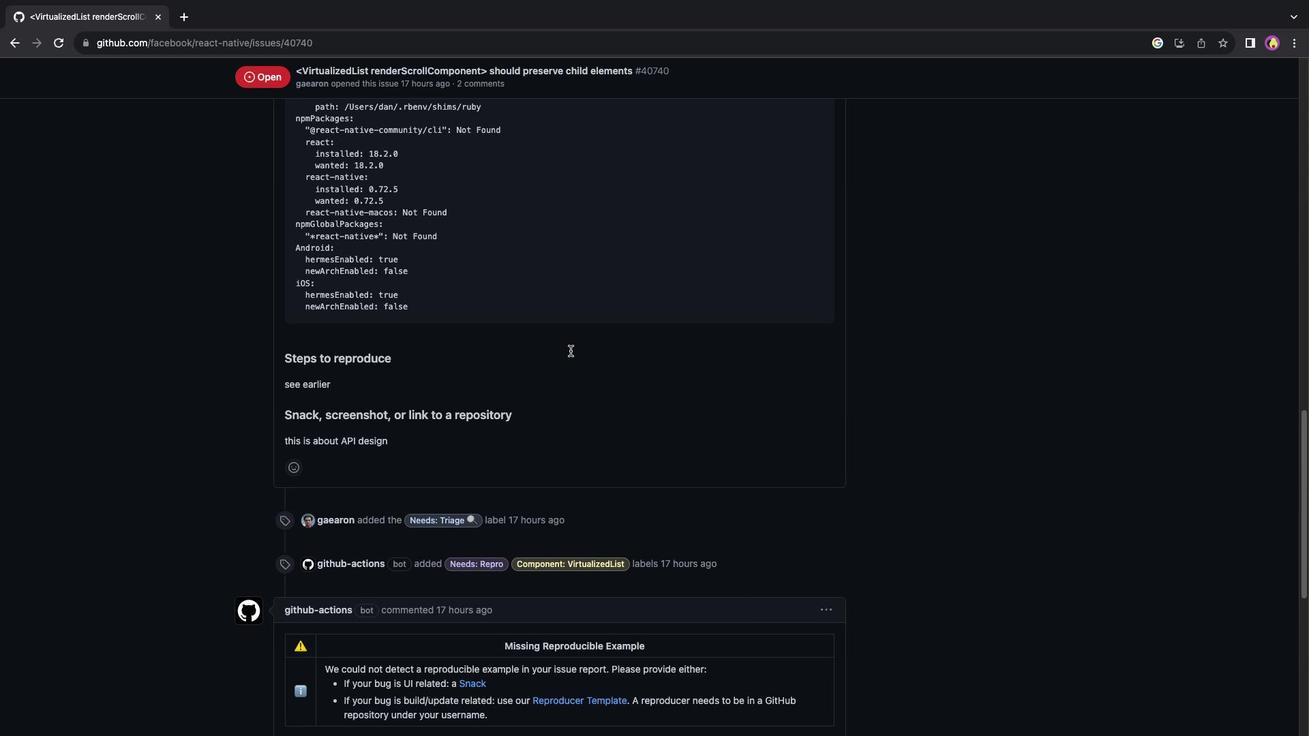 
Action: Mouse scrolled (570, 351) with delta (0, 0)
Screenshot: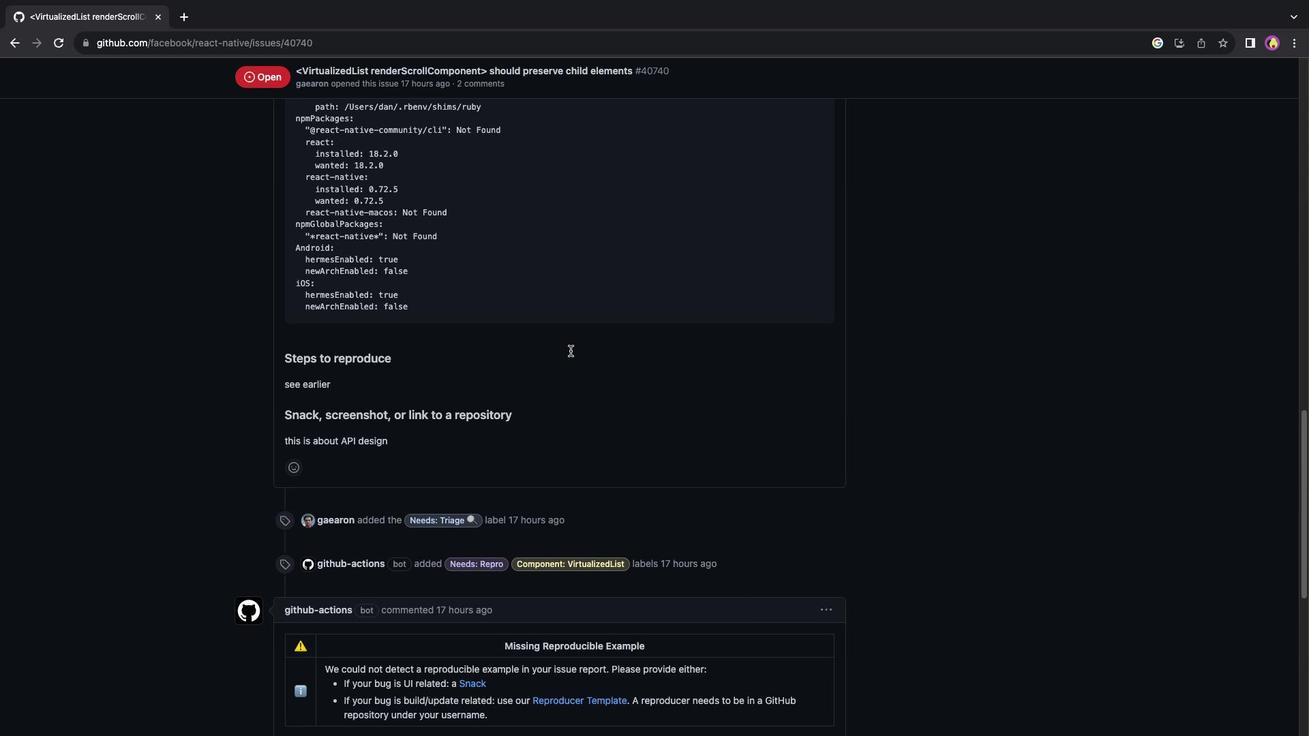 
Action: Mouse scrolled (570, 351) with delta (0, 2)
Screenshot: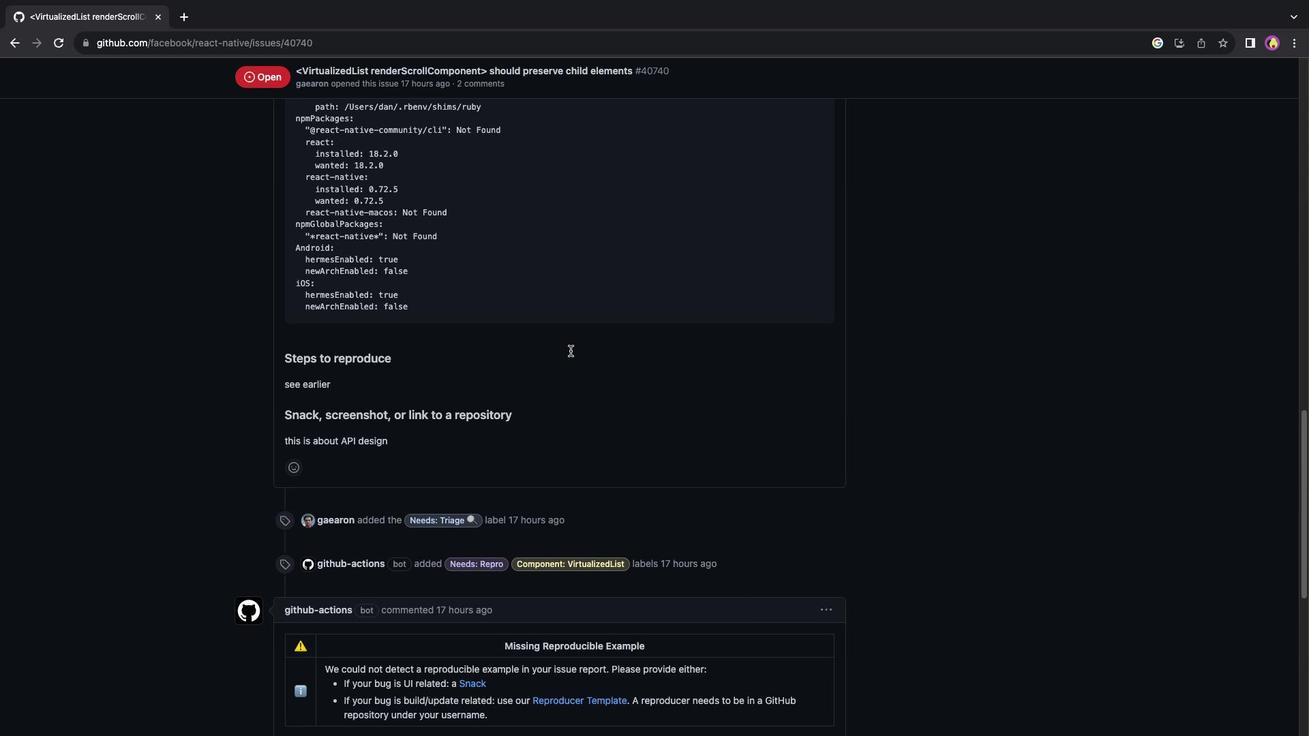 
Action: Mouse scrolled (570, 351) with delta (0, 3)
Screenshot: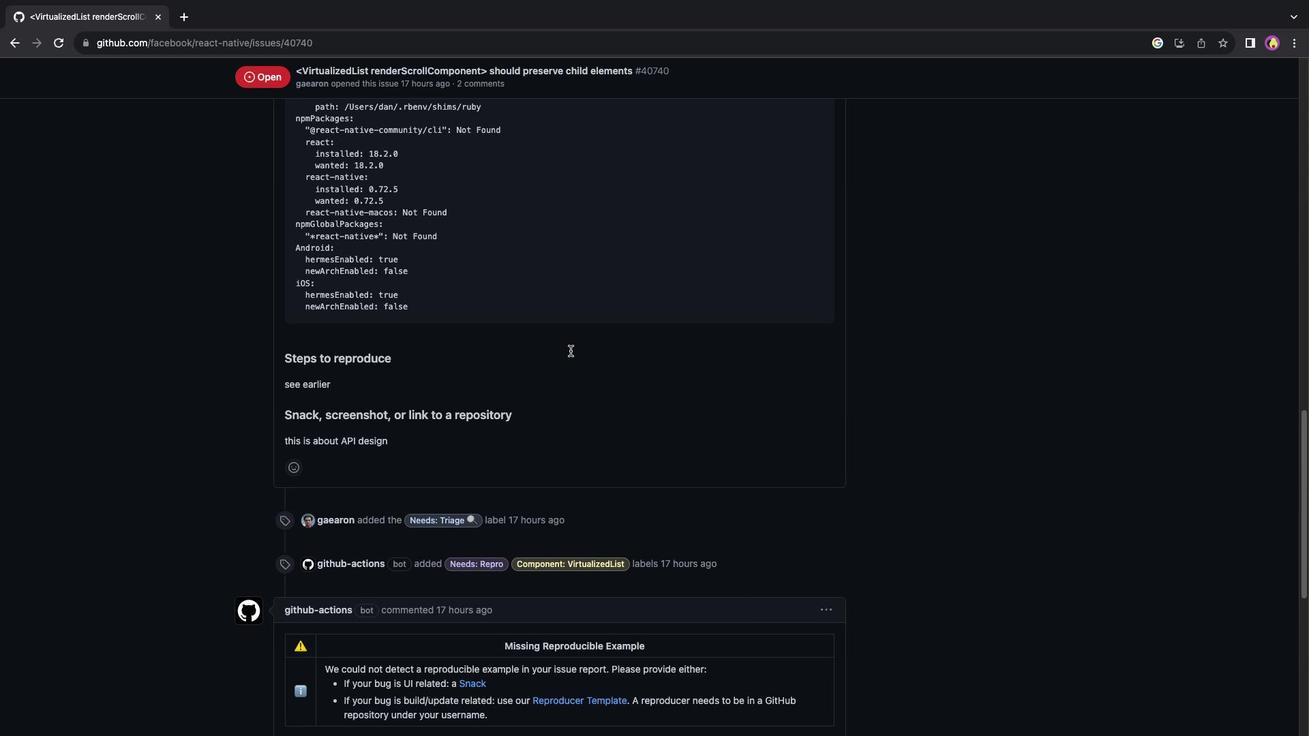 
Action: Mouse scrolled (570, 351) with delta (0, 4)
Screenshot: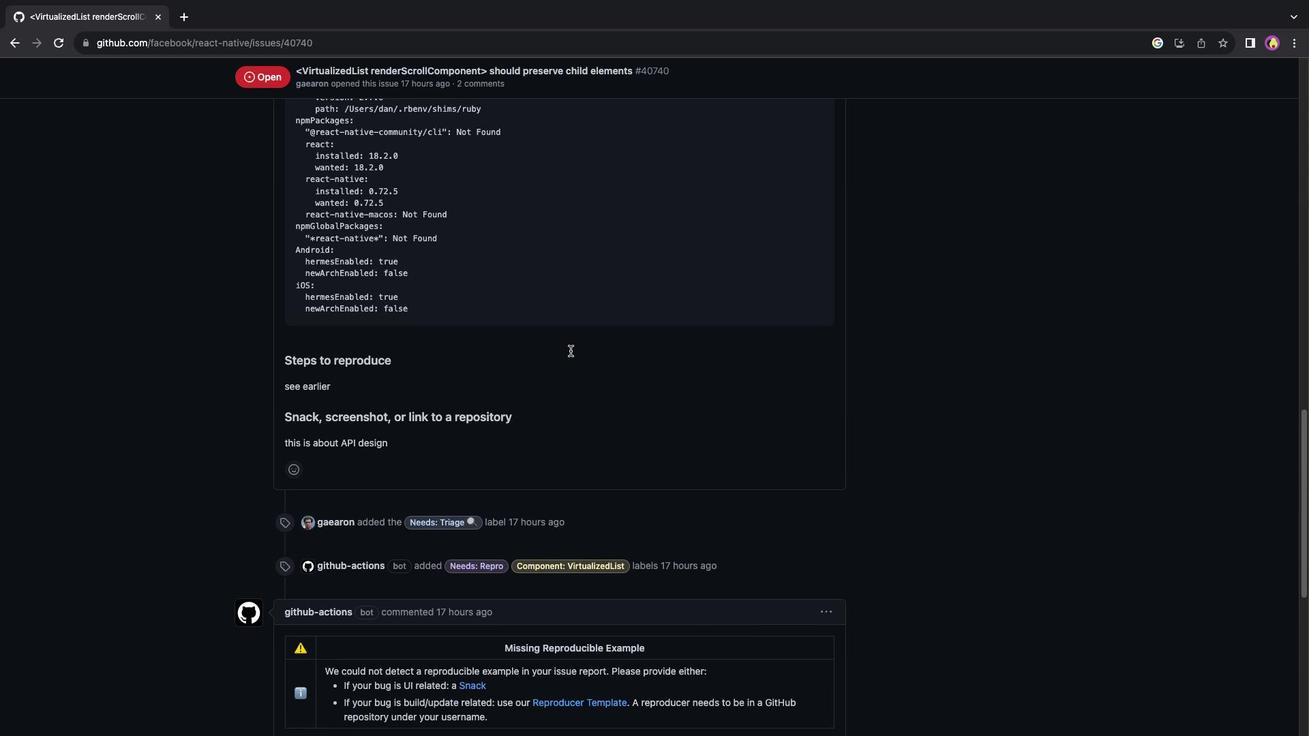 
Action: Mouse scrolled (570, 351) with delta (0, 4)
Screenshot: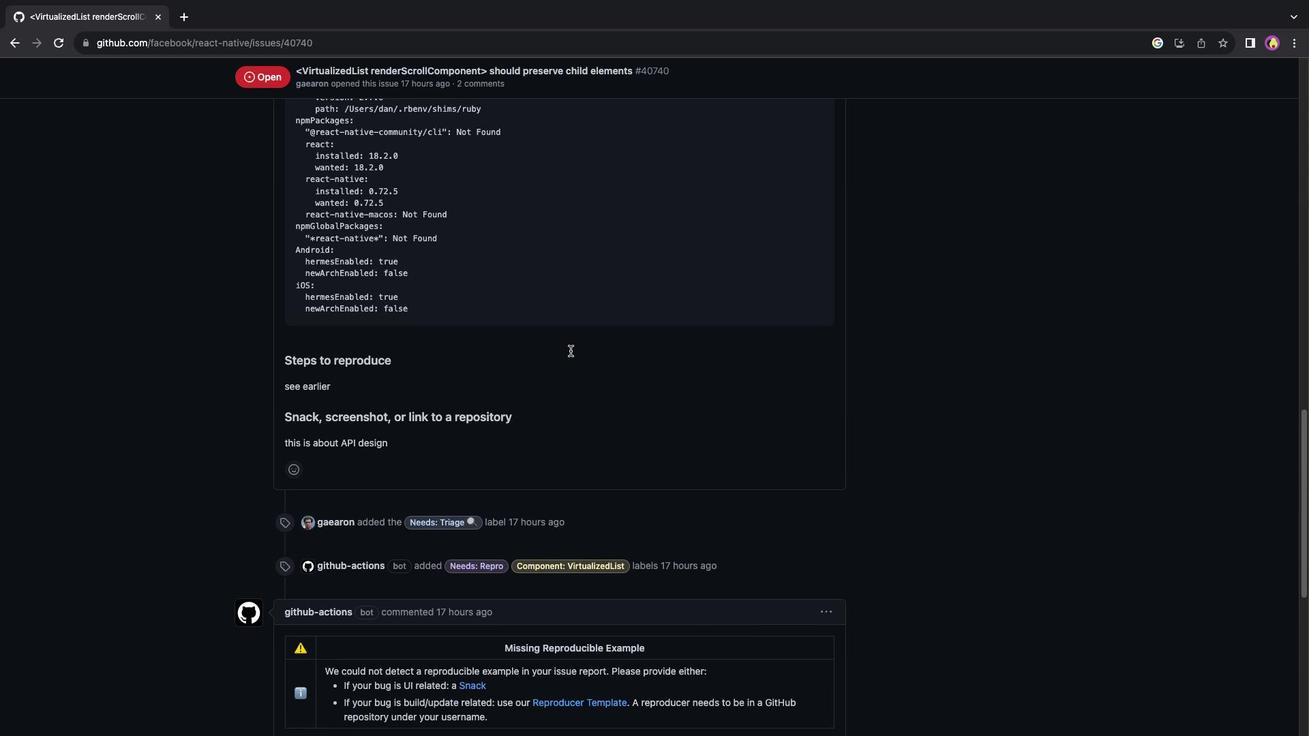 
Action: Mouse scrolled (570, 351) with delta (0, 5)
Screenshot: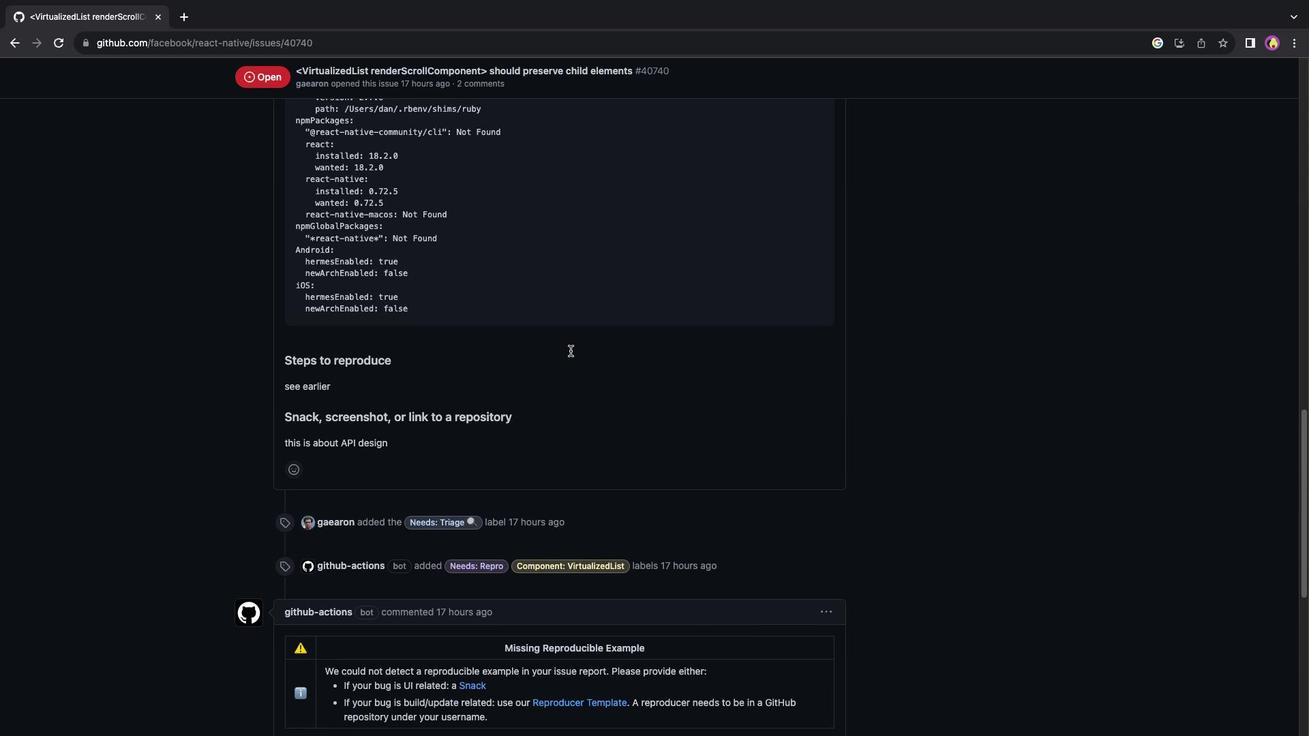 
Action: Mouse scrolled (570, 351) with delta (0, 0)
Screenshot: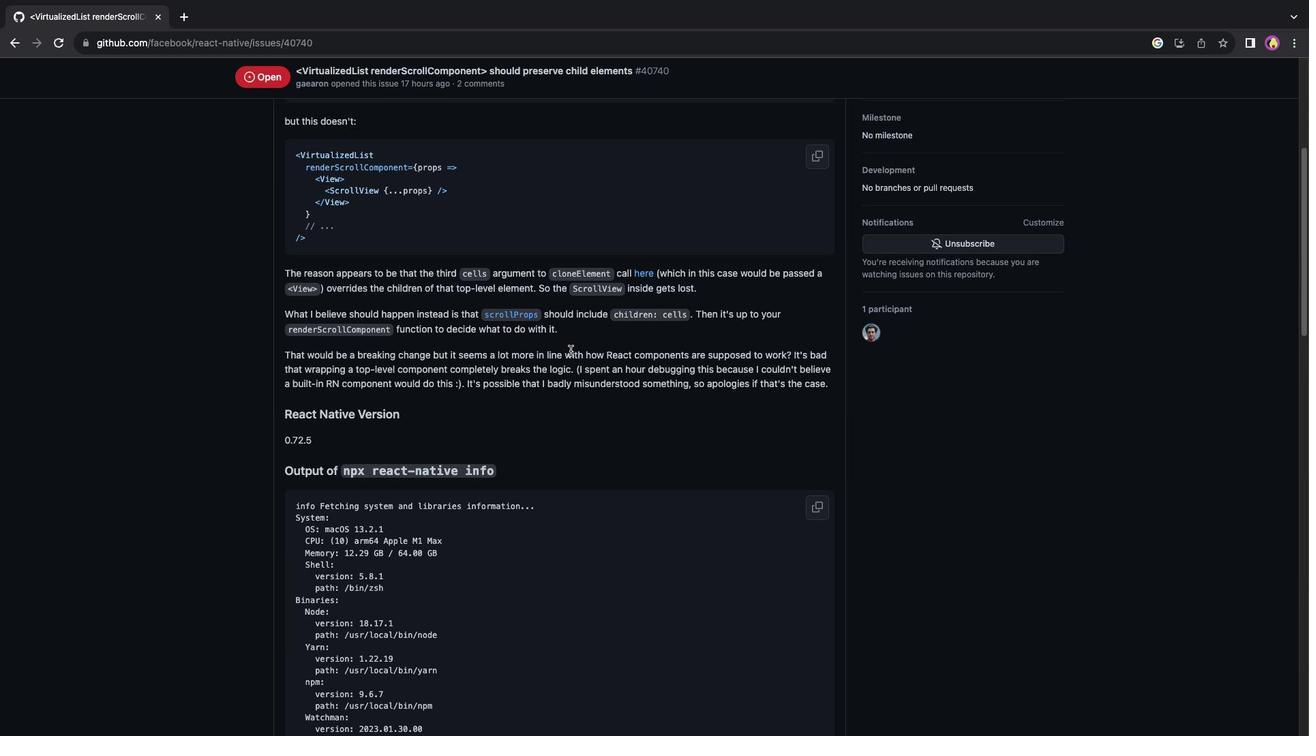 
Action: Mouse scrolled (570, 351) with delta (0, 0)
Screenshot: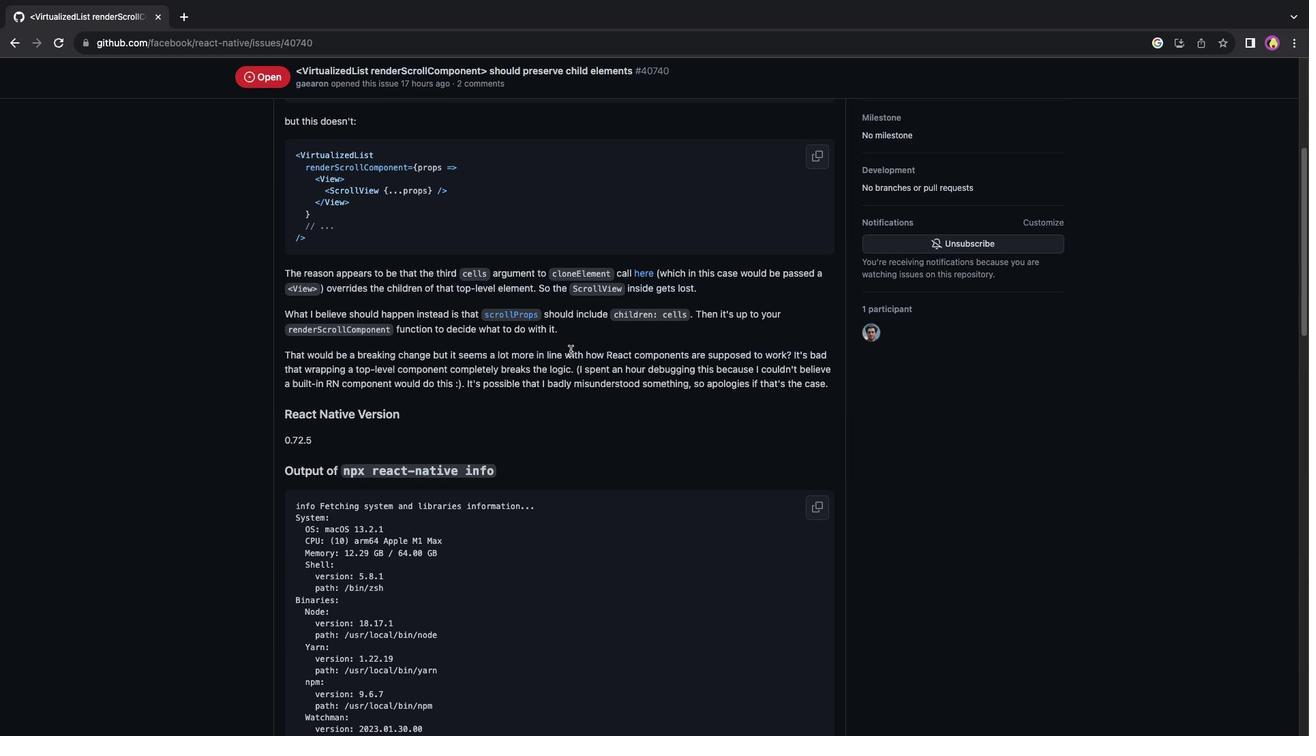 
Action: Mouse scrolled (570, 351) with delta (0, 2)
Screenshot: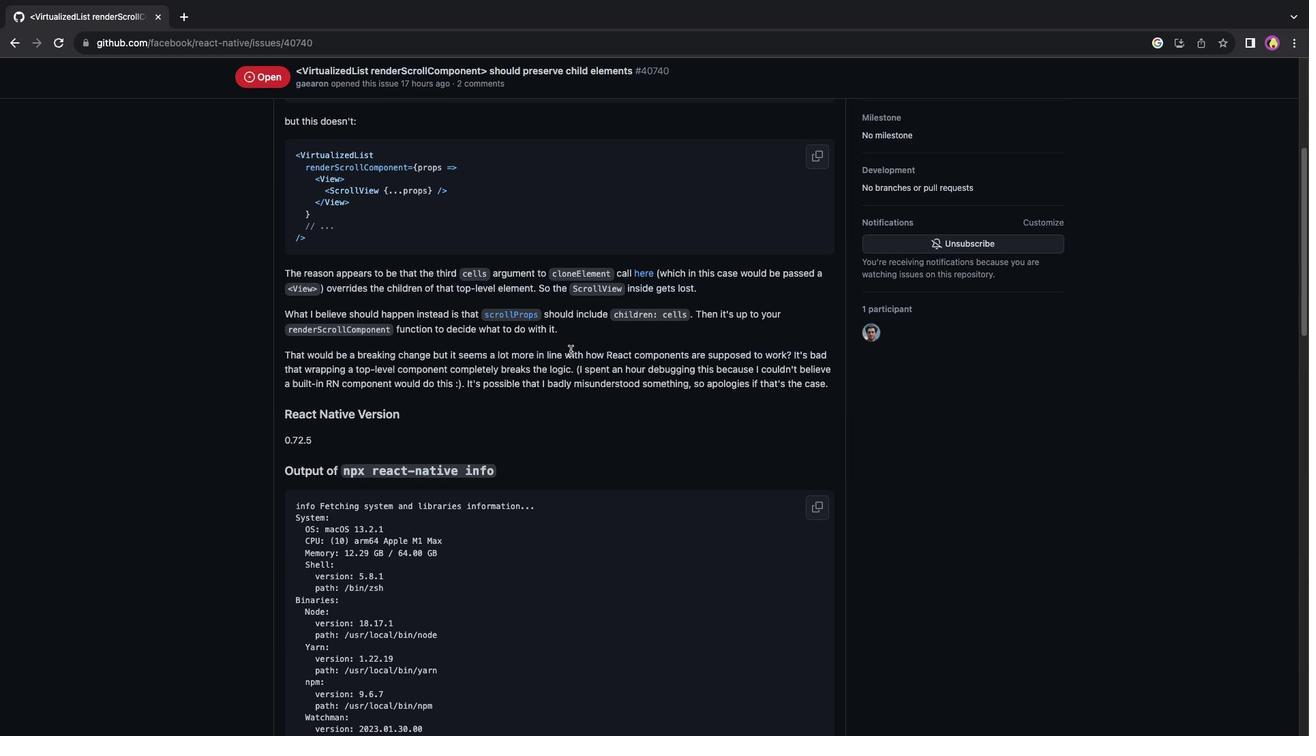 
Action: Mouse scrolled (570, 351) with delta (0, 4)
Screenshot: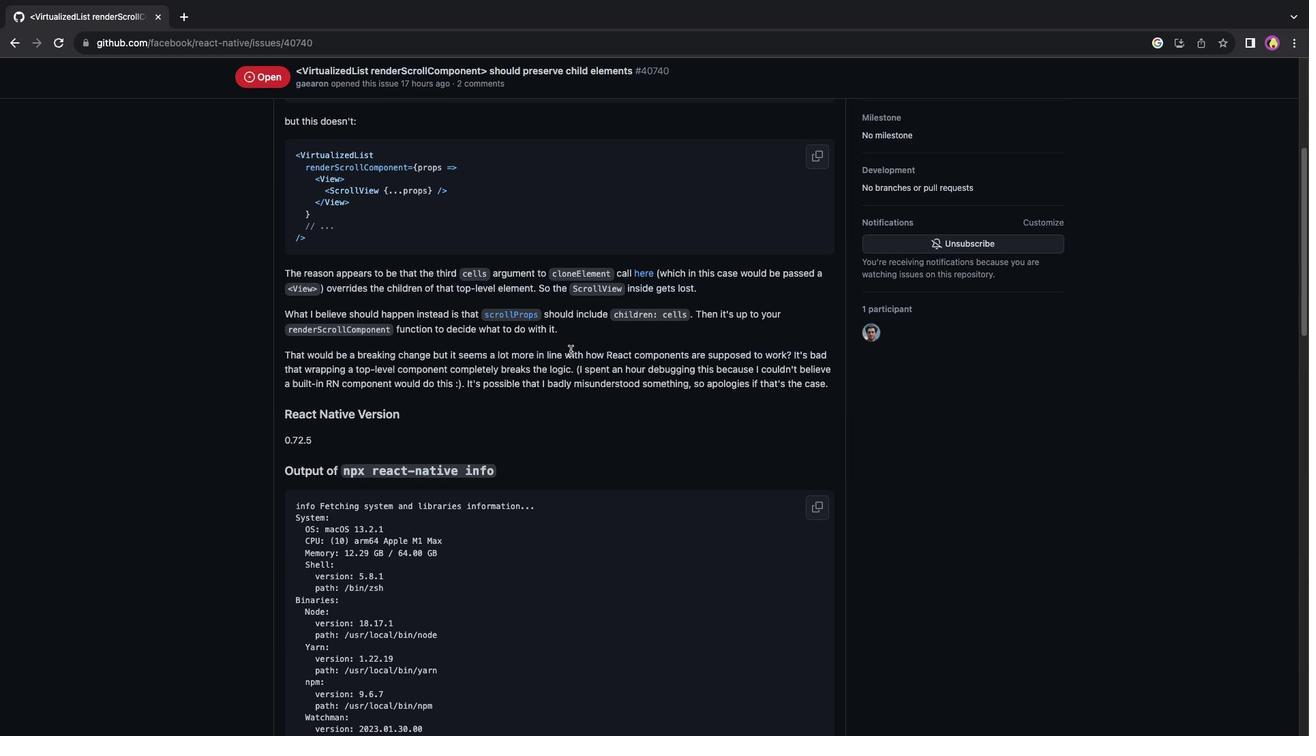 
Action: Mouse scrolled (570, 351) with delta (0, 4)
Screenshot: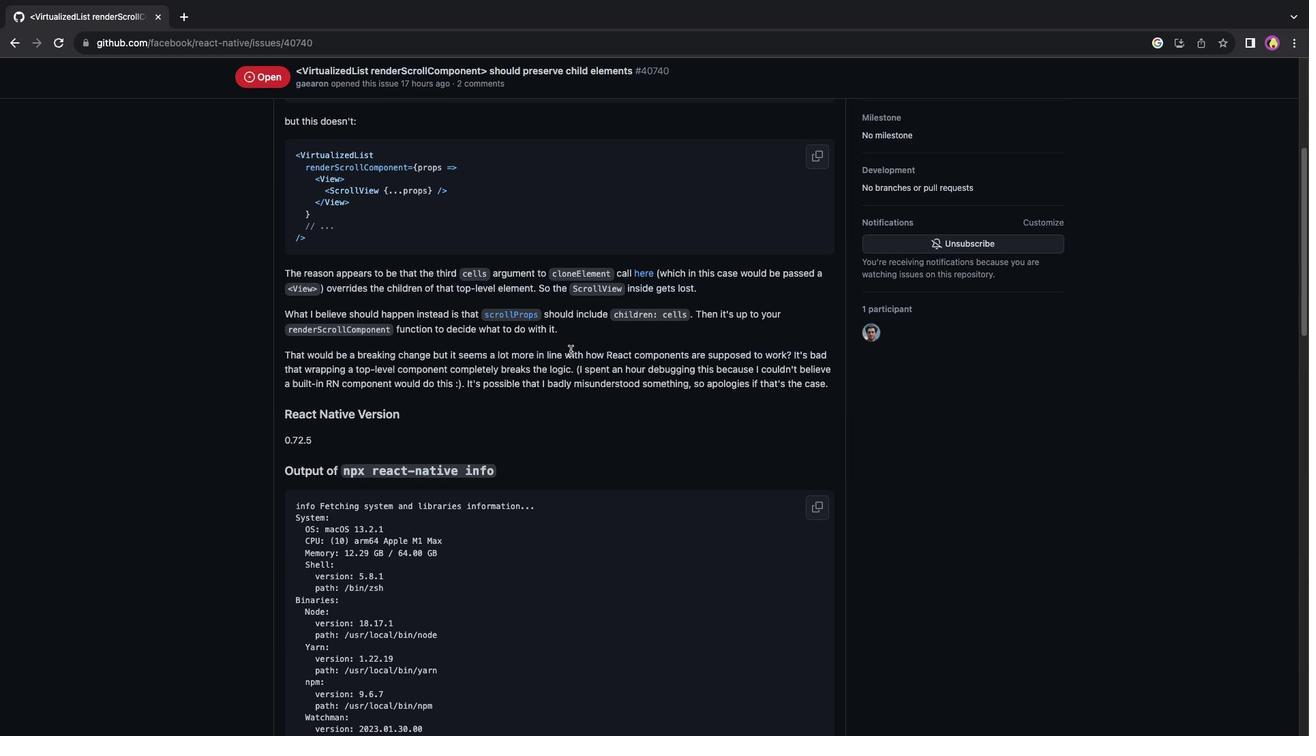 
Action: Mouse scrolled (570, 351) with delta (0, 5)
Screenshot: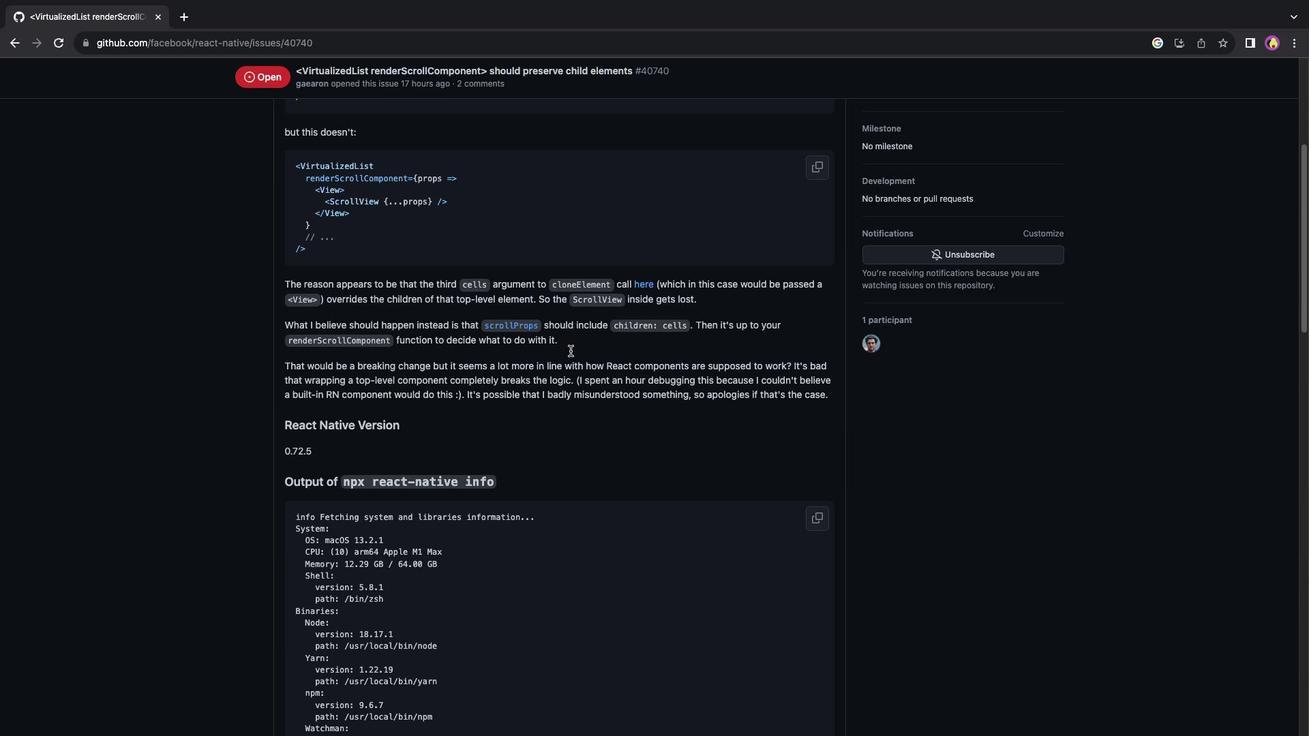 
Action: Mouse scrolled (570, 351) with delta (0, 0)
Screenshot: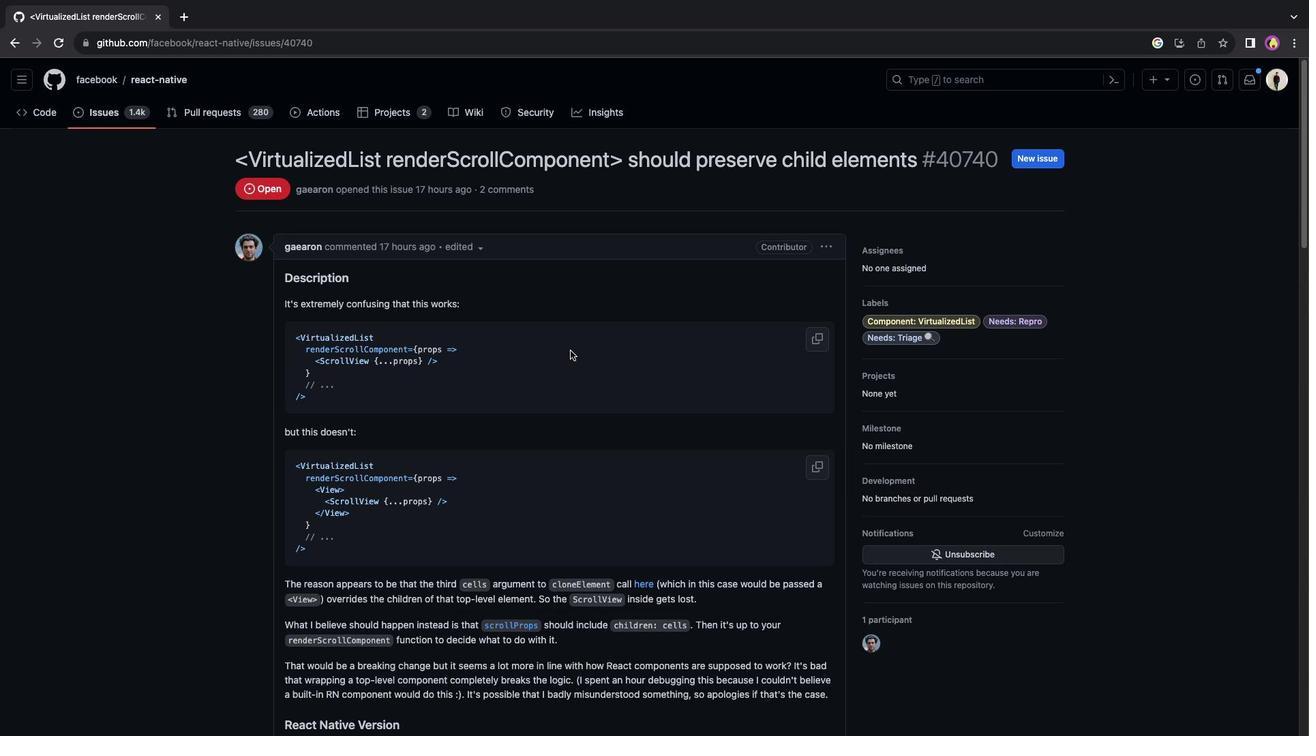 
Action: Mouse scrolled (570, 351) with delta (0, 0)
Screenshot: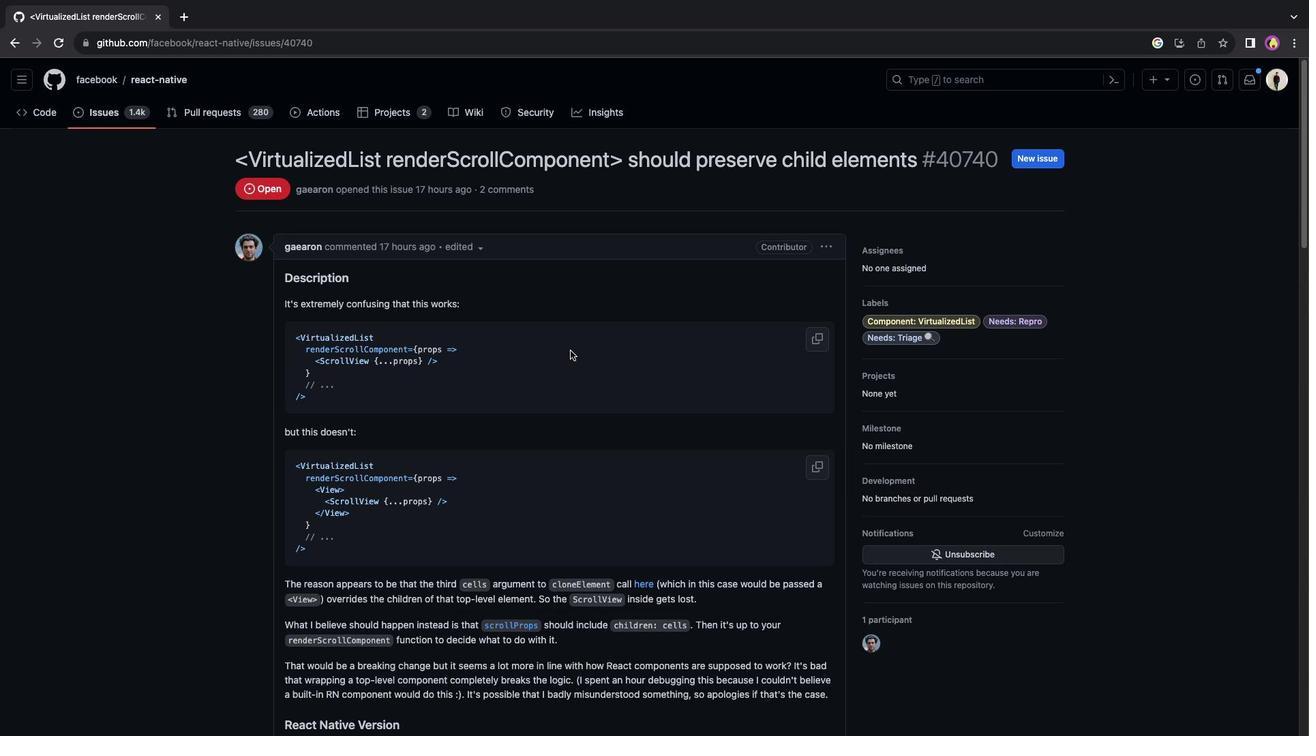 
Action: Mouse scrolled (570, 351) with delta (0, 2)
Screenshot: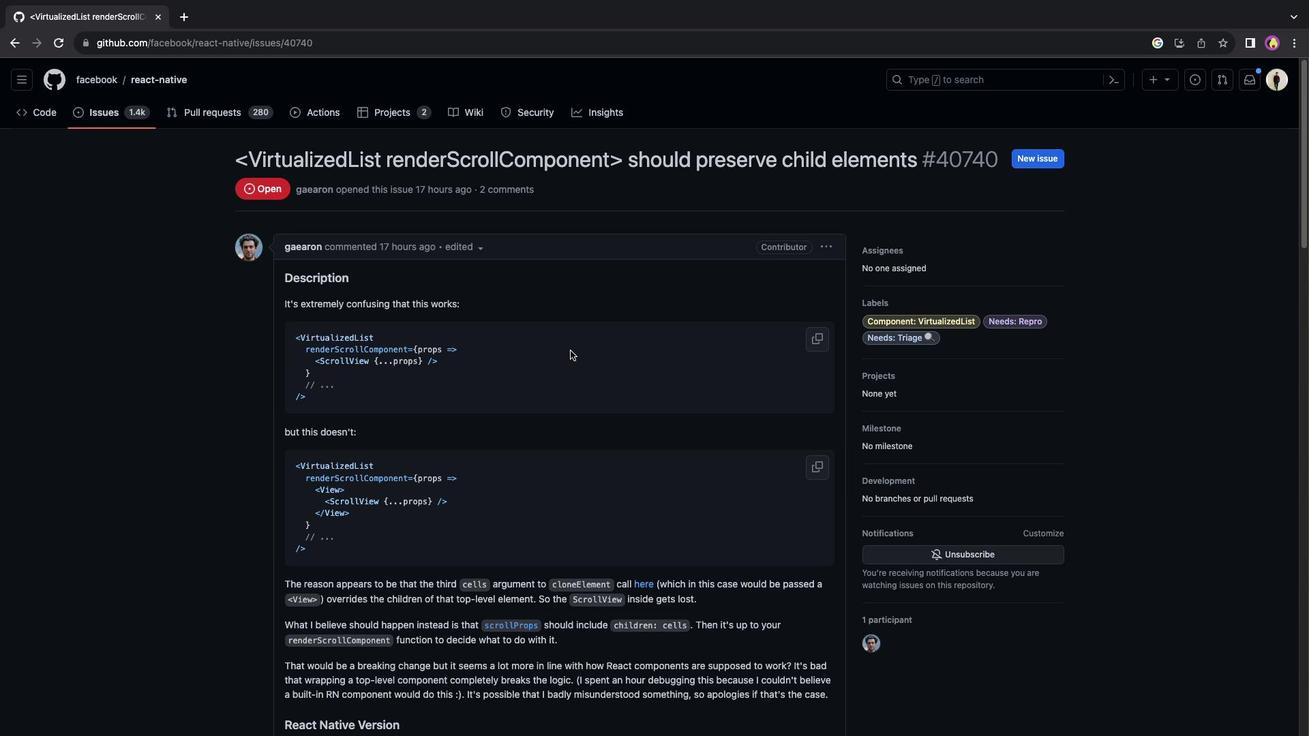 
Action: Mouse scrolled (570, 351) with delta (0, 3)
Screenshot: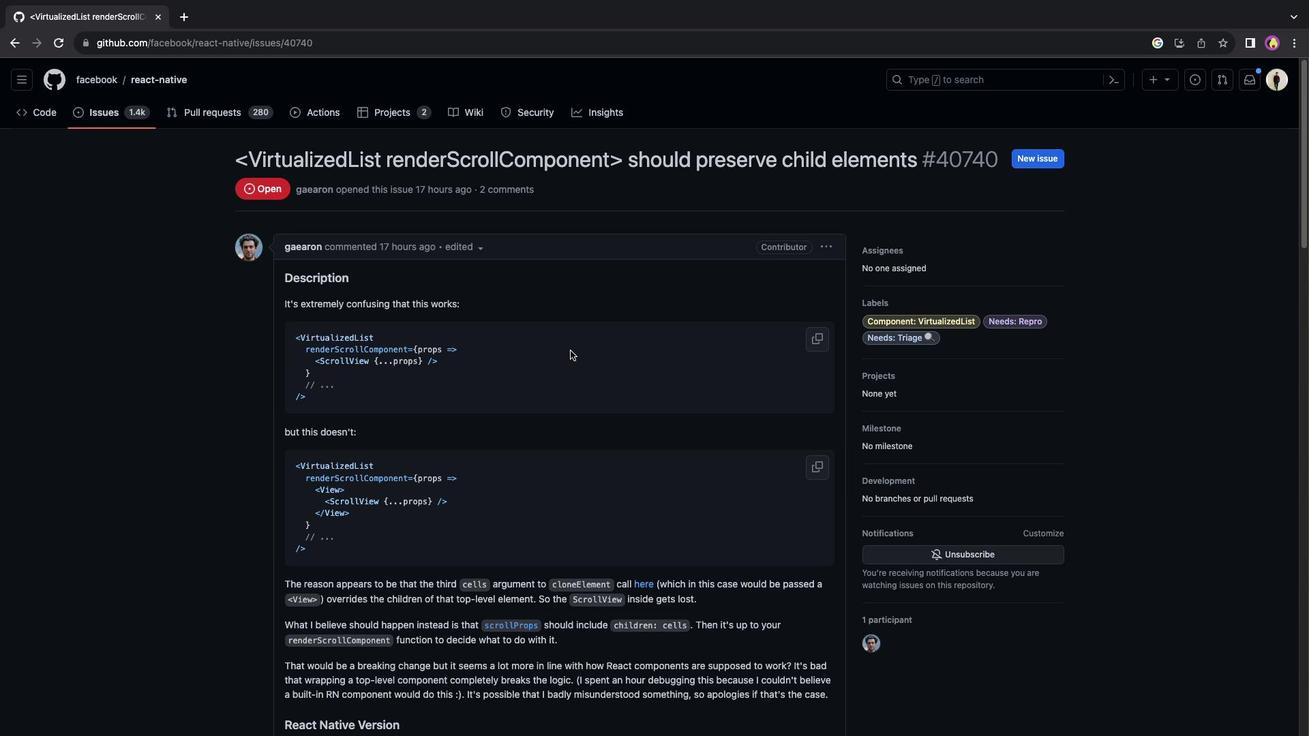 
Action: Mouse scrolled (570, 351) with delta (0, 4)
Screenshot: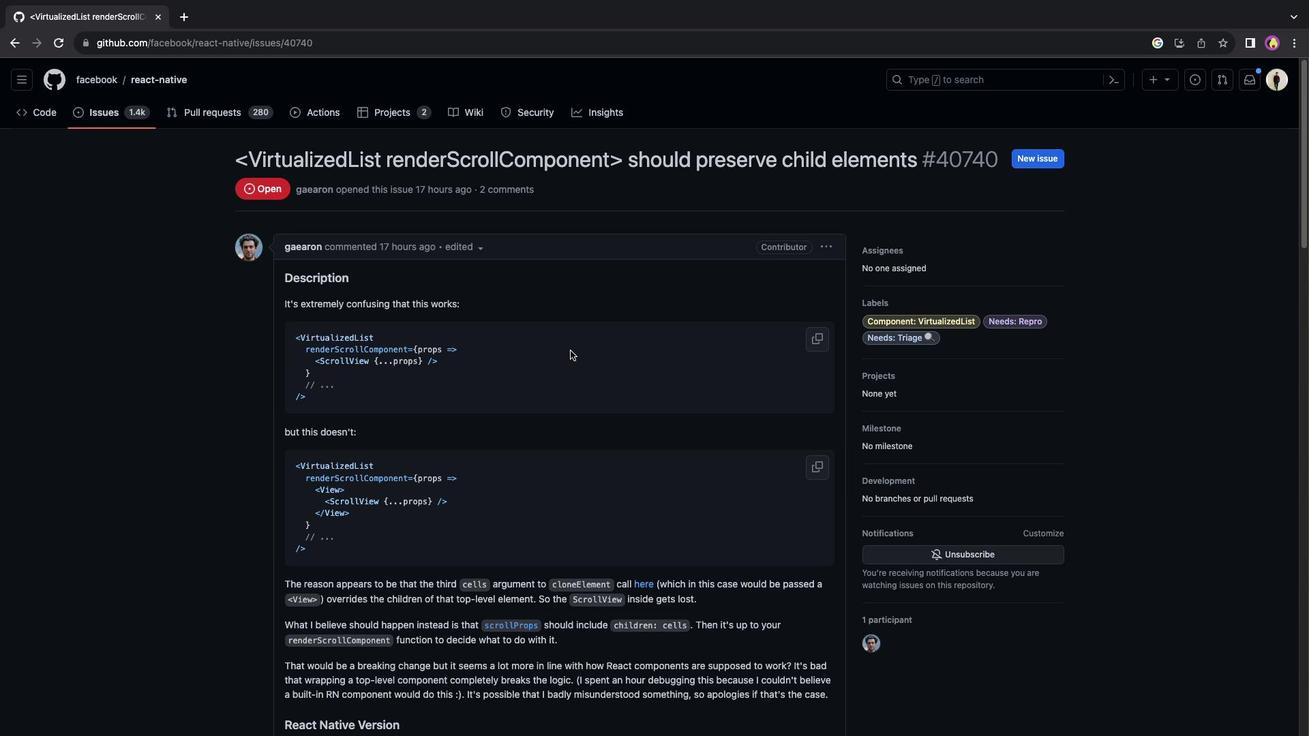 
Action: Mouse scrolled (570, 351) with delta (0, 5)
Screenshot: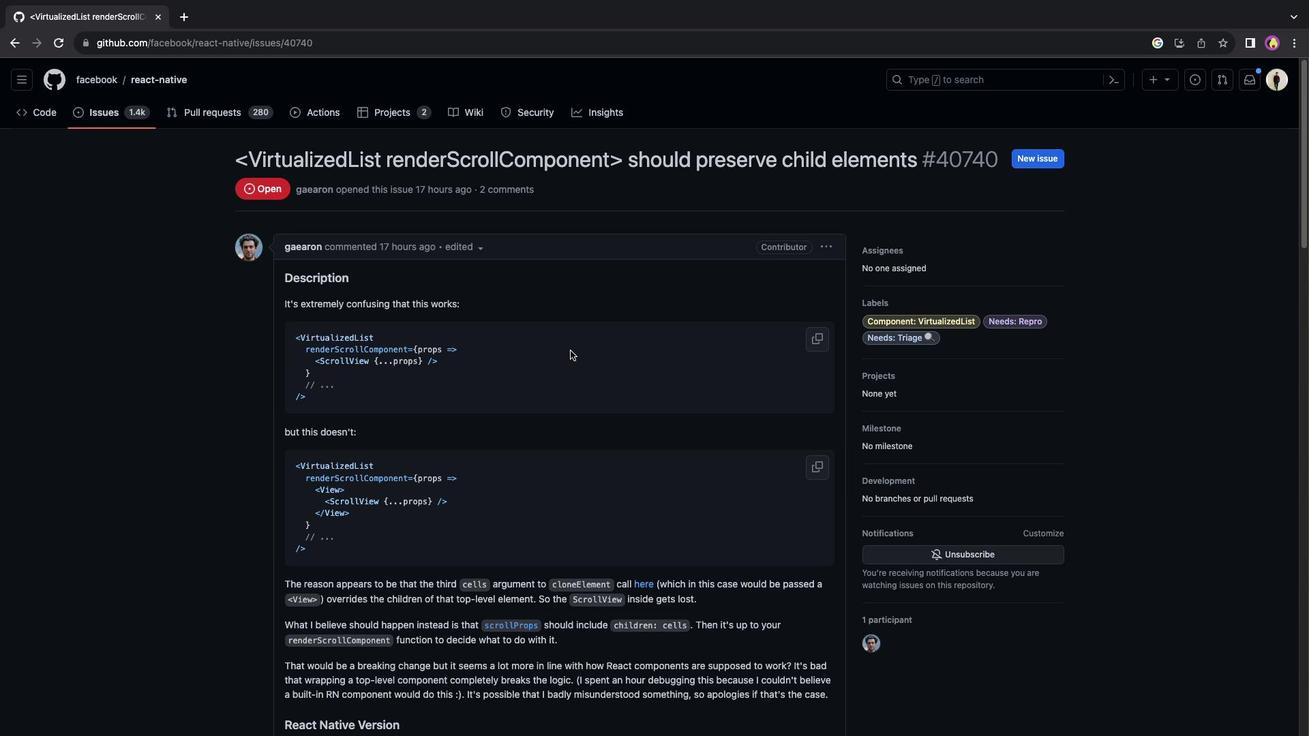 
Action: Mouse scrolled (570, 351) with delta (0, 5)
Screenshot: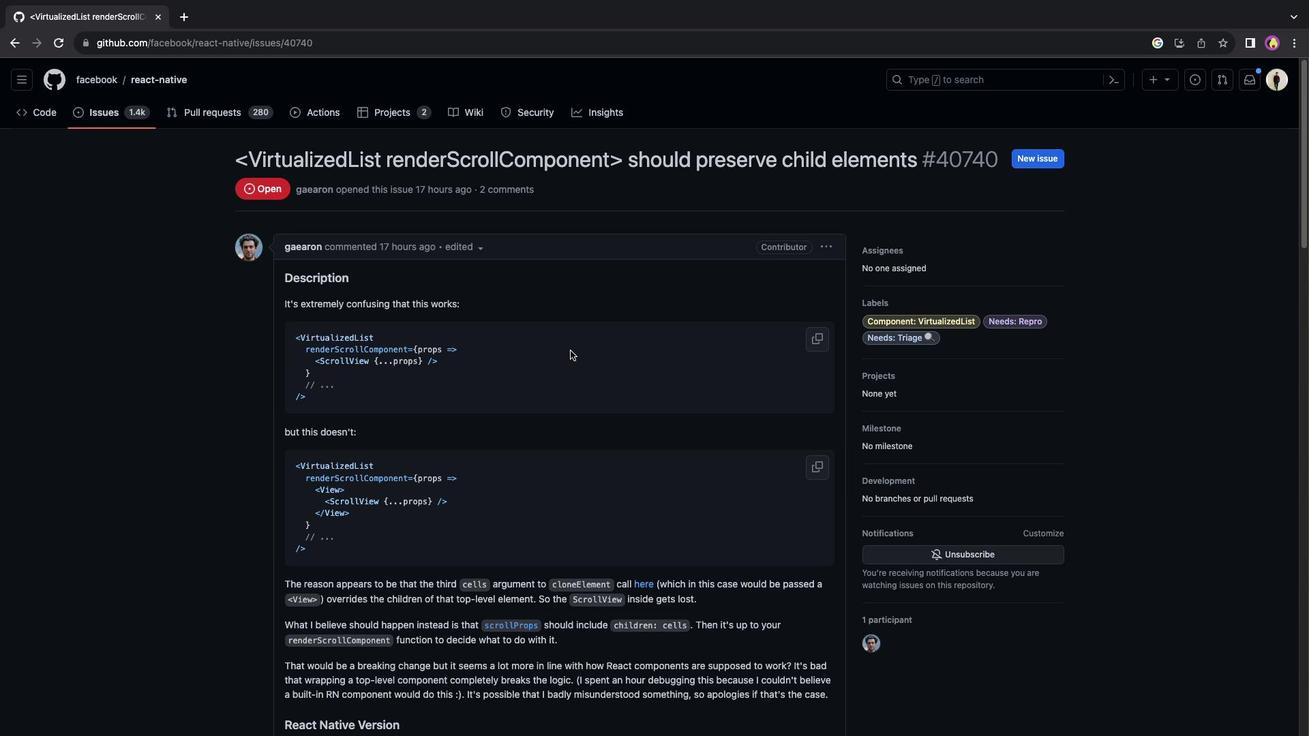 
Action: Mouse moved to (207, 107)
Screenshot: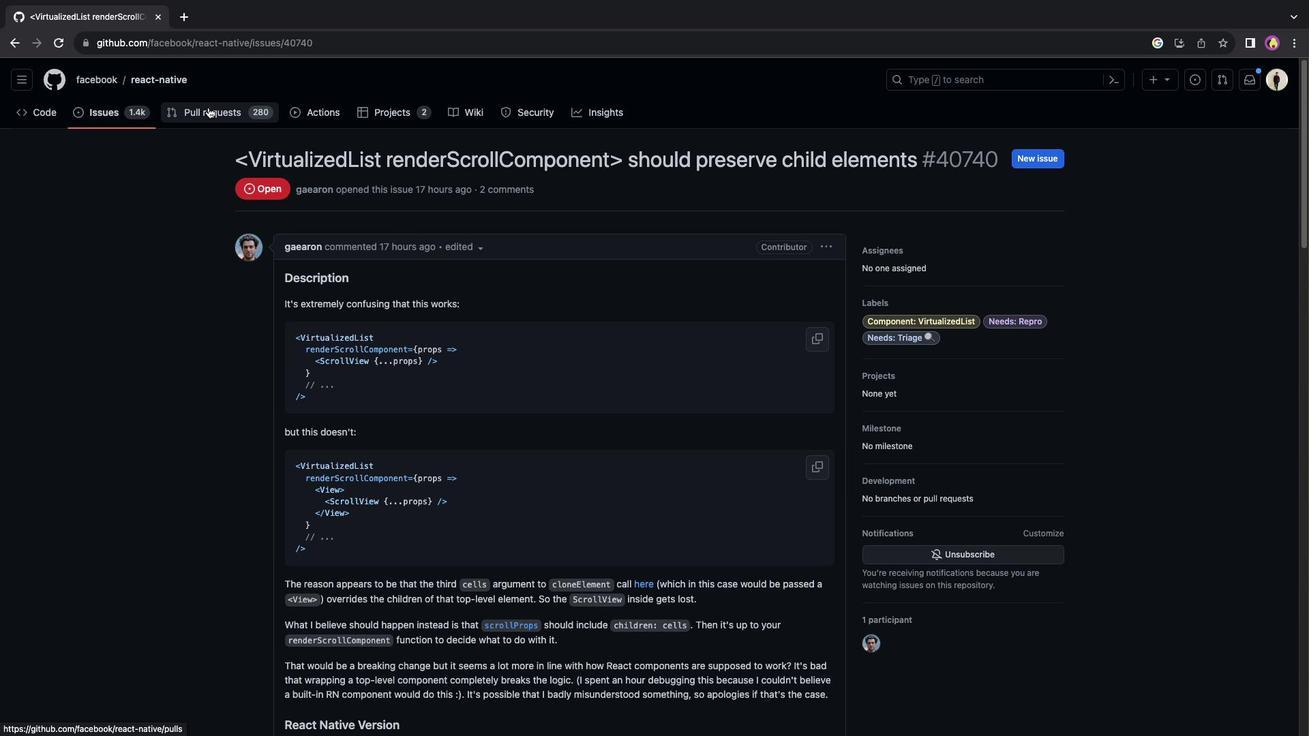 
Action: Mouse pressed left at (207, 107)
Screenshot: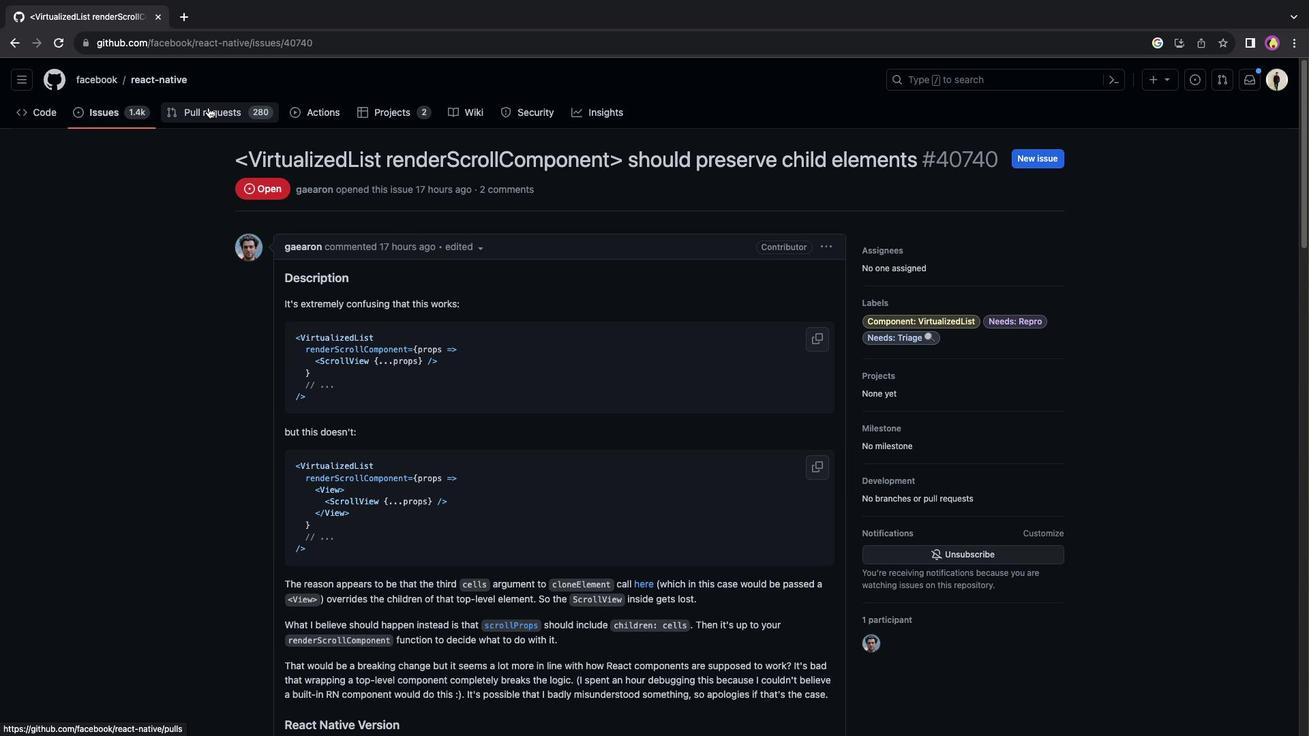 
Action: Mouse moved to (820, 300)
Screenshot: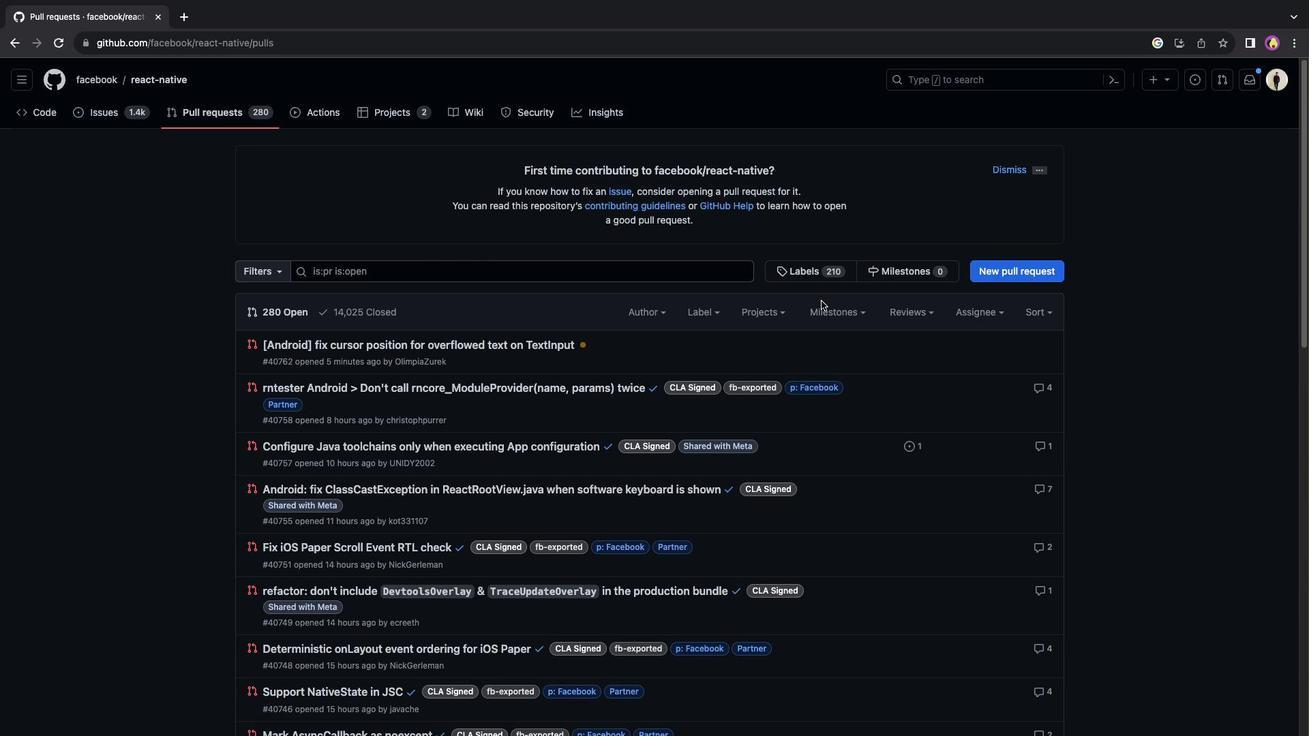 
Action: Mouse scrolled (820, 300) with delta (0, 0)
Screenshot: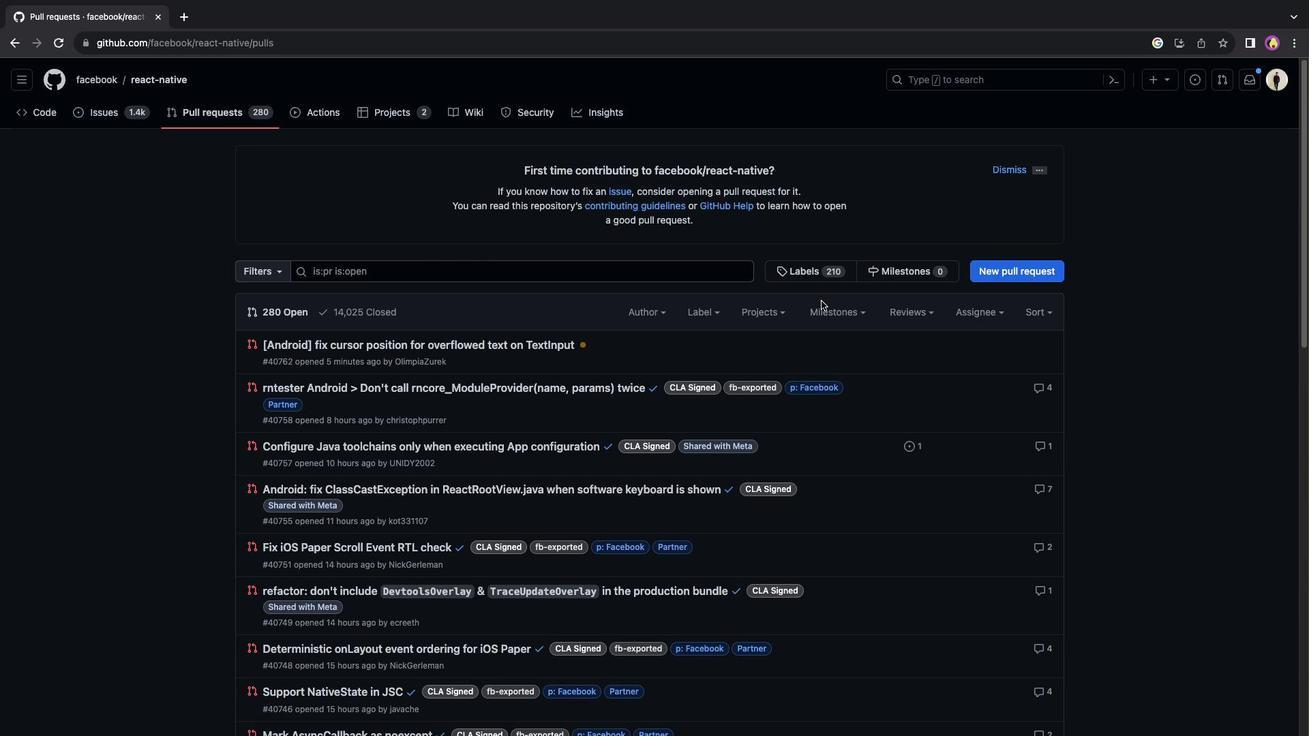 
Action: Mouse scrolled (820, 300) with delta (0, 0)
Screenshot: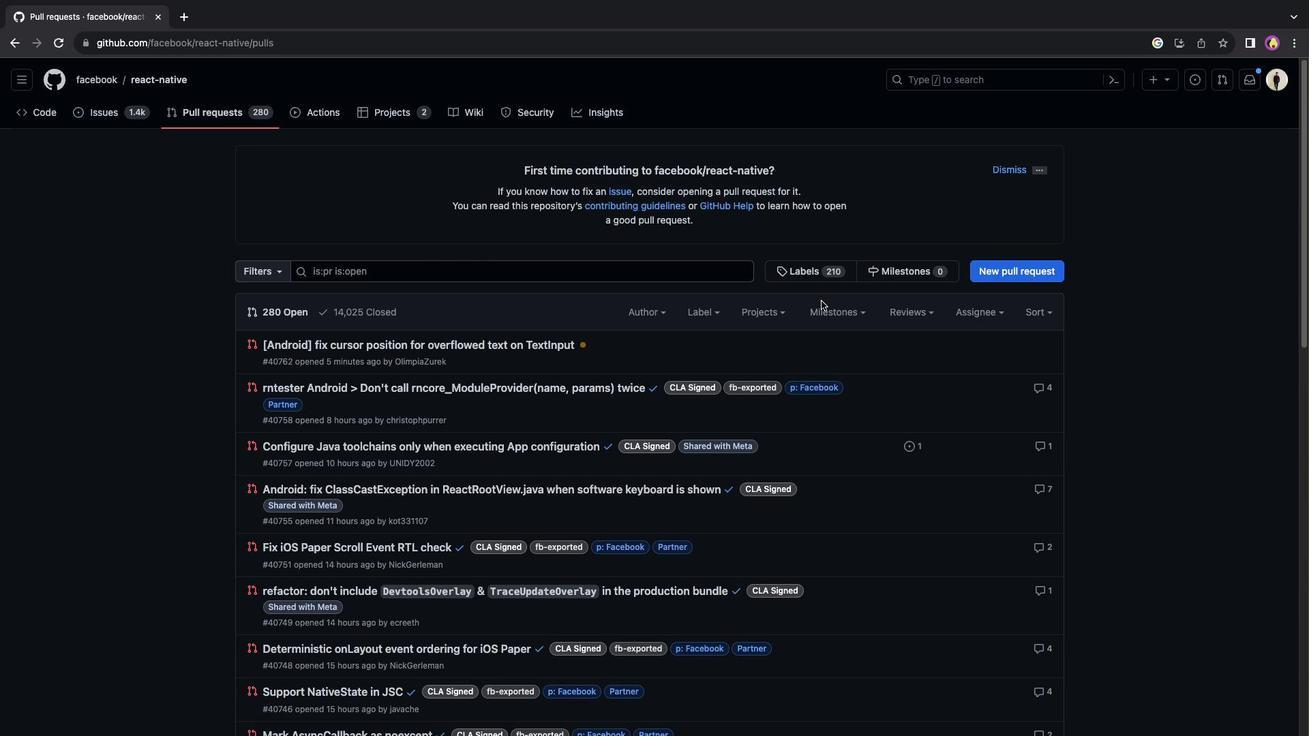 
Action: Mouse scrolled (820, 300) with delta (0, -2)
Screenshot: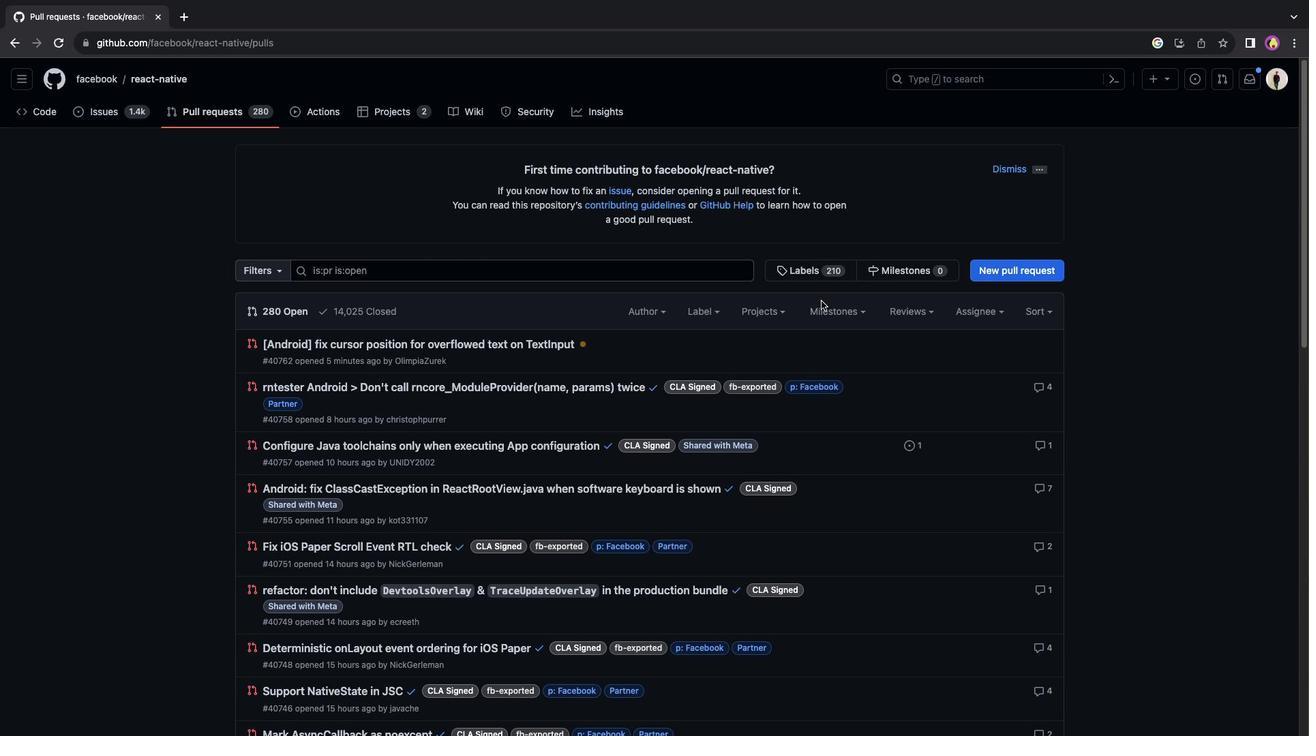 
Action: Mouse scrolled (820, 300) with delta (0, 0)
Screenshot: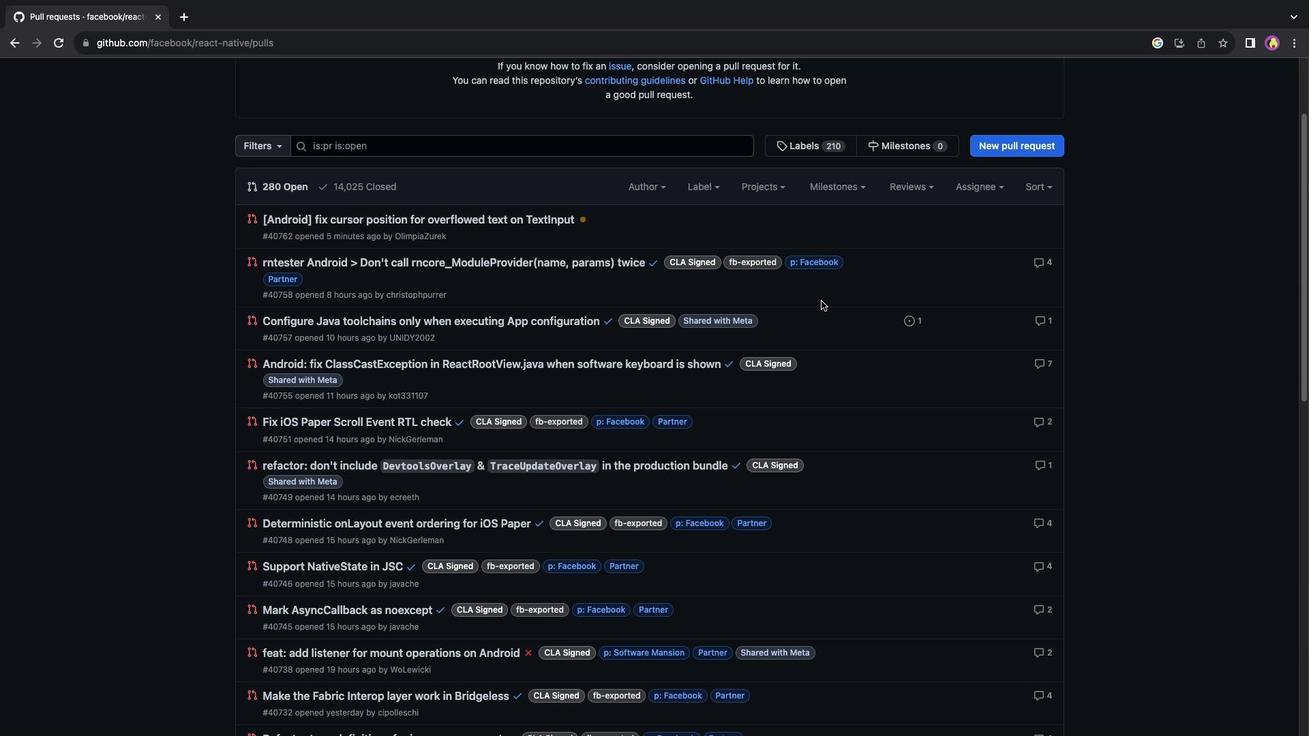 
Action: Mouse scrolled (820, 300) with delta (0, 0)
Screenshot: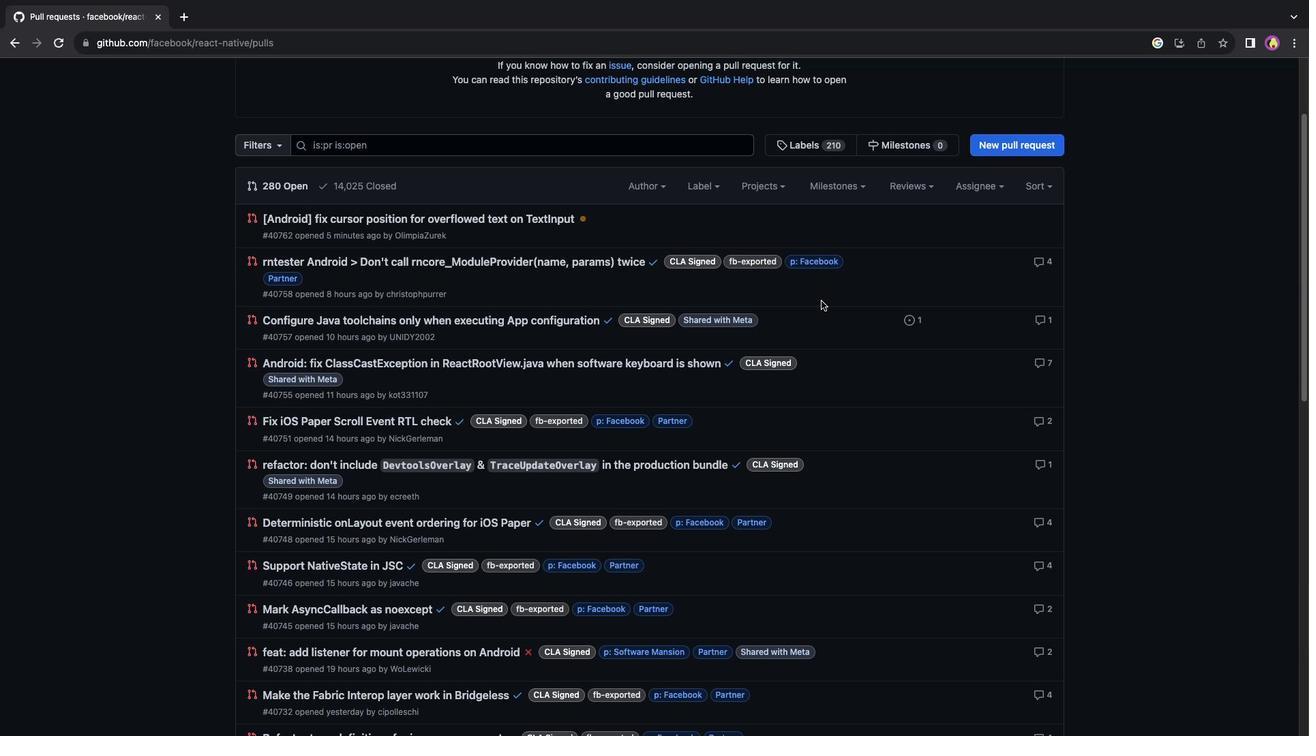 
Action: Mouse scrolled (820, 300) with delta (0, -2)
Screenshot: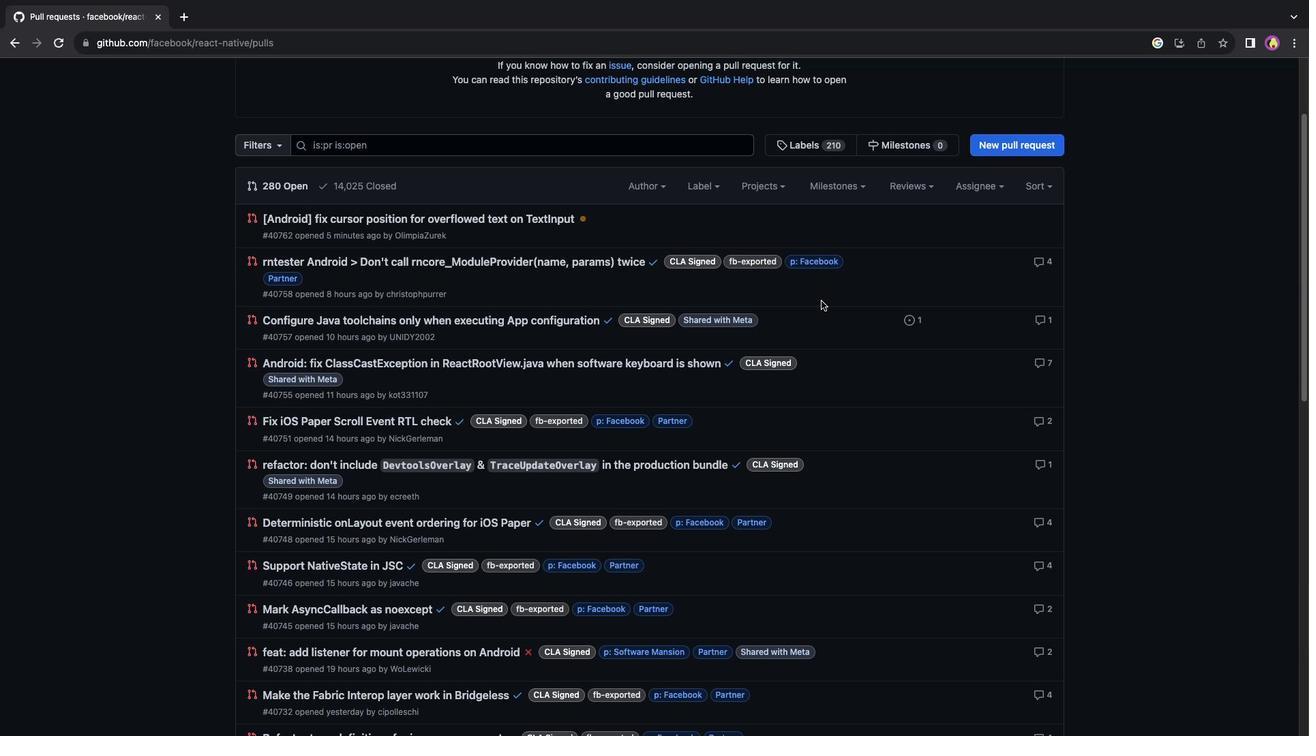 
Action: Mouse scrolled (820, 300) with delta (0, -2)
Screenshot: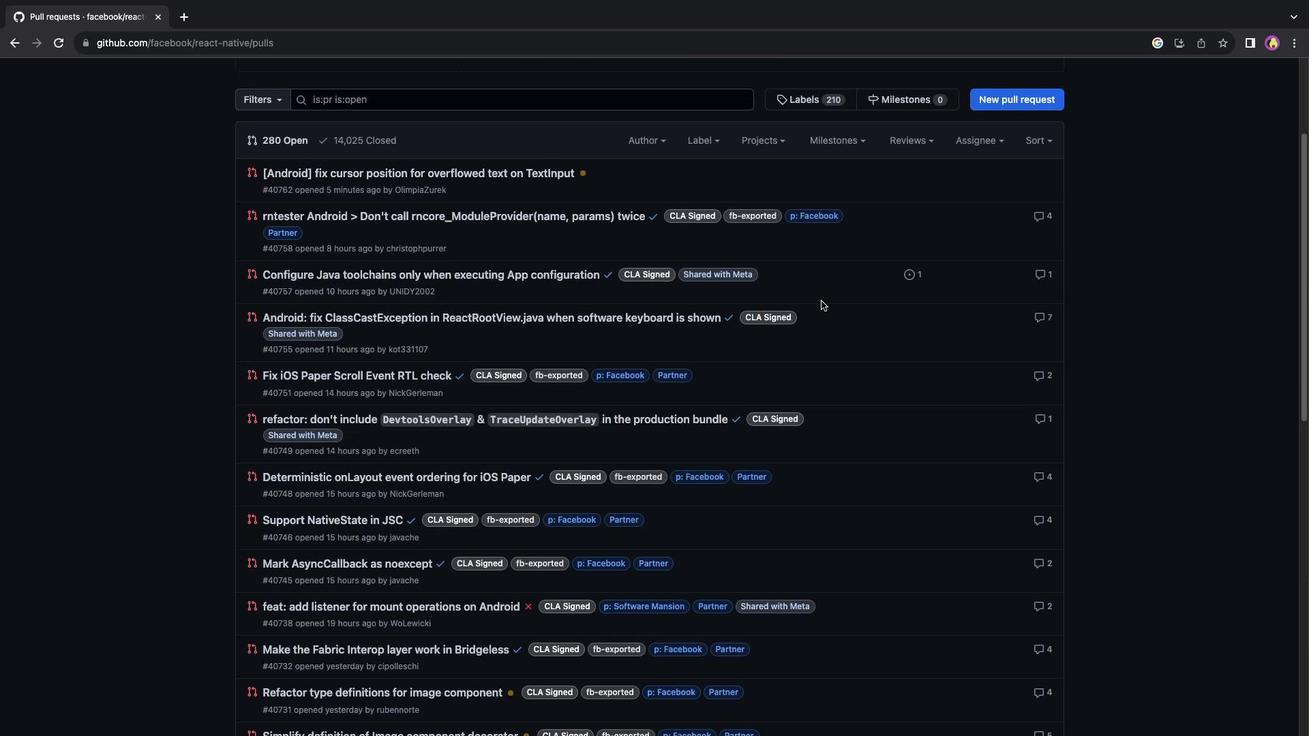 
Action: Mouse scrolled (820, 300) with delta (0, 0)
Screenshot: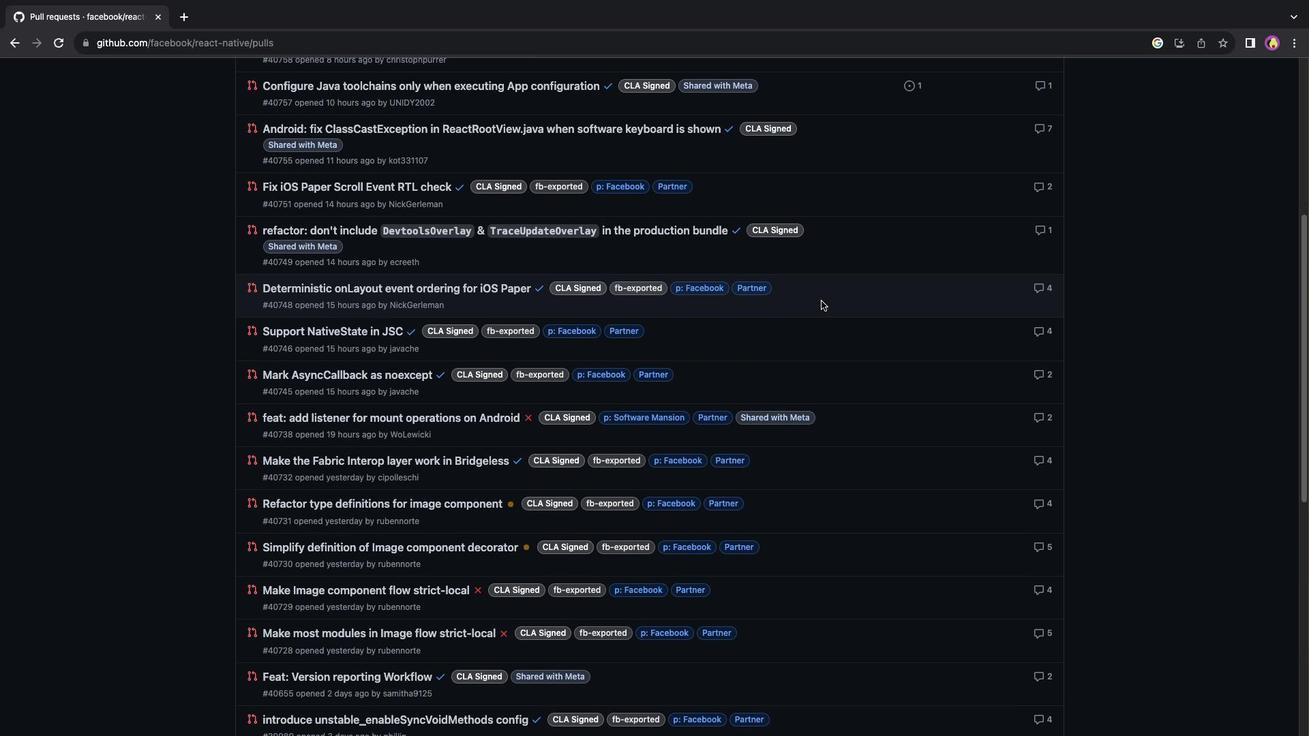 
Action: Mouse scrolled (820, 300) with delta (0, 0)
Screenshot: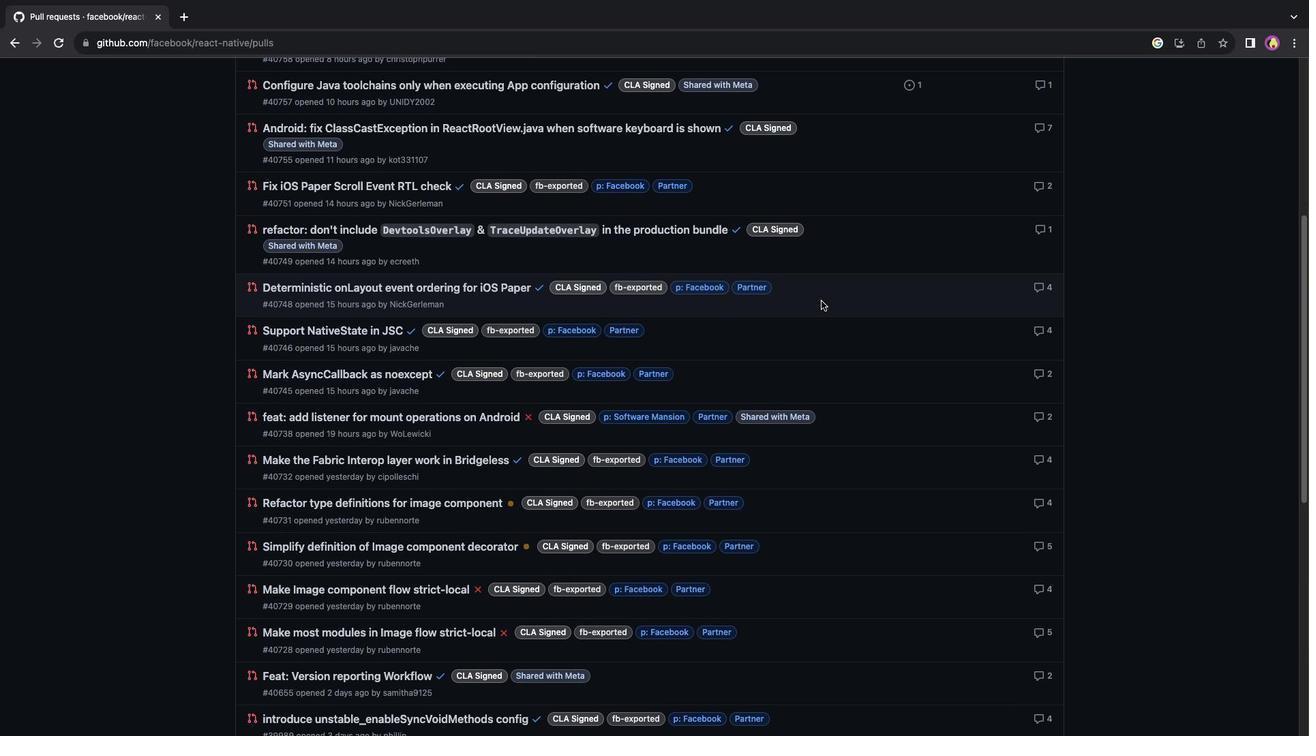 
Action: Mouse scrolled (820, 300) with delta (0, -2)
Screenshot: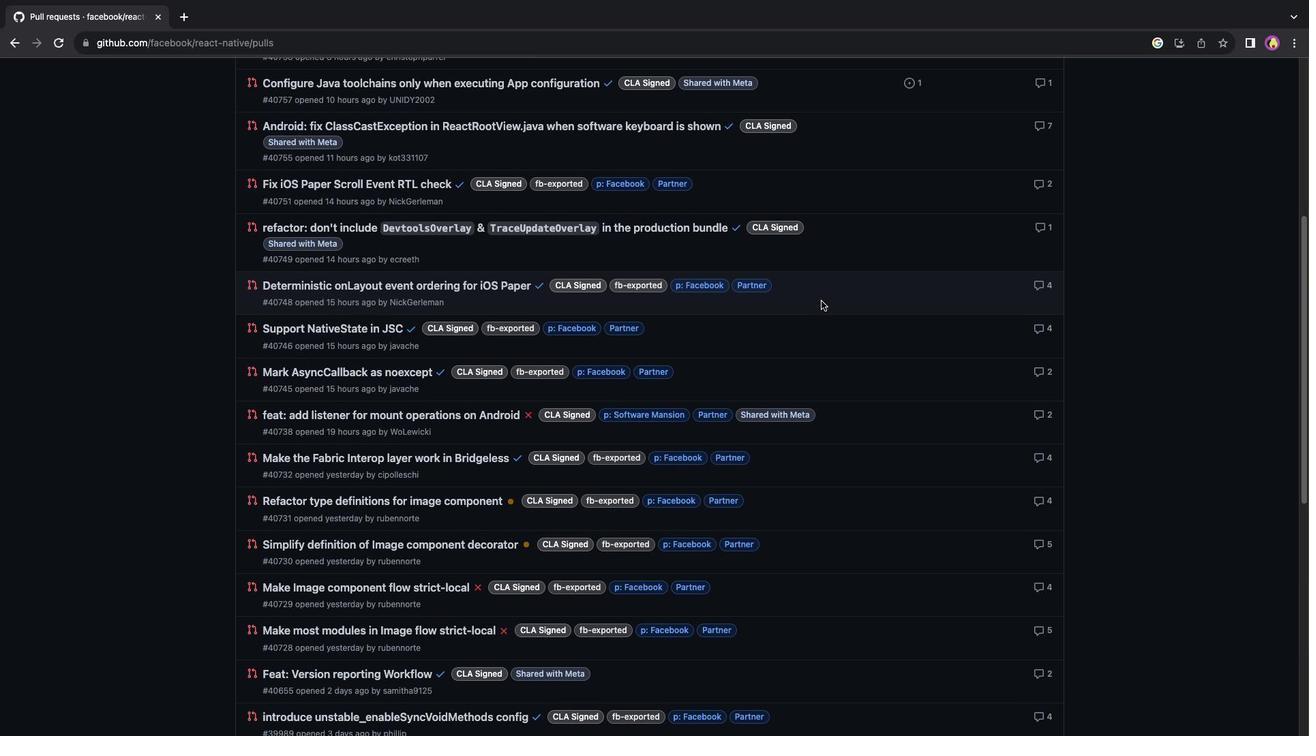 
Action: Mouse scrolled (820, 300) with delta (0, 0)
Screenshot: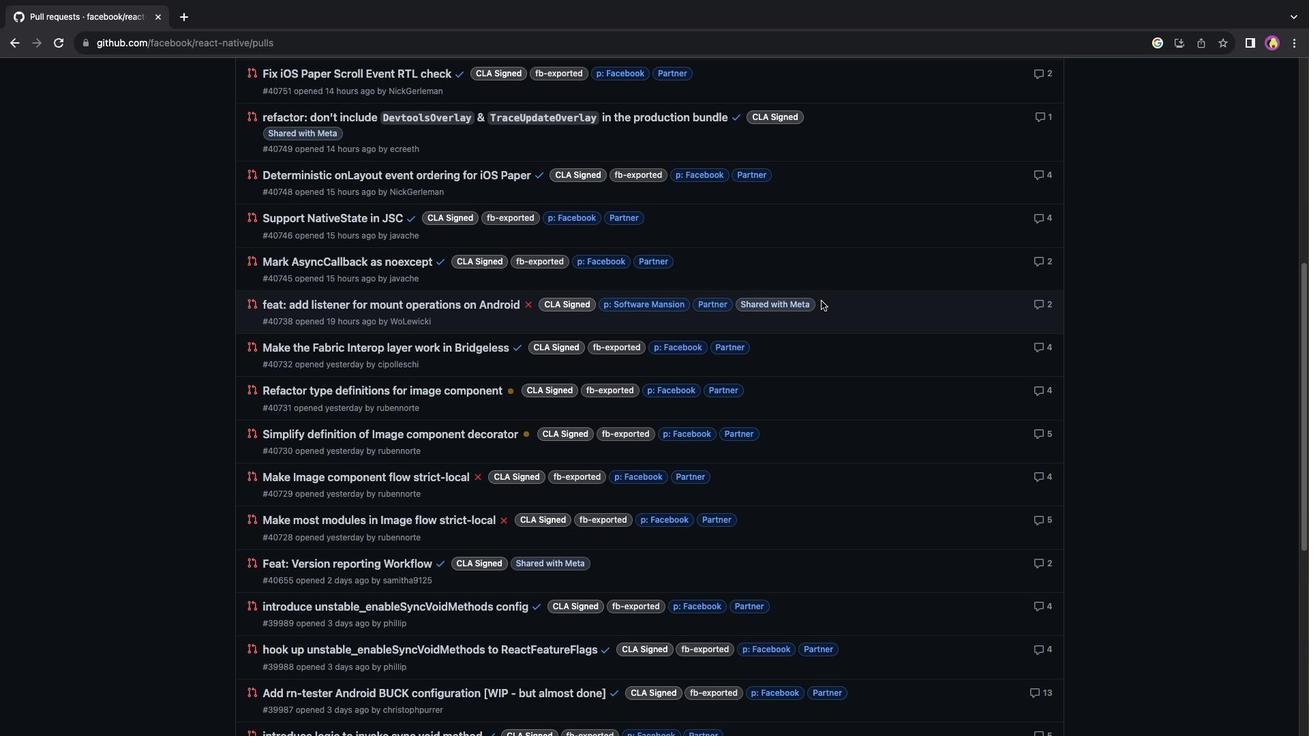
Action: Mouse scrolled (820, 300) with delta (0, 0)
Screenshot: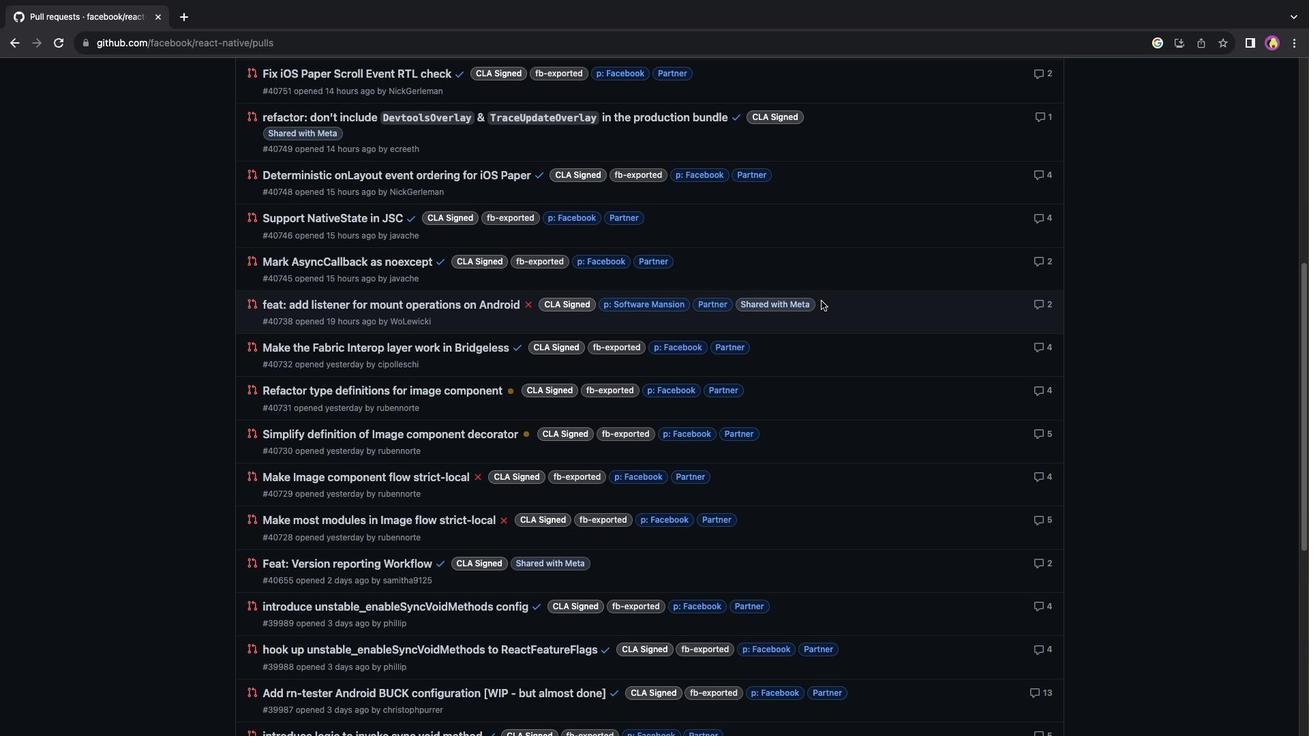 
Action: Mouse scrolled (820, 300) with delta (0, -2)
Screenshot: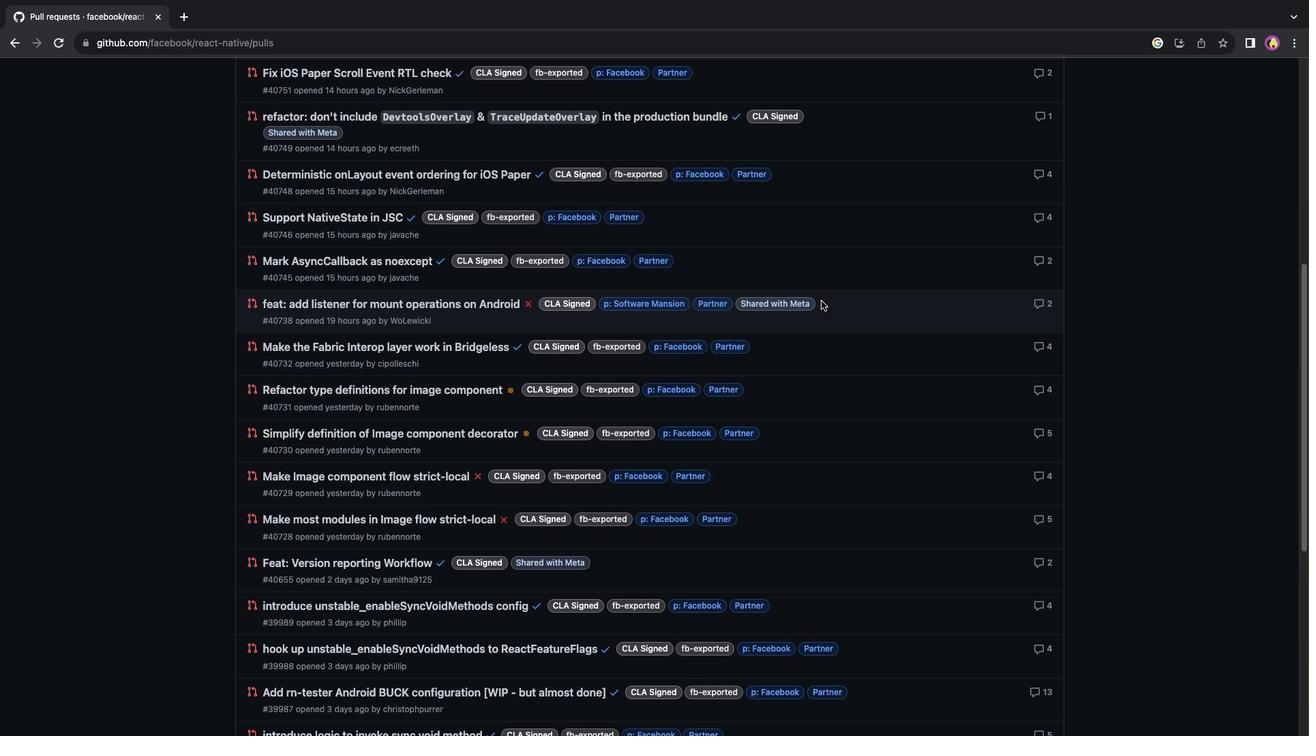 
Action: Mouse scrolled (820, 300) with delta (0, -2)
Screenshot: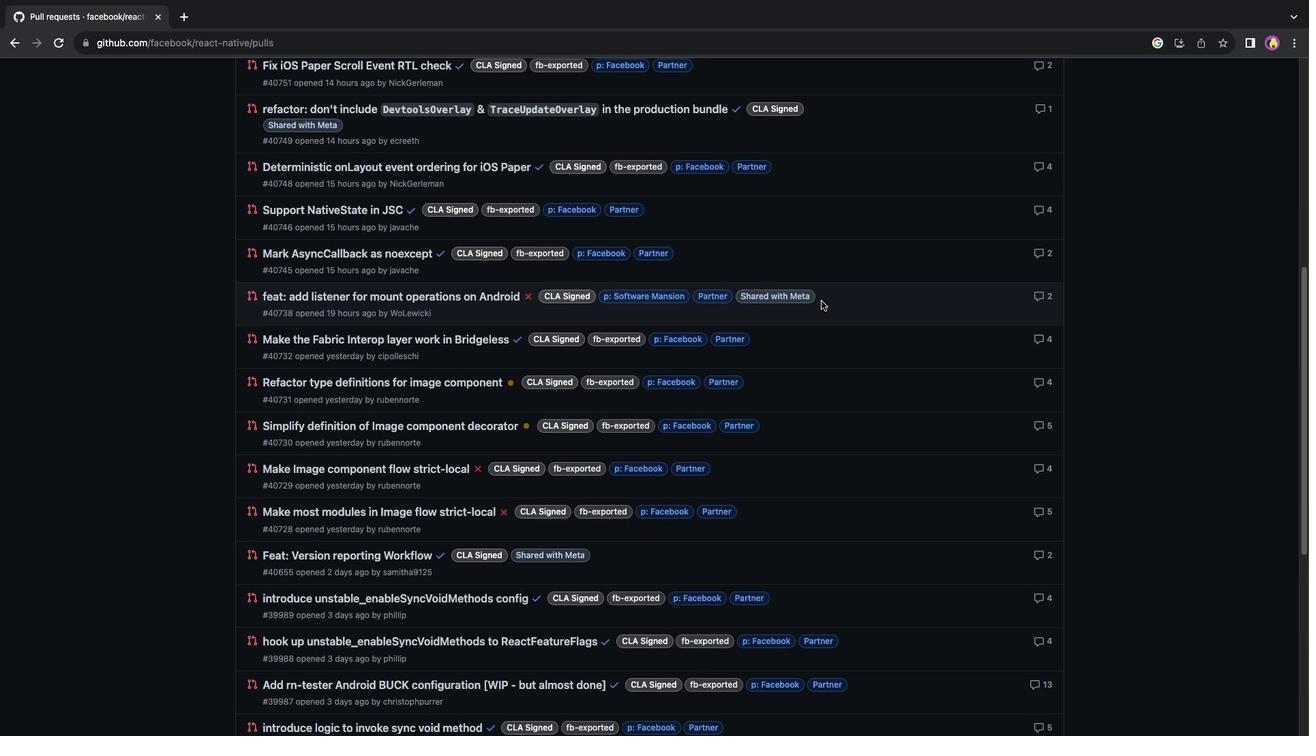 
Action: Mouse moved to (272, 366)
Screenshot: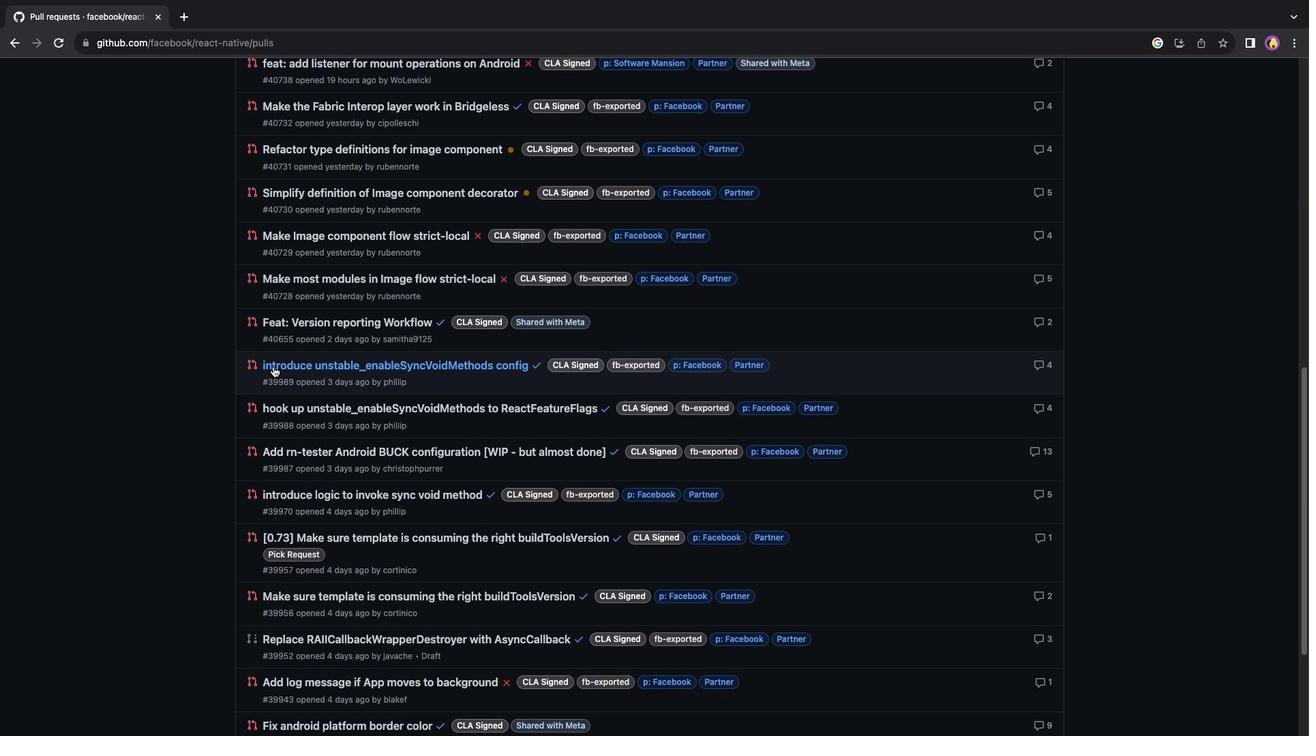 
Action: Mouse pressed left at (272, 366)
Screenshot: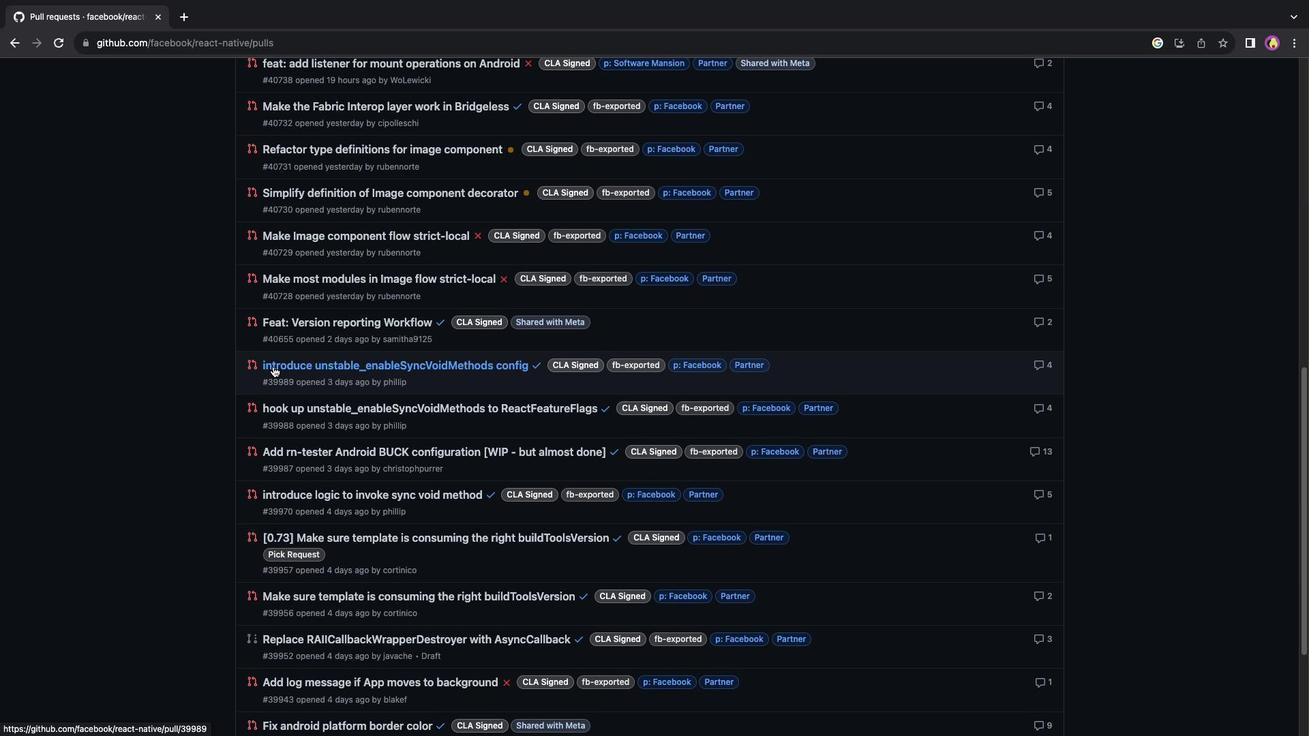 
Action: Mouse moved to (761, 365)
Screenshot: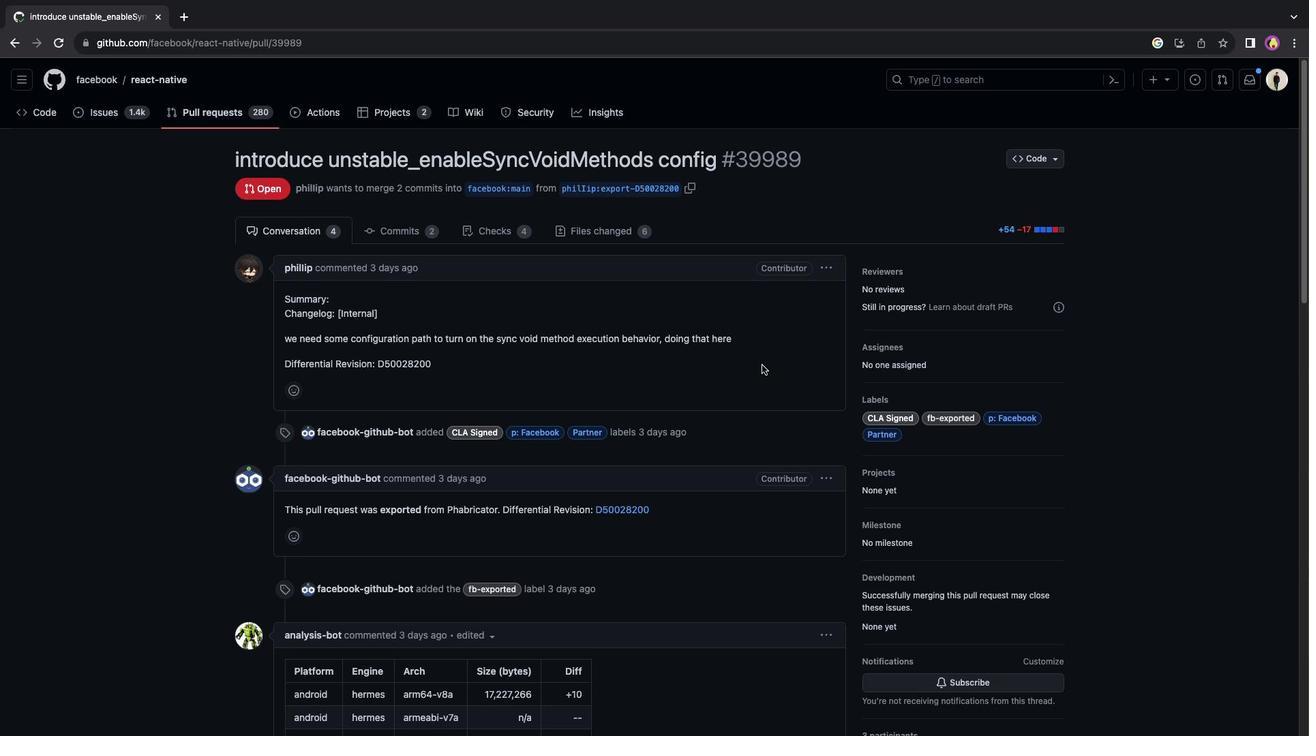 
Action: Mouse scrolled (761, 365) with delta (0, 0)
Screenshot: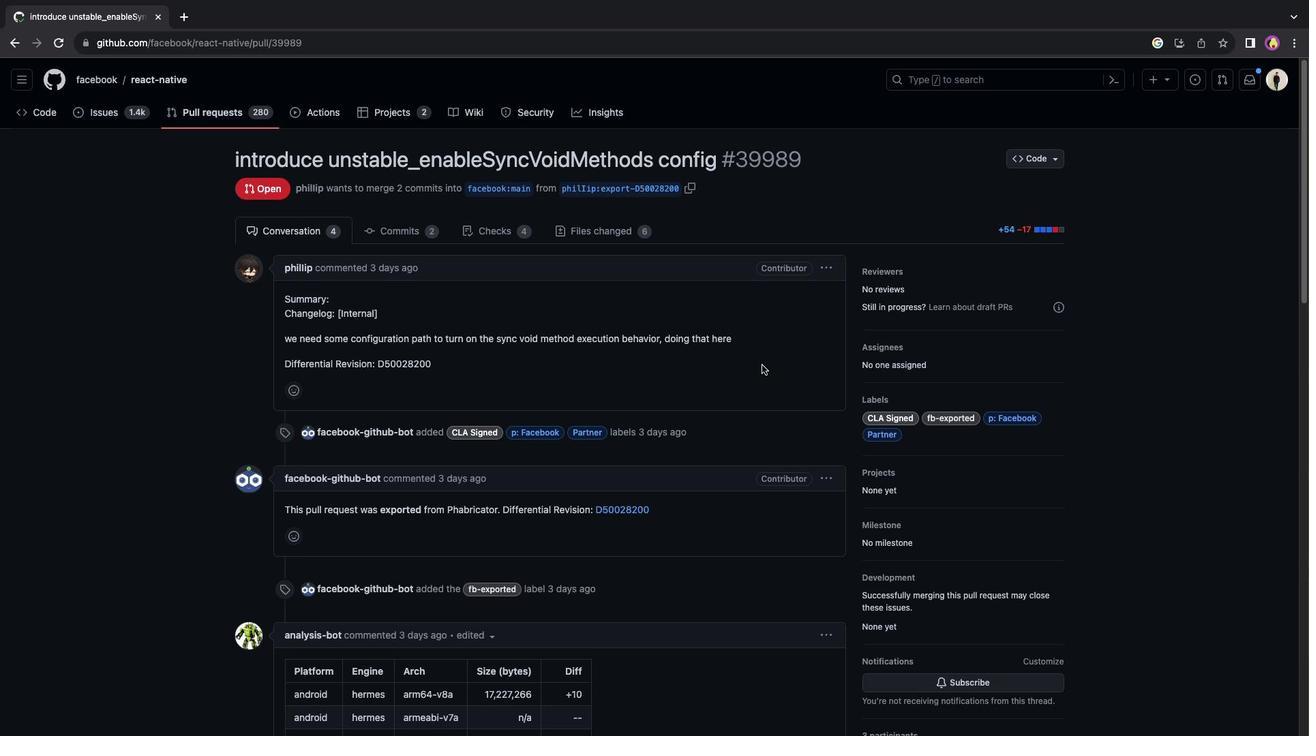 
Action: Mouse scrolled (761, 365) with delta (0, 0)
Screenshot: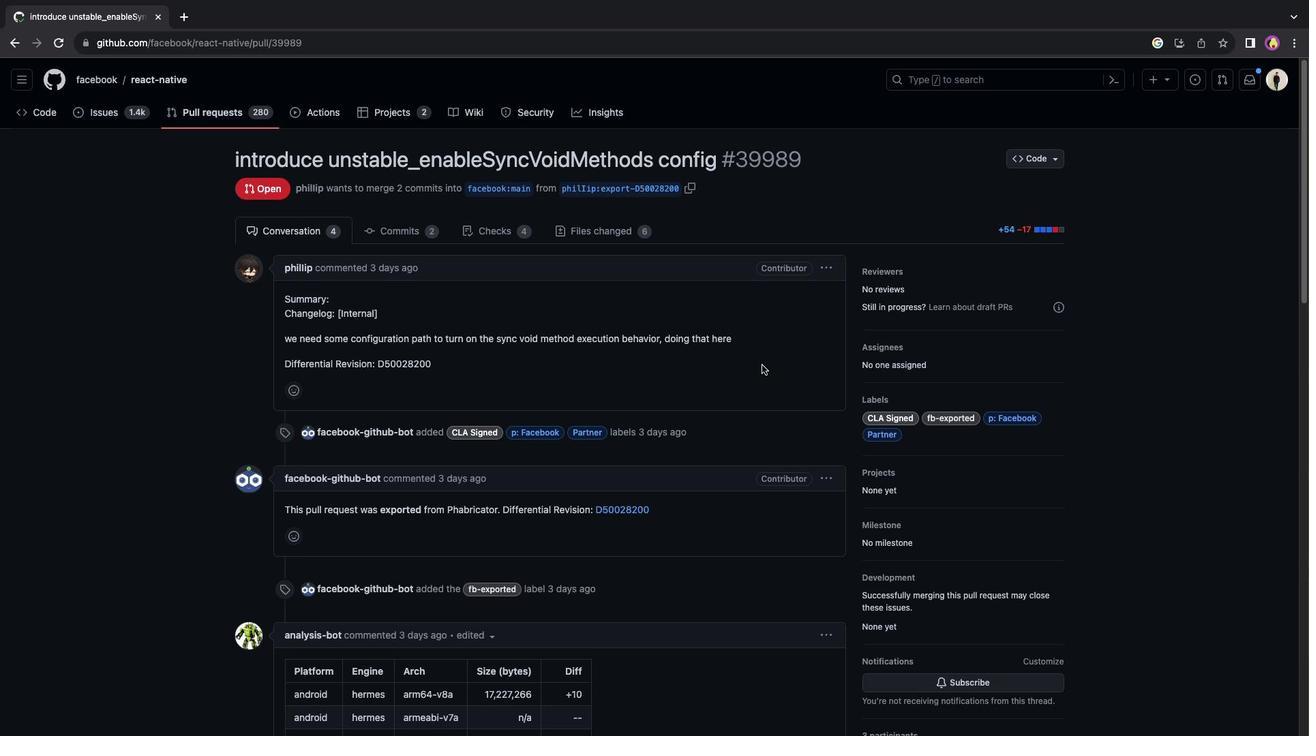 
Action: Mouse scrolled (761, 365) with delta (0, -2)
Screenshot: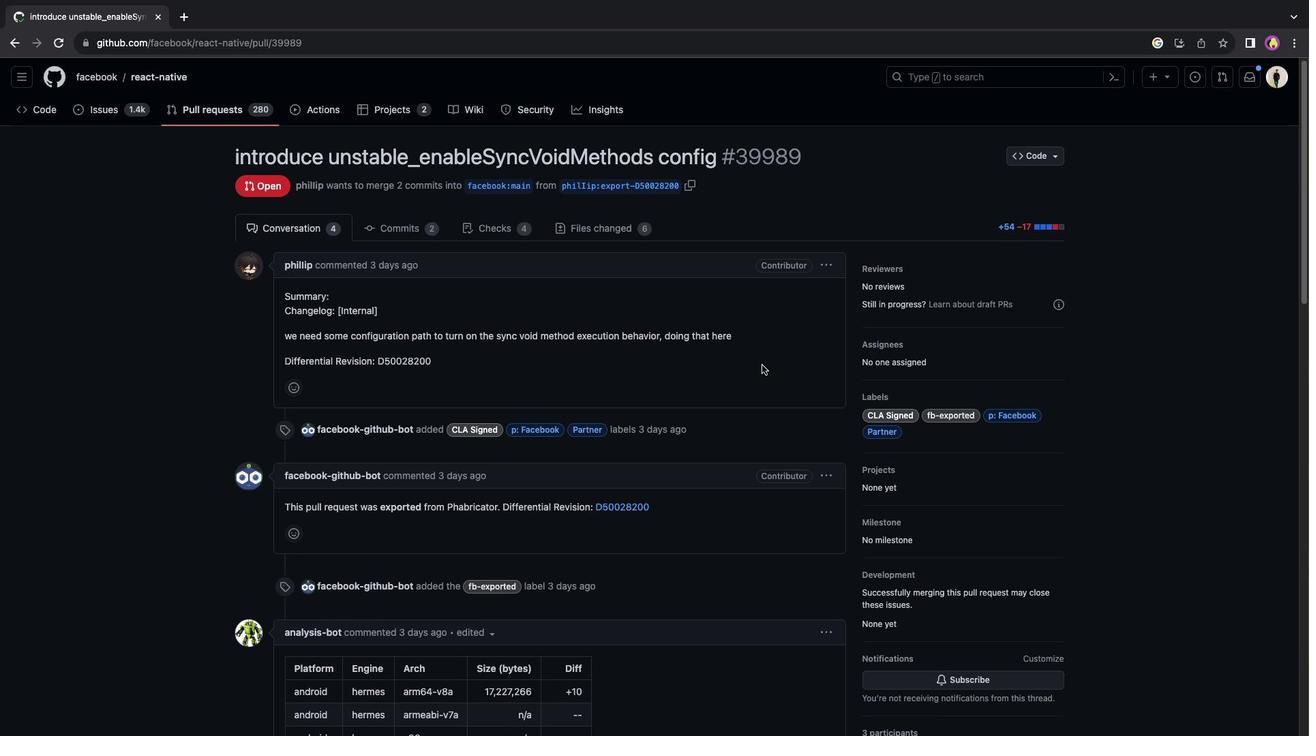 
Action: Mouse moved to (761, 365)
Screenshot: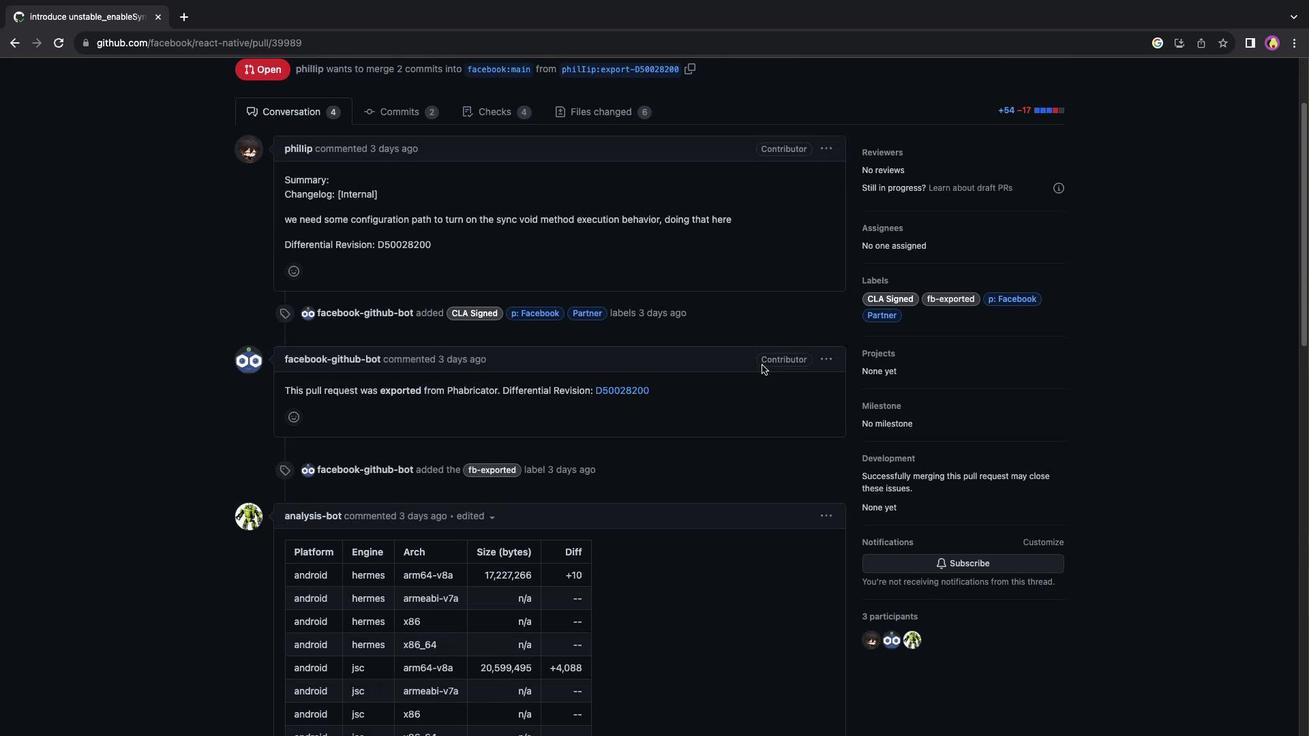 
Action: Mouse scrolled (761, 365) with delta (0, 0)
Screenshot: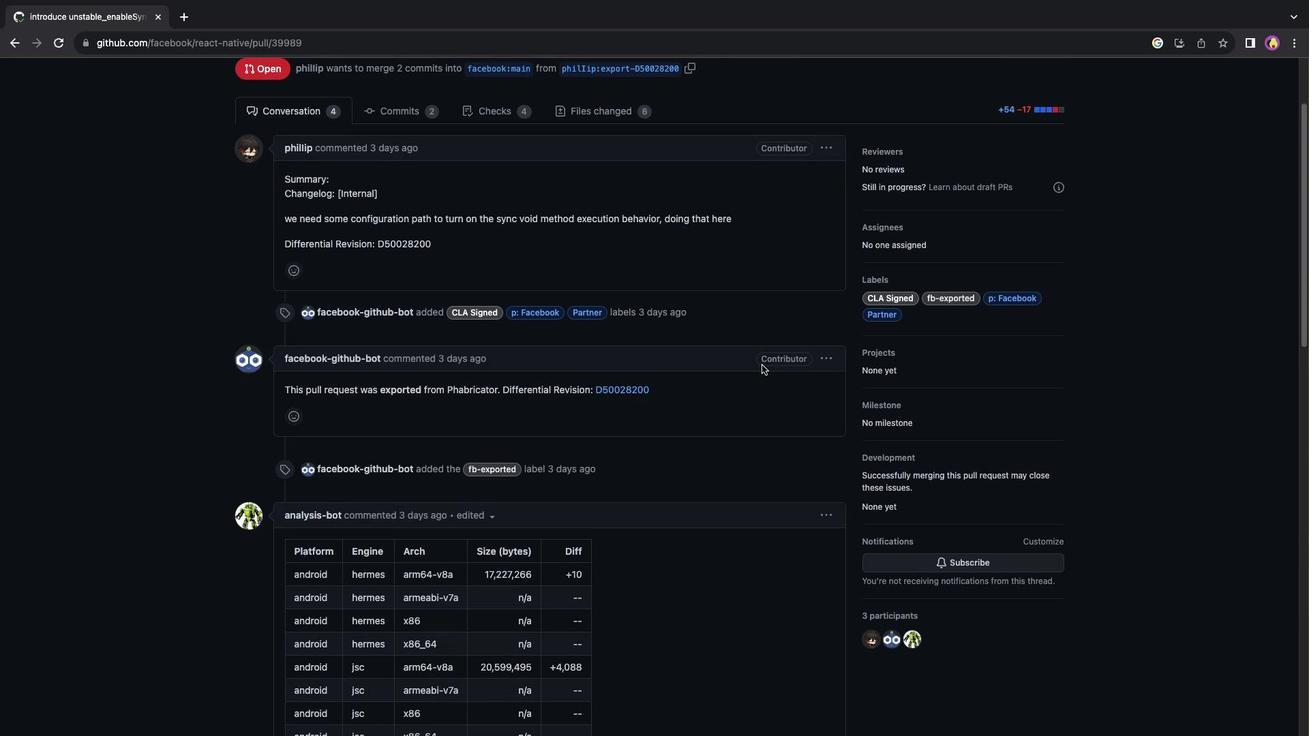 
Action: Mouse scrolled (761, 365) with delta (0, 0)
Screenshot: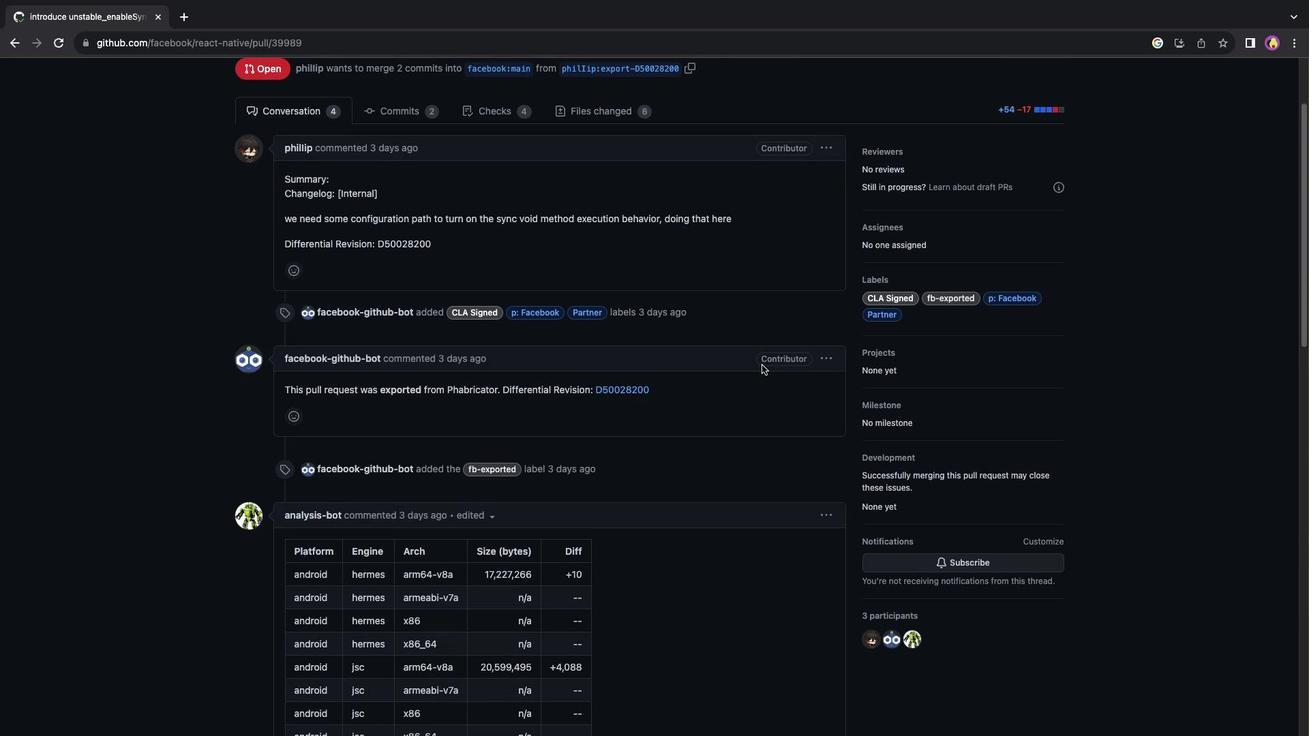 
Action: Mouse scrolled (761, 365) with delta (0, -2)
Screenshot: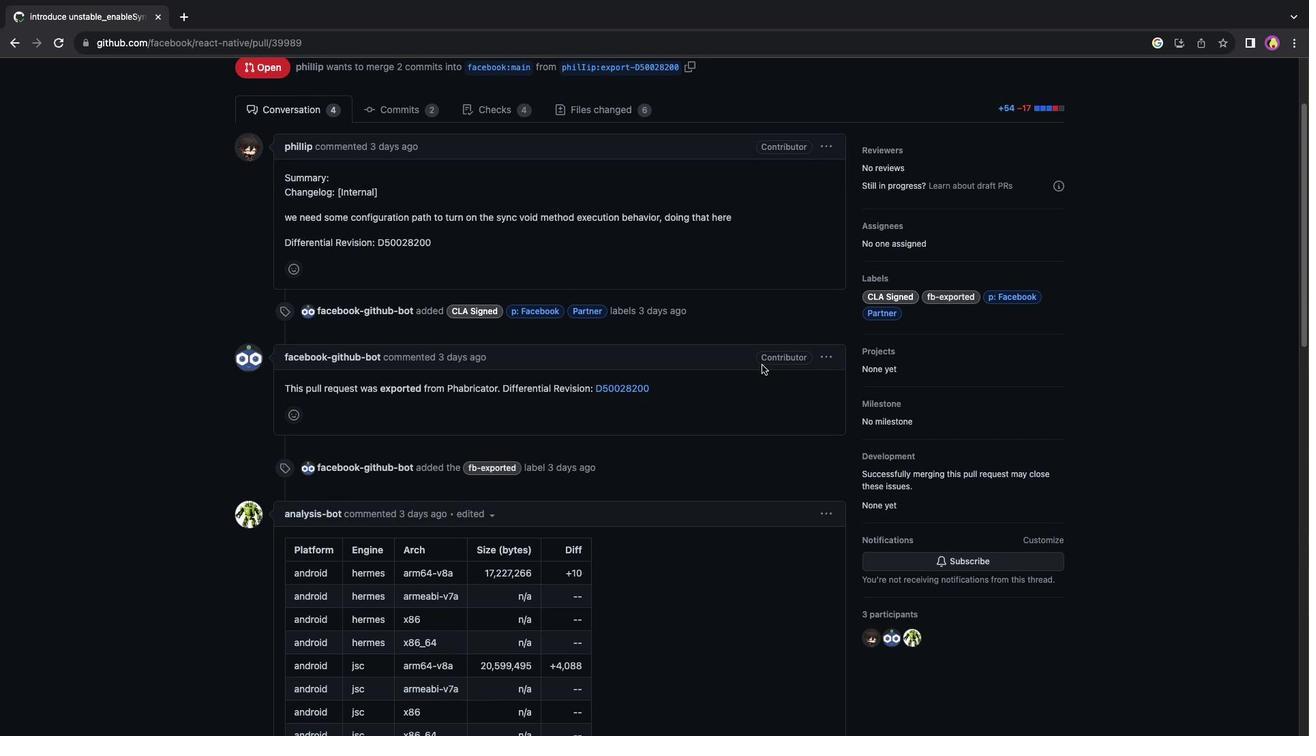 
Action: Mouse scrolled (761, 365) with delta (0, 0)
Screenshot: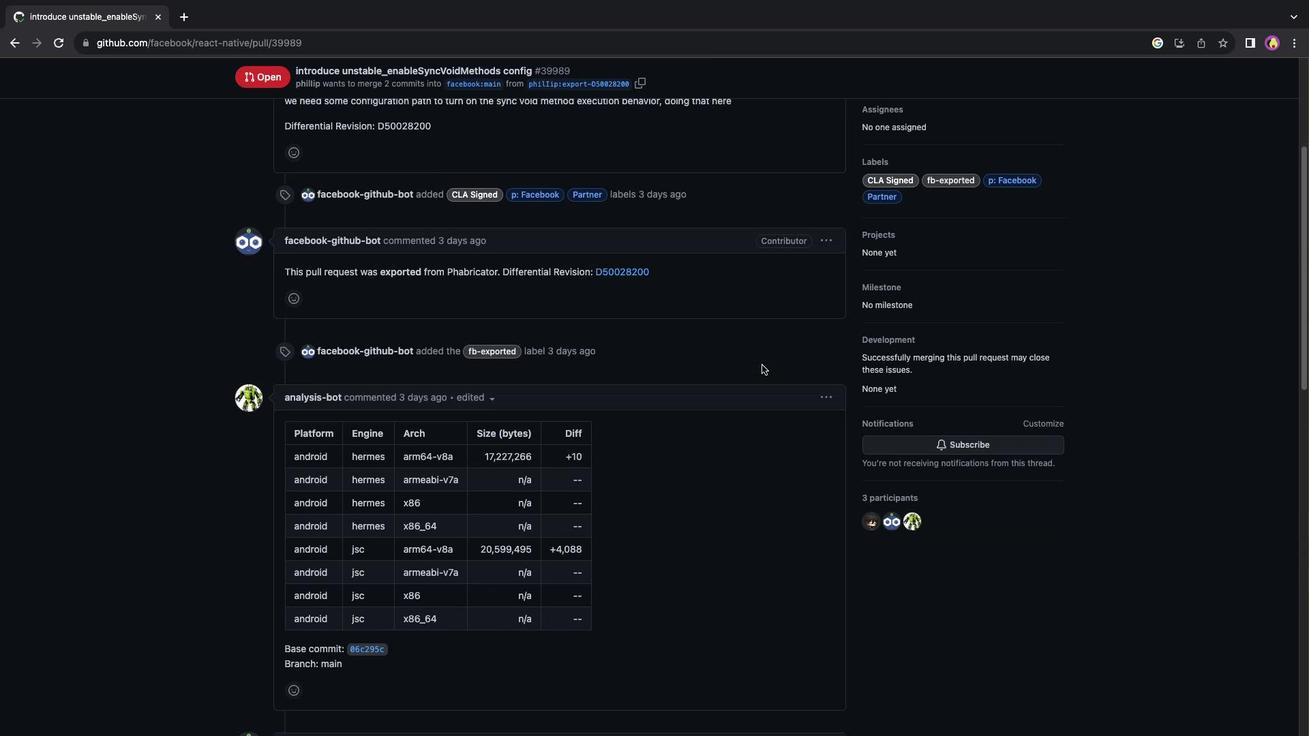 
Action: Mouse scrolled (761, 365) with delta (0, 0)
Screenshot: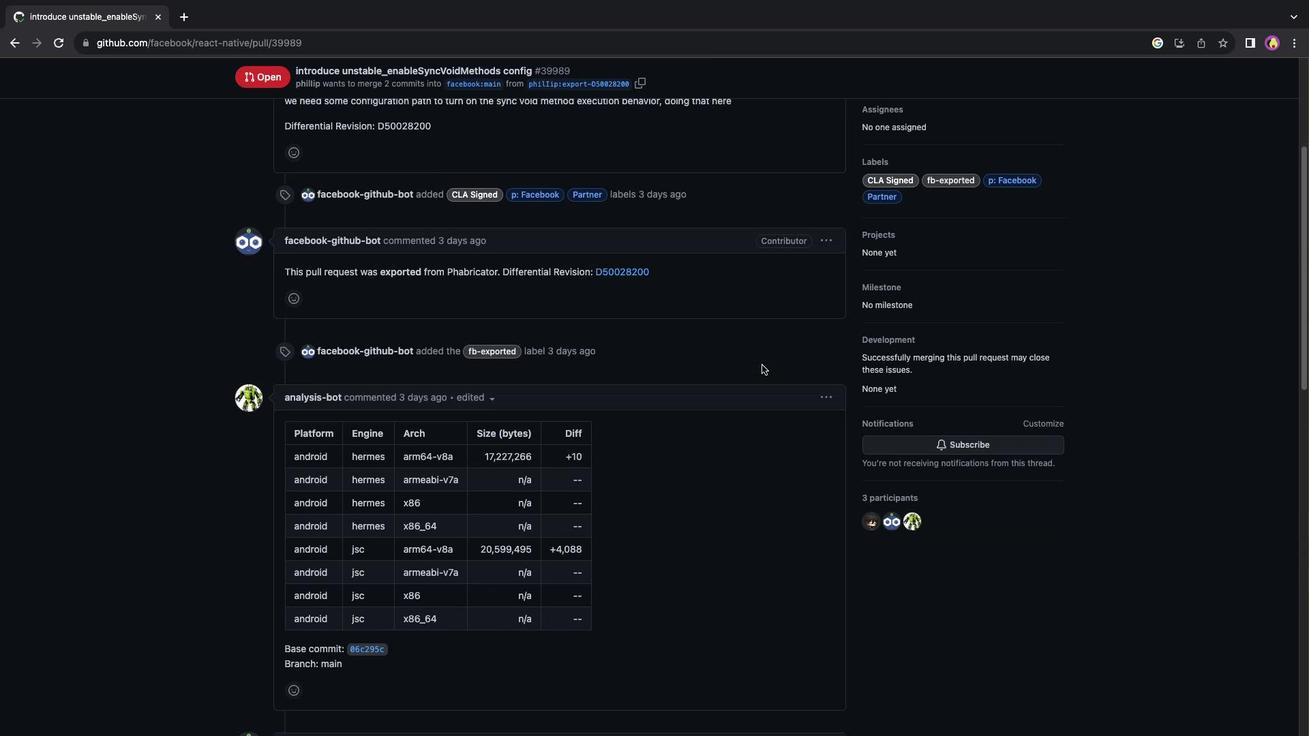 
Action: Mouse scrolled (761, 365) with delta (0, -2)
Screenshot: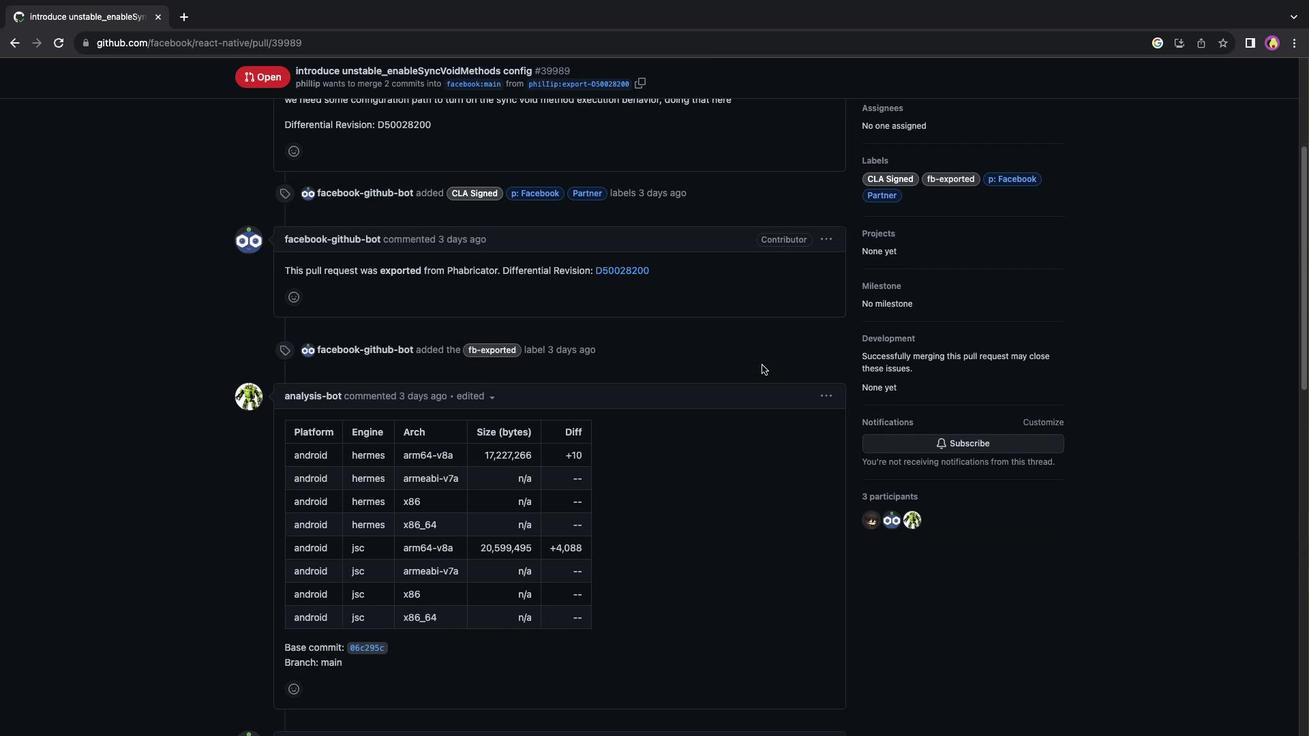 
Action: Mouse scrolled (761, 365) with delta (0, 0)
Screenshot: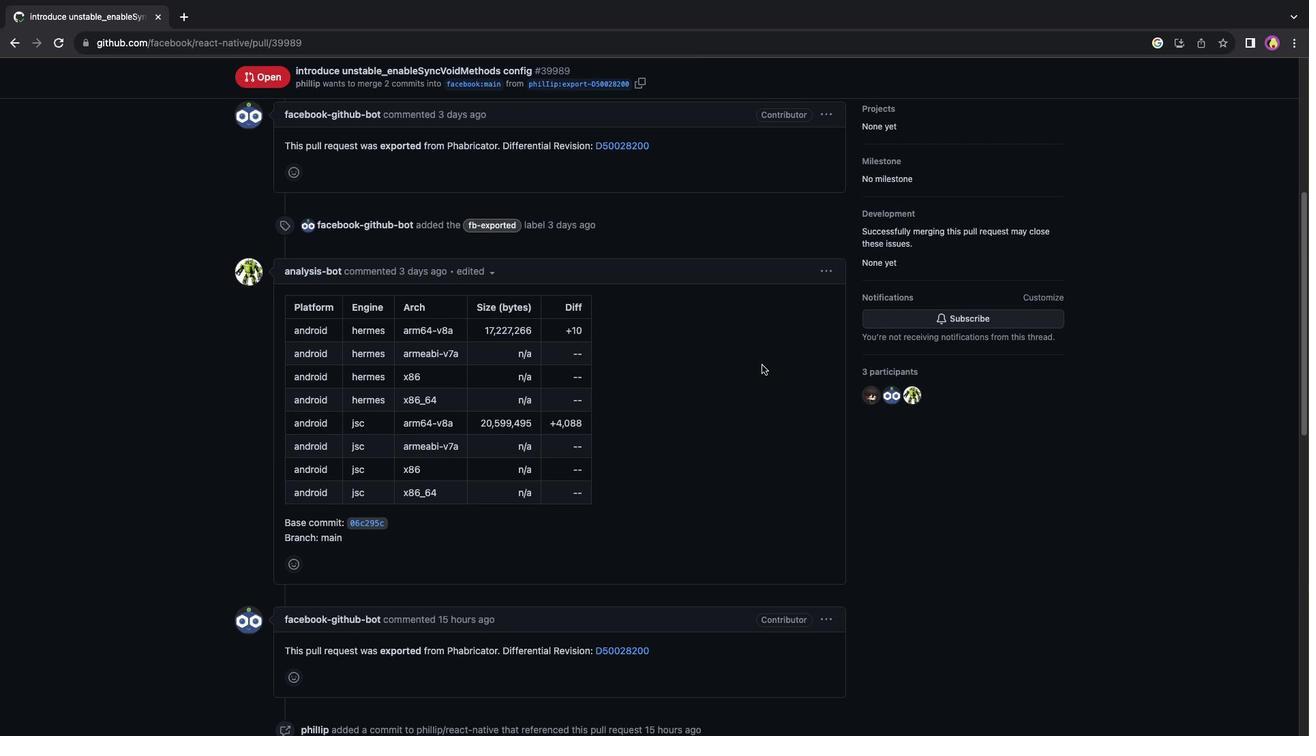 
Action: Mouse scrolled (761, 365) with delta (0, 0)
Screenshot: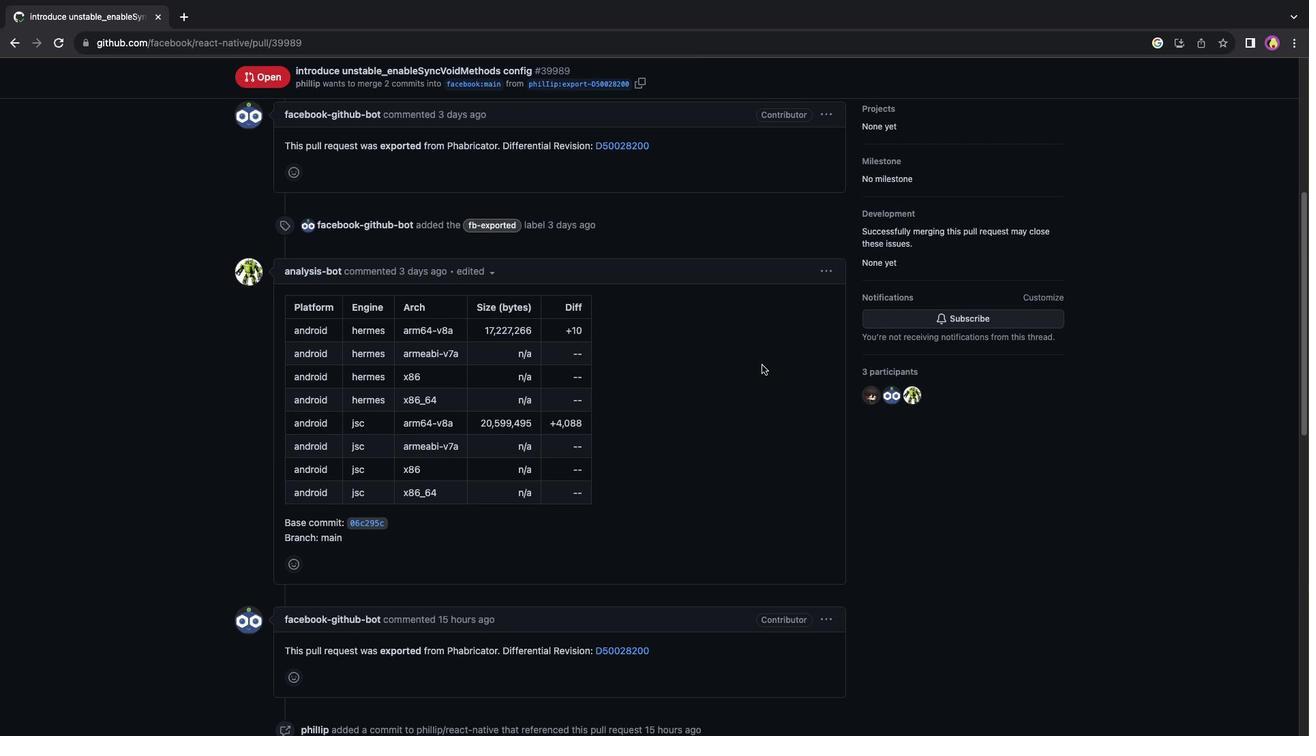 
Action: Mouse scrolled (761, 365) with delta (0, -2)
Screenshot: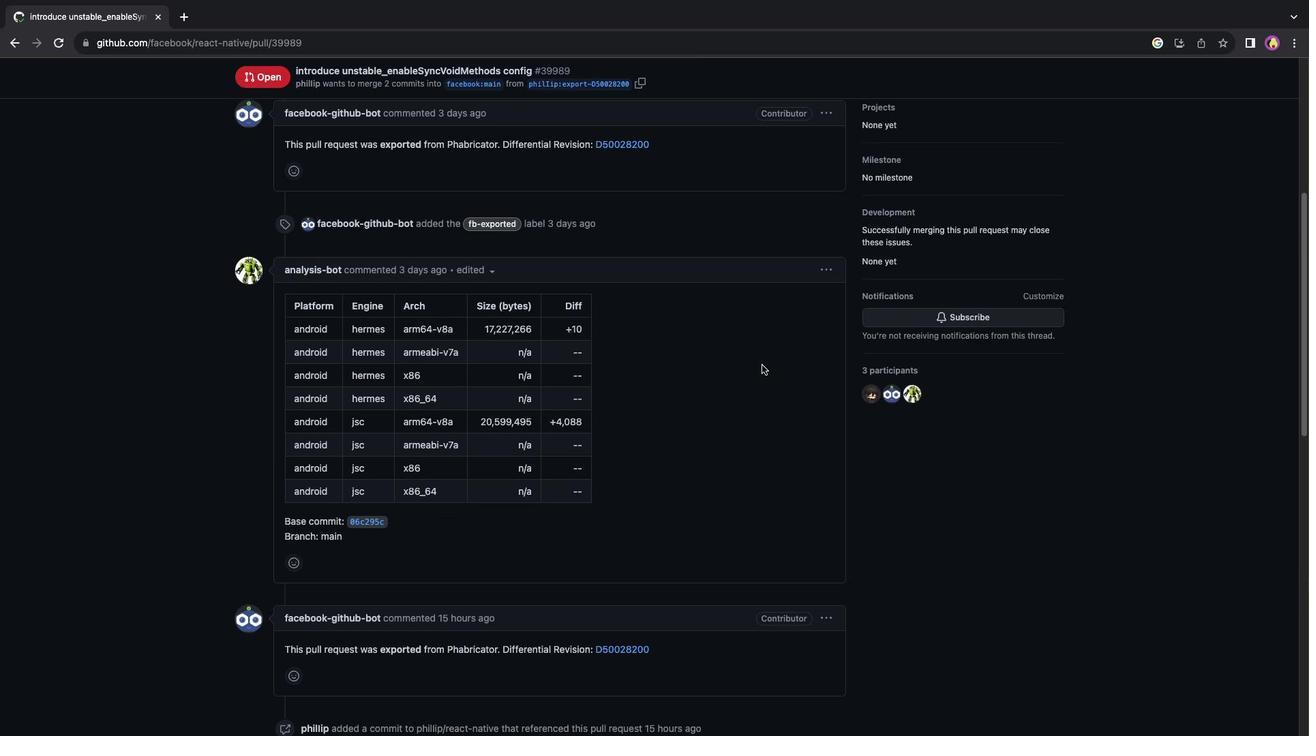 
Action: Mouse scrolled (761, 365) with delta (0, -3)
Screenshot: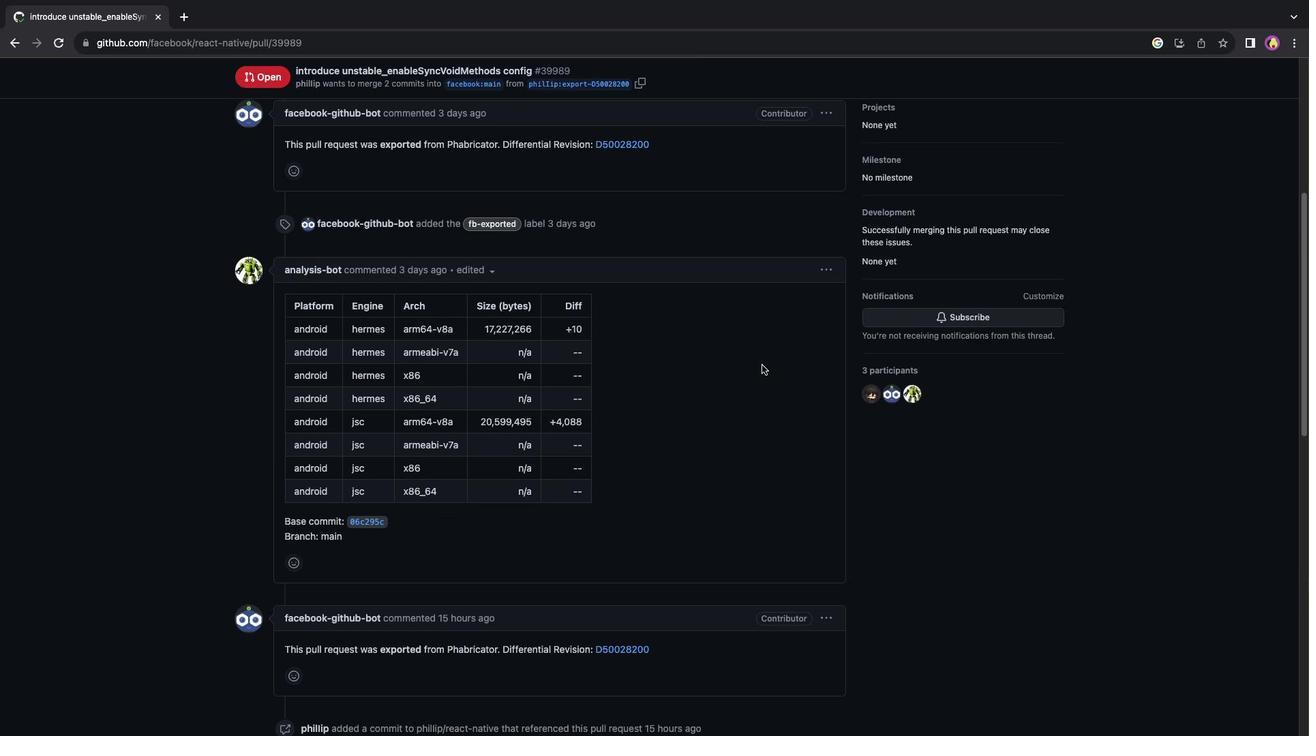 
Action: Mouse scrolled (761, 365) with delta (0, -3)
Screenshot: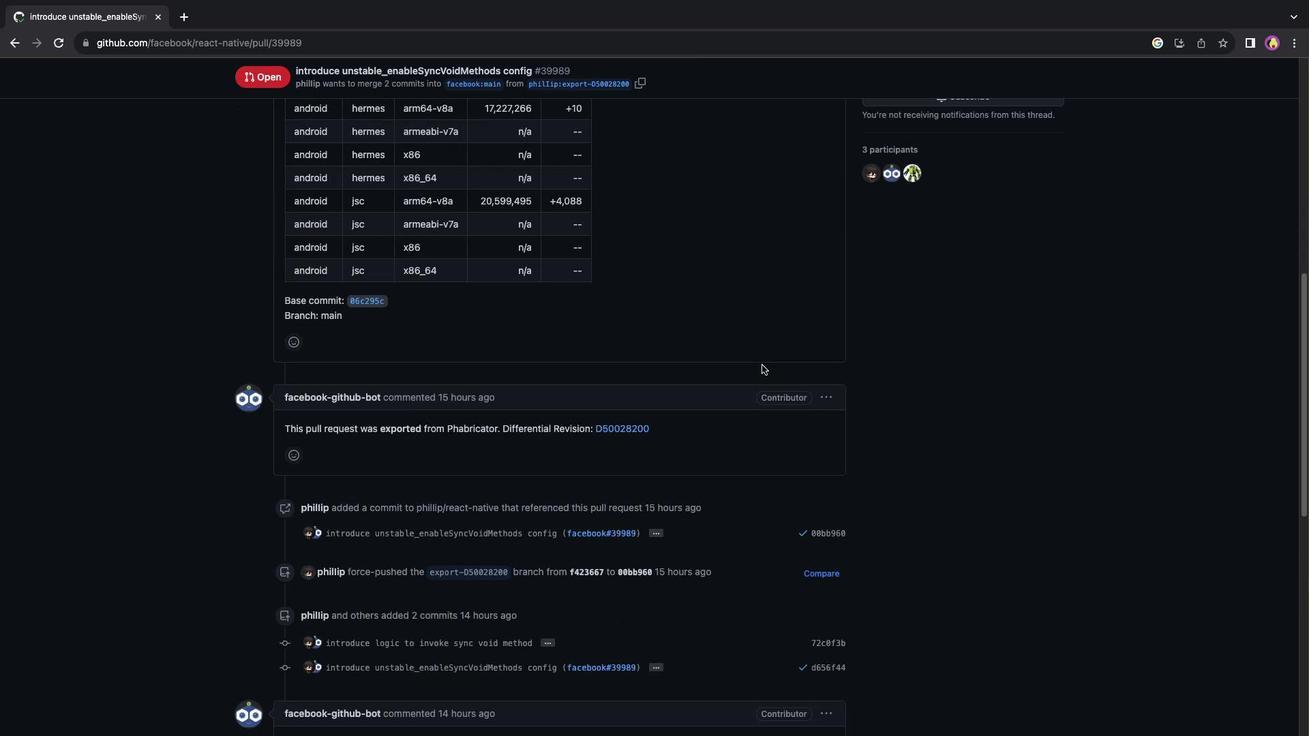 
Action: Mouse scrolled (761, 365) with delta (0, 0)
Screenshot: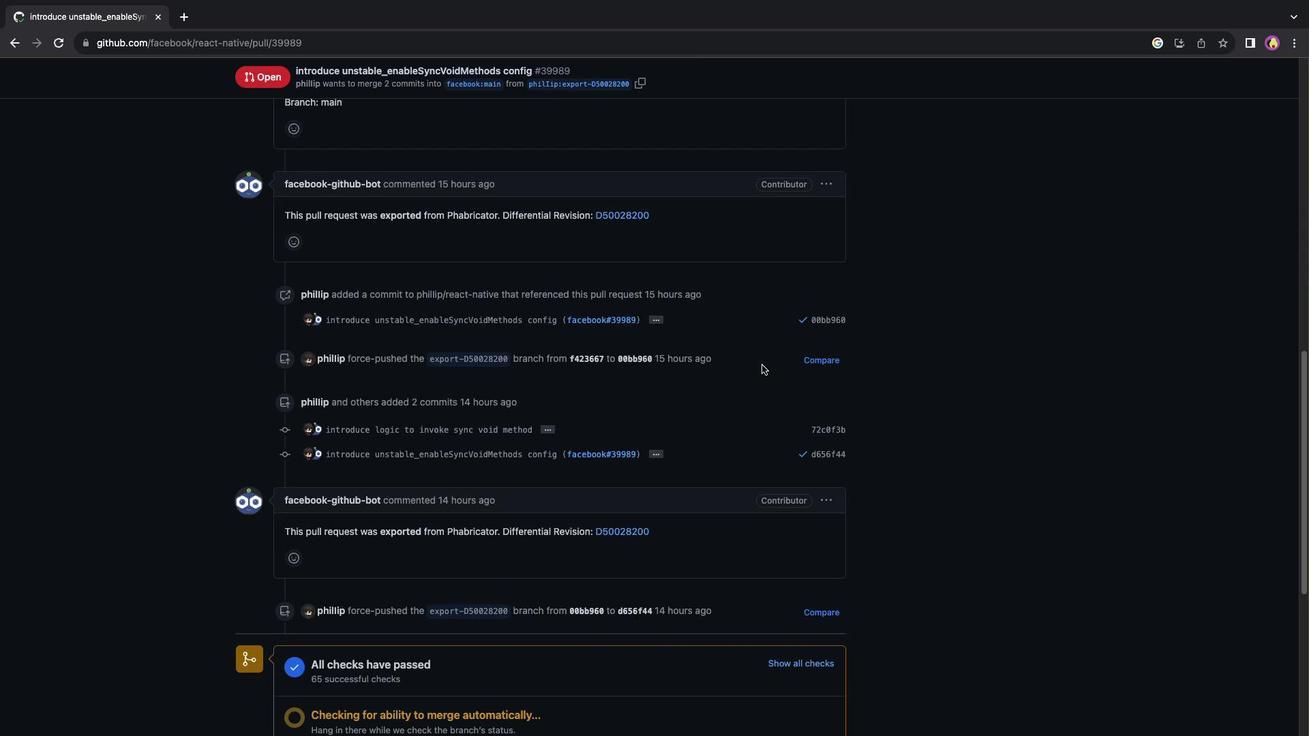 
Action: Mouse scrolled (761, 365) with delta (0, 0)
Screenshot: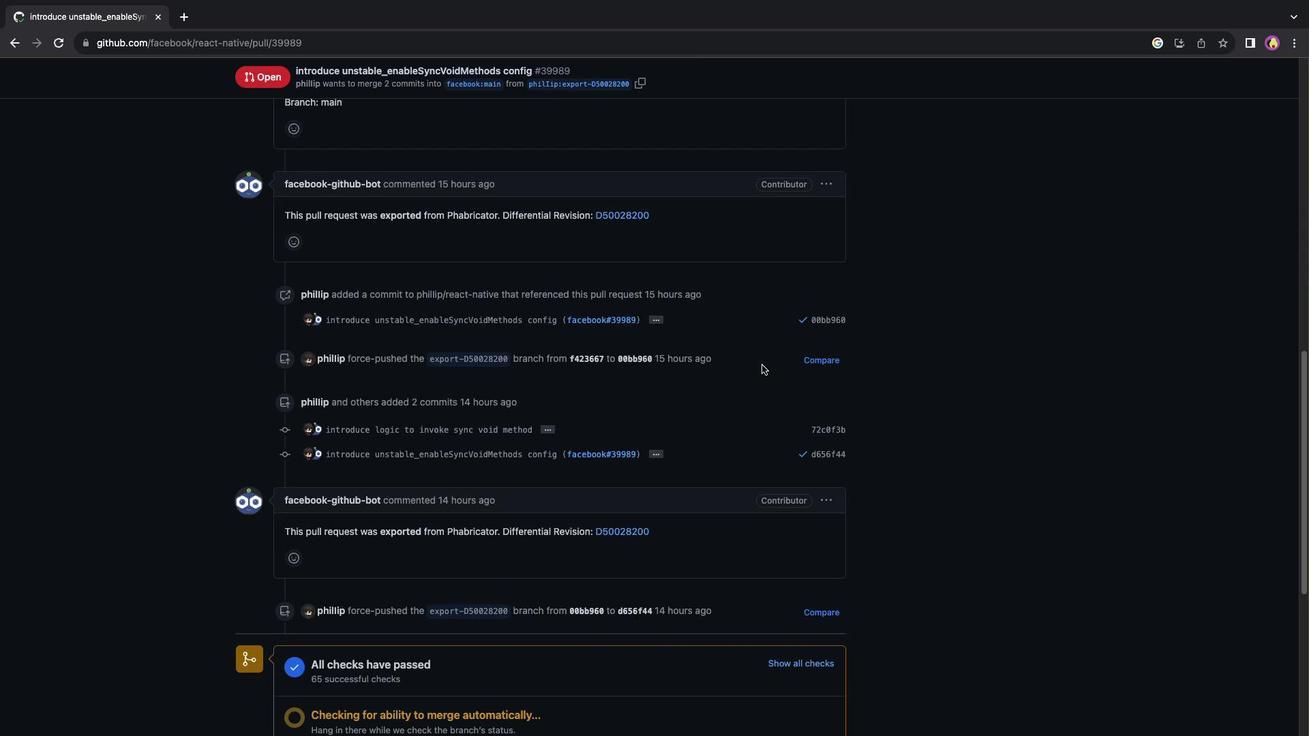 
Action: Mouse scrolled (761, 365) with delta (0, -2)
Screenshot: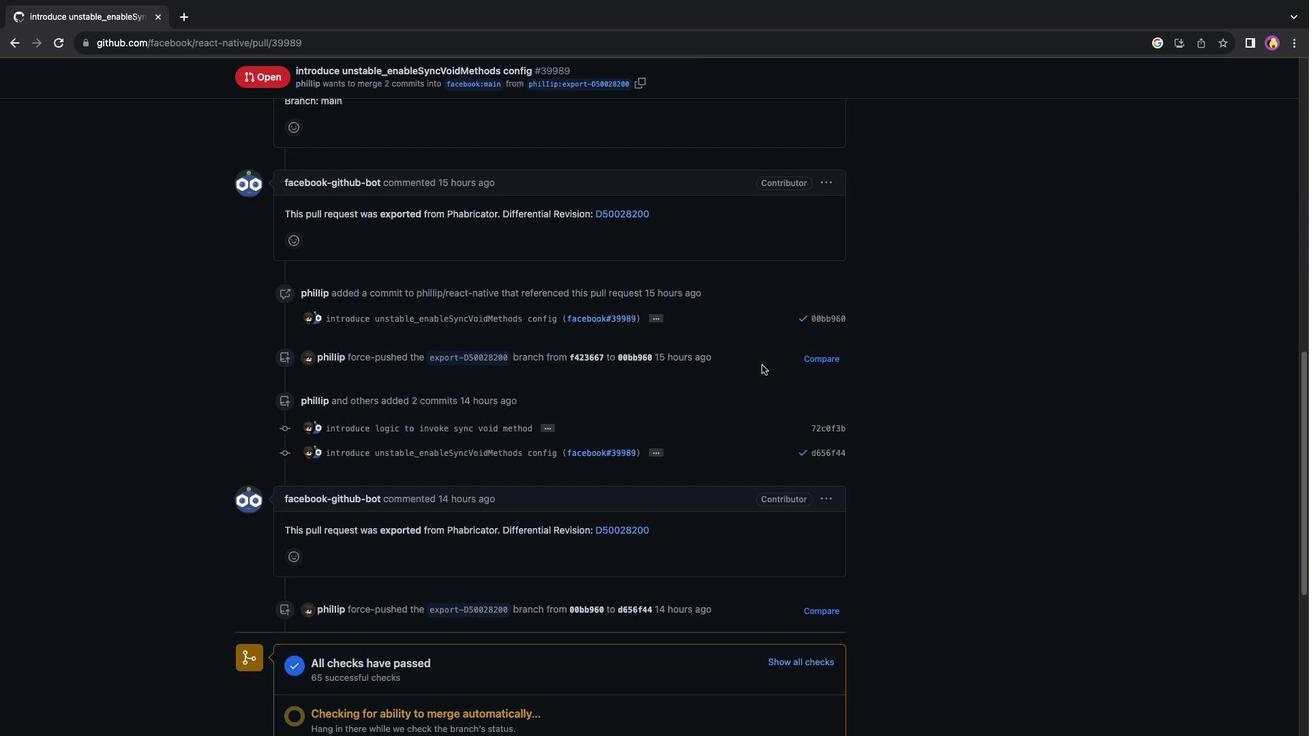 
Action: Mouse scrolled (761, 365) with delta (0, 0)
Screenshot: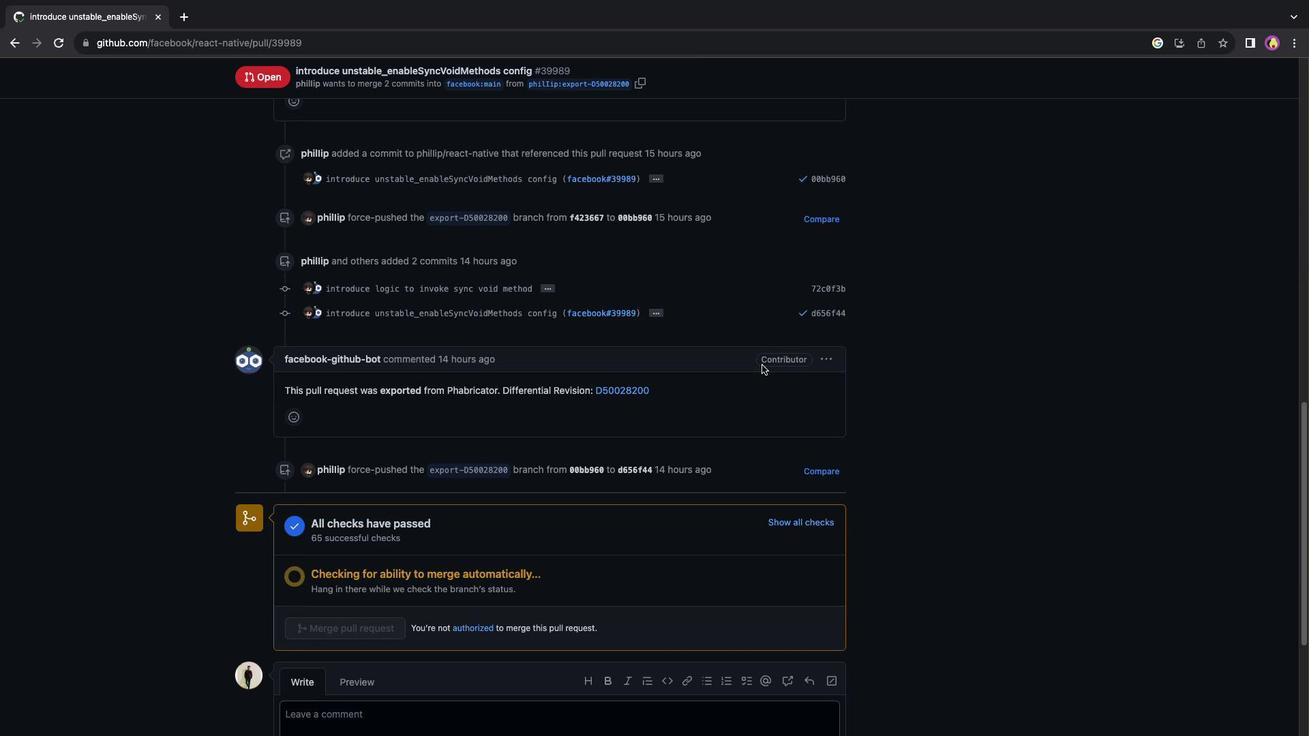
Action: Mouse scrolled (761, 365) with delta (0, 0)
Screenshot: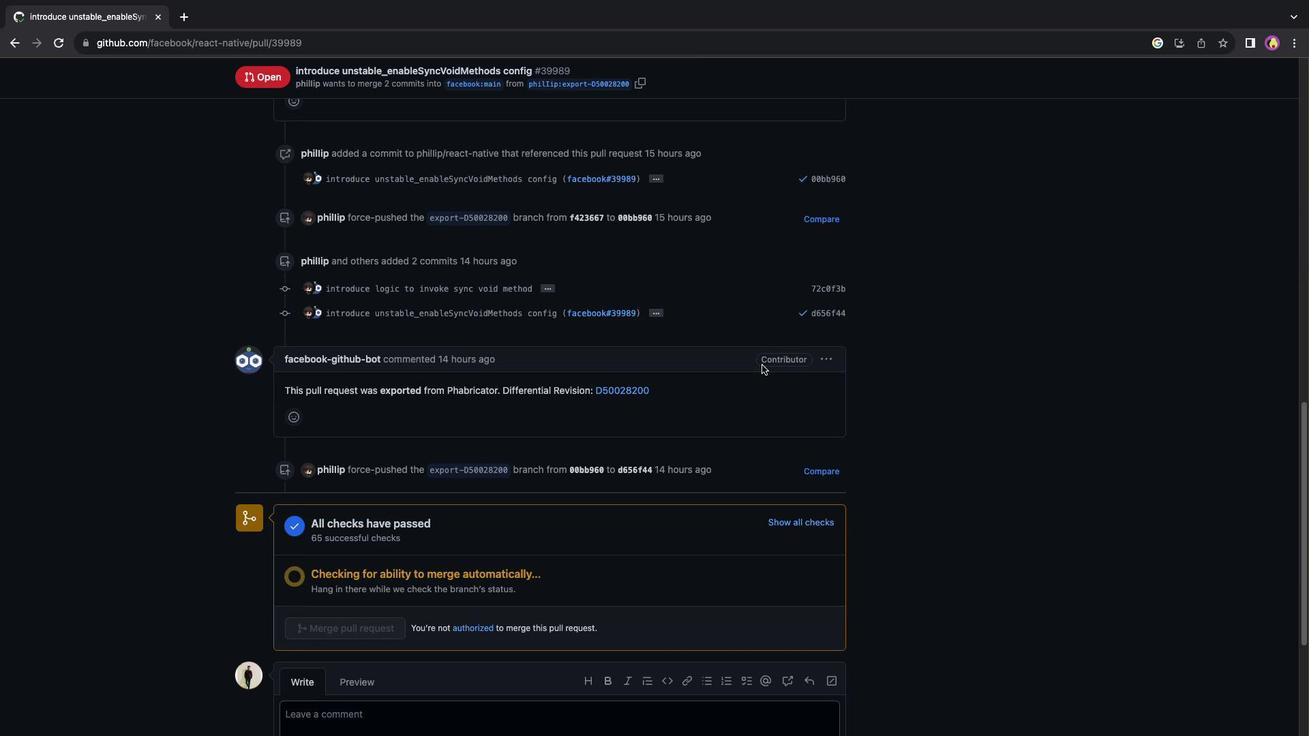 
Action: Mouse scrolled (761, 365) with delta (0, -2)
Screenshot: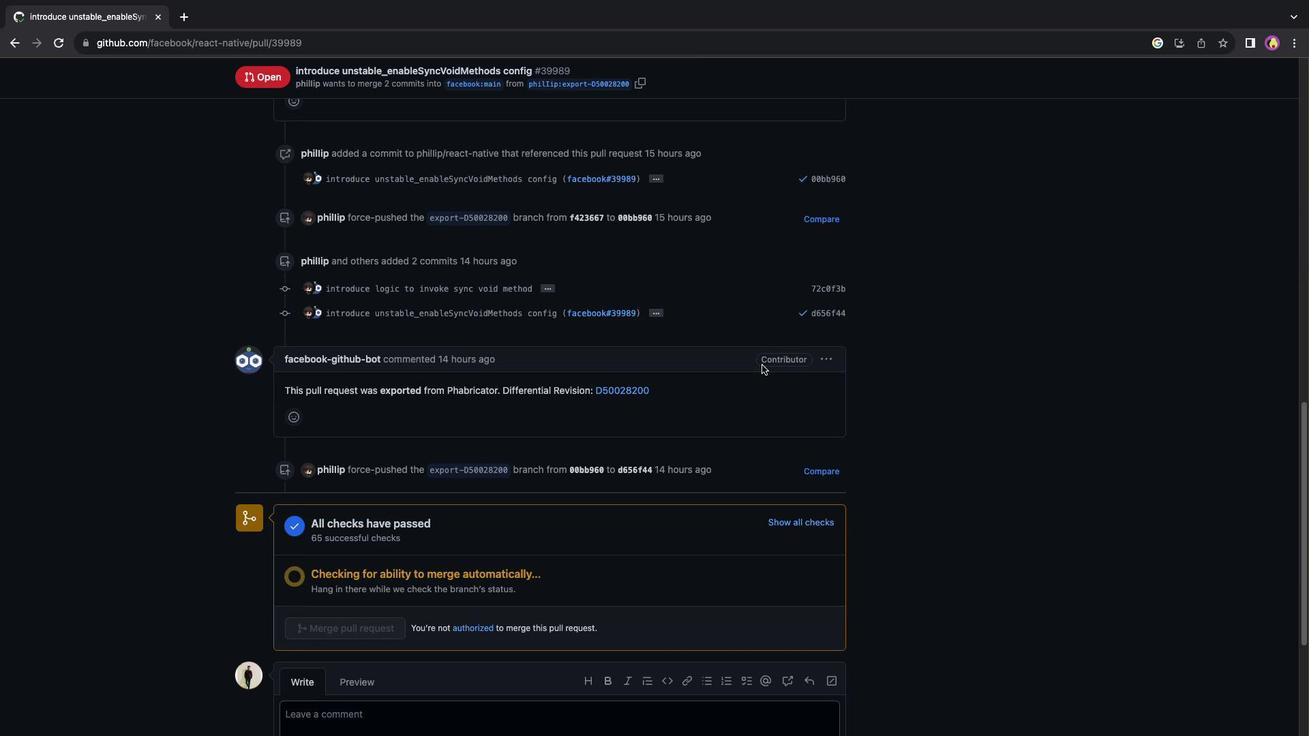 
Action: Mouse scrolled (761, 365) with delta (0, -3)
Screenshot: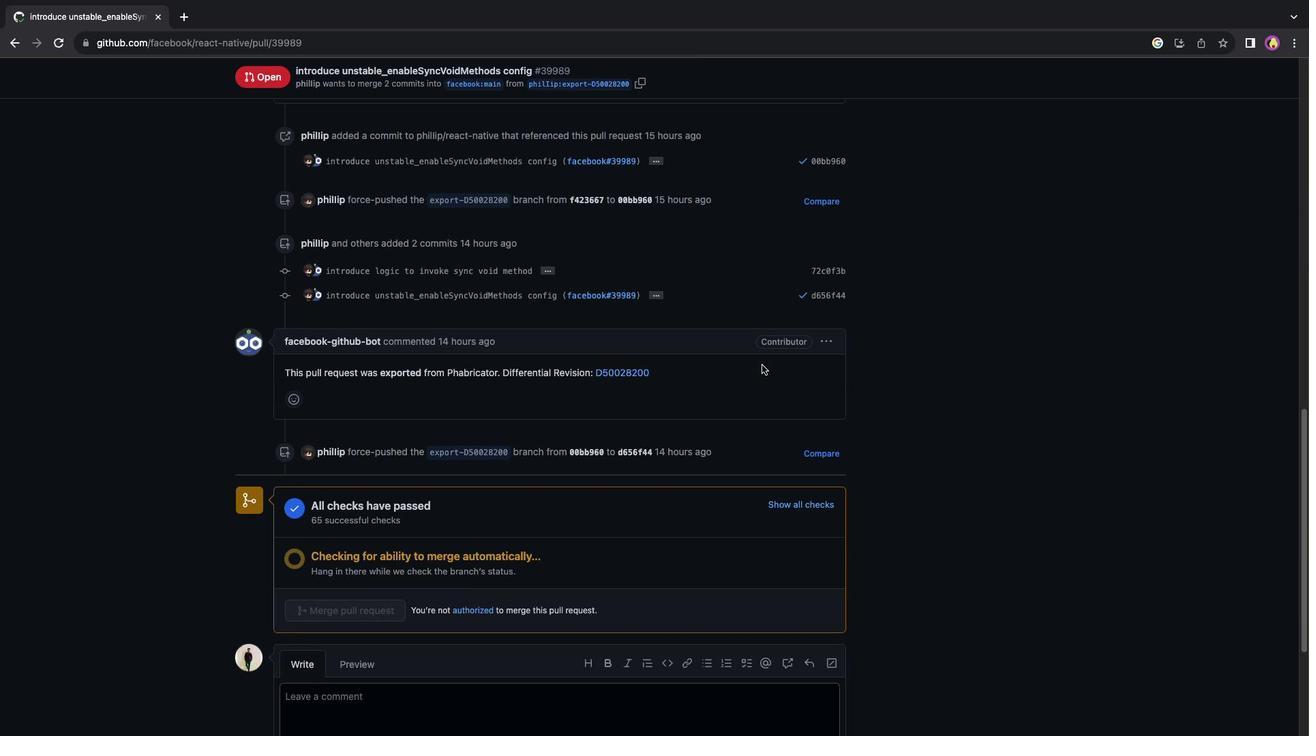 
Action: Mouse scrolled (761, 365) with delta (0, 0)
Screenshot: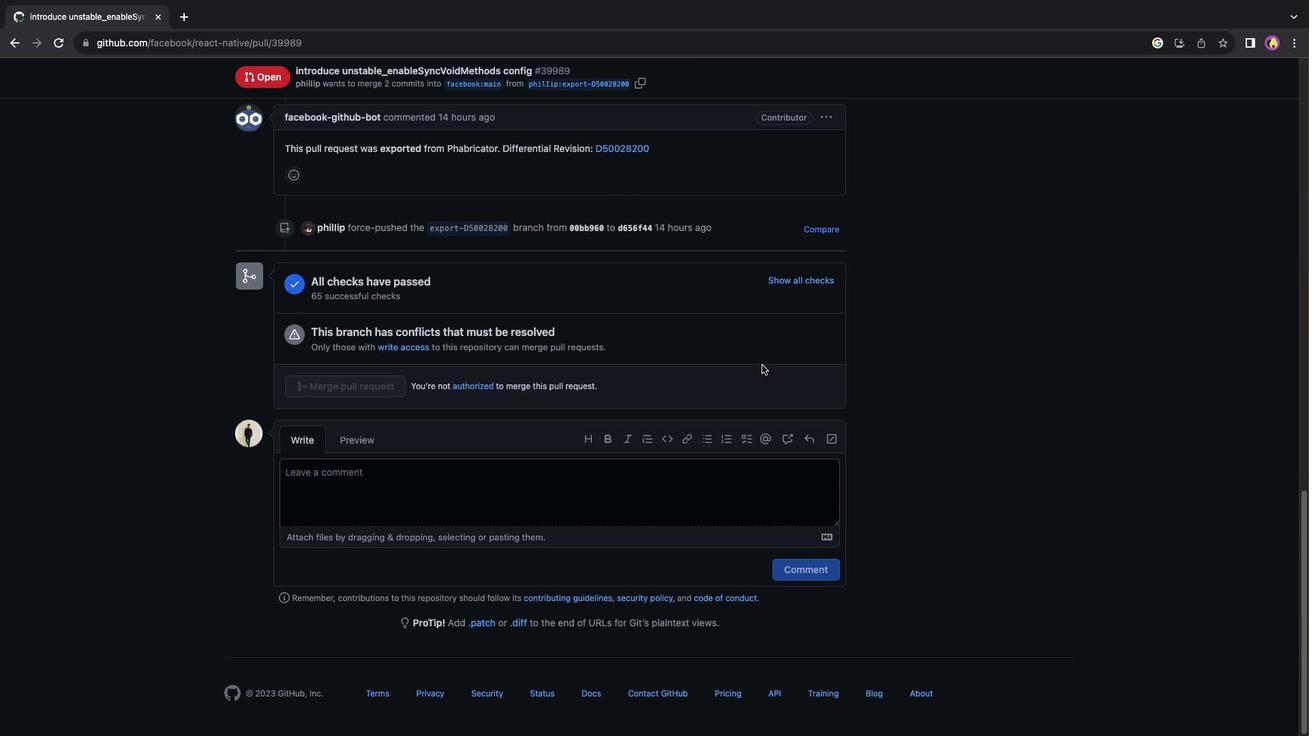 
Action: Mouse scrolled (761, 365) with delta (0, 0)
Screenshot: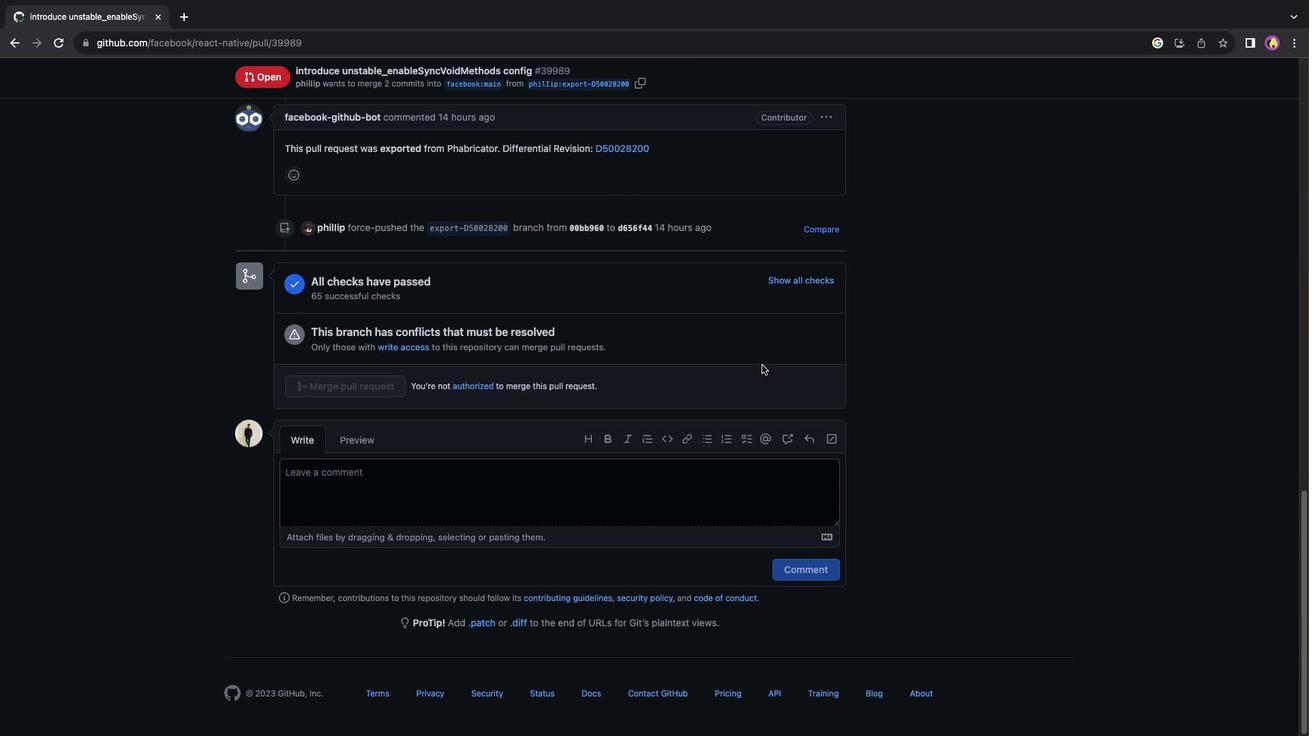 
Action: Mouse scrolled (761, 365) with delta (0, -2)
Screenshot: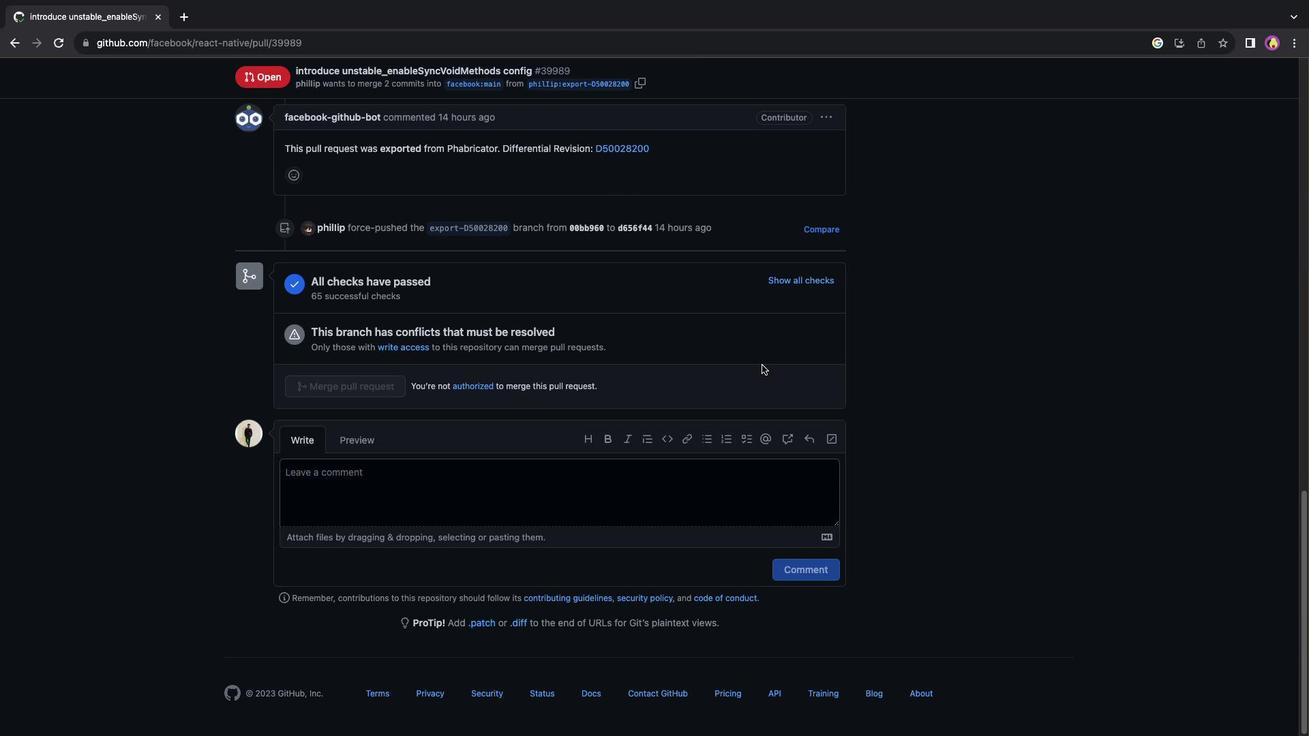 
Action: Mouse scrolled (761, 365) with delta (0, -3)
Screenshot: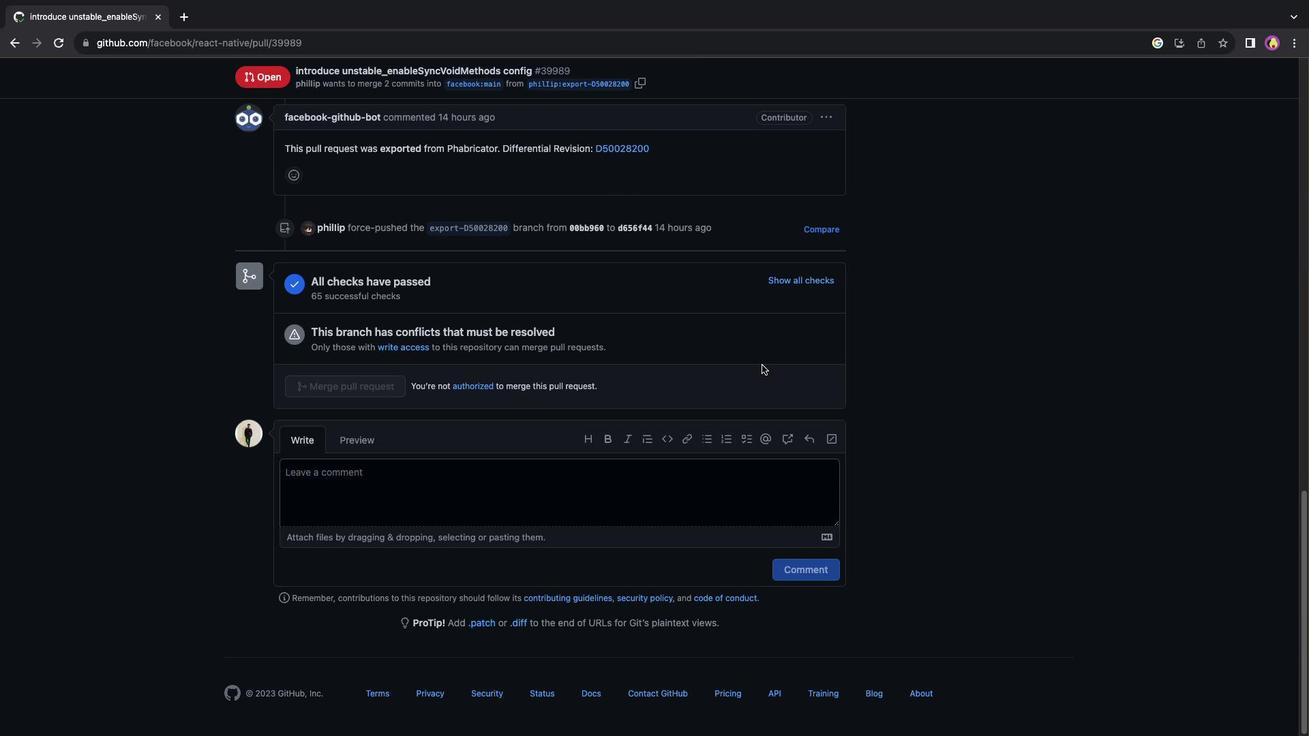
Action: Mouse scrolled (761, 365) with delta (0, 0)
Screenshot: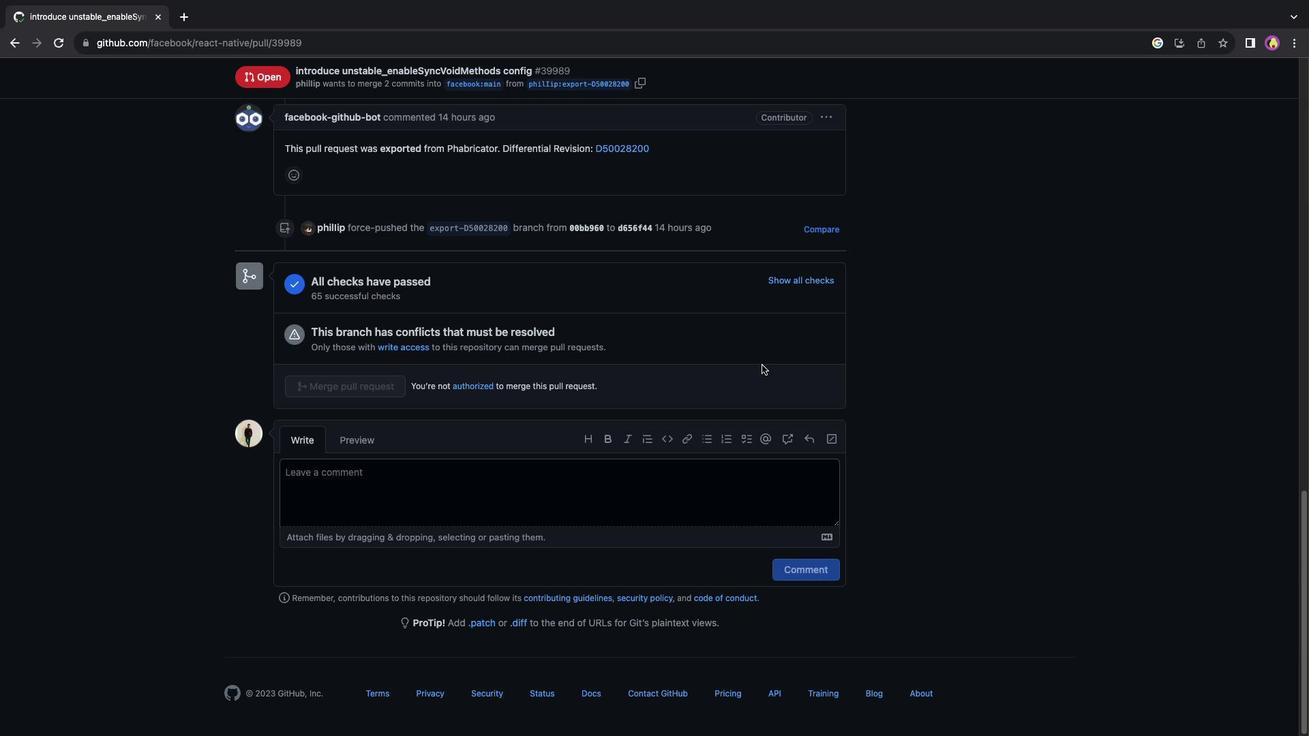 
Action: Mouse scrolled (761, 365) with delta (0, 0)
Screenshot: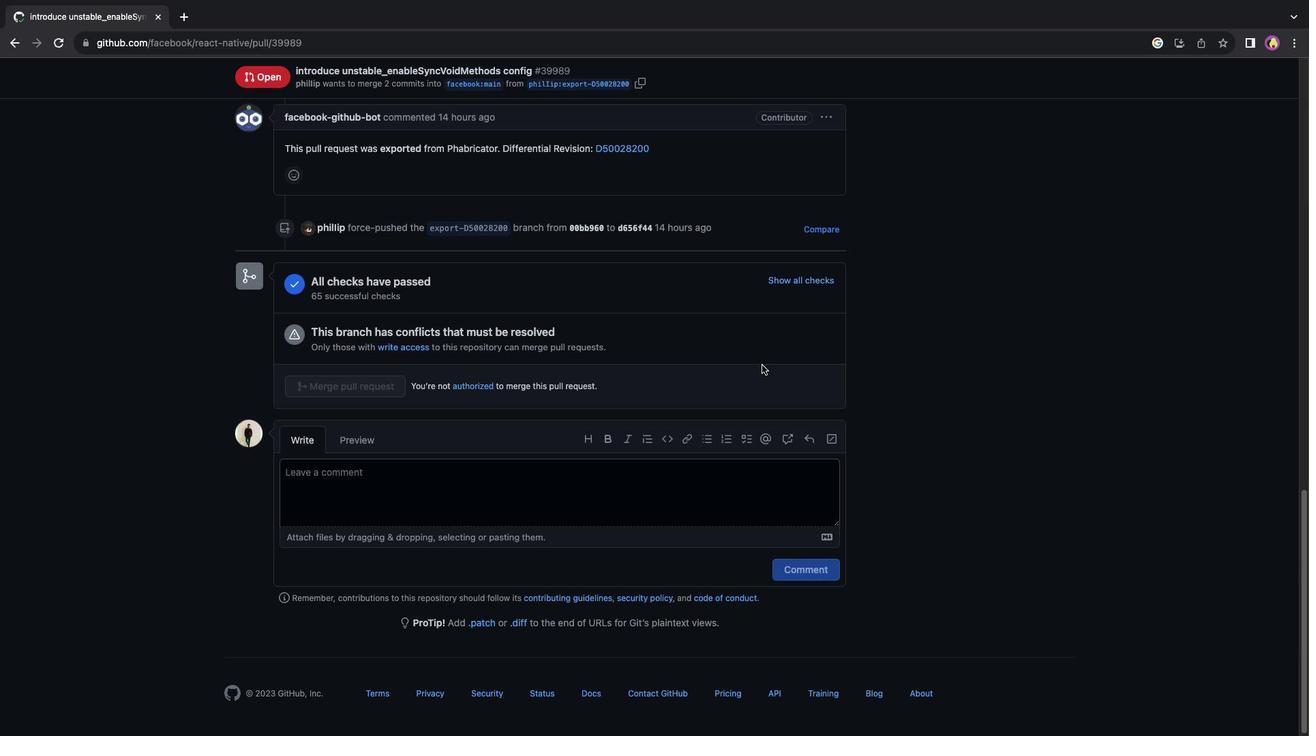 
Action: Mouse scrolled (761, 365) with delta (0, 2)
Screenshot: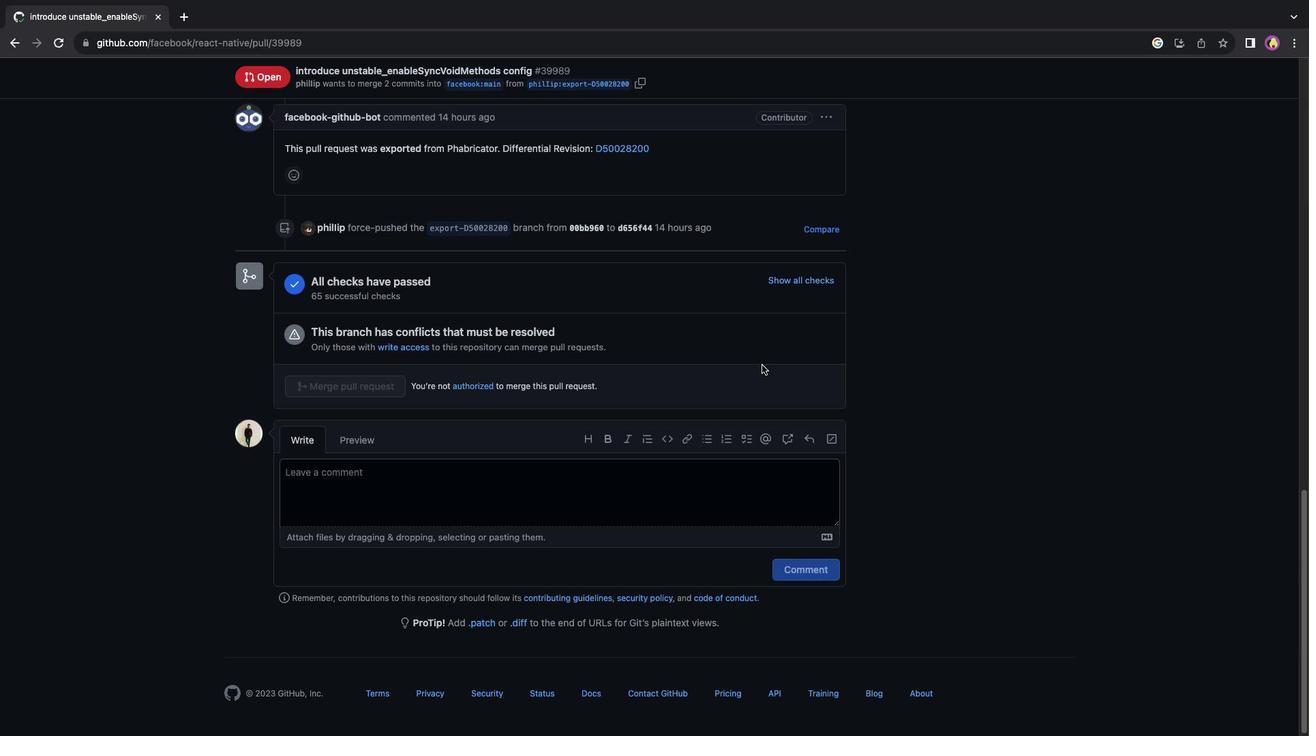 
Action: Mouse scrolled (761, 365) with delta (0, 3)
Screenshot: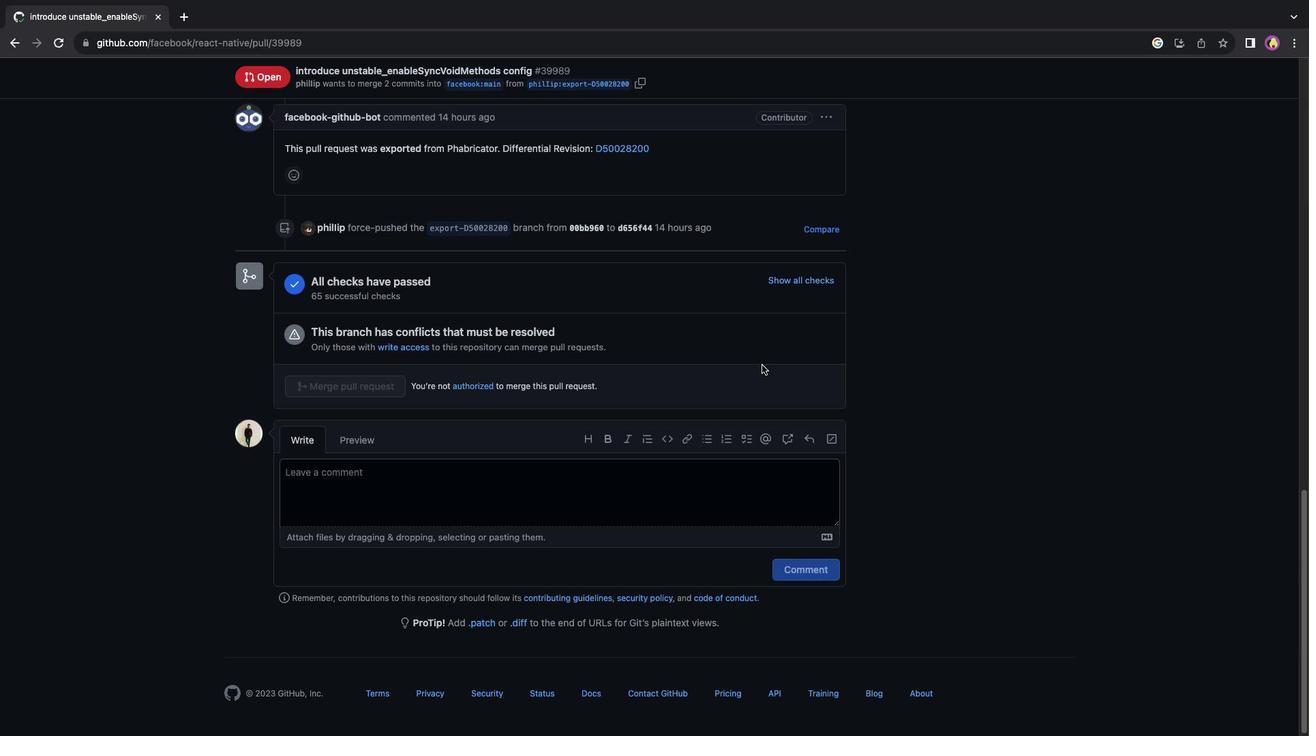 
Action: Mouse scrolled (761, 365) with delta (0, 4)
Screenshot: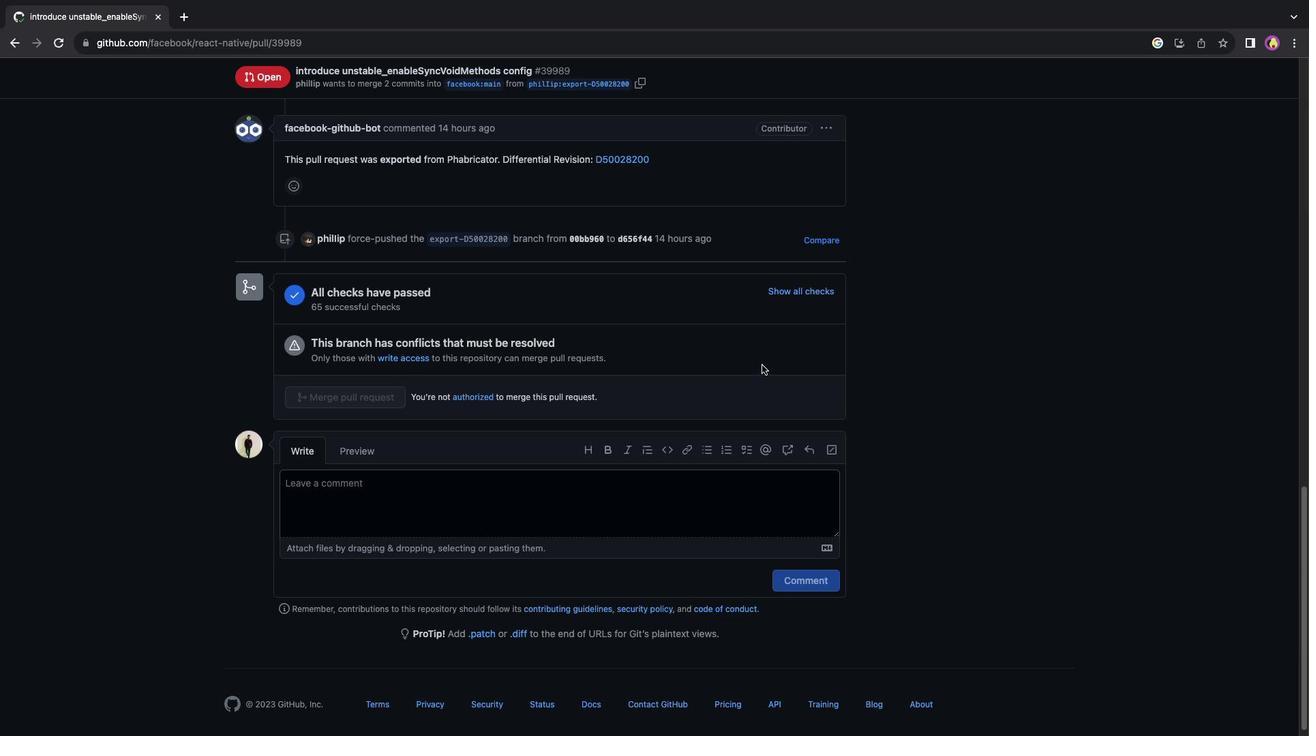 
Action: Mouse scrolled (761, 365) with delta (0, 4)
Screenshot: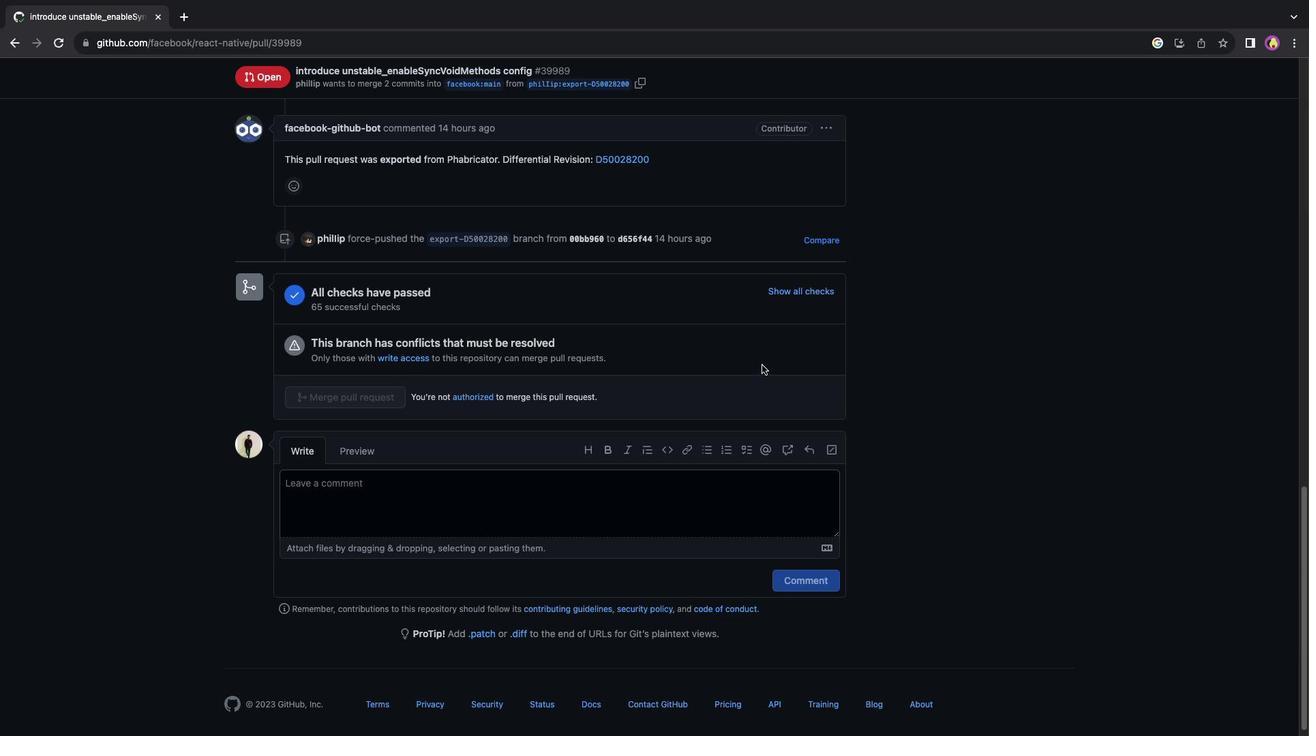 
Action: Mouse scrolled (761, 365) with delta (0, 5)
Screenshot: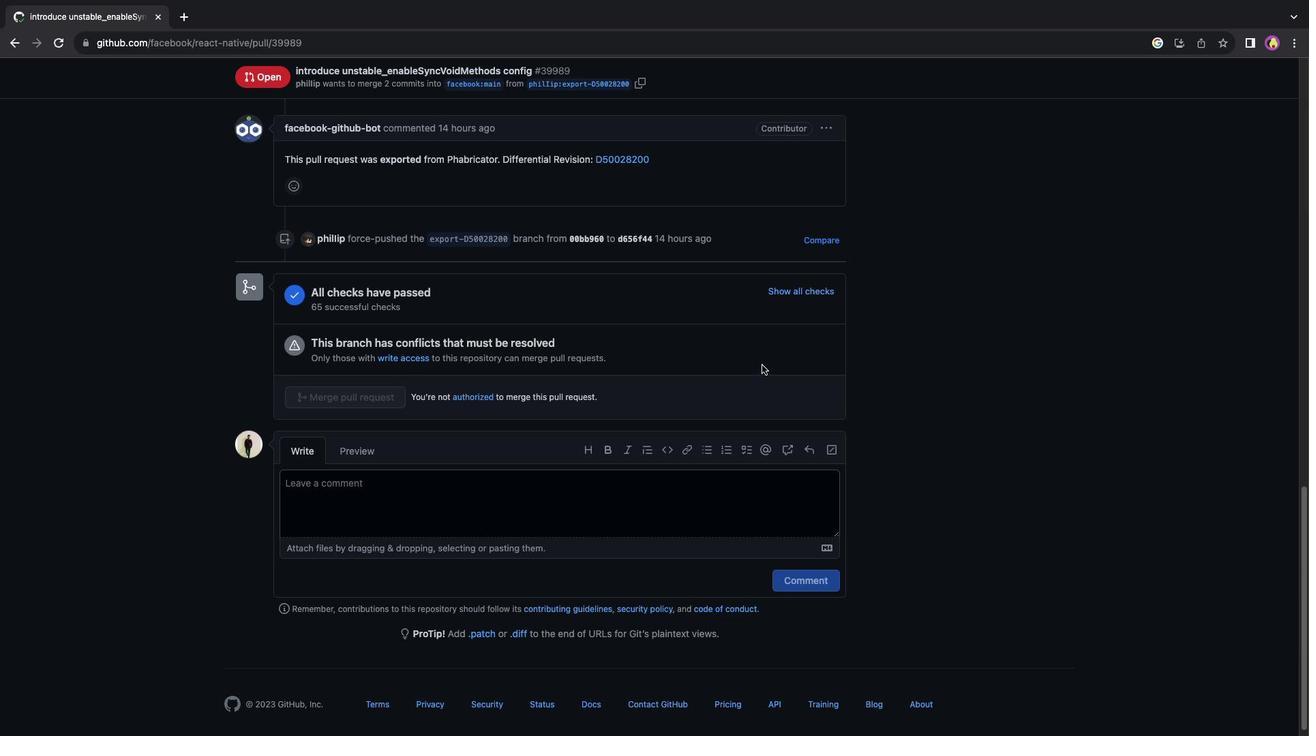 
Action: Mouse scrolled (761, 365) with delta (0, 0)
Screenshot: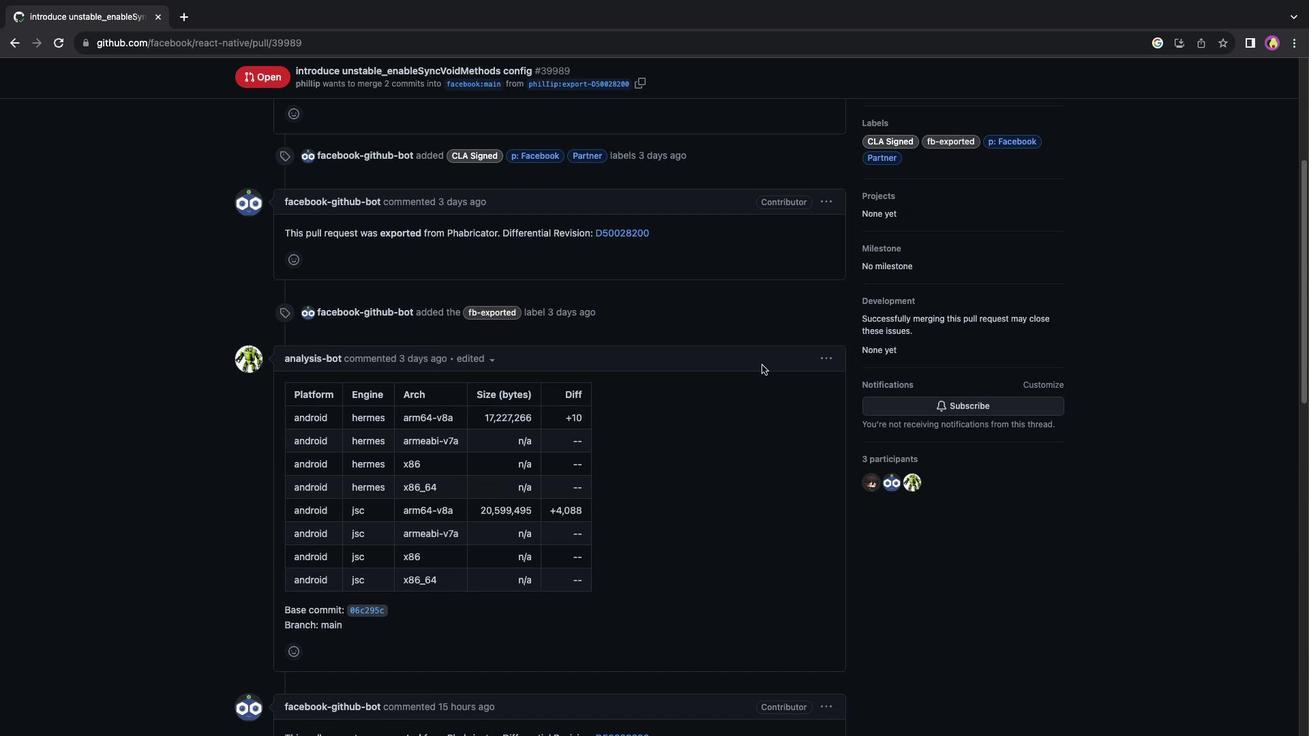 
Action: Mouse scrolled (761, 365) with delta (0, 0)
Screenshot: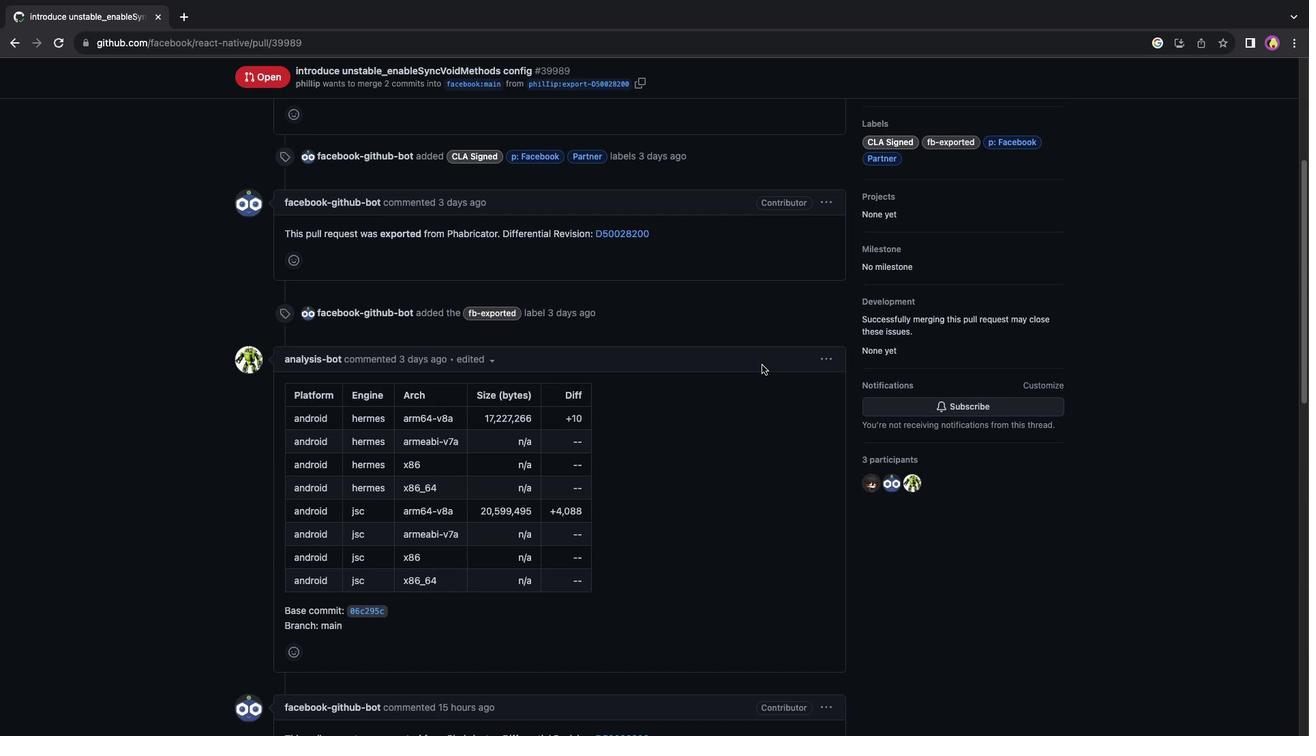 
Action: Mouse scrolled (761, 365) with delta (0, 2)
Screenshot: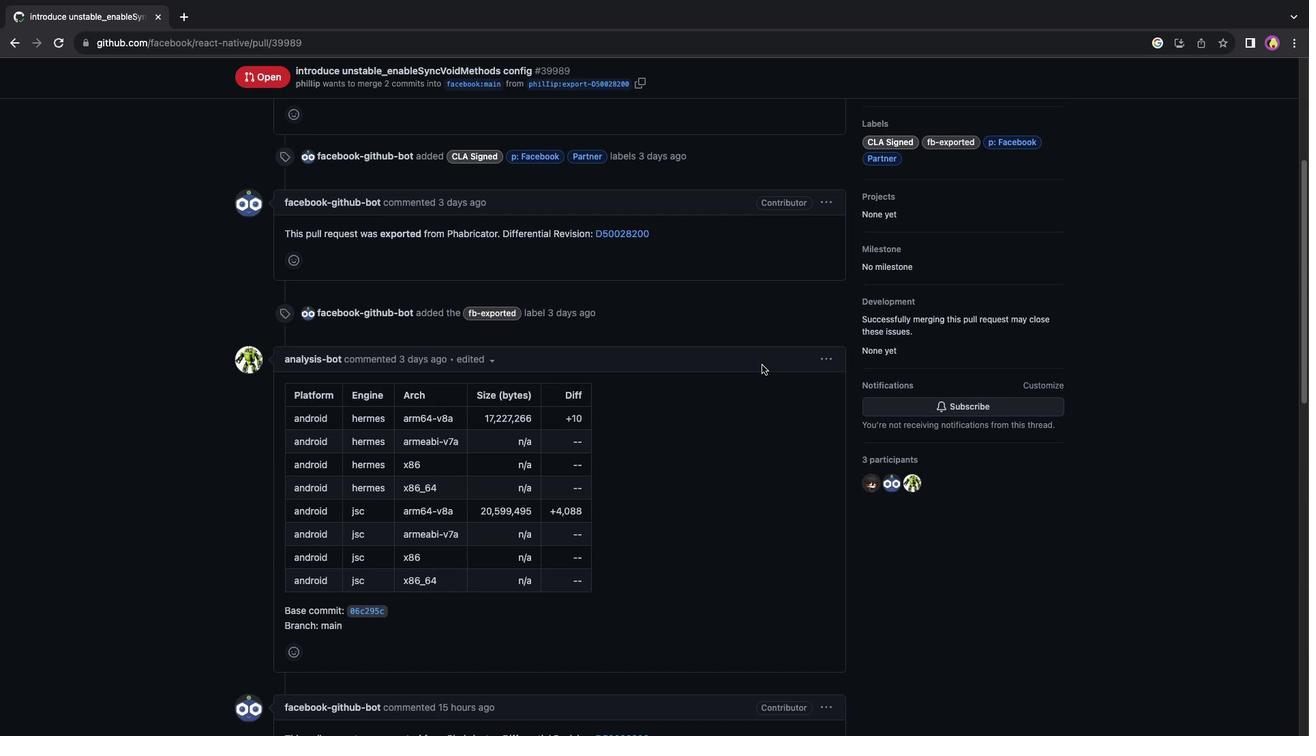 
Action: Mouse scrolled (761, 365) with delta (0, 3)
Screenshot: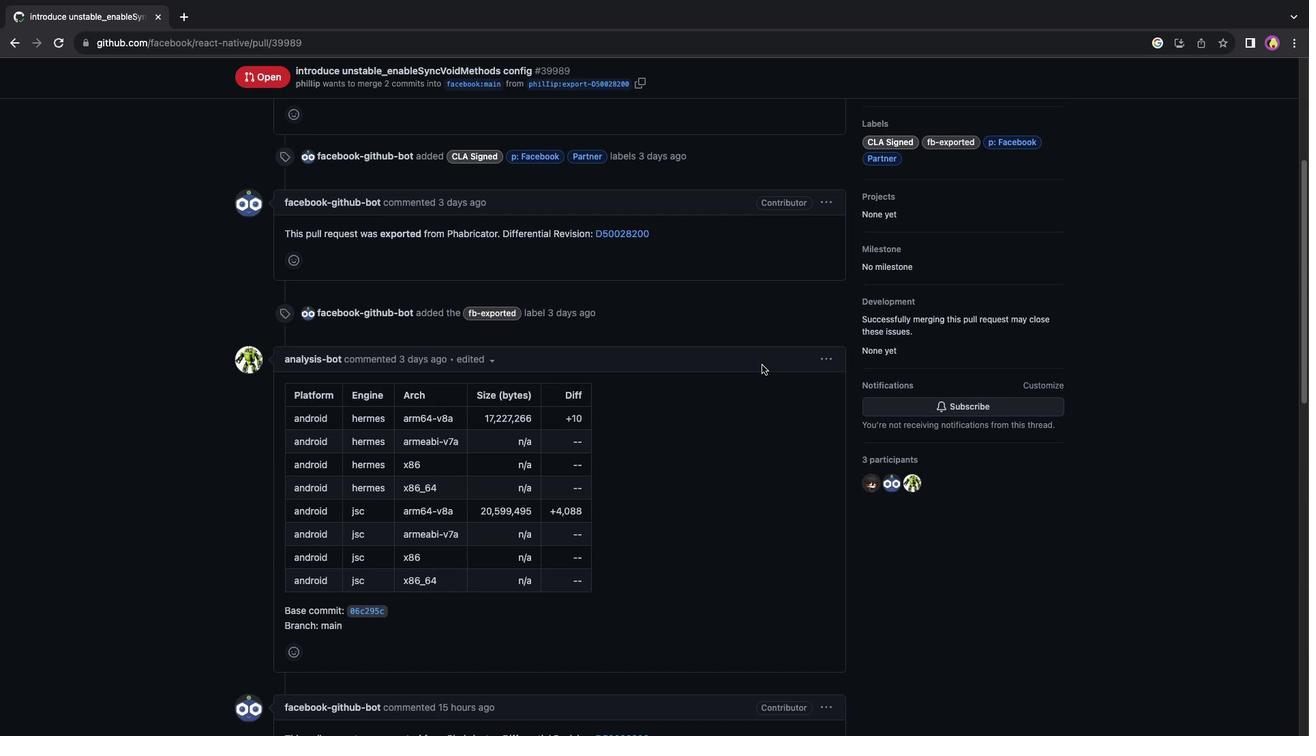 
Action: Mouse scrolled (761, 365) with delta (0, 4)
Screenshot: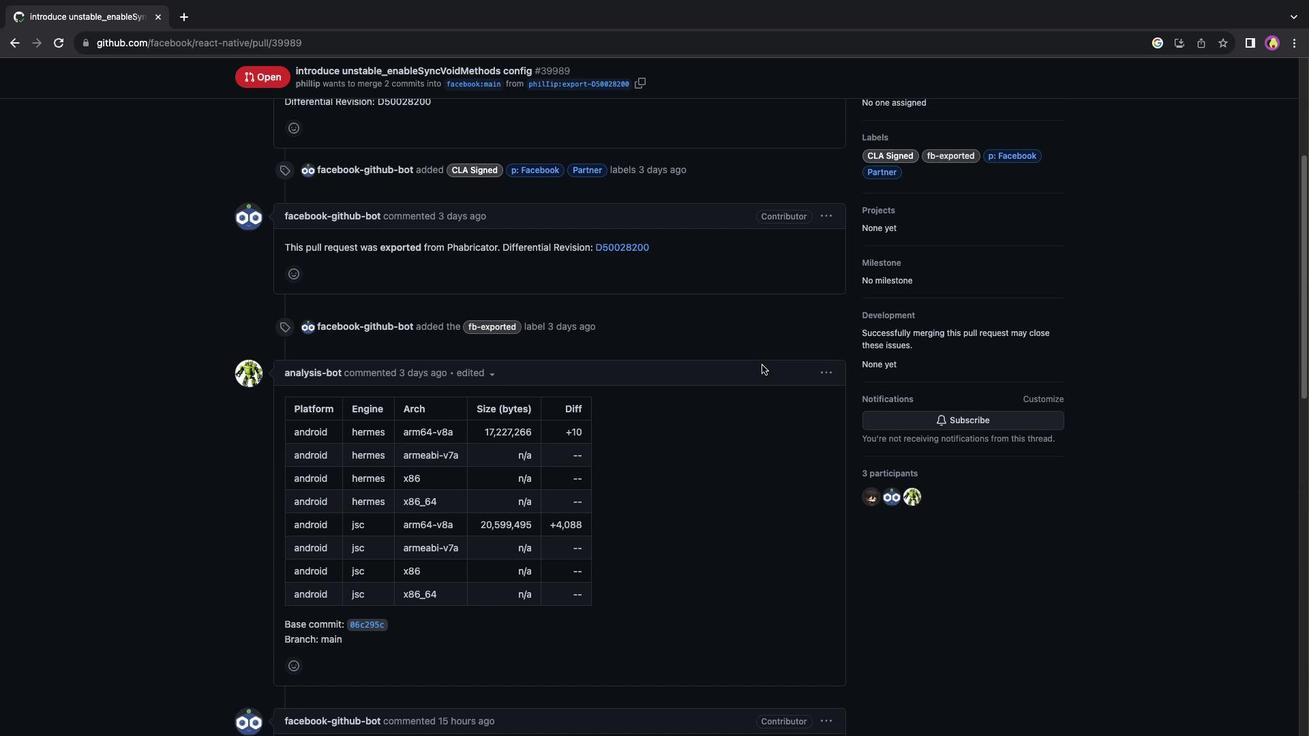 
Action: Mouse scrolled (761, 365) with delta (0, 4)
Screenshot: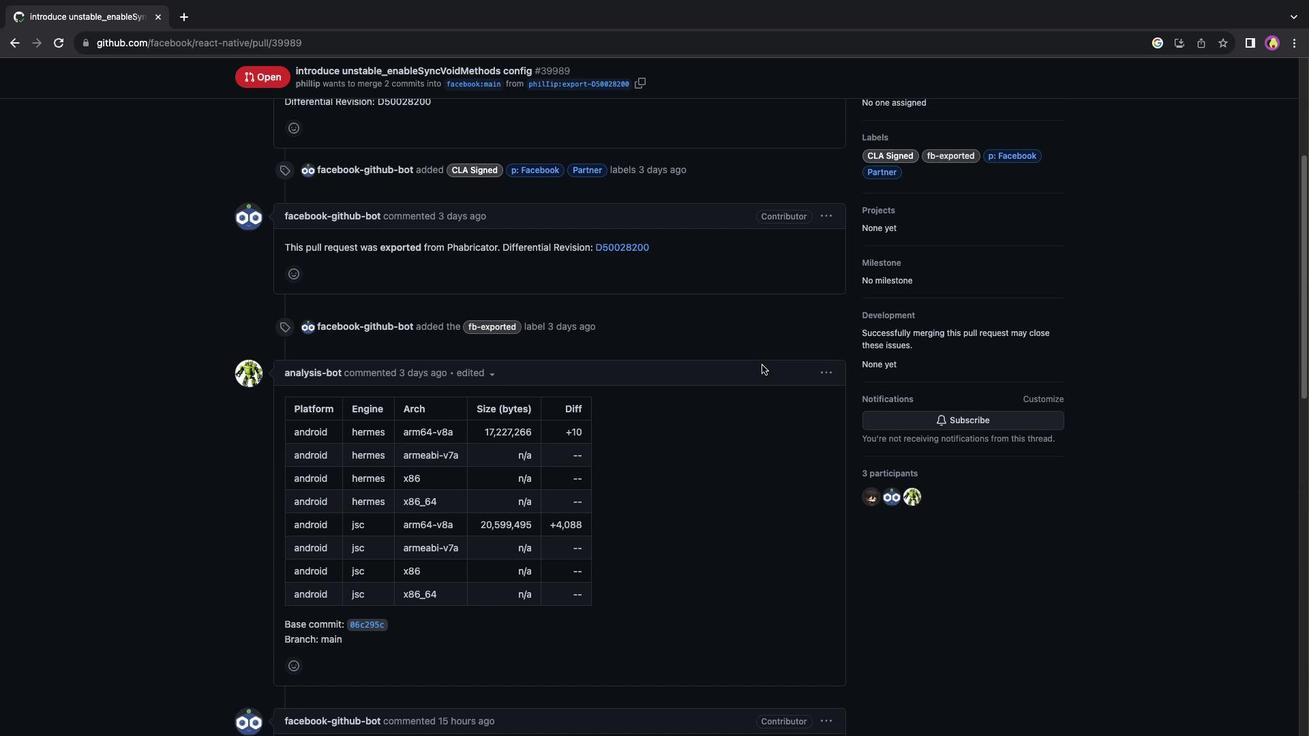 
Action: Mouse scrolled (761, 365) with delta (0, 5)
Screenshot: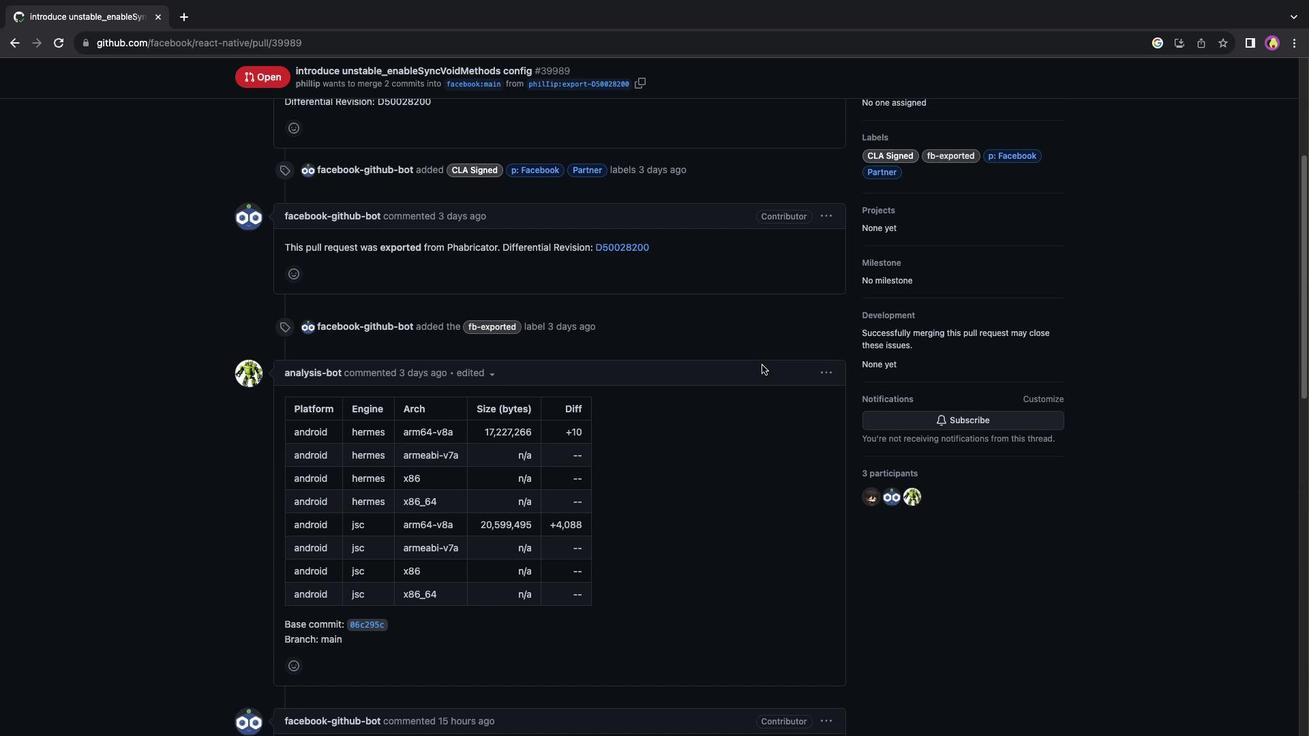 
Action: Mouse scrolled (761, 365) with delta (0, 5)
Screenshot: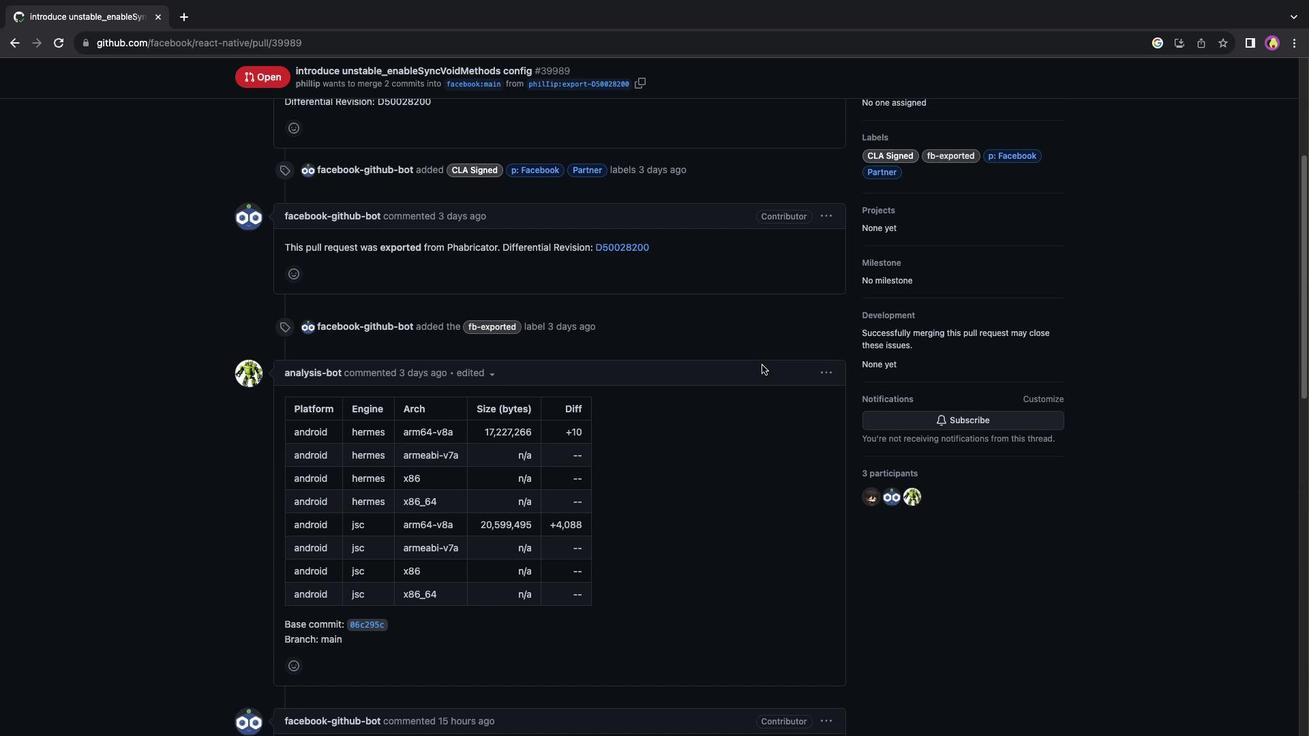 
Action: Mouse scrolled (761, 365) with delta (0, 0)
Screenshot: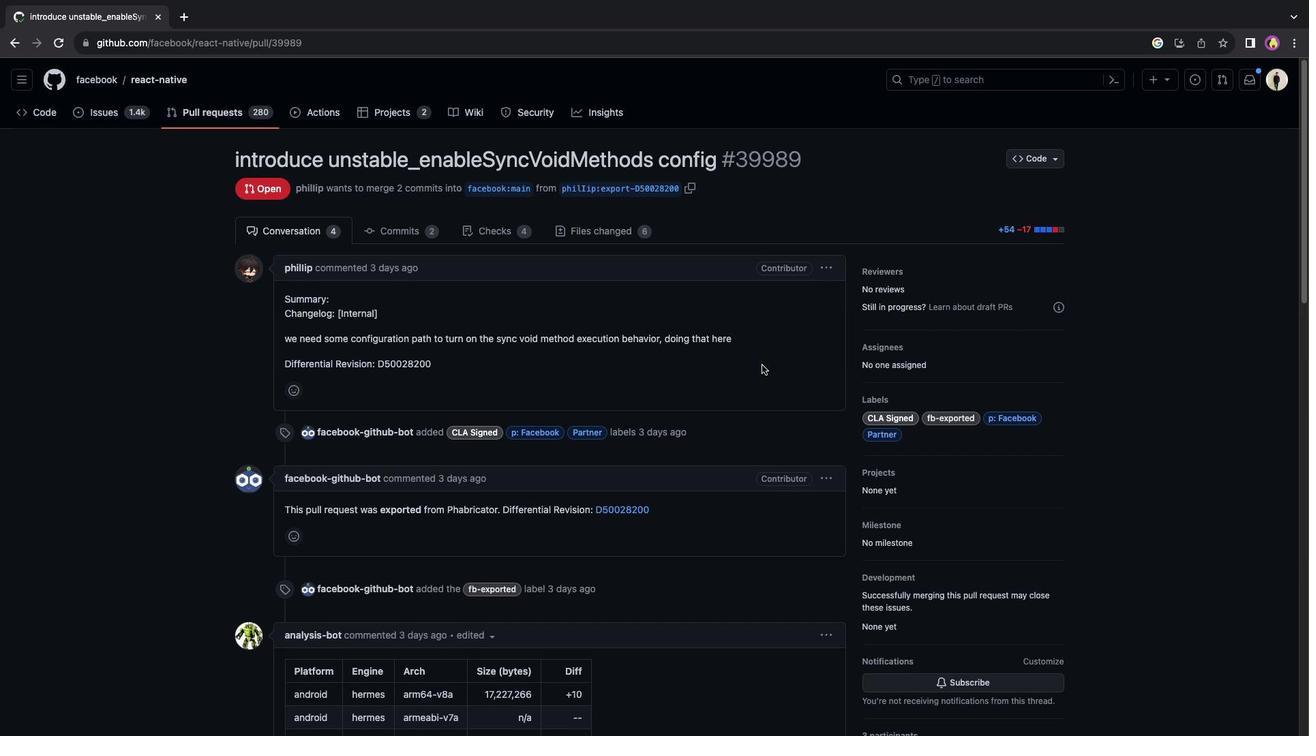 
Action: Mouse scrolled (761, 365) with delta (0, 0)
Screenshot: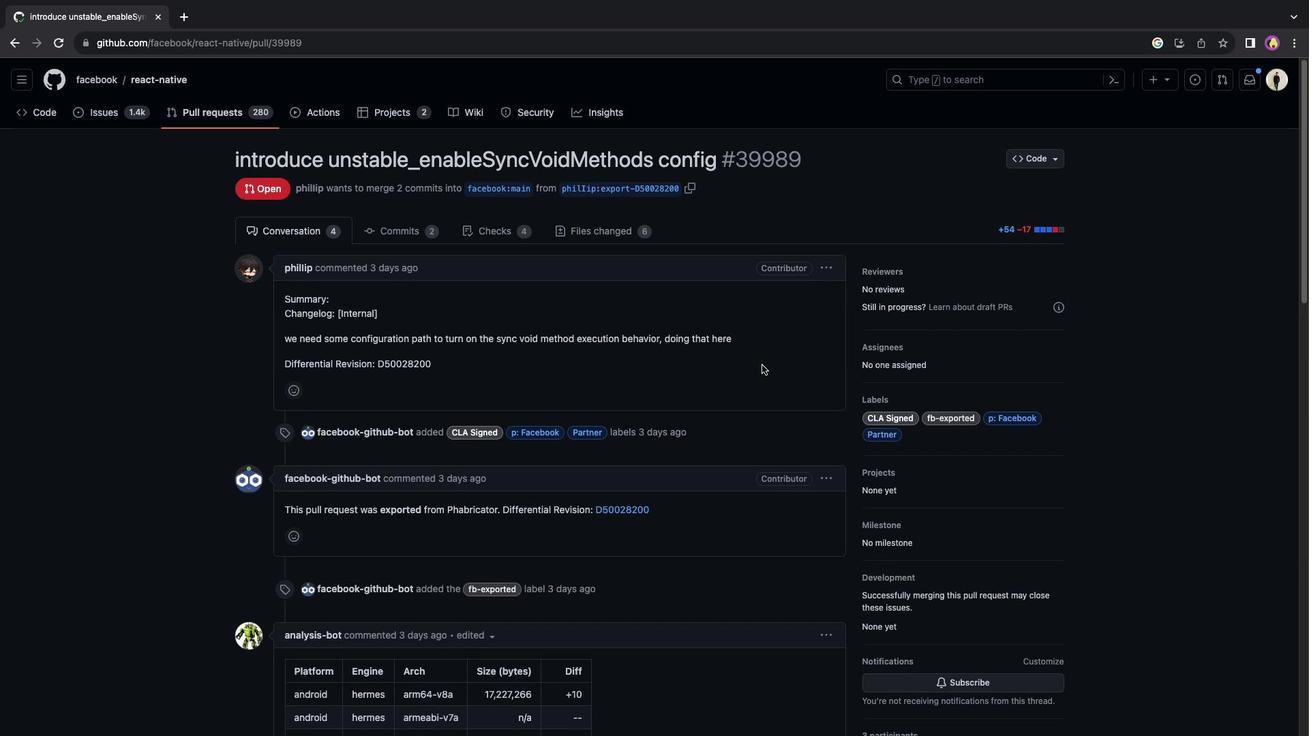 
Action: Mouse scrolled (761, 365) with delta (0, 3)
Screenshot: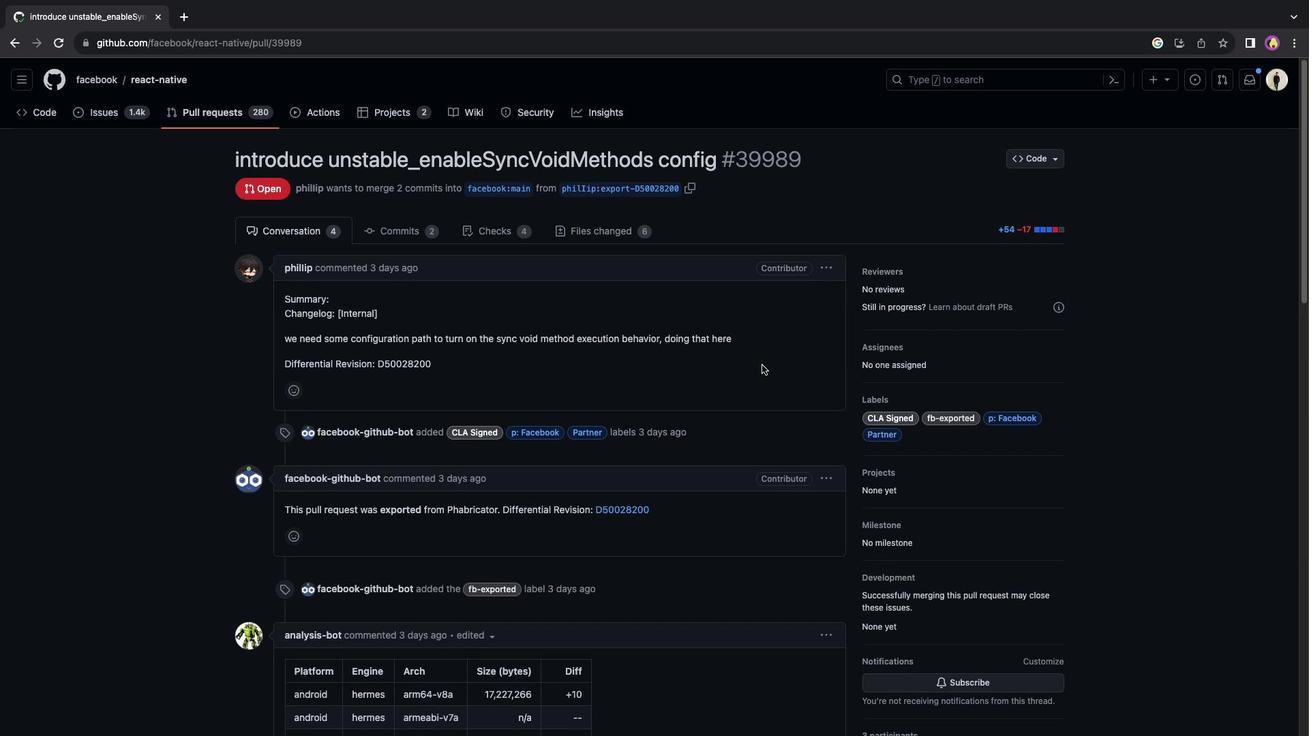 
Action: Mouse scrolled (761, 365) with delta (0, 4)
Screenshot: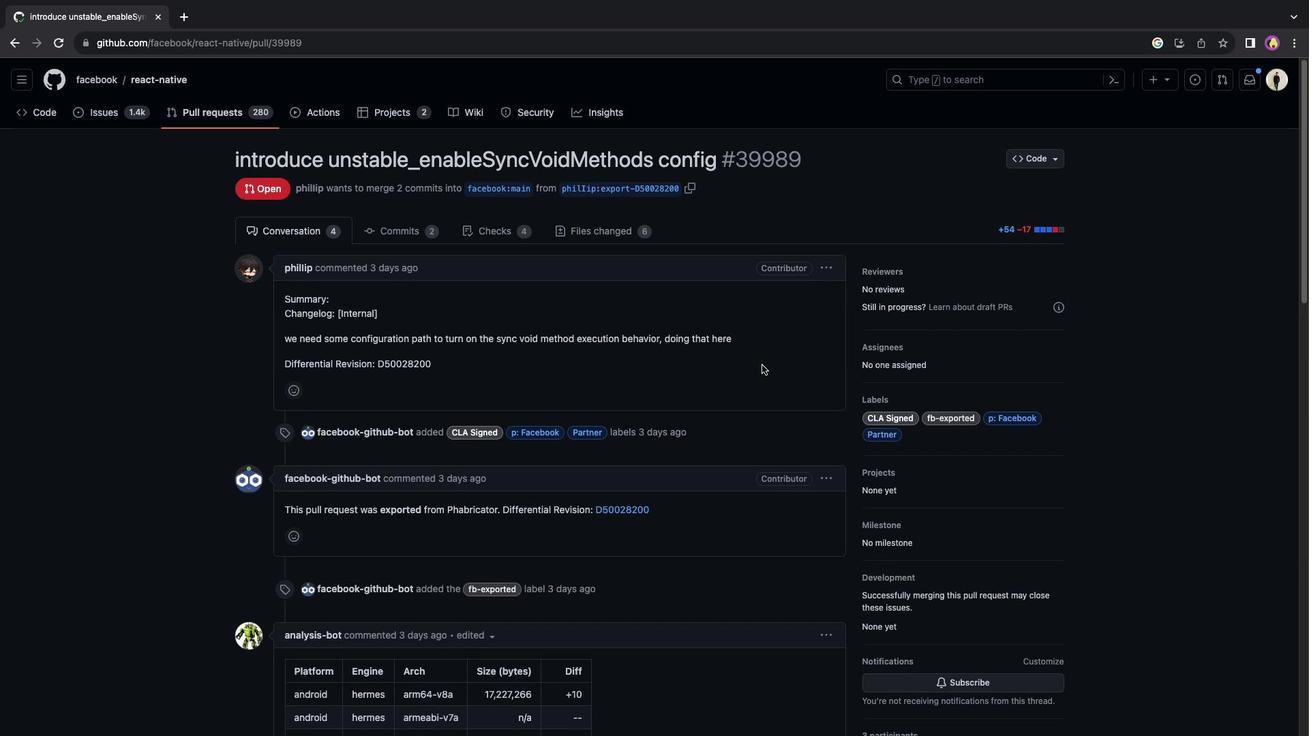 
Action: Mouse scrolled (761, 365) with delta (0, 4)
Screenshot: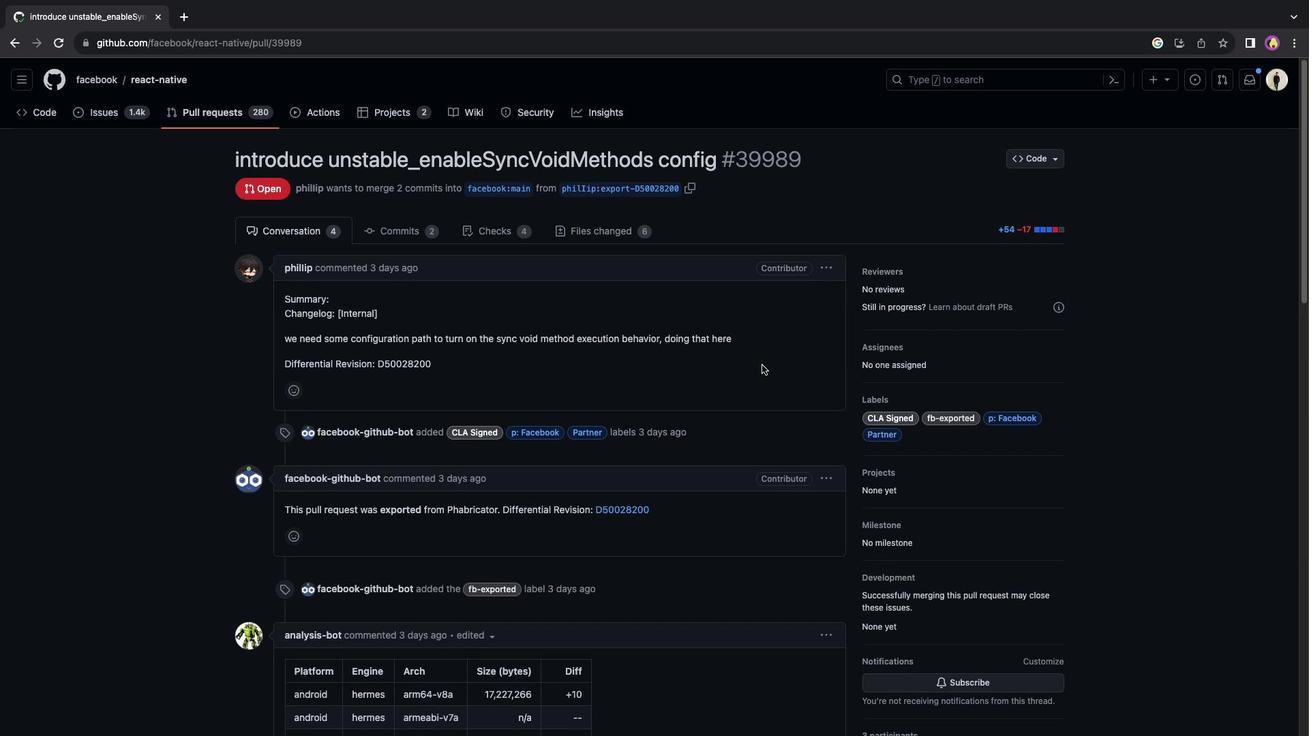 
Action: Mouse scrolled (761, 365) with delta (0, 5)
Screenshot: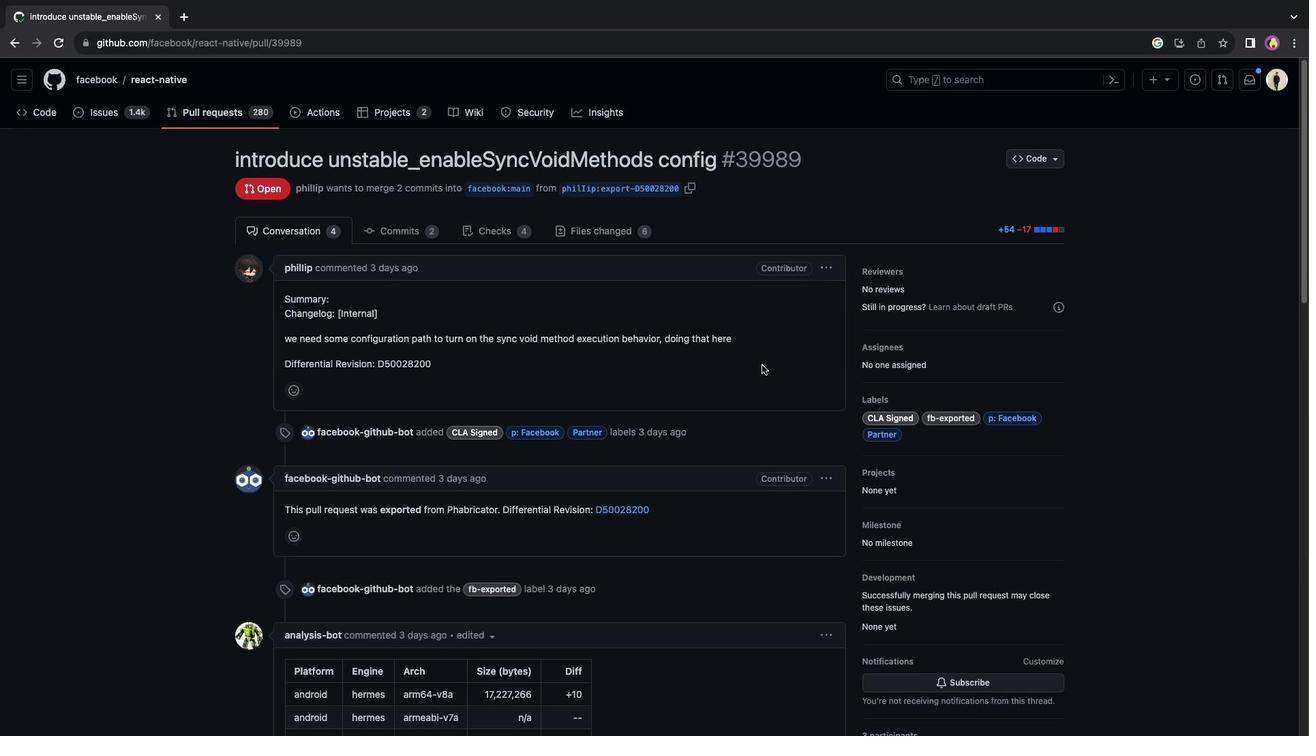 
Action: Mouse scrolled (761, 365) with delta (0, 5)
Screenshot: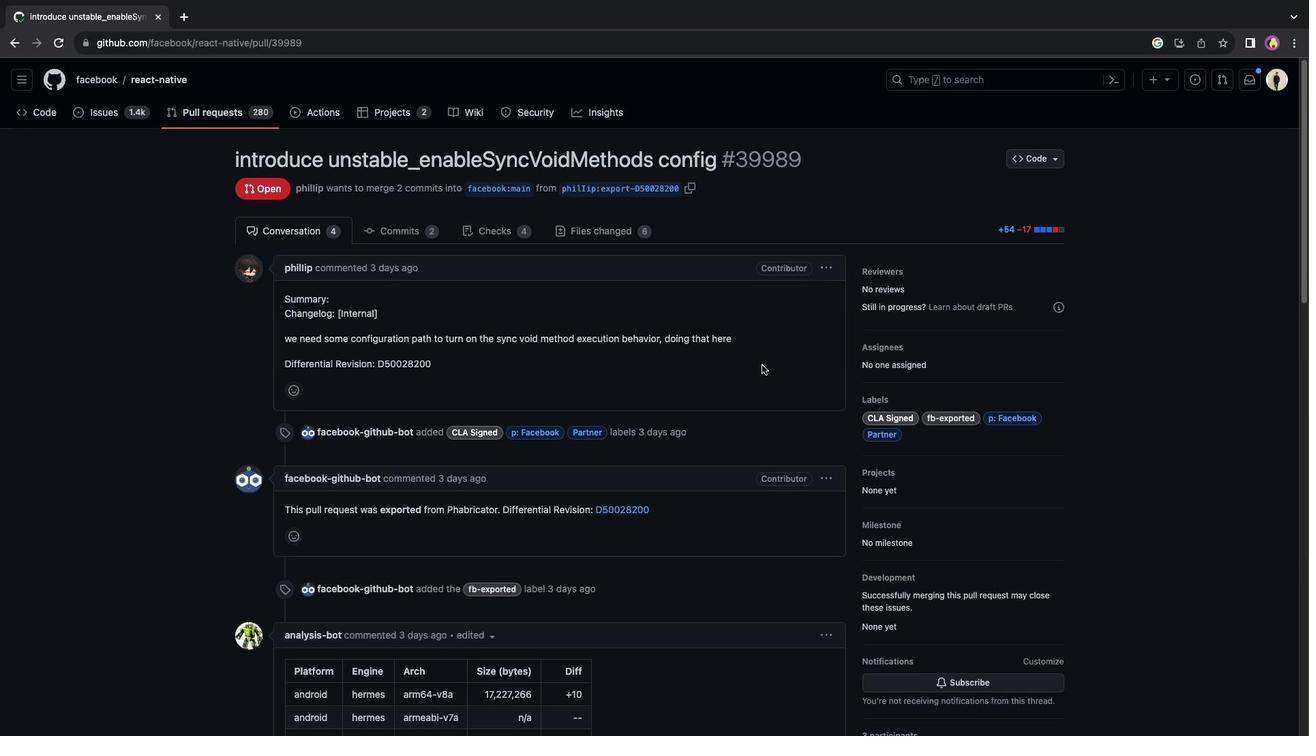 
Action: Mouse moved to (109, 77)
Screenshot: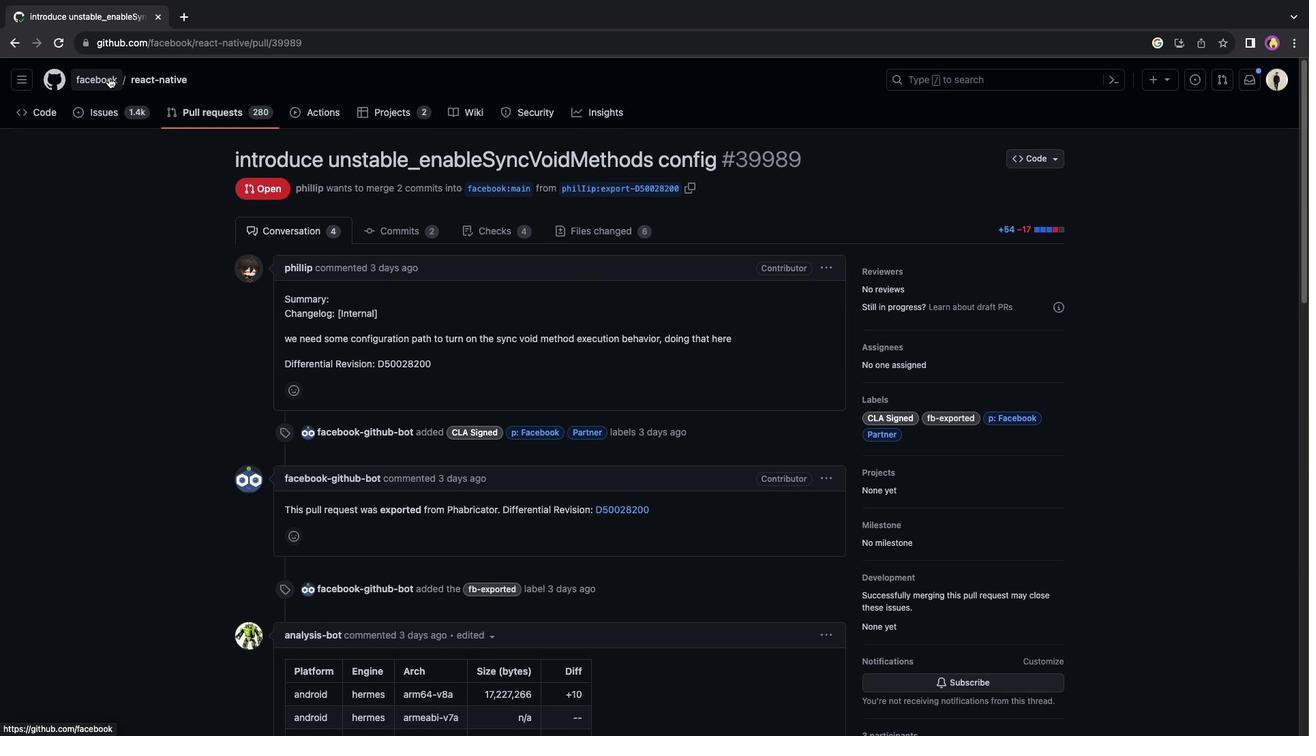 
Action: Mouse pressed left at (109, 77)
Screenshot: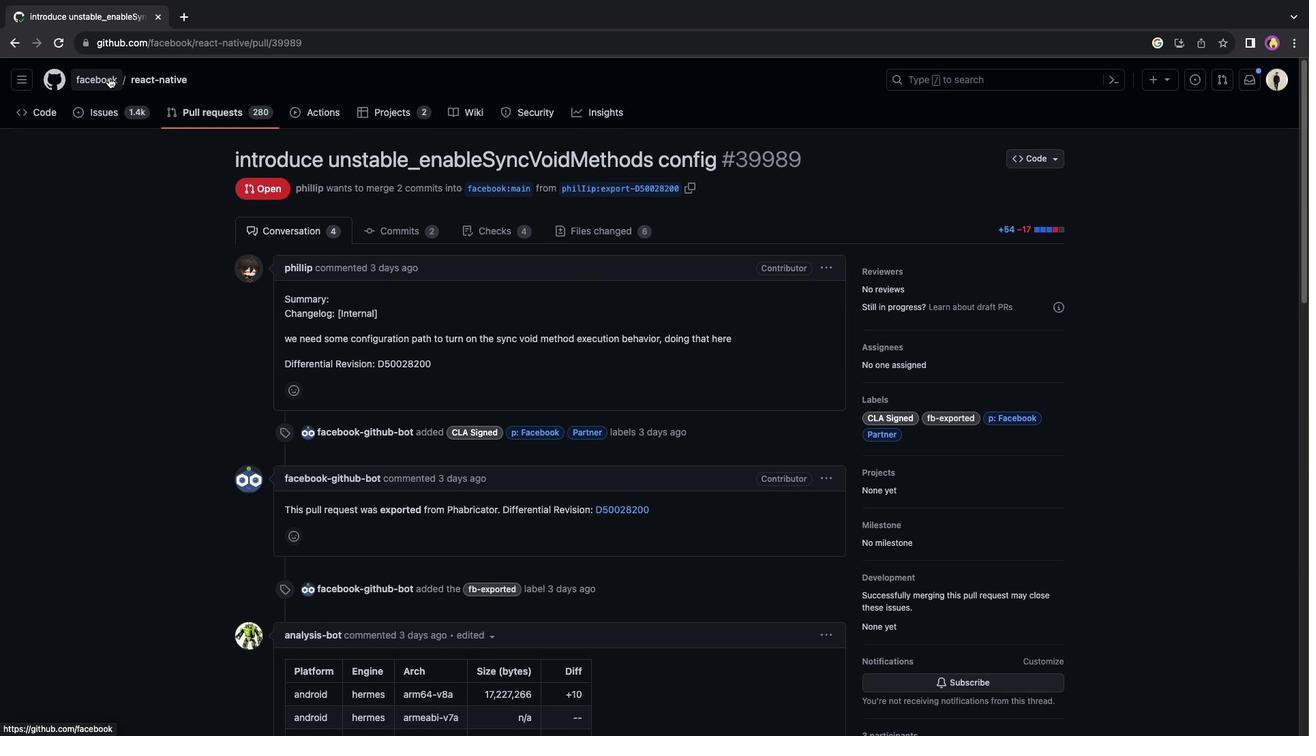 
Action: Mouse moved to (280, 378)
Screenshot: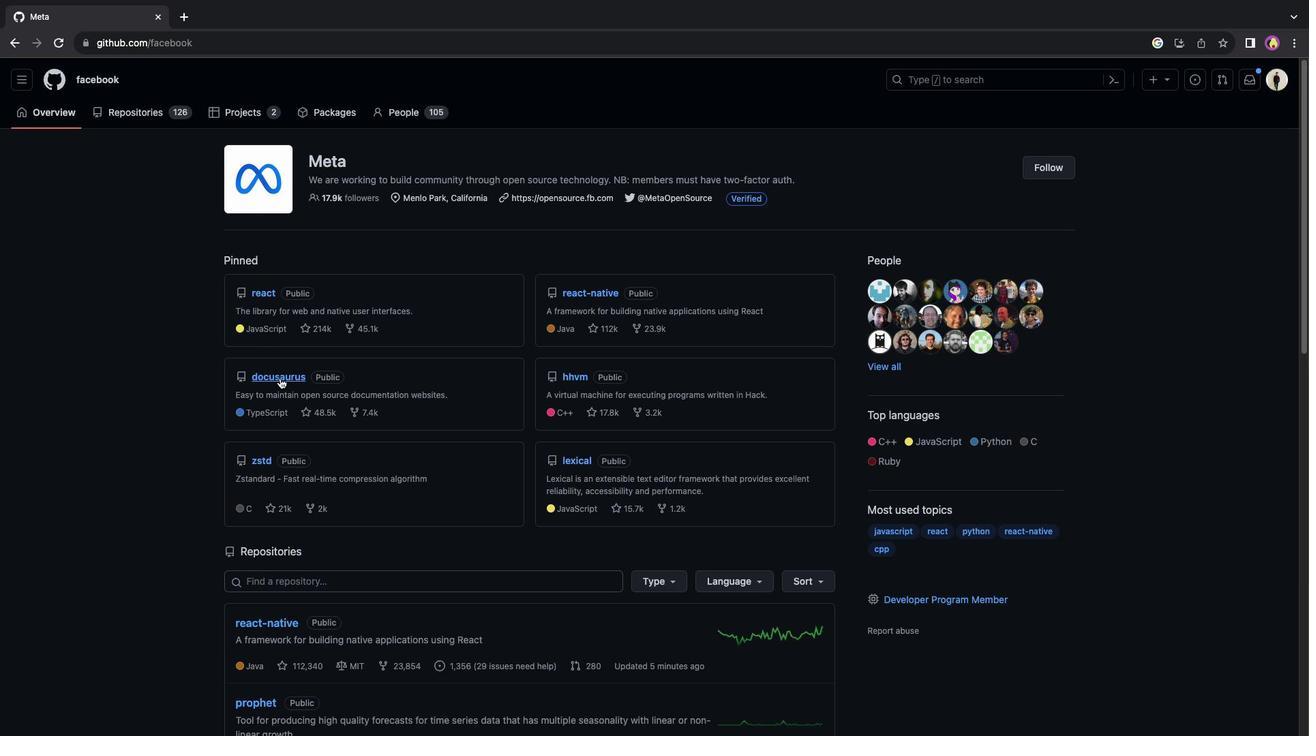 
Action: Mouse pressed left at (280, 378)
Screenshot: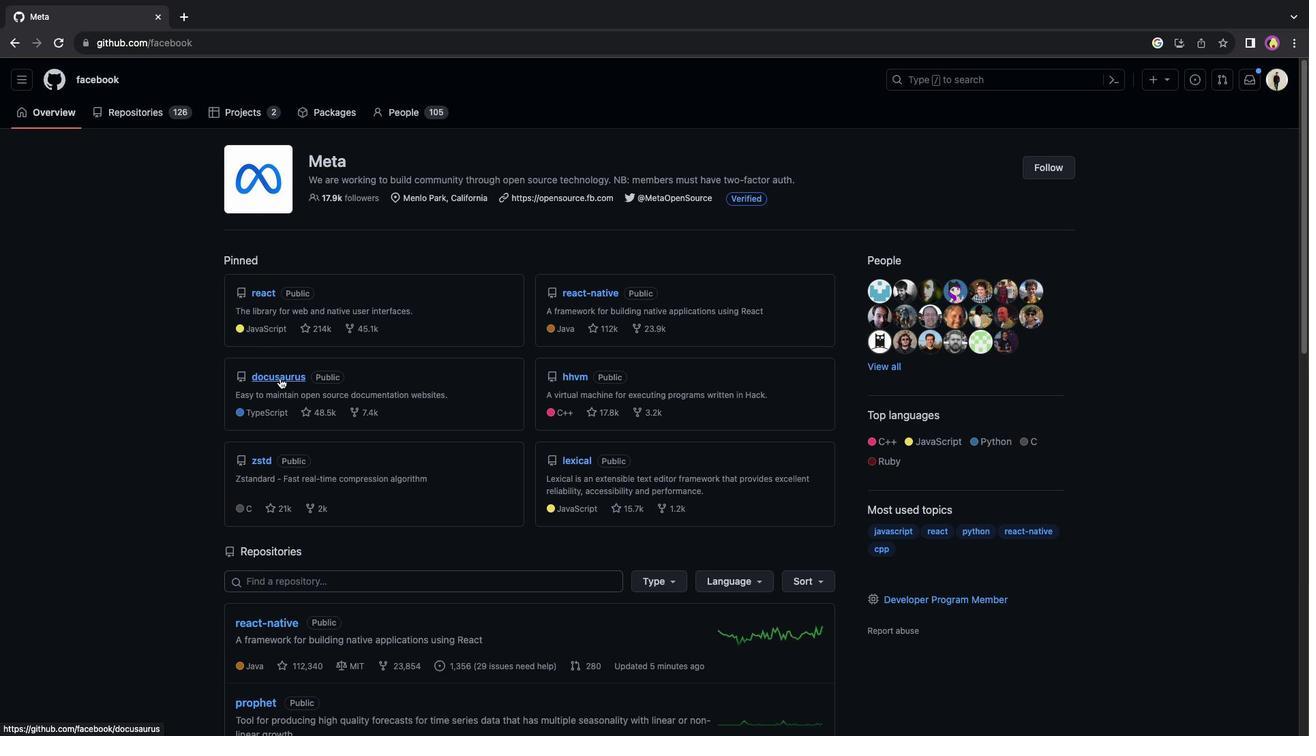 
Action: Mouse moved to (117, 117)
Screenshot: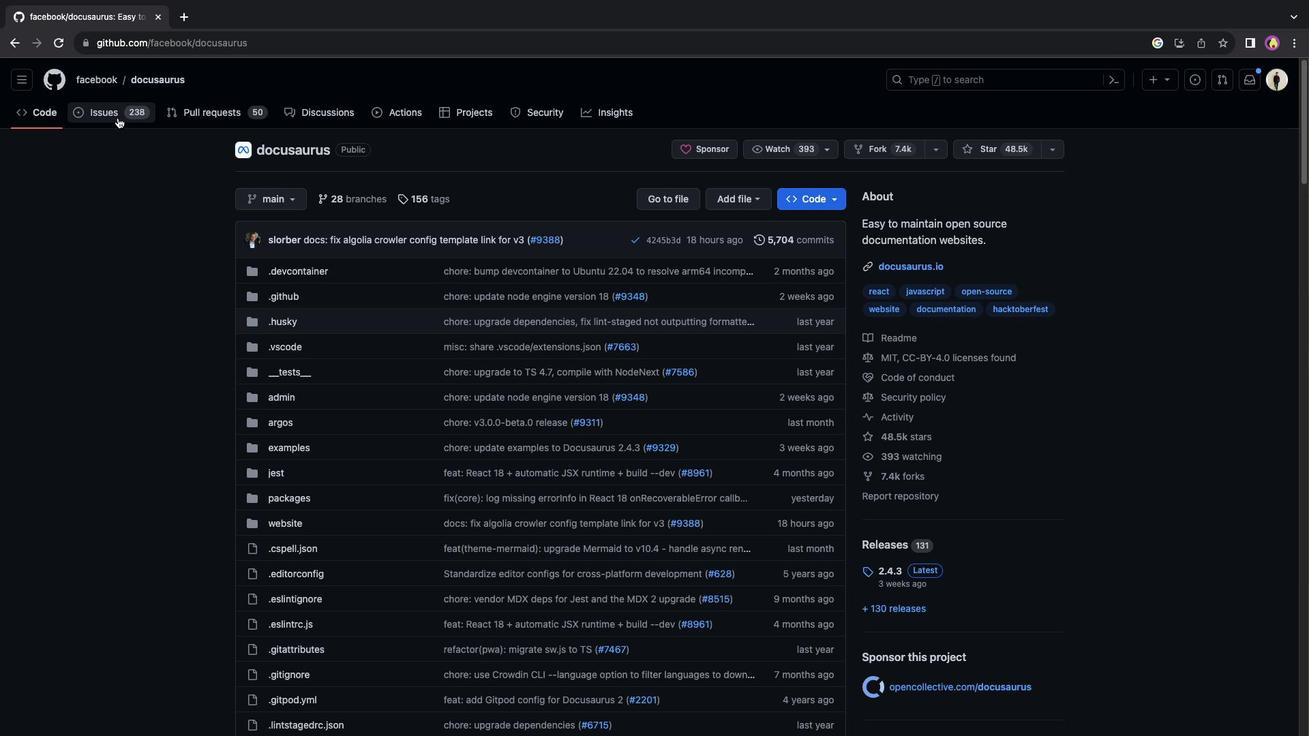 
Action: Mouse pressed left at (117, 117)
Screenshot: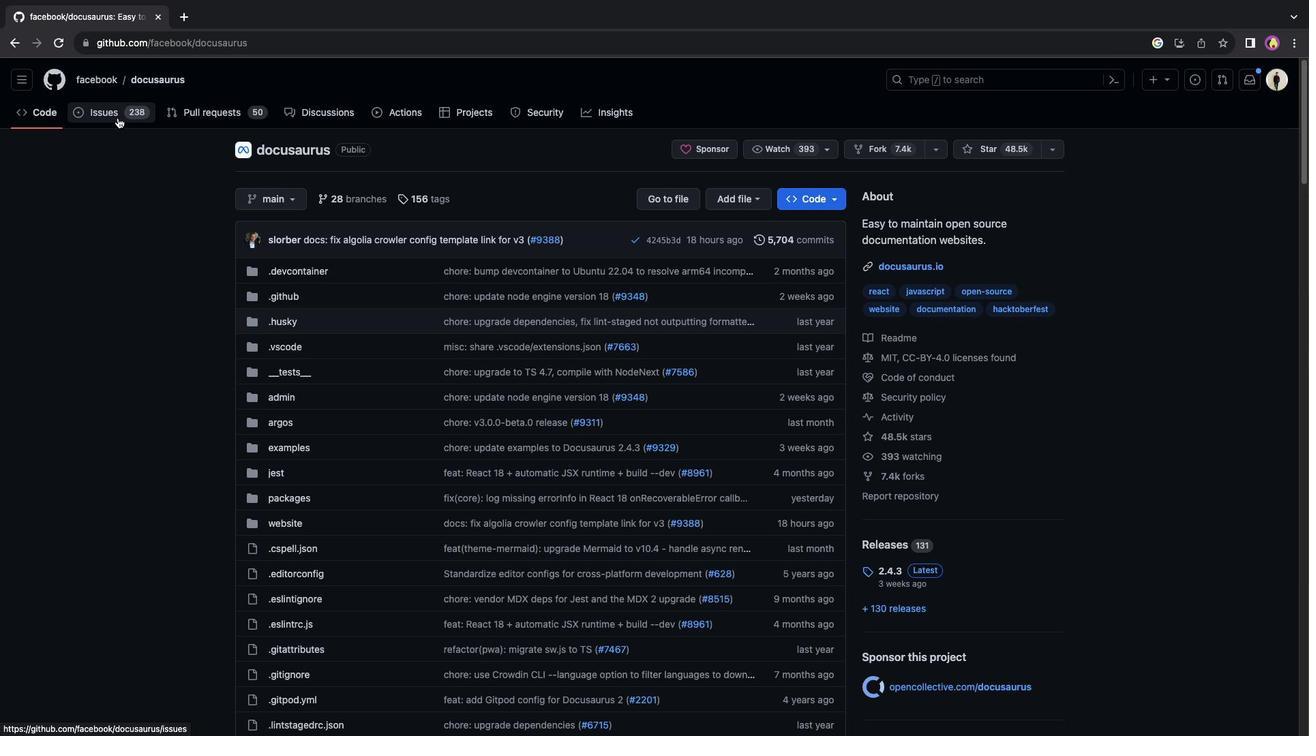 
Action: Mouse moved to (535, 368)
Screenshot: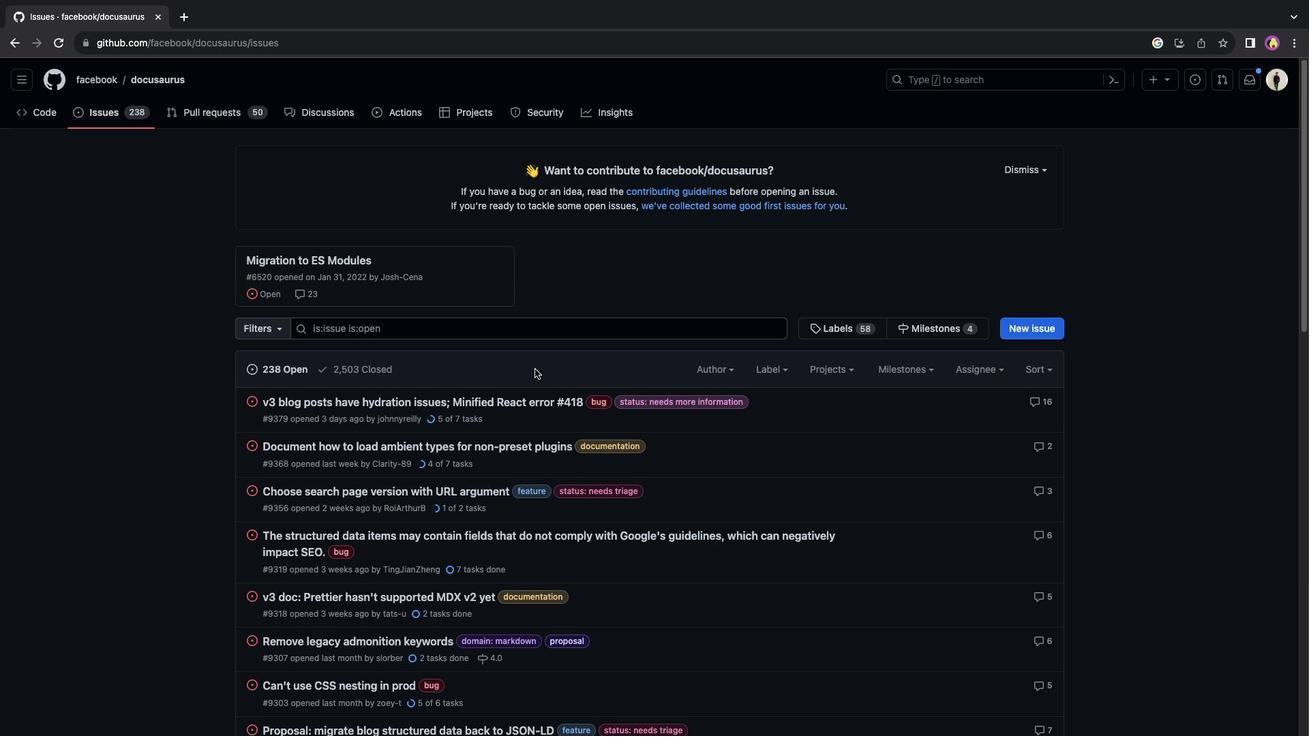 
Action: Mouse scrolled (535, 368) with delta (0, 0)
Screenshot: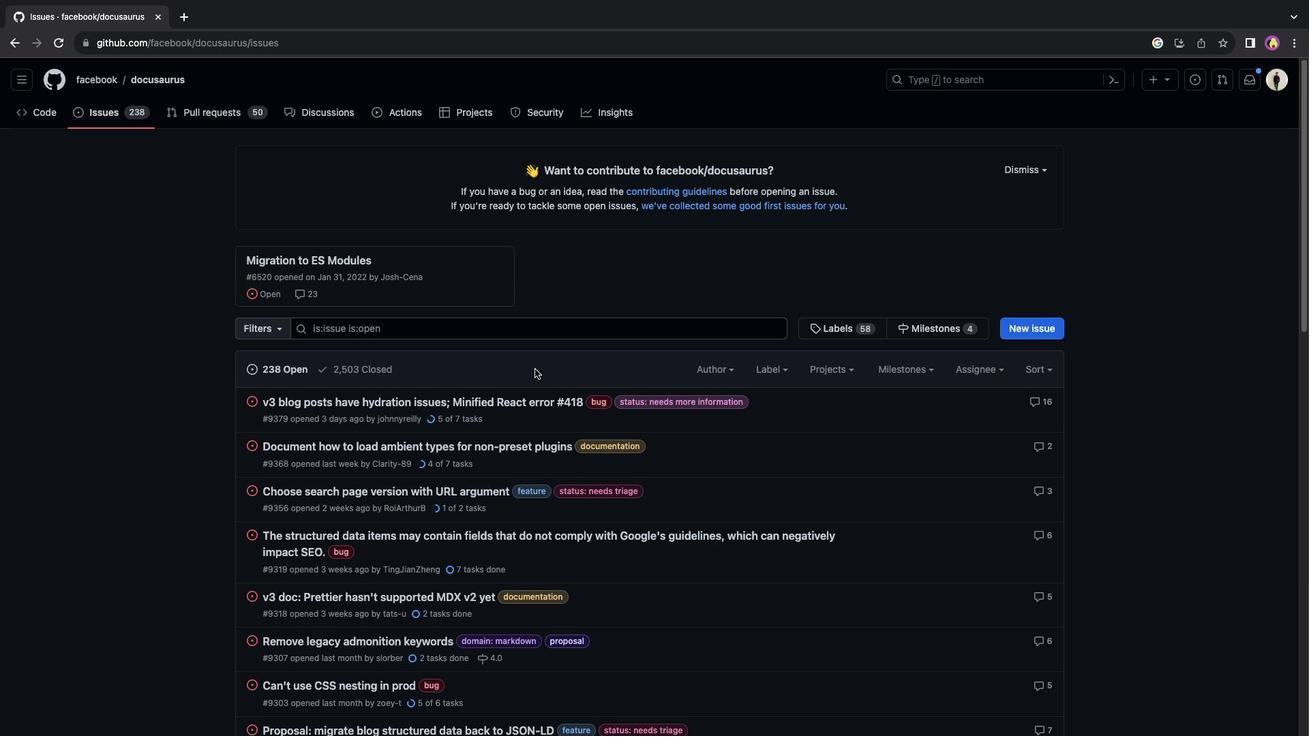 
Action: Mouse scrolled (535, 368) with delta (0, 0)
Screenshot: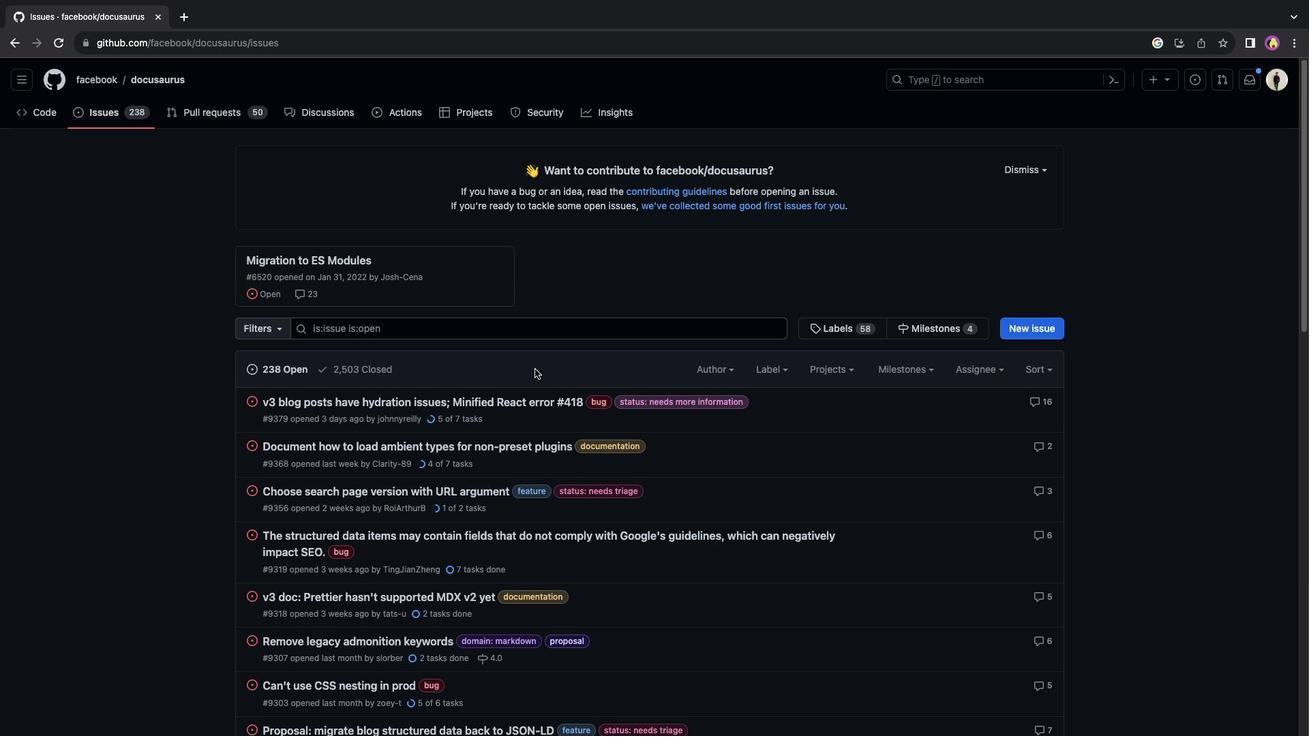 
Action: Mouse scrolled (535, 368) with delta (0, -1)
Screenshot: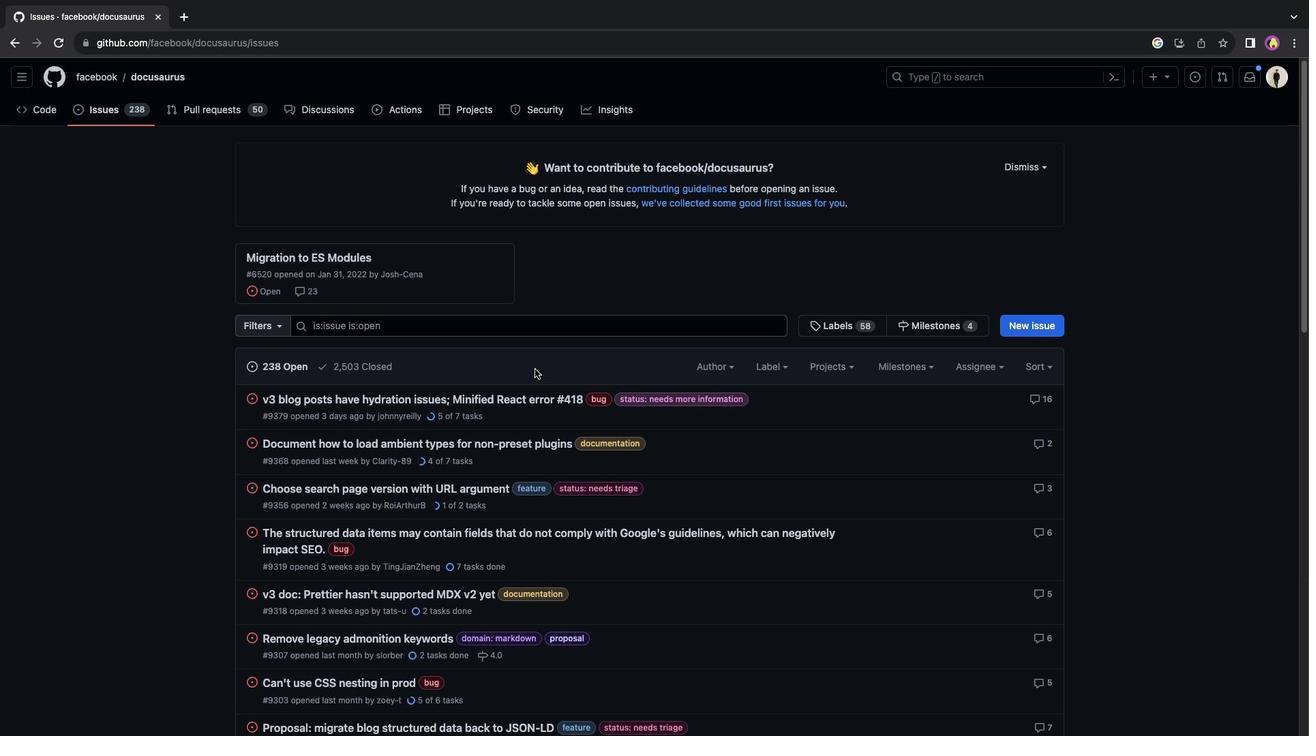 
Action: Mouse moved to (498, 312)
Screenshot: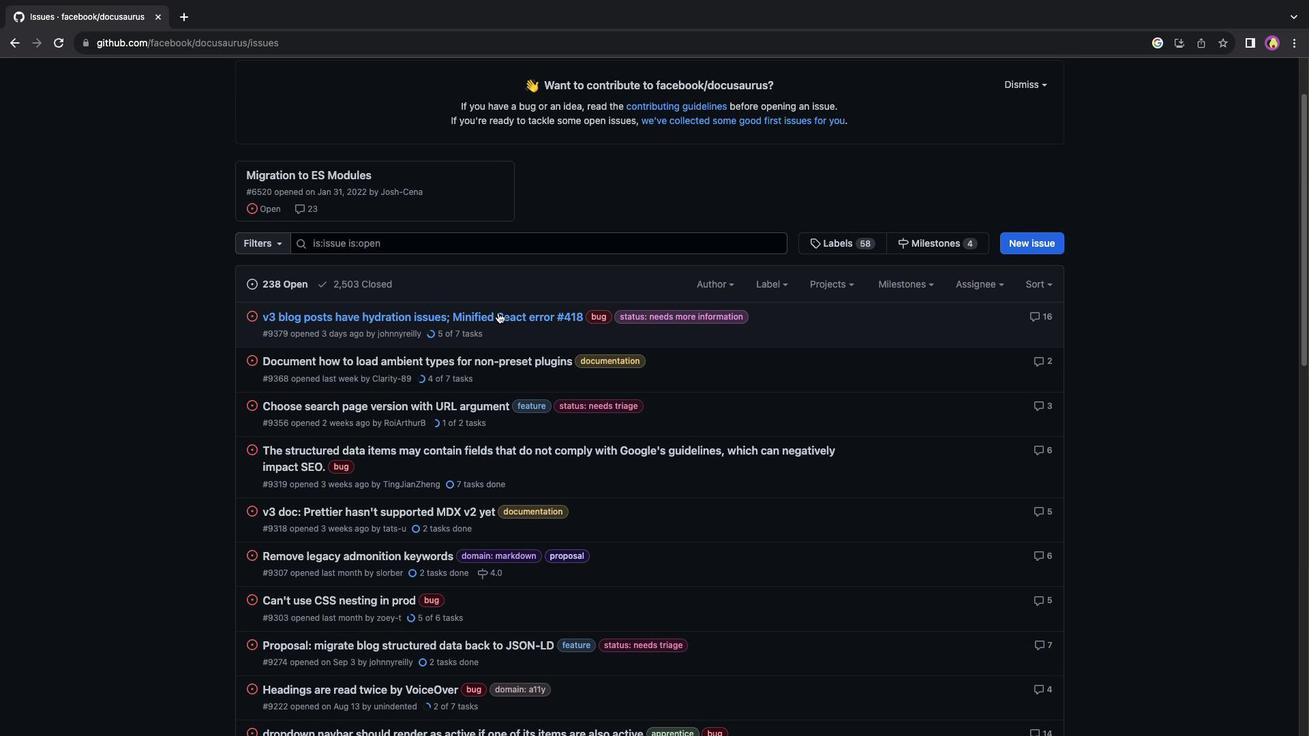 
Action: Mouse pressed left at (498, 312)
Screenshot: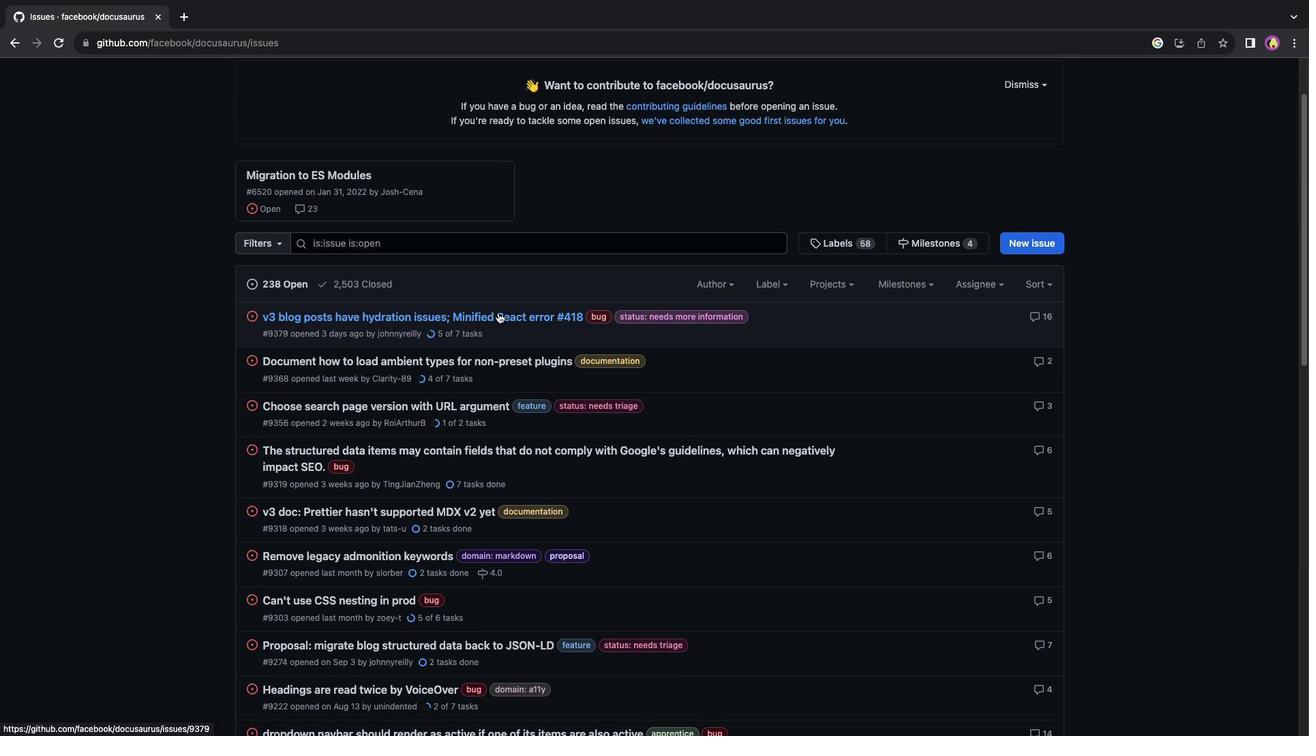 
Action: Mouse moved to (232, 115)
Screenshot: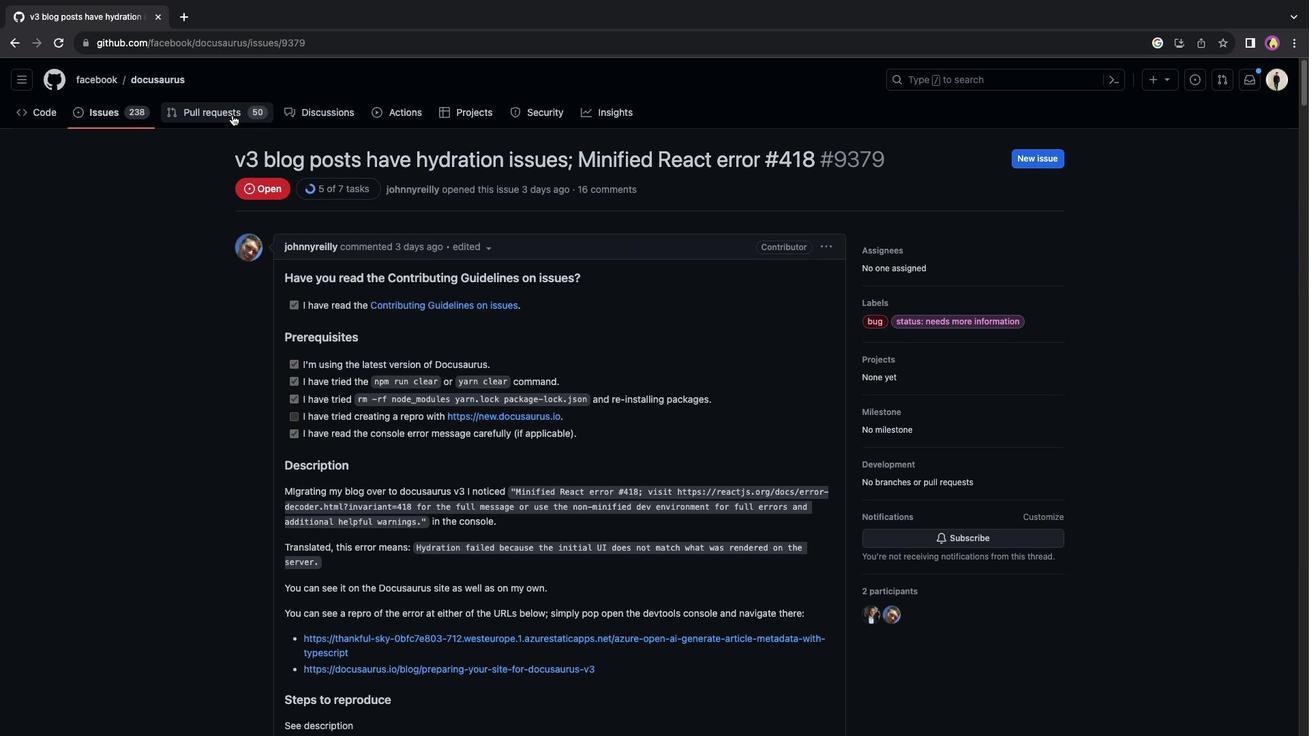 
Action: Mouse pressed left at (232, 115)
Screenshot: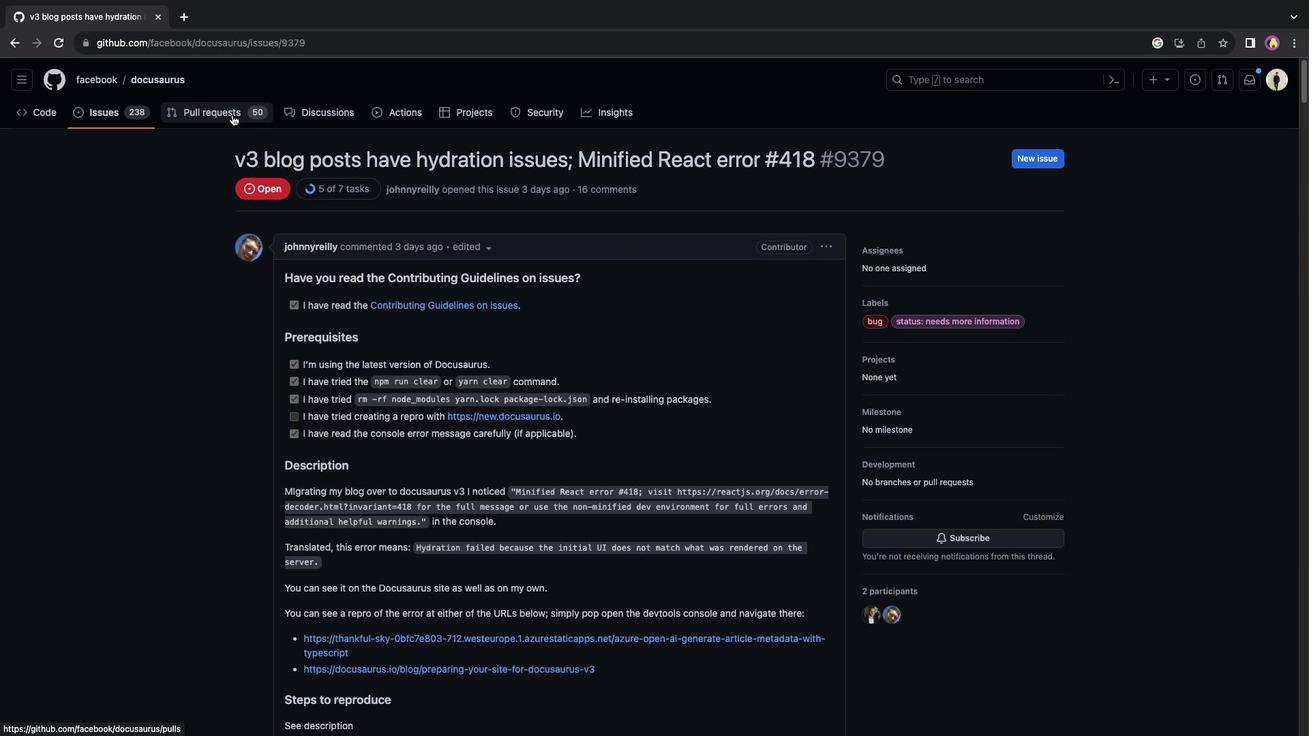 
Action: Mouse moved to (722, 341)
Screenshot: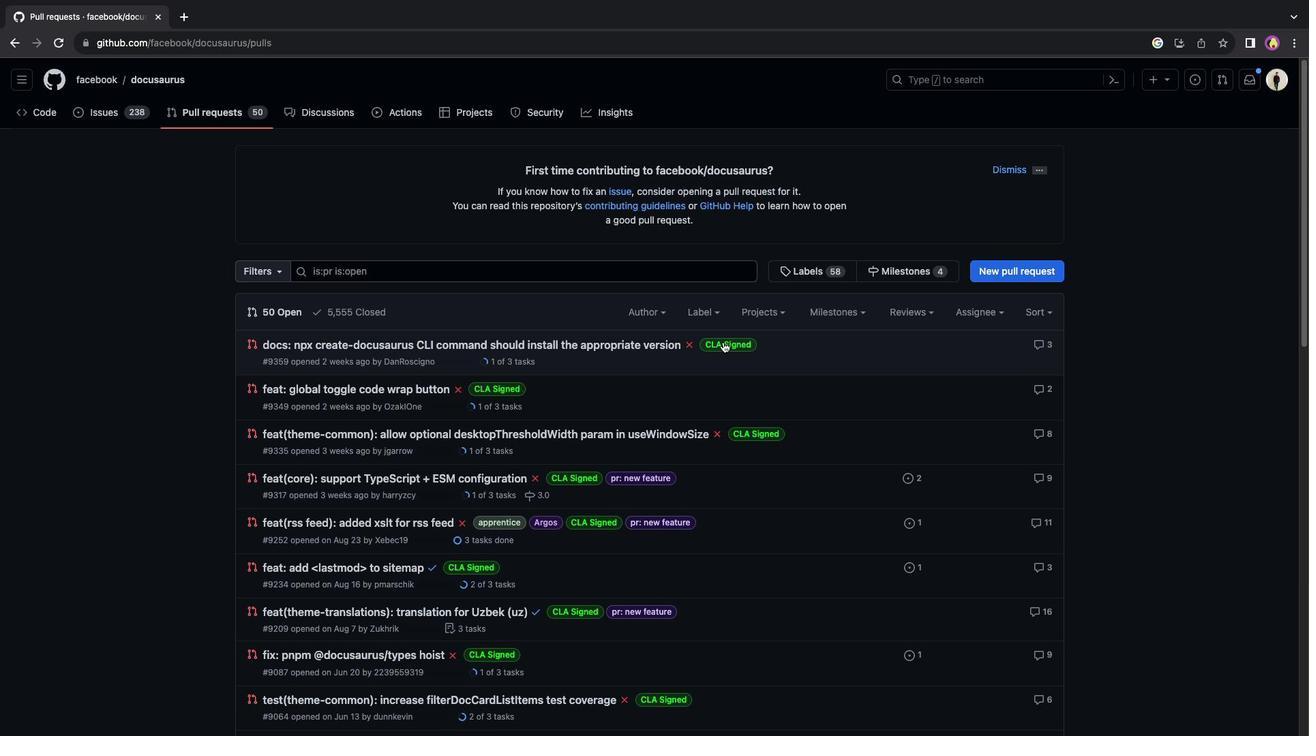 
Action: Mouse scrolled (722, 341) with delta (0, 0)
Screenshot: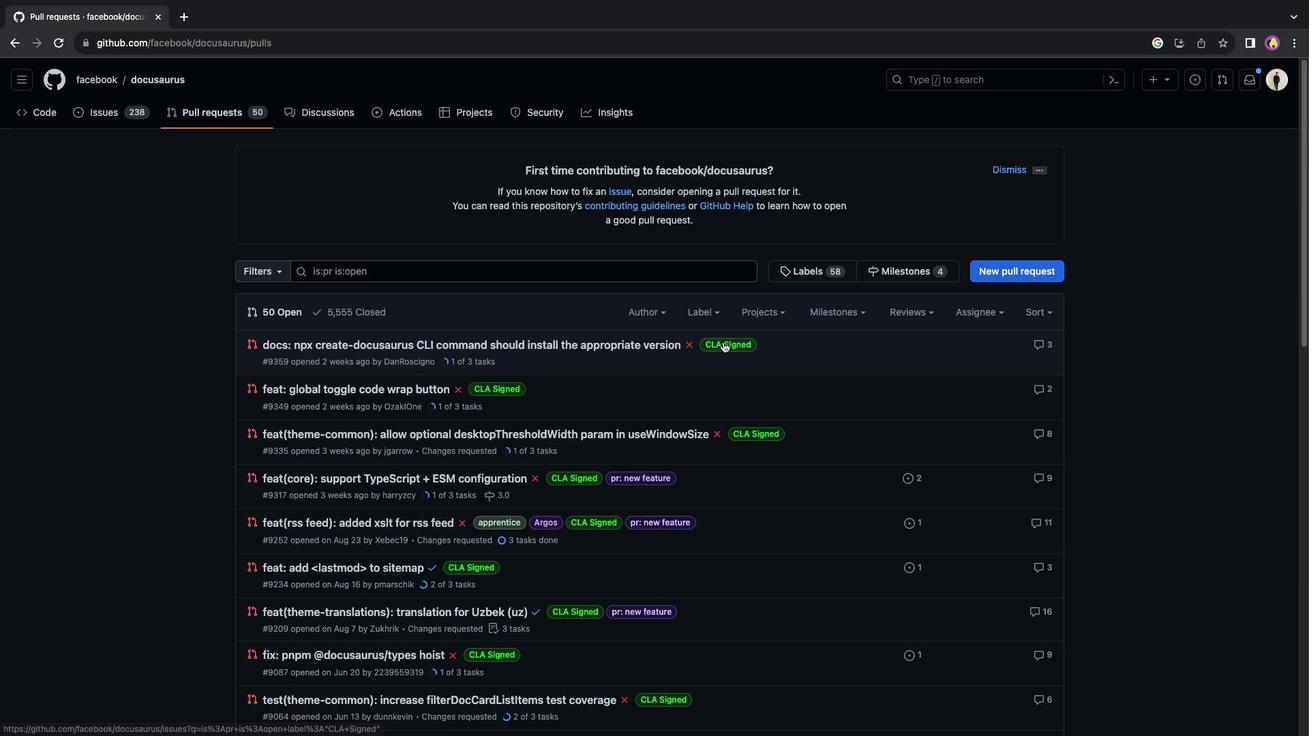 
Action: Mouse moved to (722, 341)
Screenshot: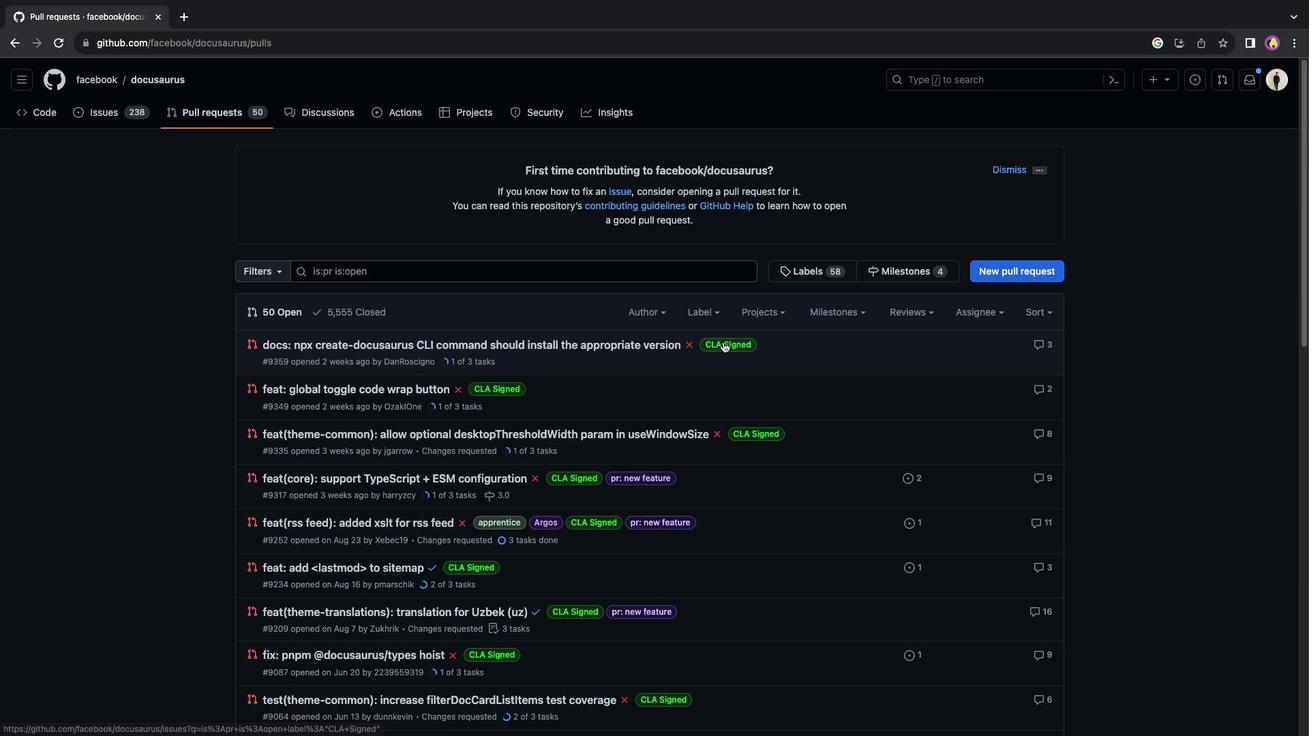 
Action: Mouse scrolled (722, 341) with delta (0, 0)
Screenshot: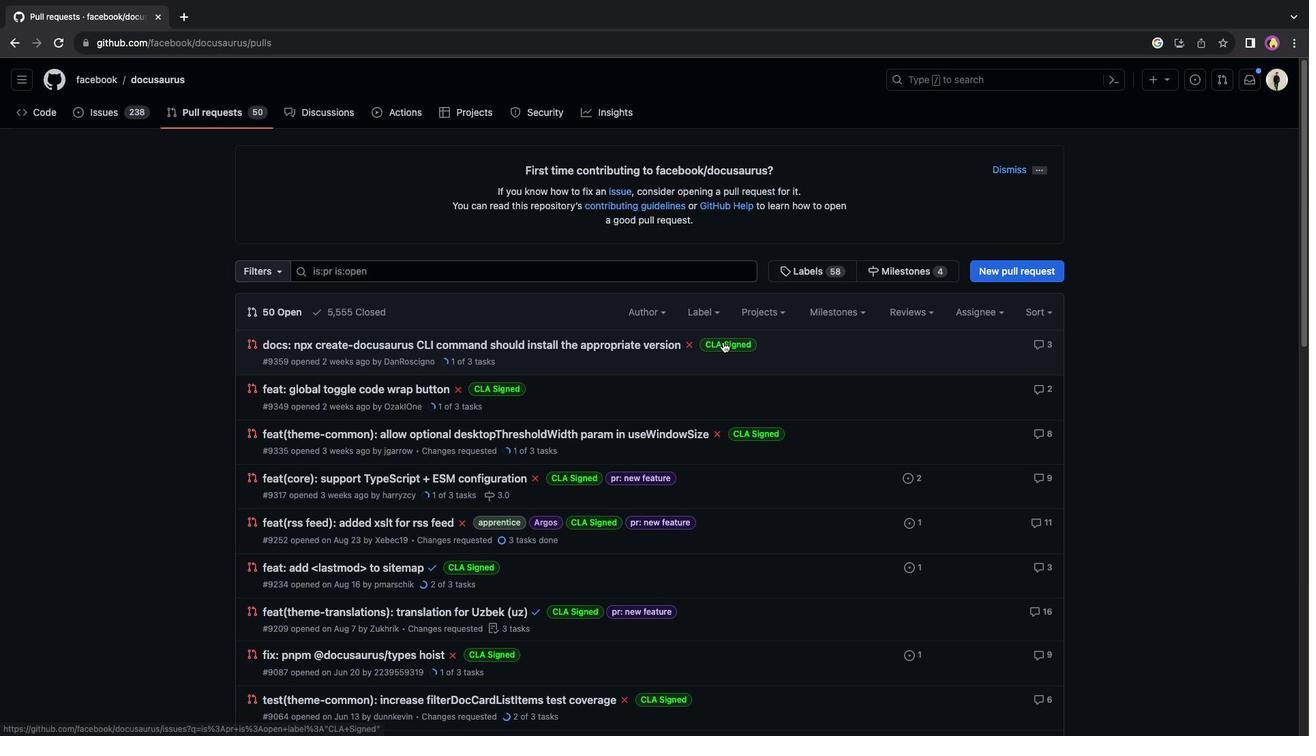 
Action: Mouse scrolled (722, 341) with delta (0, -1)
Screenshot: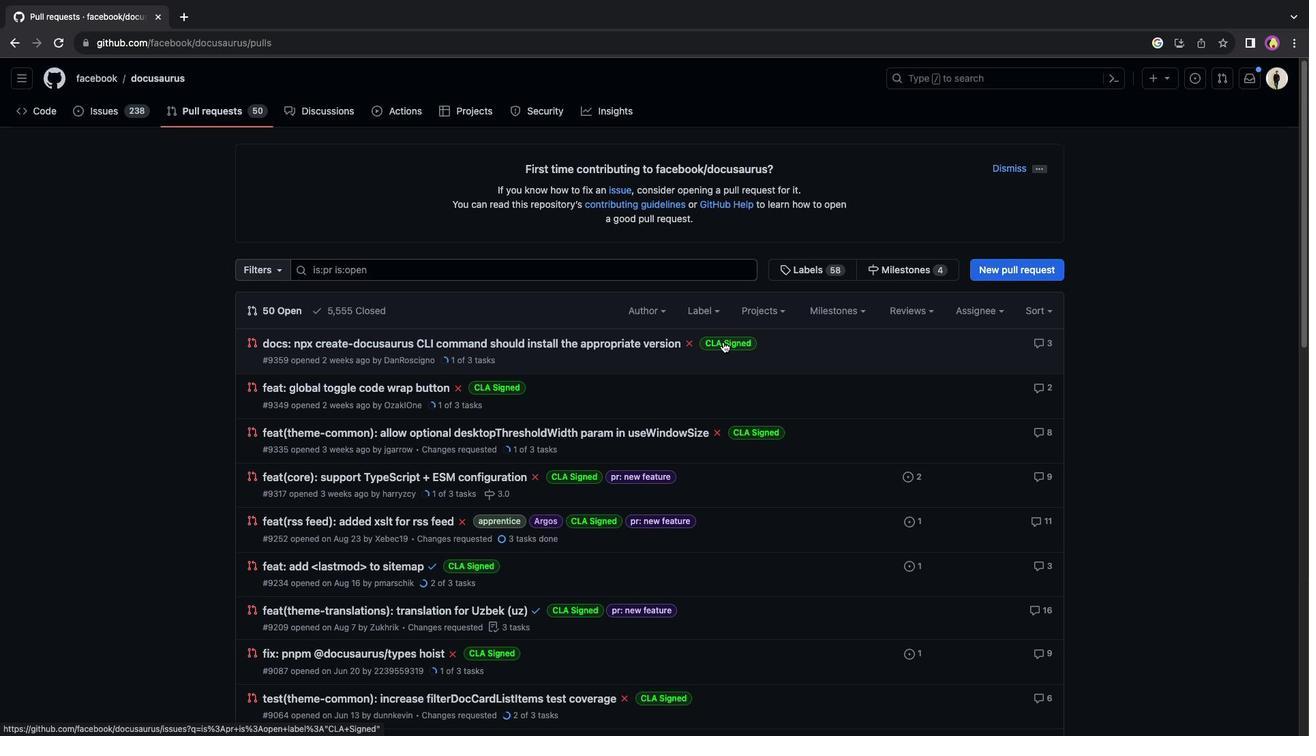 
Action: Mouse scrolled (722, 341) with delta (0, -2)
Screenshot: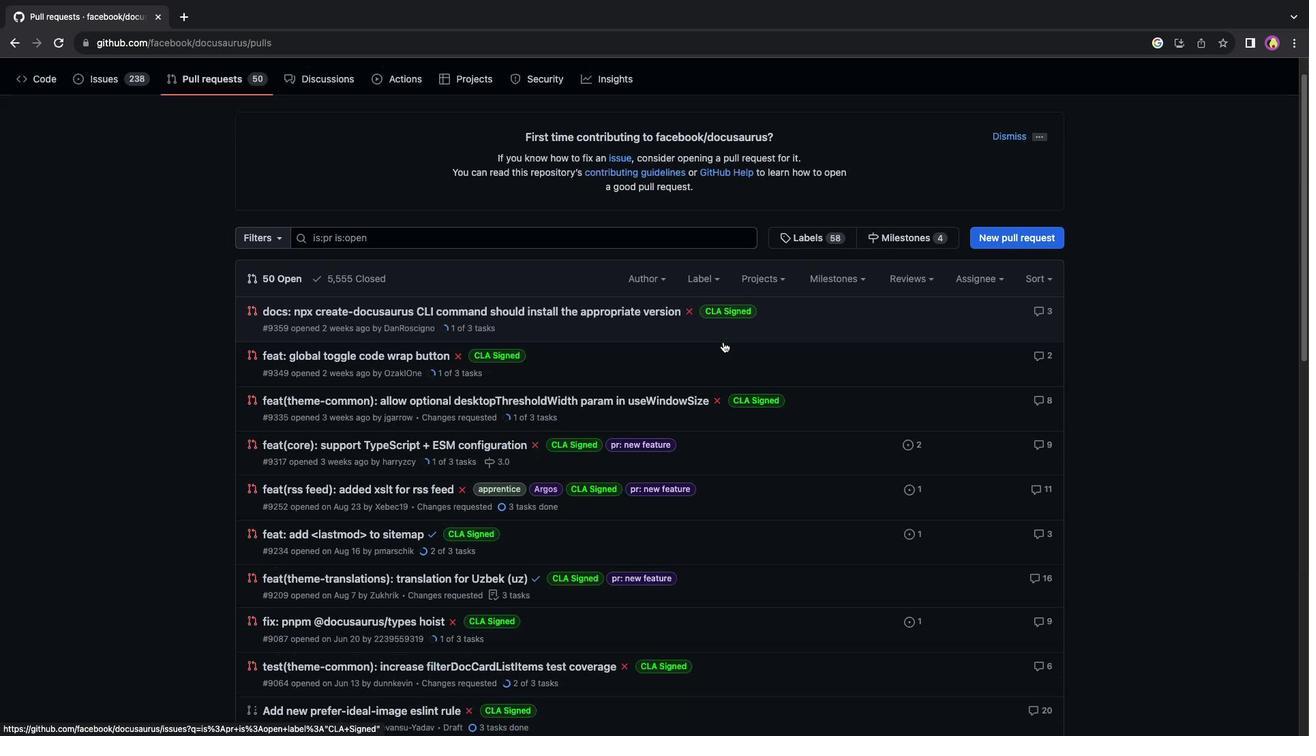 
Action: Mouse moved to (721, 341)
Screenshot: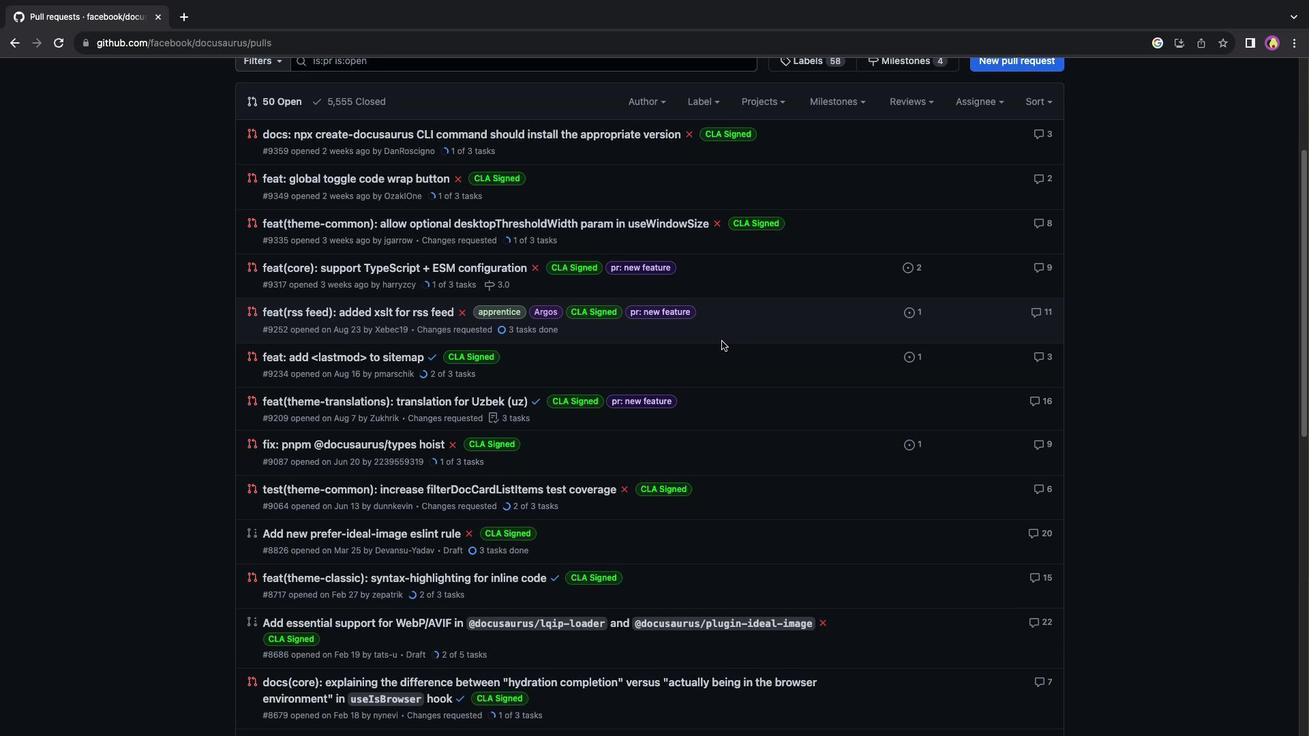 
Action: Mouse scrolled (721, 341) with delta (0, 0)
Screenshot: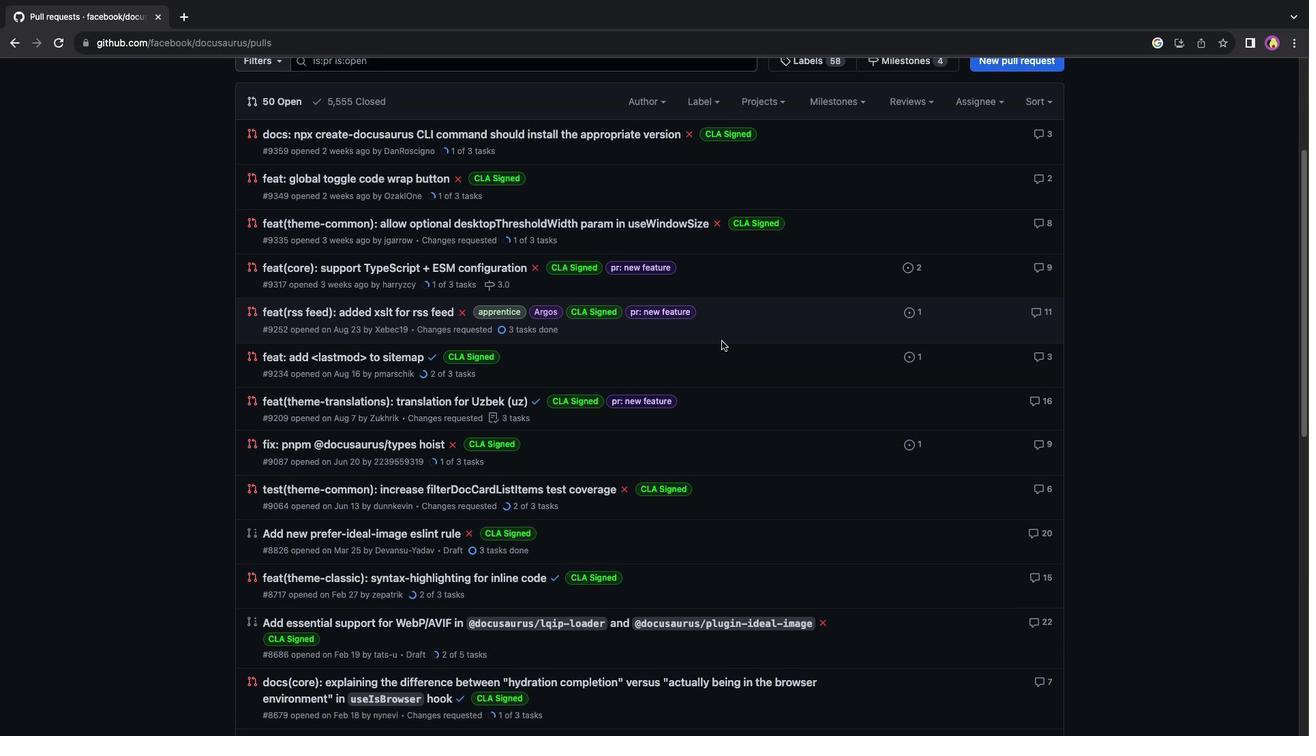 
Action: Mouse moved to (721, 341)
